 Task: Update the status and dates of tasks in Jira to reflect their current progress.
Action: Mouse pressed left at (604, 182)
Screenshot: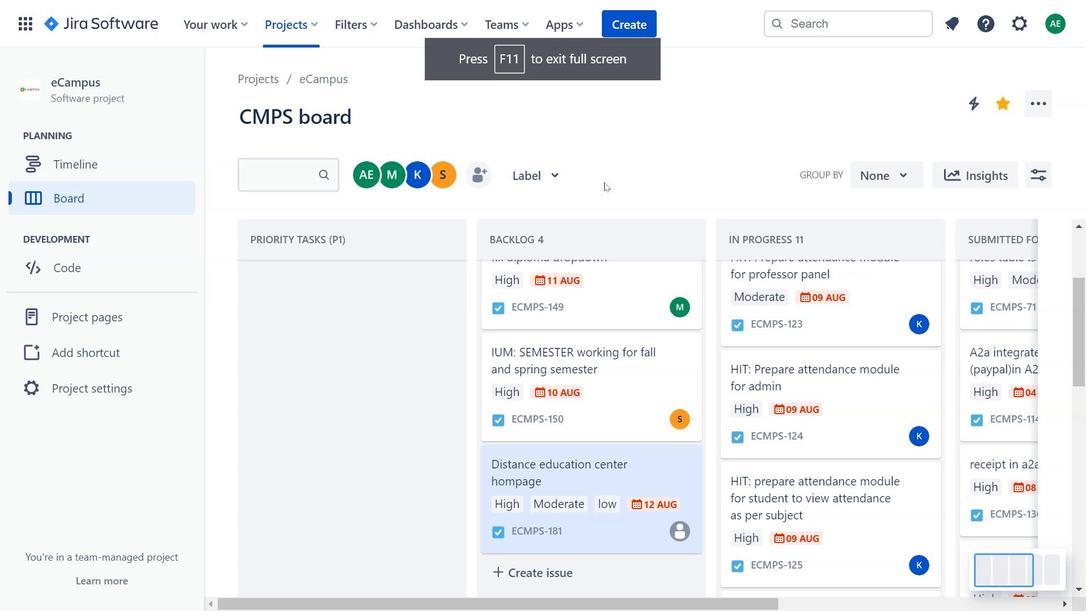 
Action: Mouse moved to (605, 182)
Screenshot: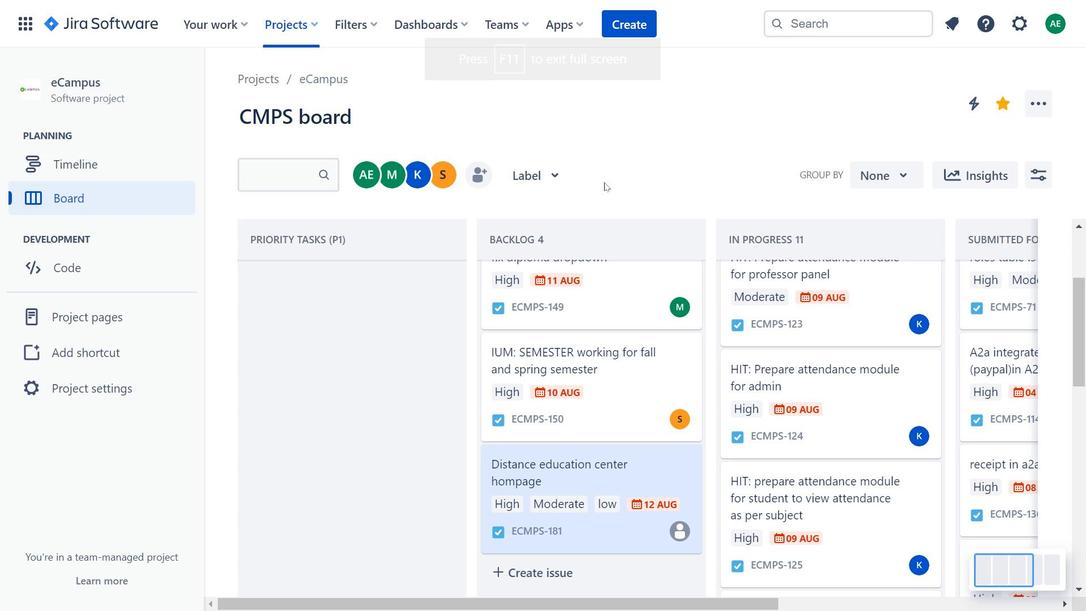 
Action: Mouse pressed left at (605, 182)
Screenshot: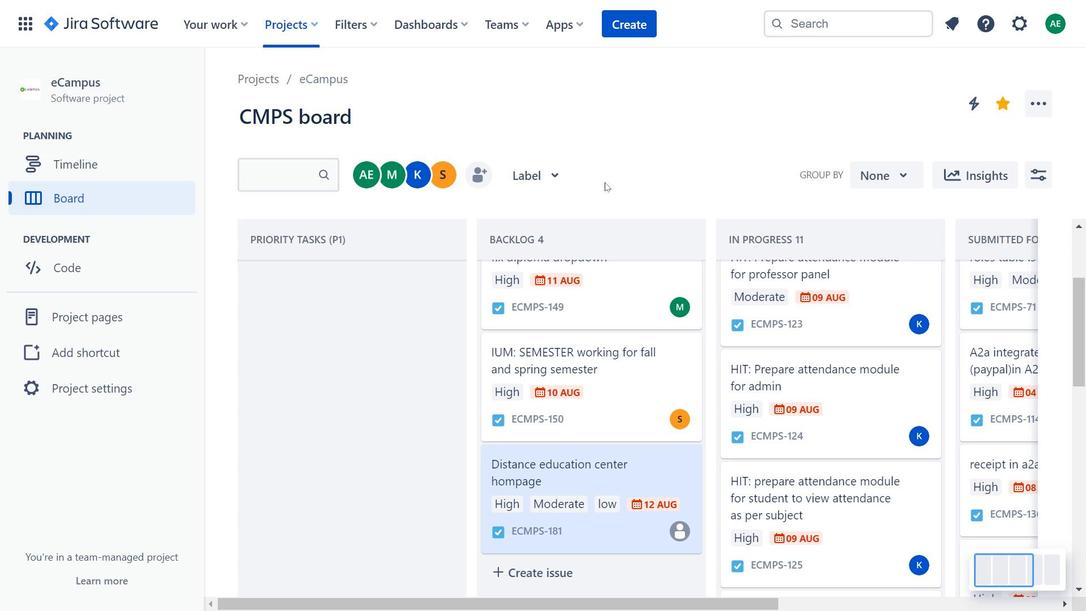 
Action: Mouse moved to (824, 326)
Screenshot: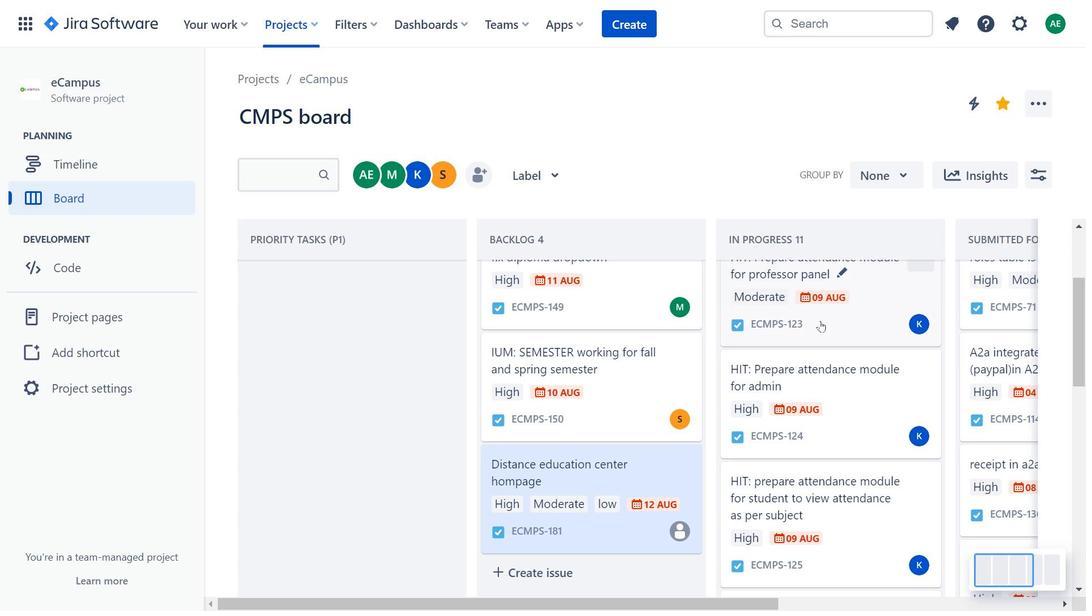 
Action: Mouse scrolled (824, 326) with delta (0, 0)
Screenshot: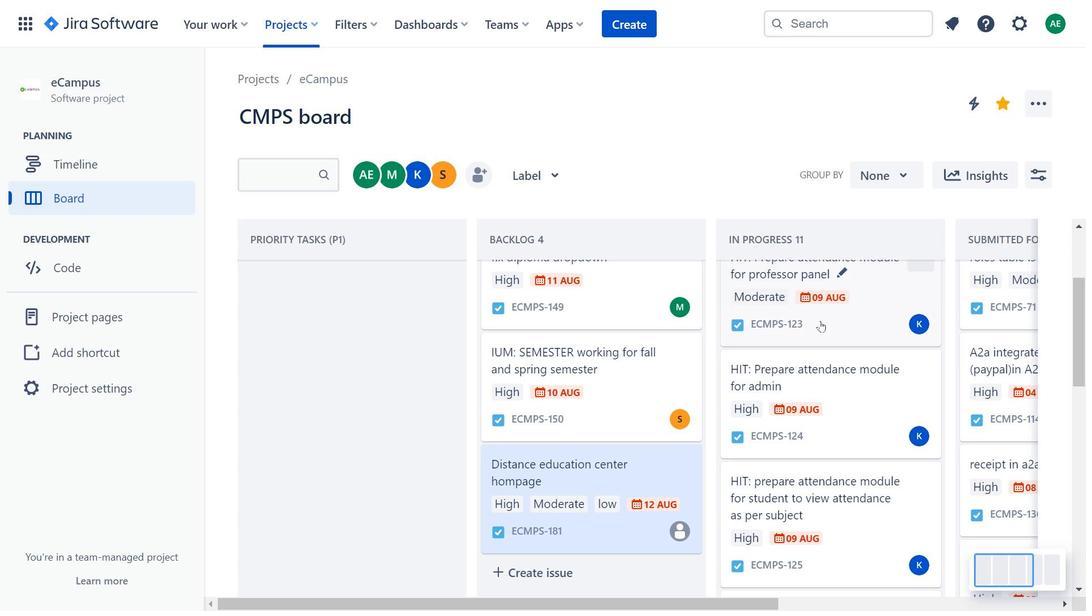 
Action: Mouse moved to (825, 326)
Screenshot: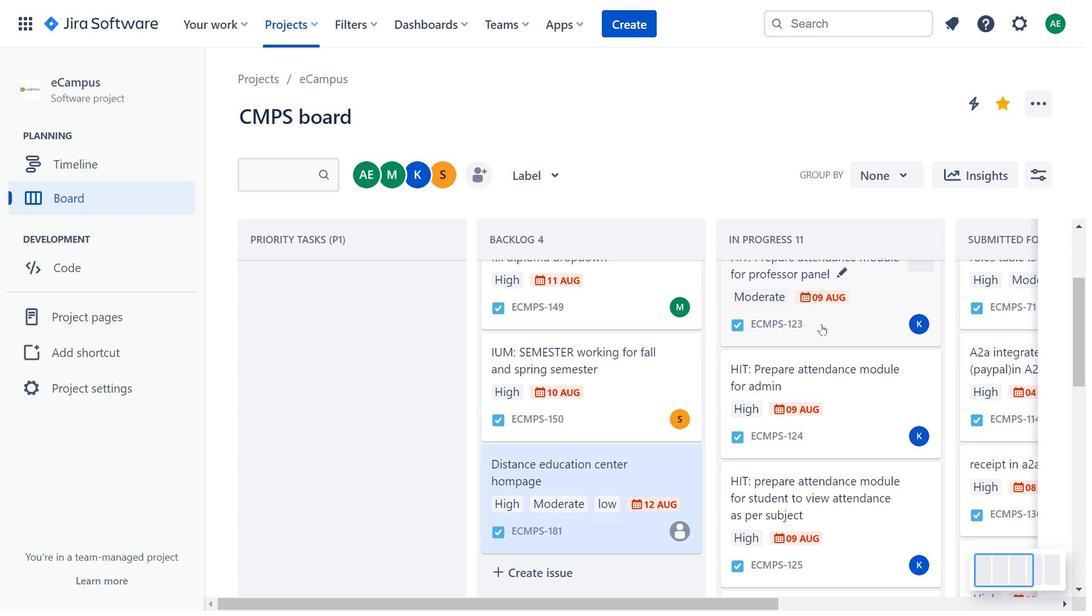 
Action: Mouse scrolled (825, 326) with delta (0, 0)
Screenshot: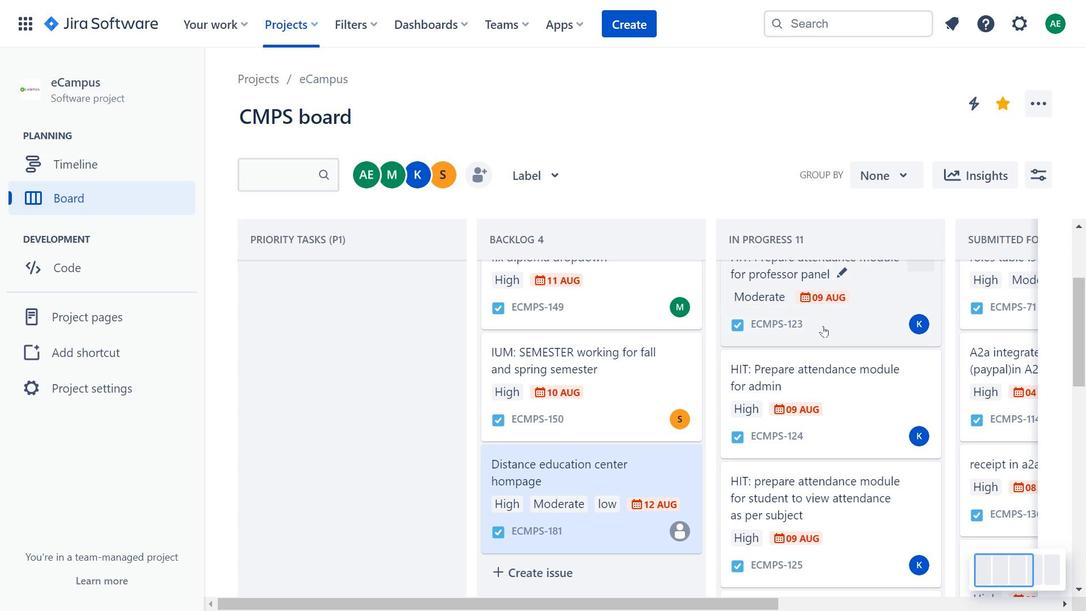 
Action: Mouse moved to (827, 327)
Screenshot: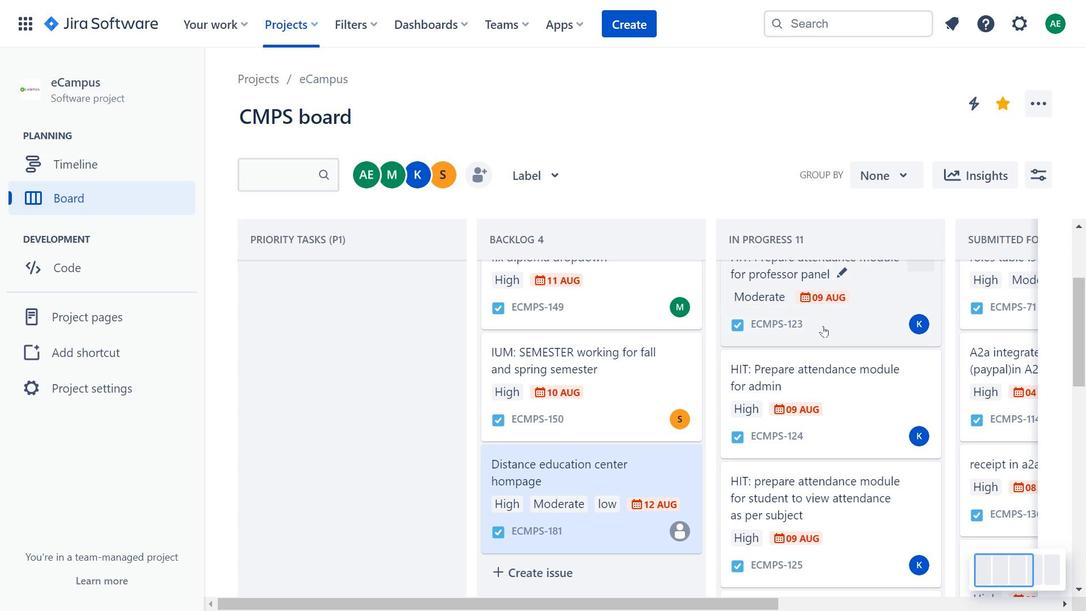 
Action: Mouse scrolled (827, 326) with delta (0, 0)
Screenshot: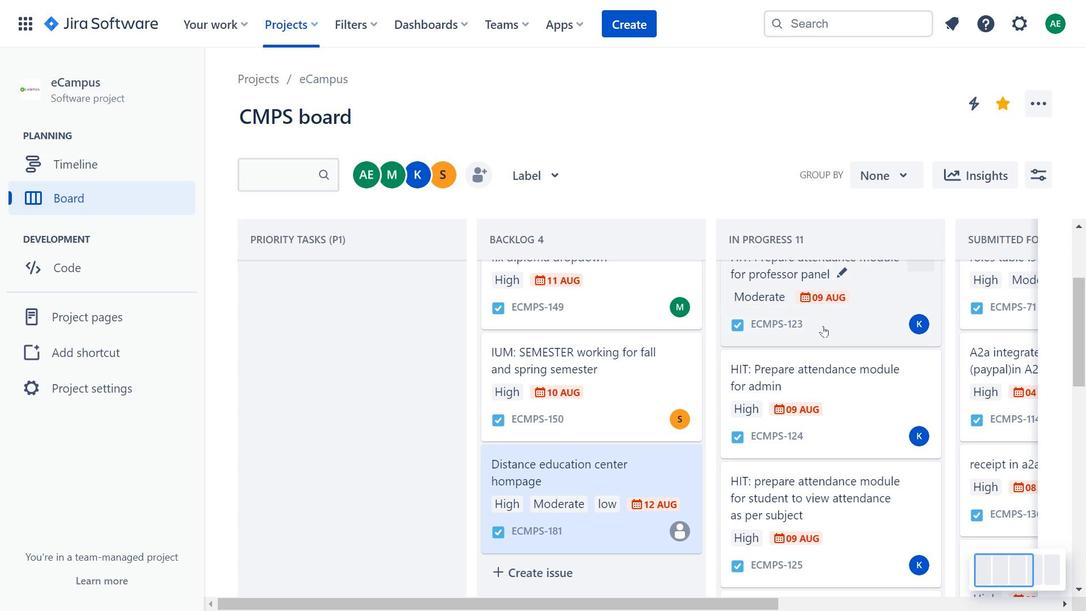 
Action: Mouse moved to (742, 129)
Screenshot: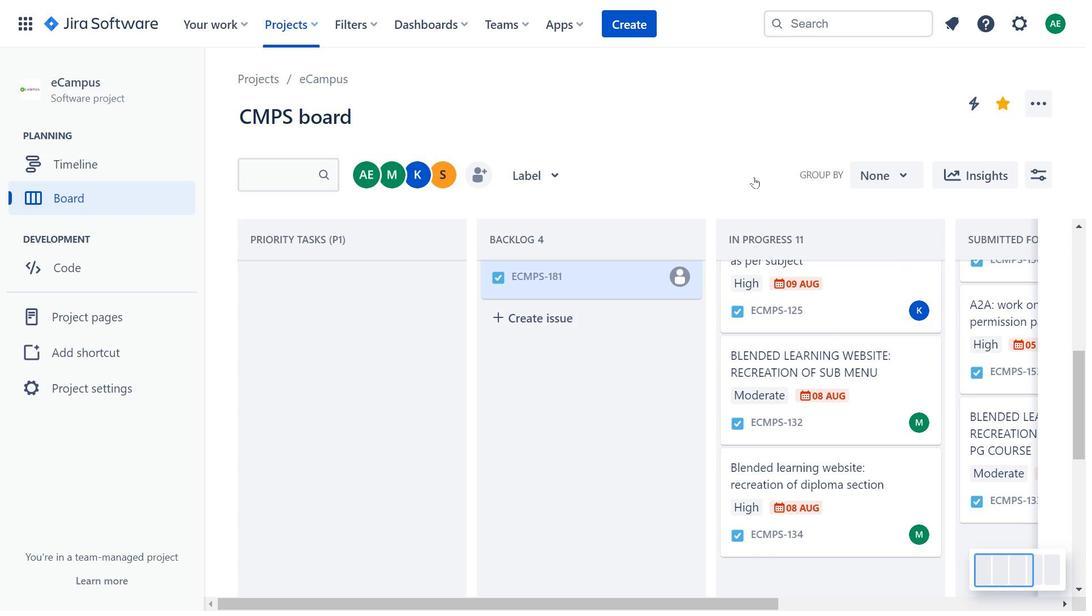 
Action: Mouse pressed left at (742, 129)
Screenshot: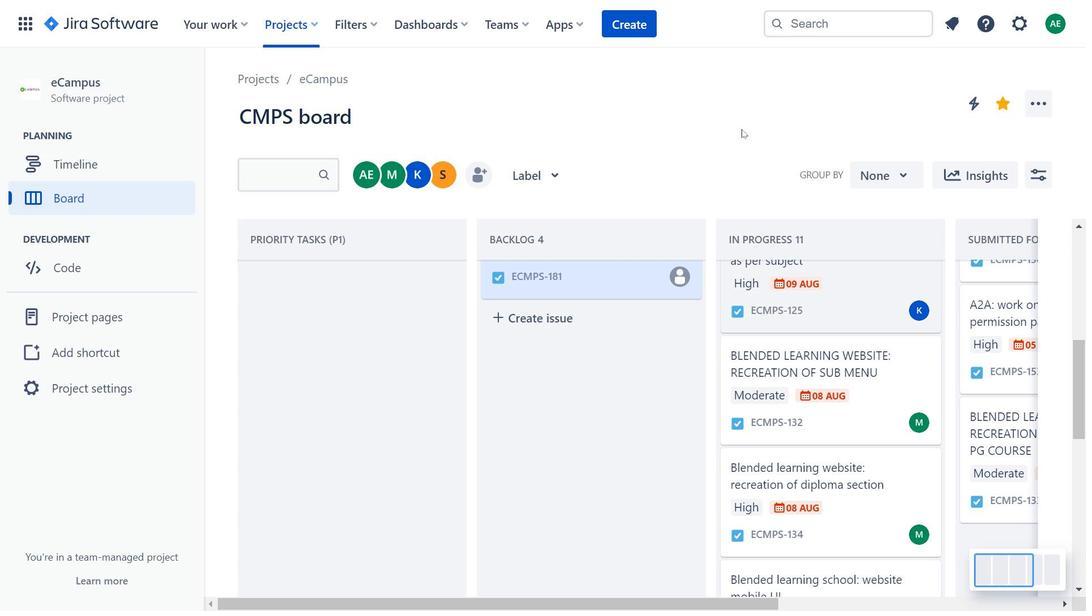 
Action: Mouse moved to (742, 129)
Screenshot: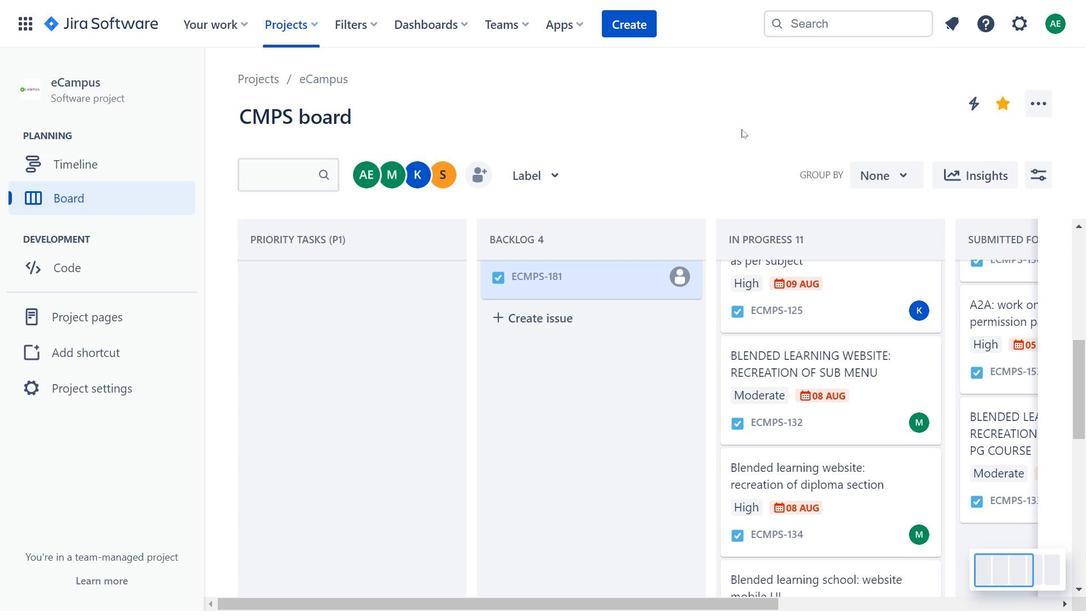 
Action: Mouse pressed left at (742, 129)
Screenshot: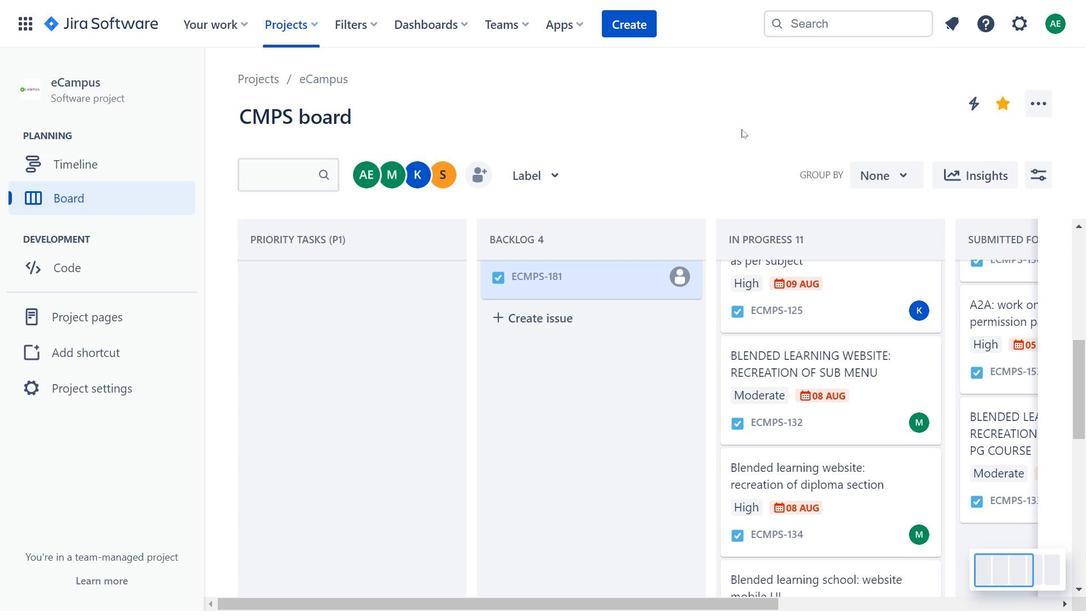 
Action: Mouse pressed left at (742, 129)
Screenshot: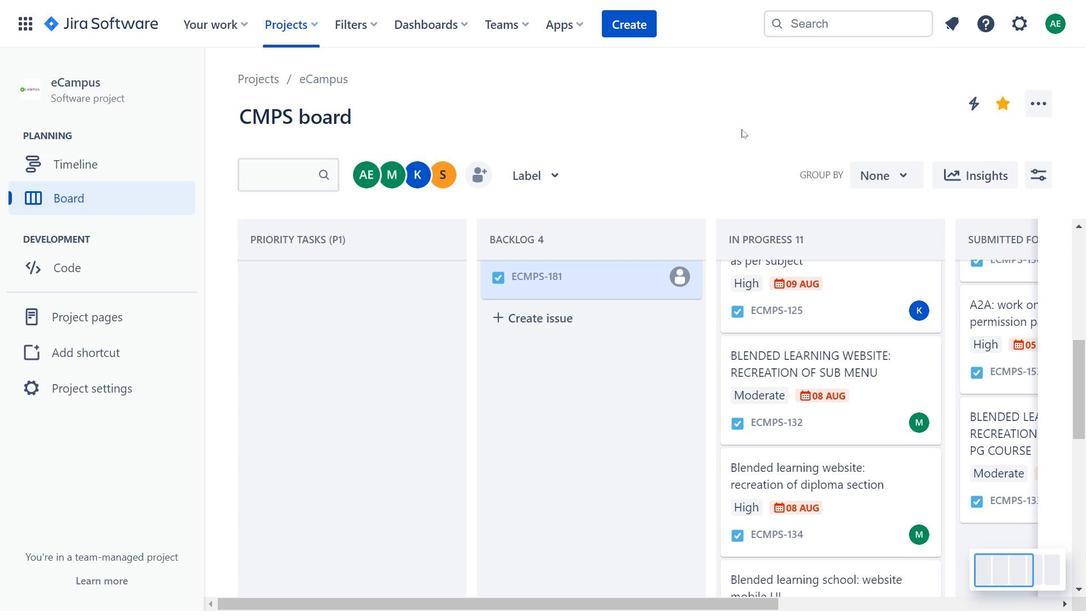 
Action: Mouse pressed left at (742, 129)
Screenshot: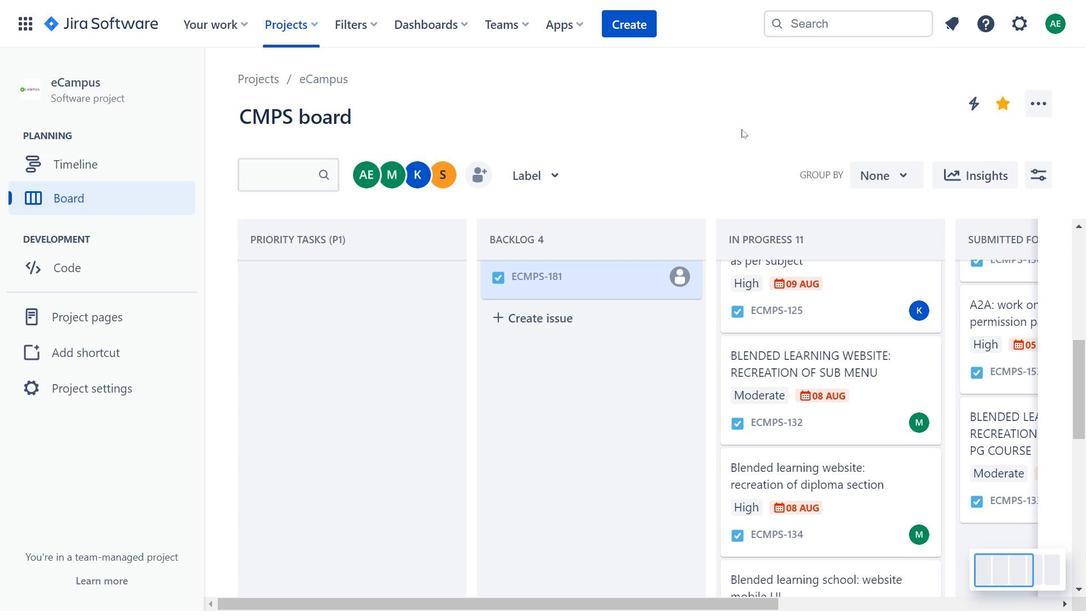 
Action: Mouse moved to (823, 263)
Screenshot: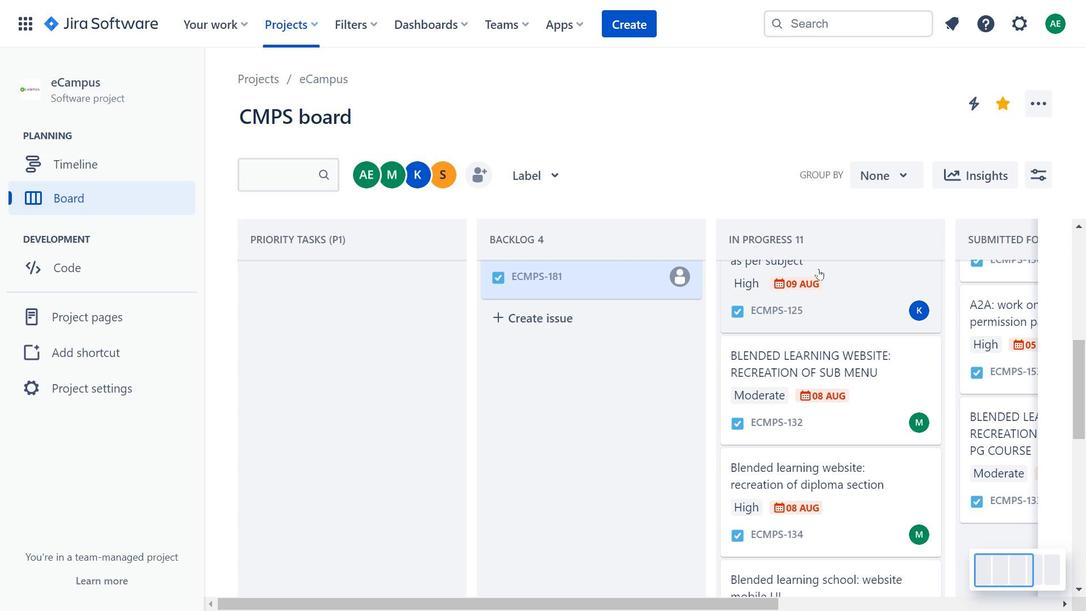 
Action: Mouse scrolled (823, 262) with delta (0, 0)
Screenshot: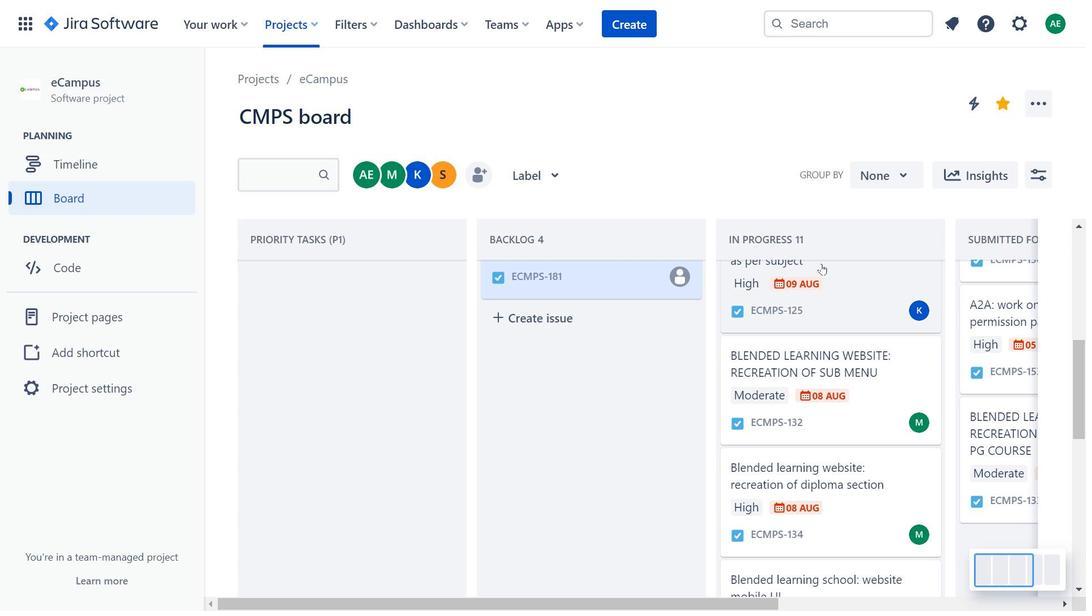 
Action: Mouse moved to (825, 263)
Screenshot: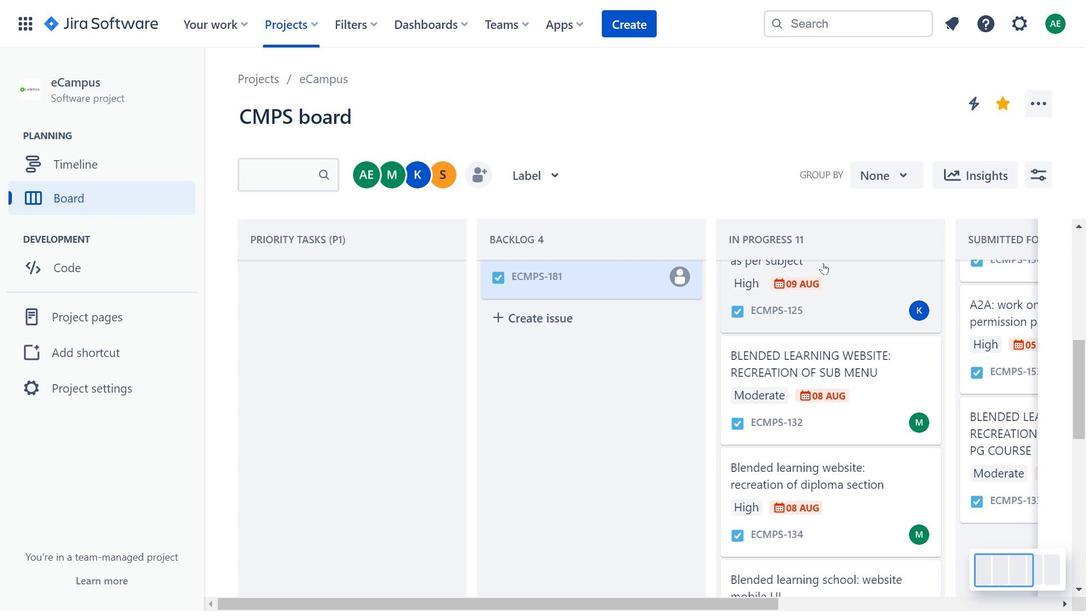 
Action: Mouse scrolled (825, 262) with delta (0, 0)
Screenshot: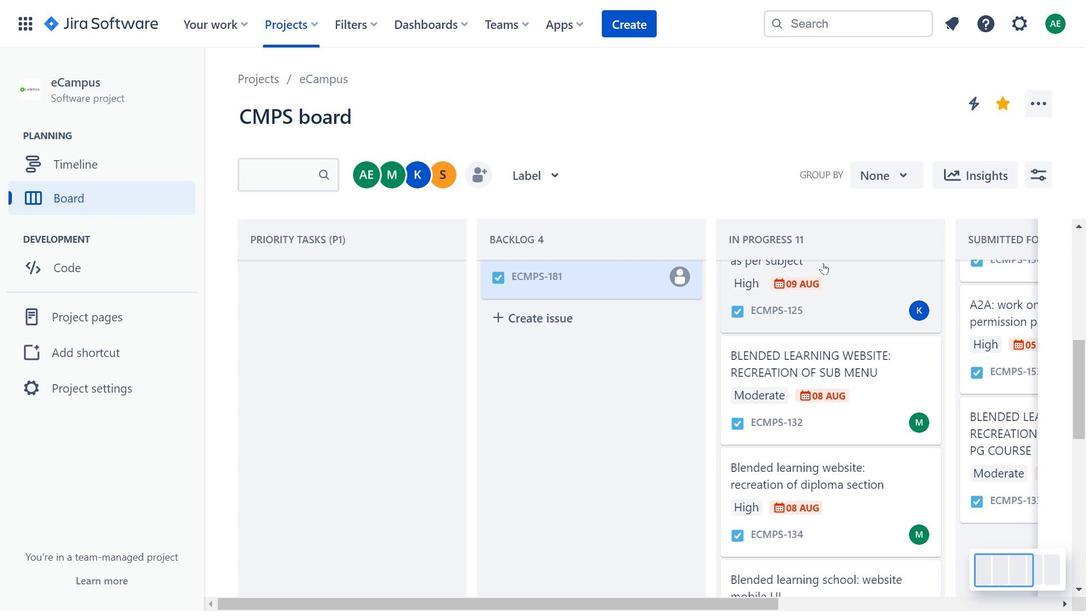 
Action: Mouse moved to (825, 263)
Screenshot: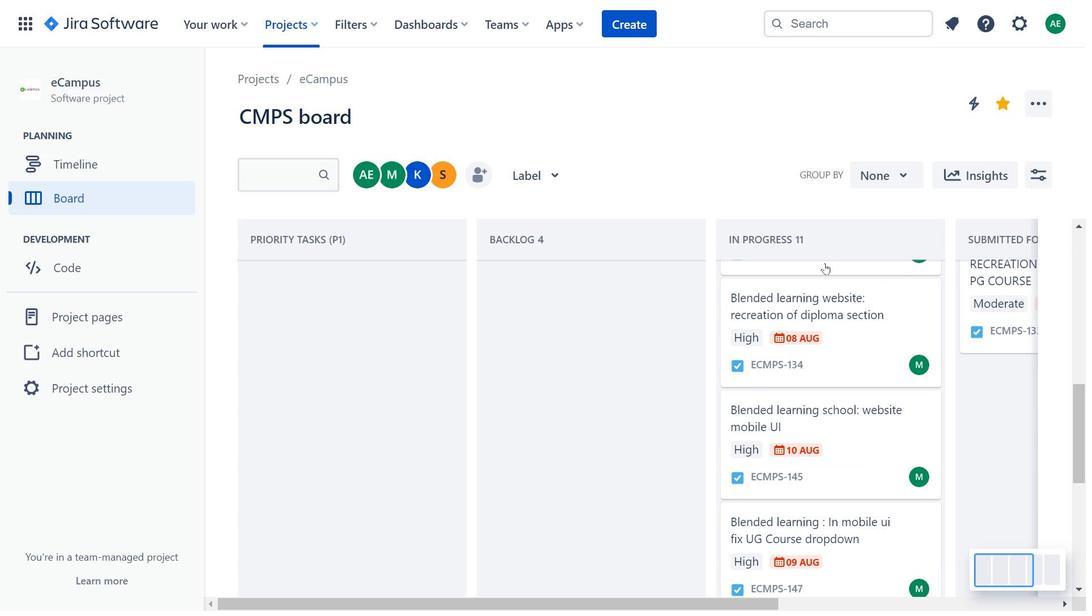 
Action: Mouse scrolled (825, 262) with delta (0, 0)
Screenshot: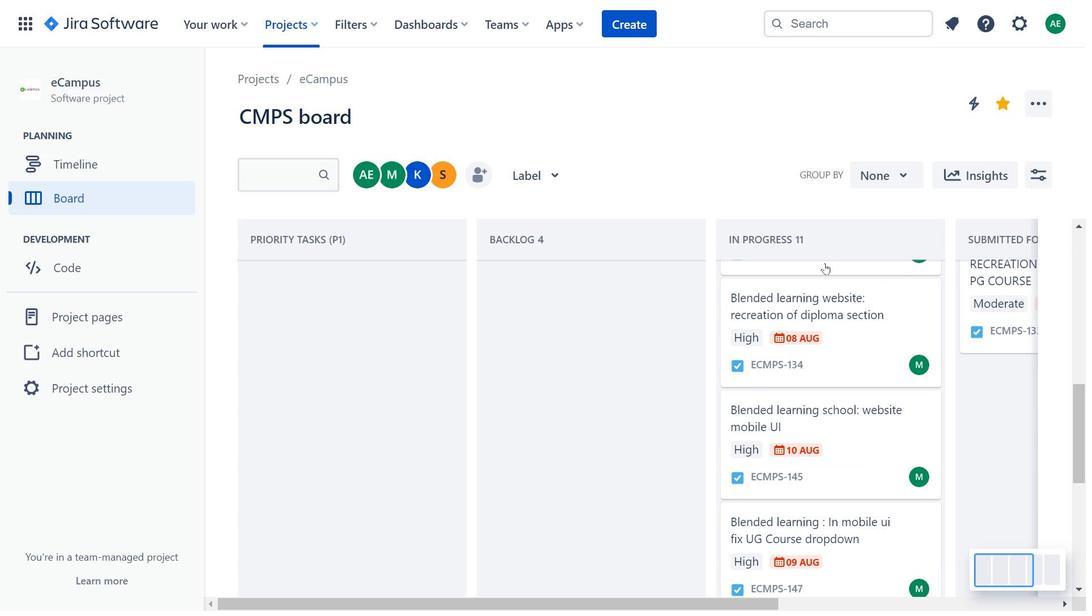 
Action: Mouse moved to (825, 266)
Screenshot: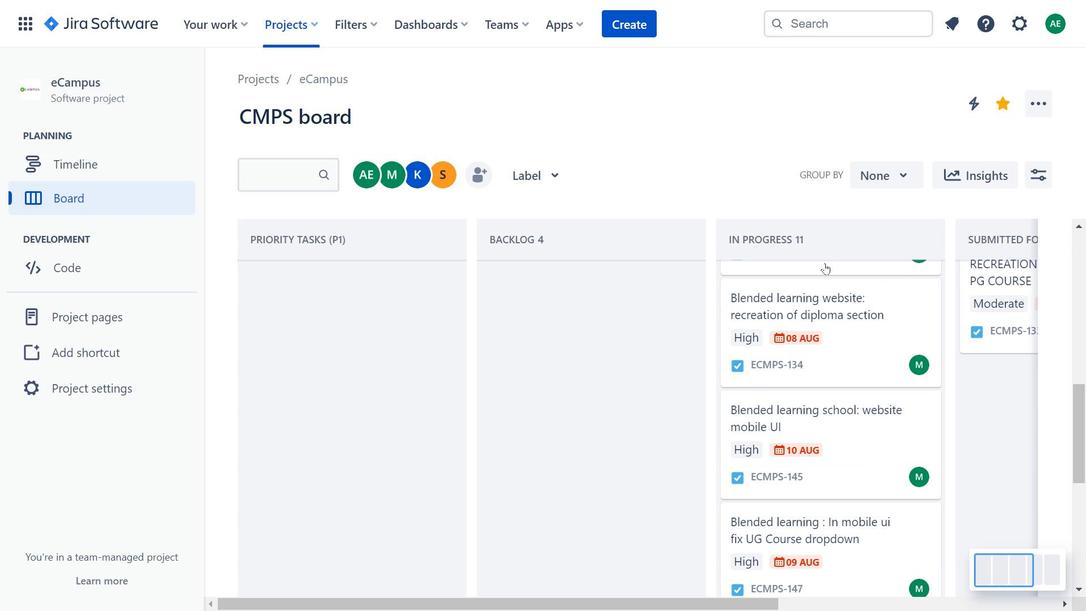 
Action: Mouse scrolled (825, 266) with delta (0, 0)
Screenshot: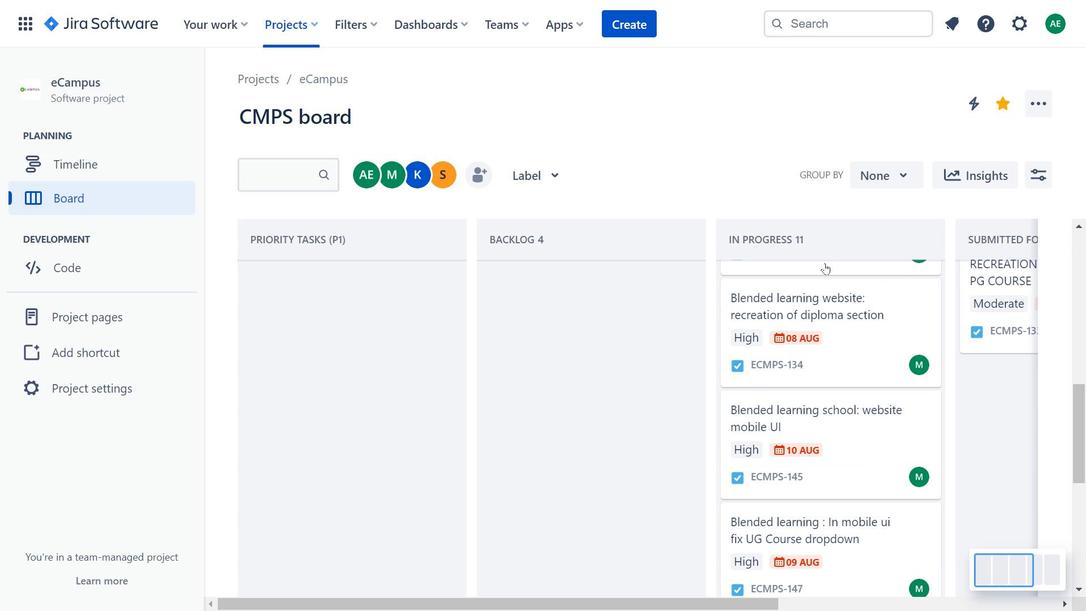
Action: Mouse moved to (826, 269)
Screenshot: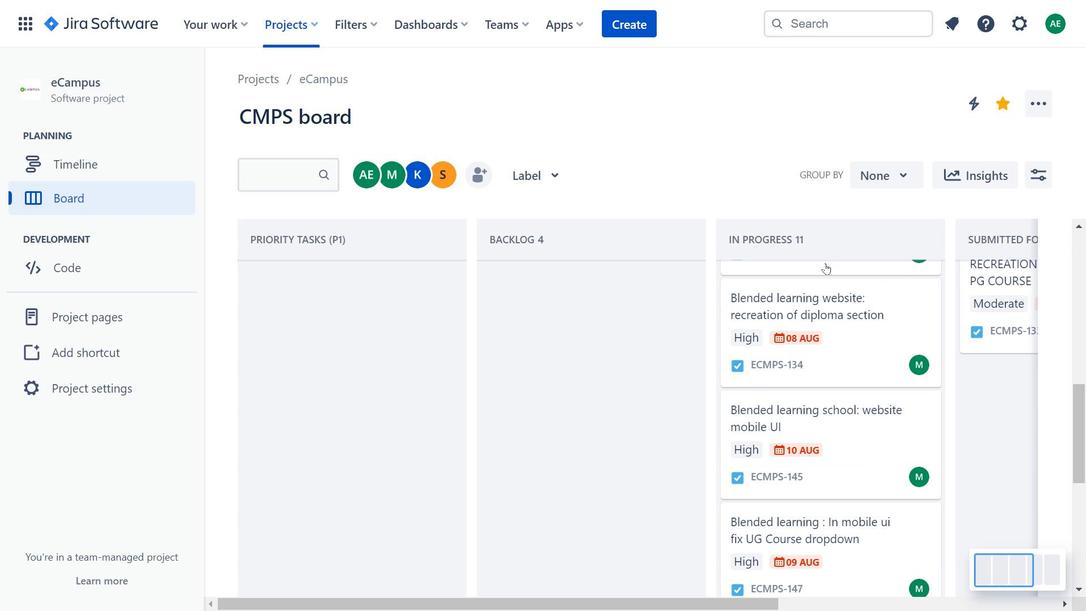 
Action: Mouse scrolled (826, 268) with delta (0, 0)
Screenshot: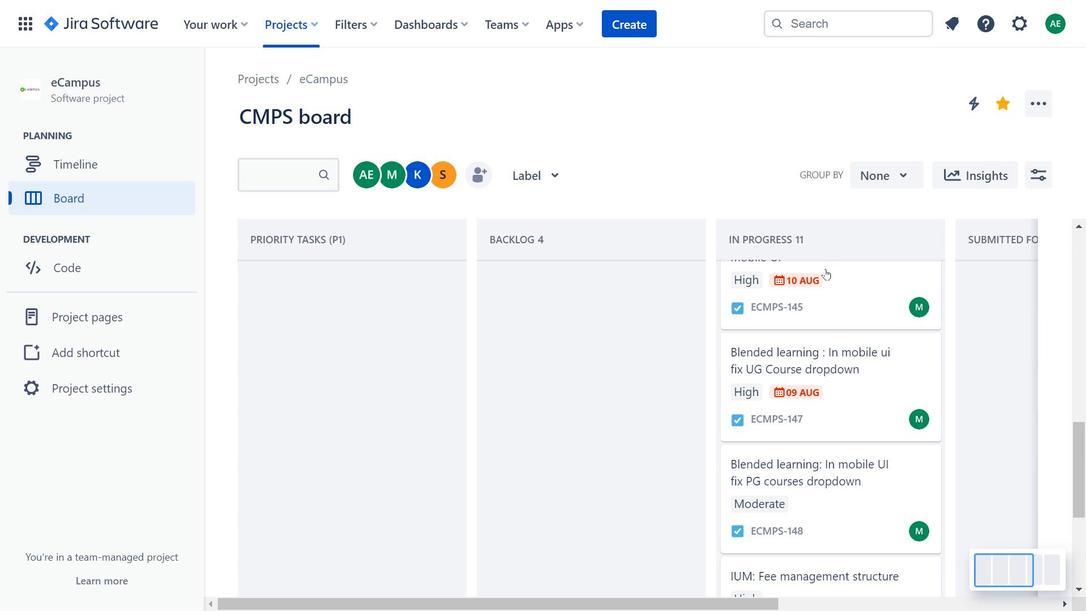 
Action: Mouse moved to (828, 280)
Screenshot: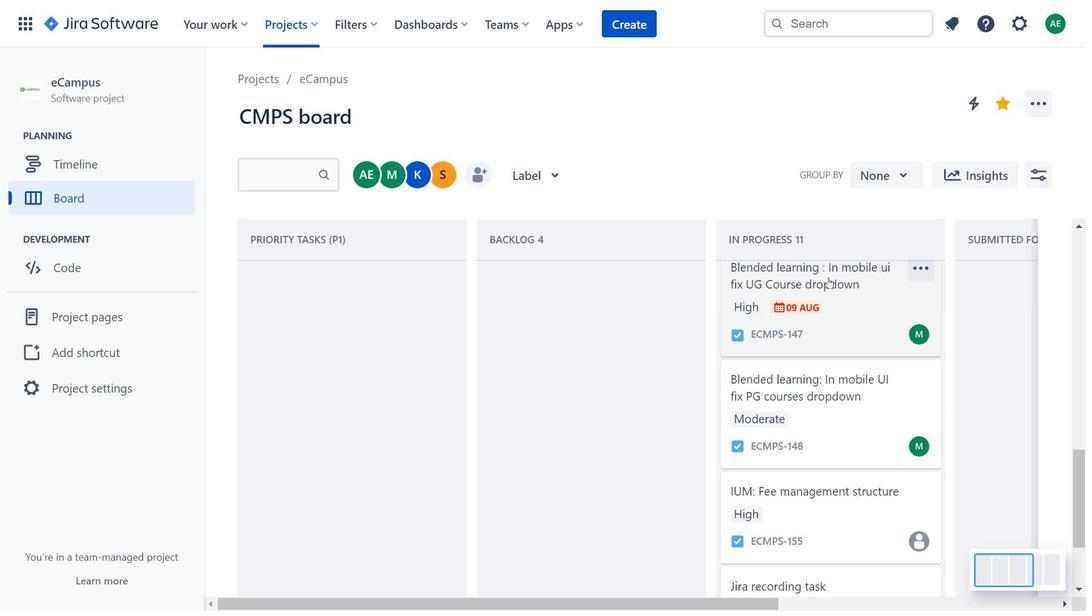 
Action: Mouse scrolled (828, 279) with delta (0, 0)
Screenshot: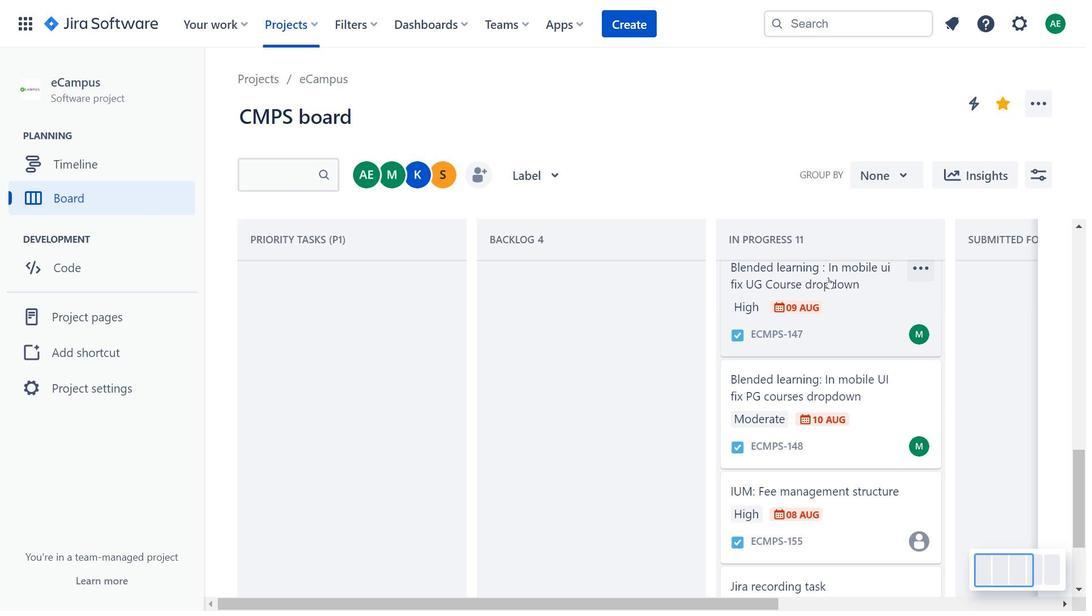 
Action: Mouse scrolled (828, 279) with delta (0, 0)
Screenshot: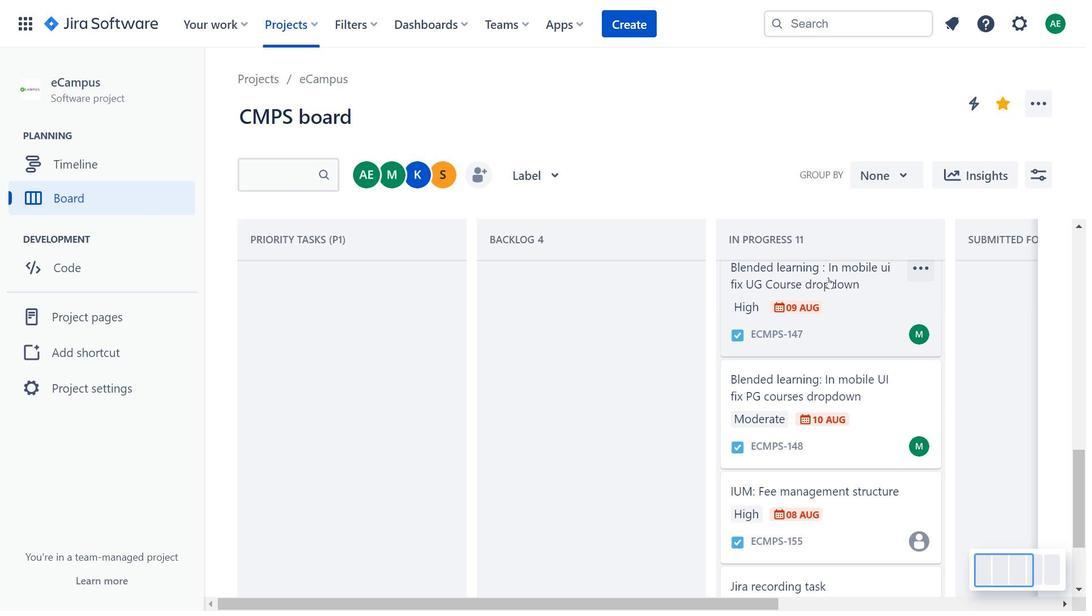 
Action: Mouse moved to (828, 285)
Screenshot: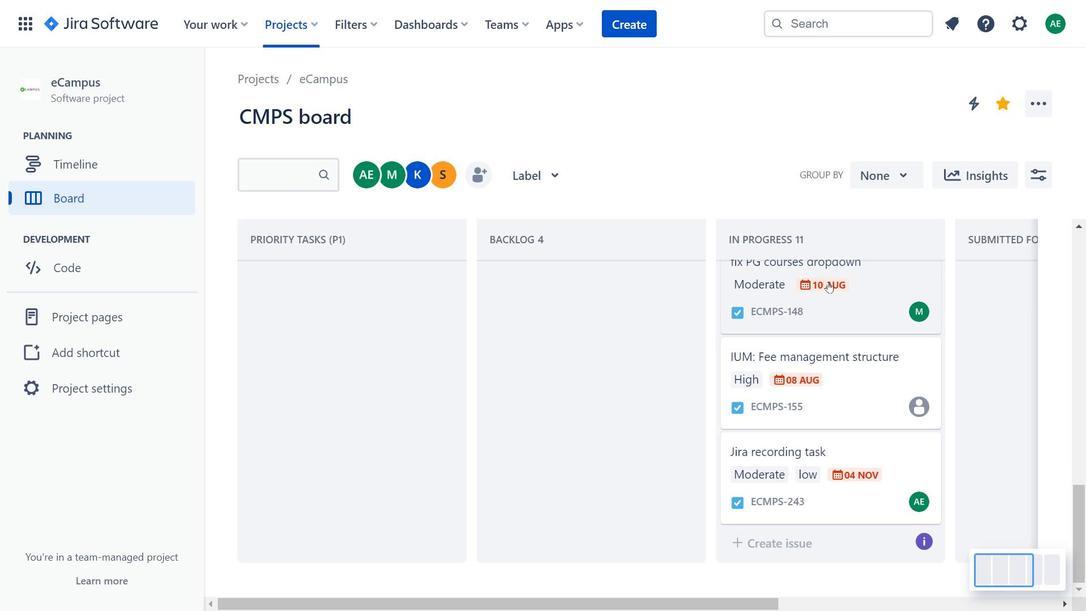 
Action: Mouse scrolled (828, 285) with delta (0, 0)
Screenshot: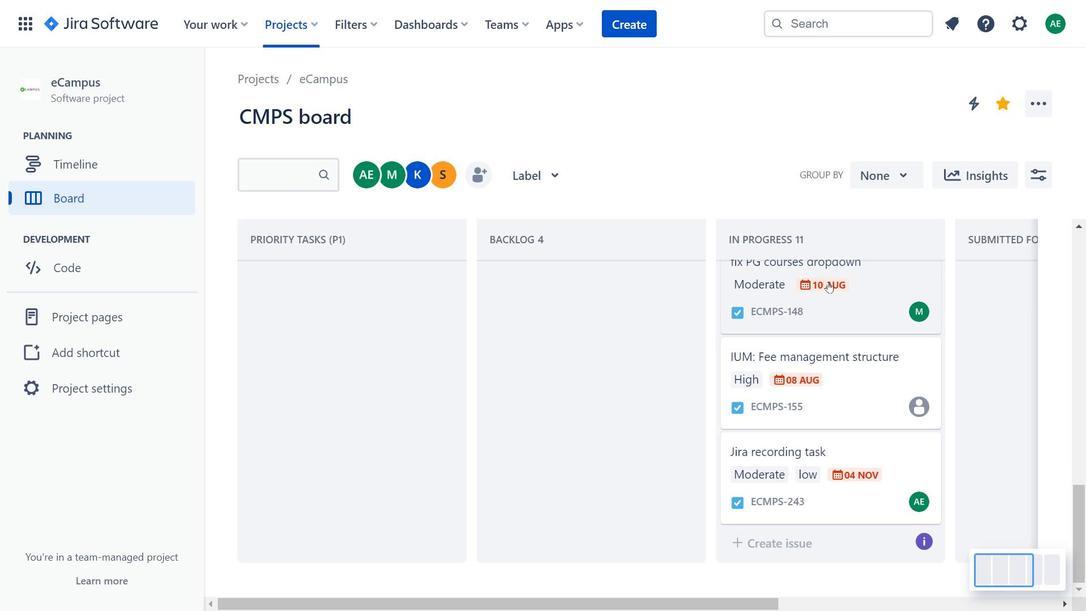 
Action: Mouse moved to (831, 290)
Screenshot: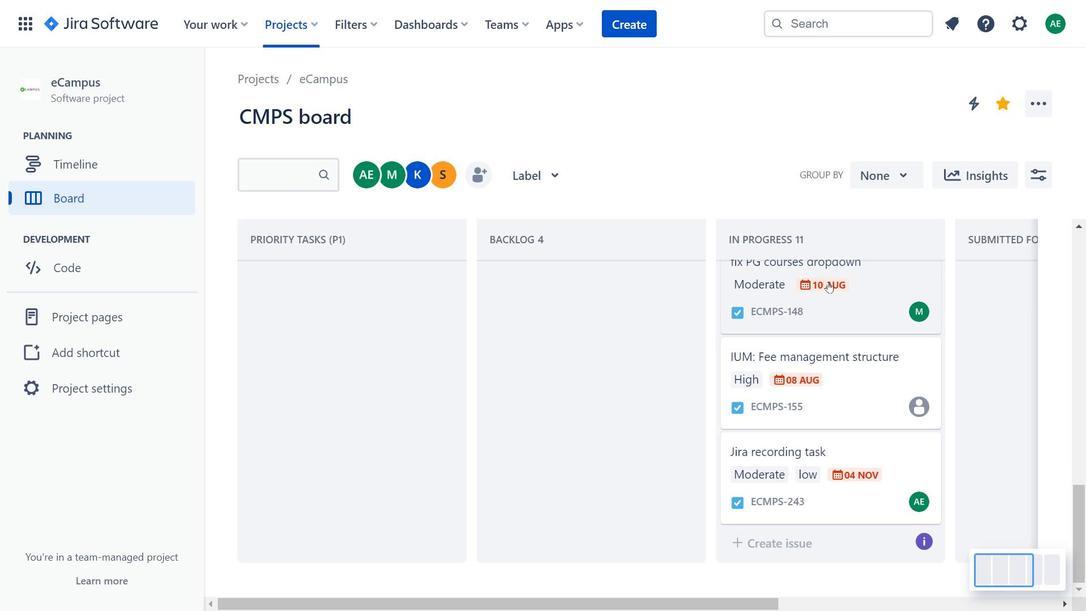 
Action: Mouse scrolled (831, 290) with delta (0, 0)
Screenshot: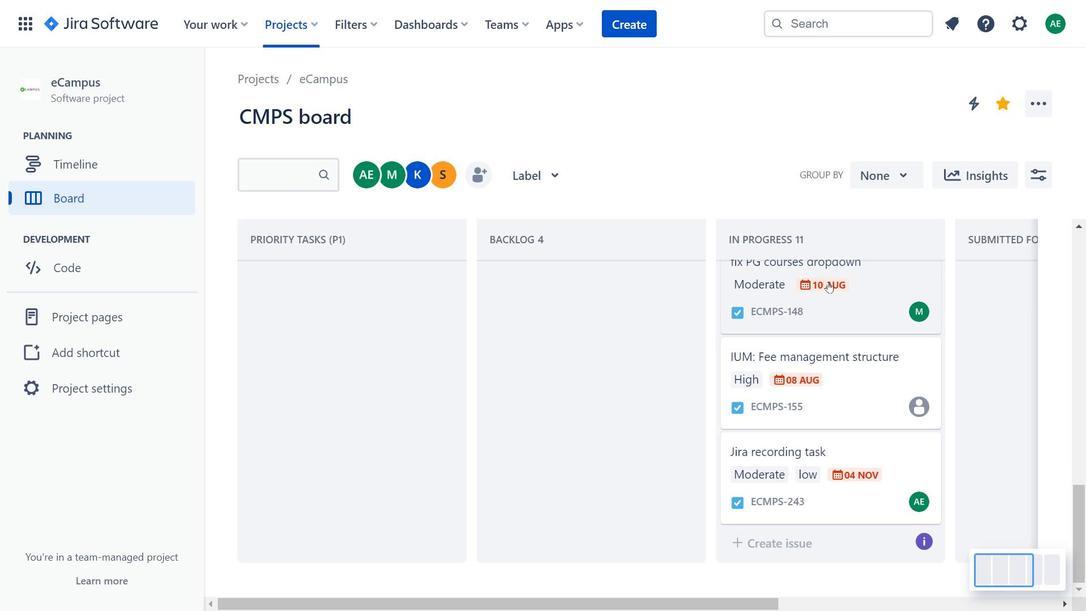 
Action: Mouse moved to (881, 452)
Screenshot: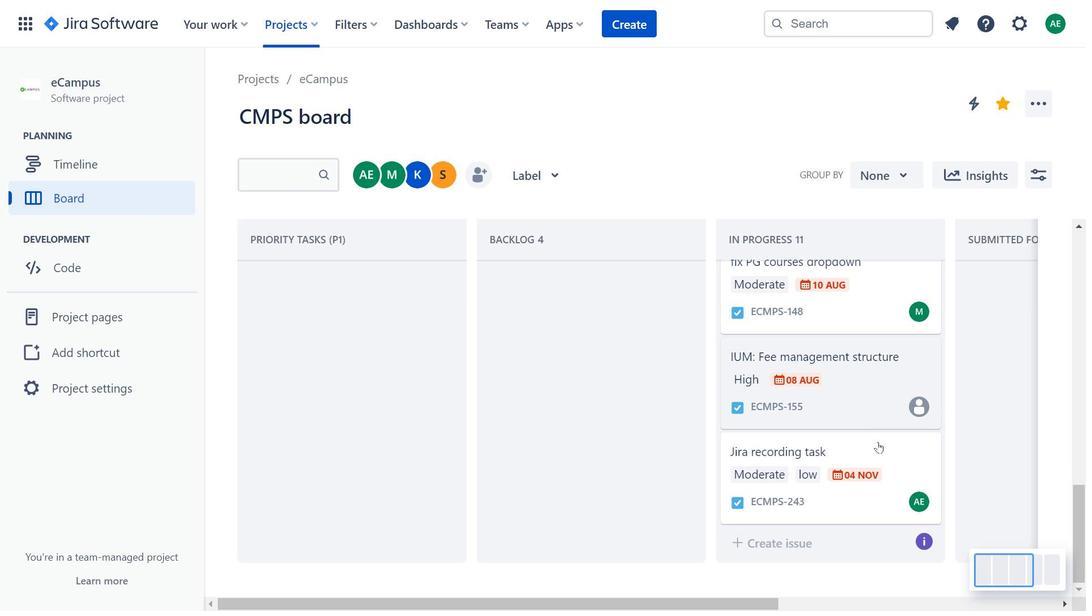 
Action: Mouse pressed left at (881, 452)
Screenshot: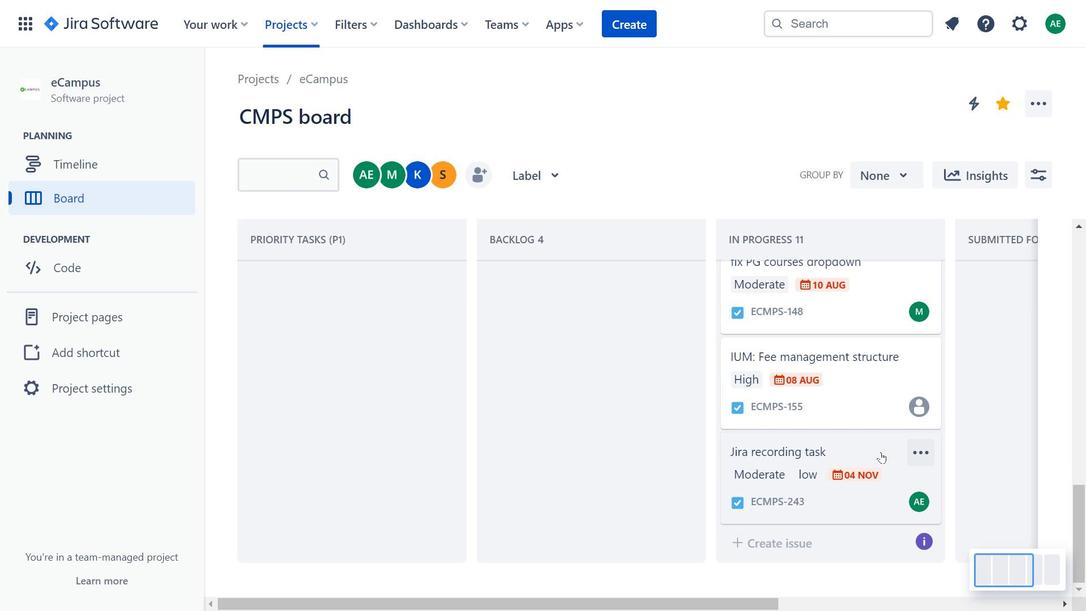 
Action: Mouse moved to (737, 130)
Screenshot: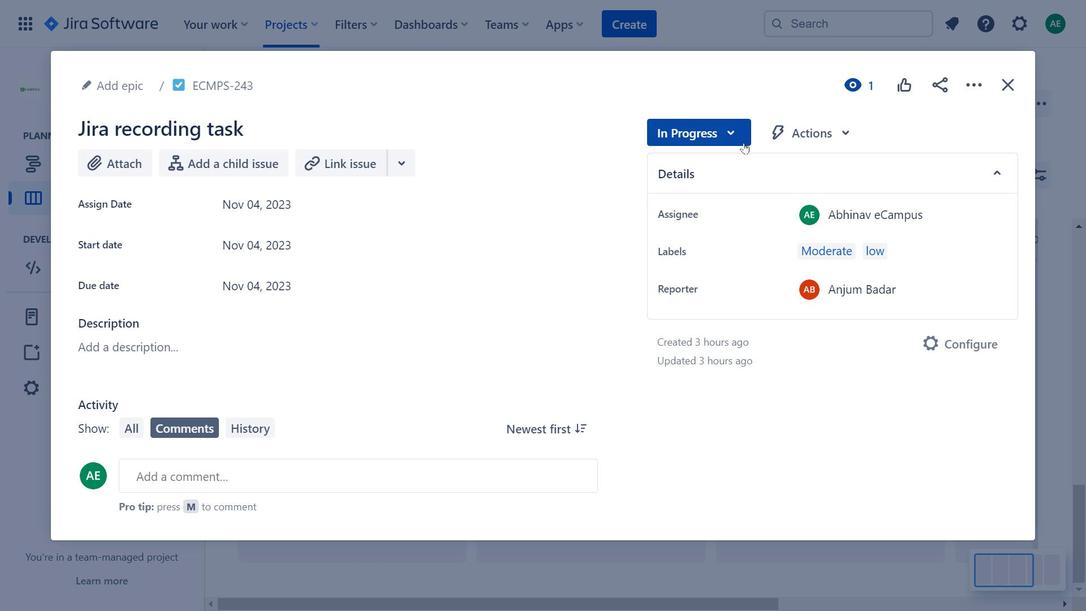 
Action: Mouse pressed left at (737, 130)
Screenshot: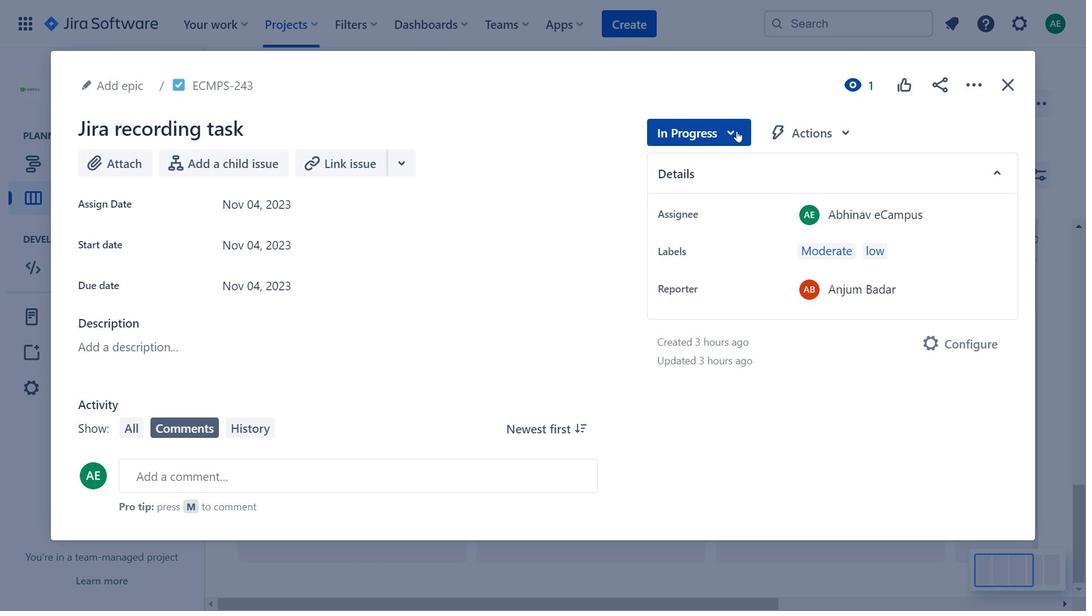 
Action: Mouse moved to (812, 146)
Screenshot: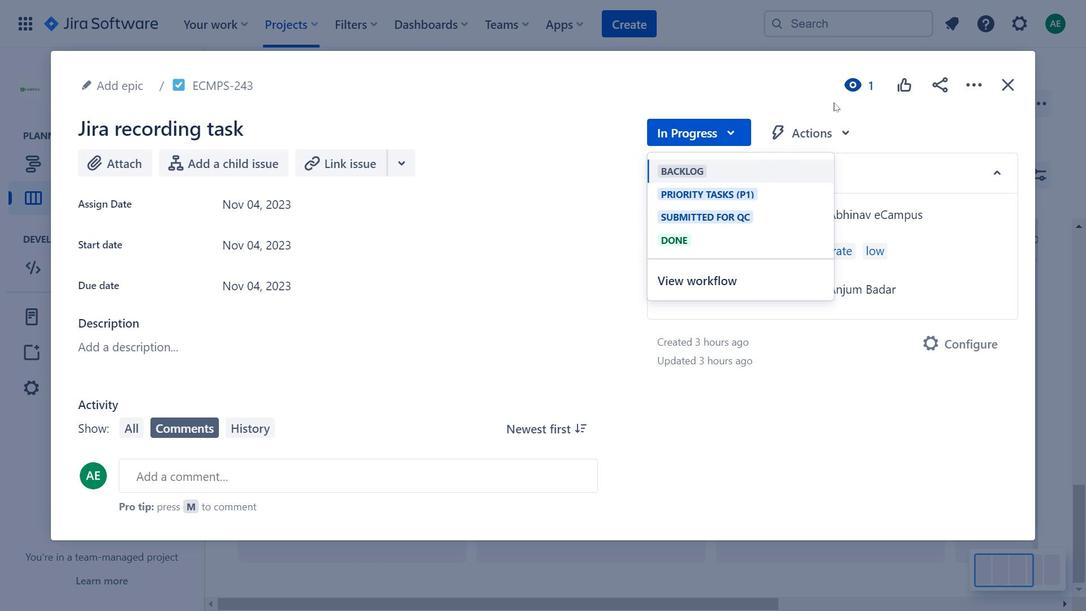 
Action: Mouse pressed left at (812, 146)
Screenshot: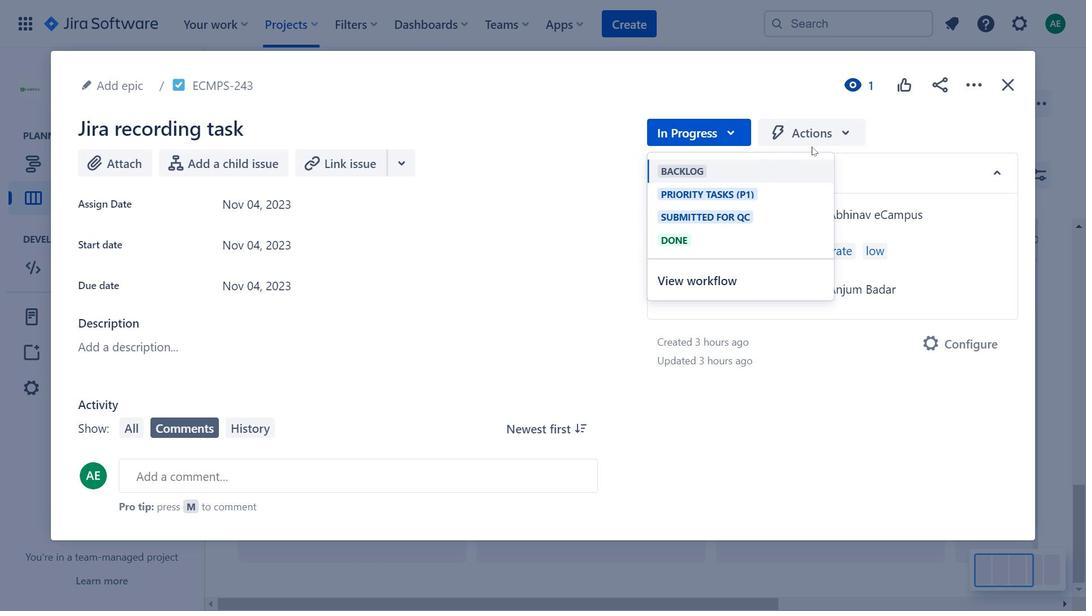 
Action: Mouse moved to (812, 138)
Screenshot: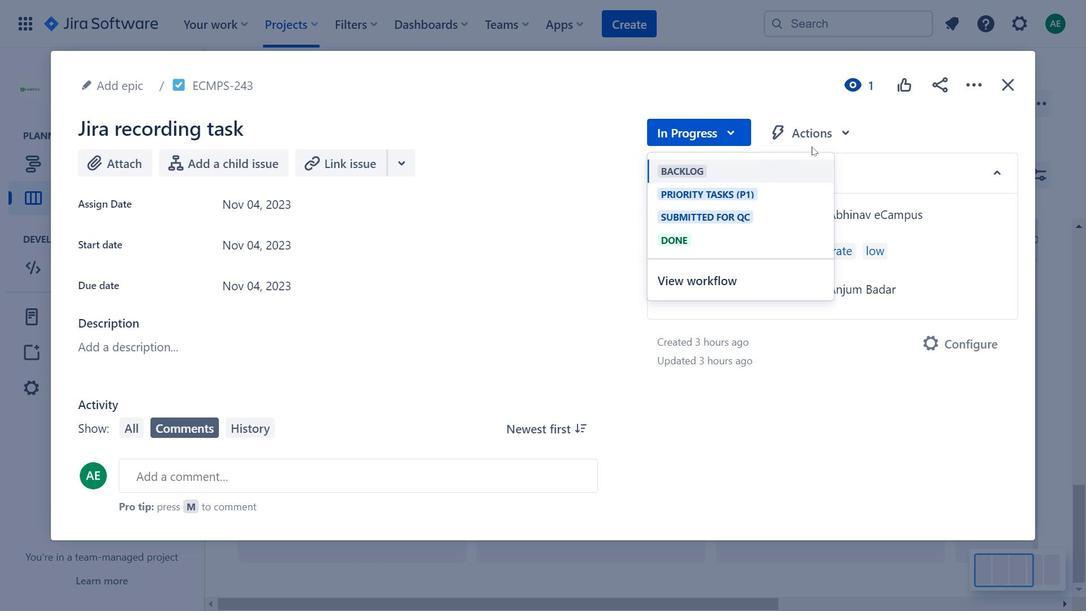
Action: Mouse pressed left at (812, 138)
Screenshot: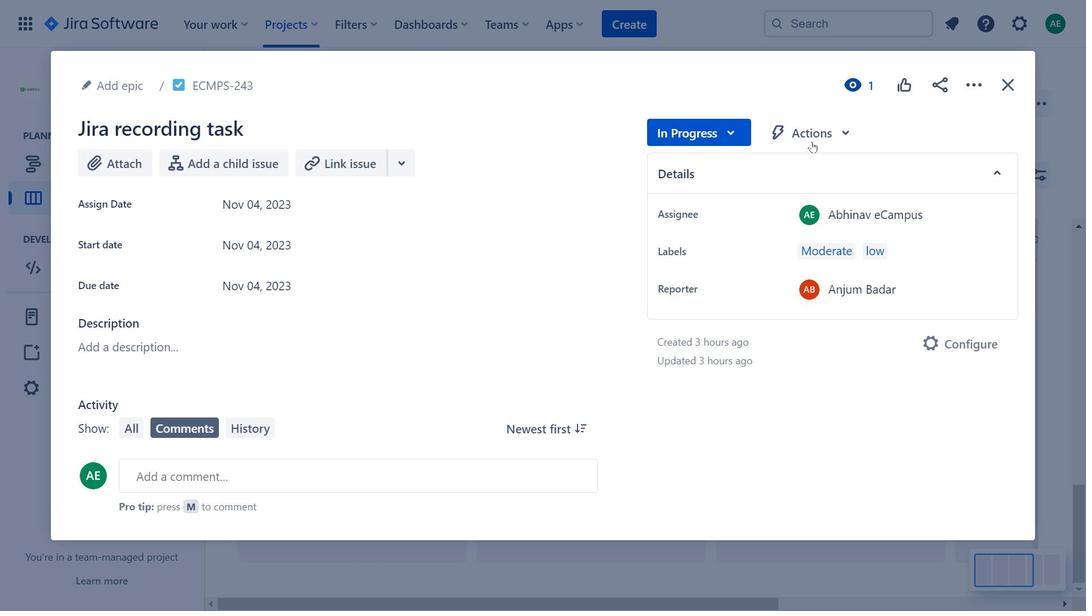 
Action: Mouse moved to (266, 201)
Screenshot: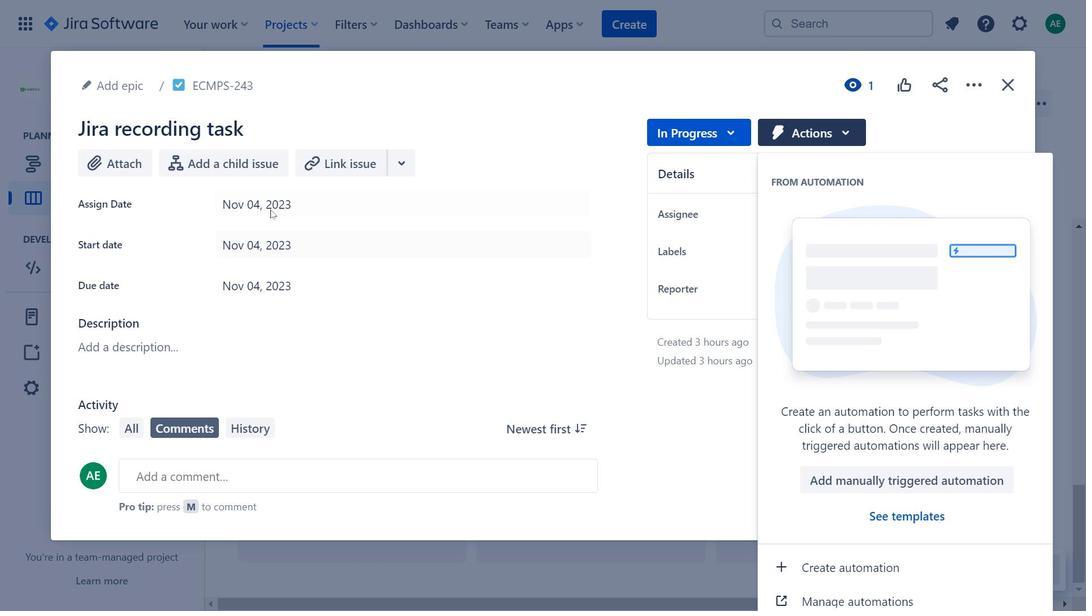 
Action: Mouse pressed left at (266, 201)
Screenshot: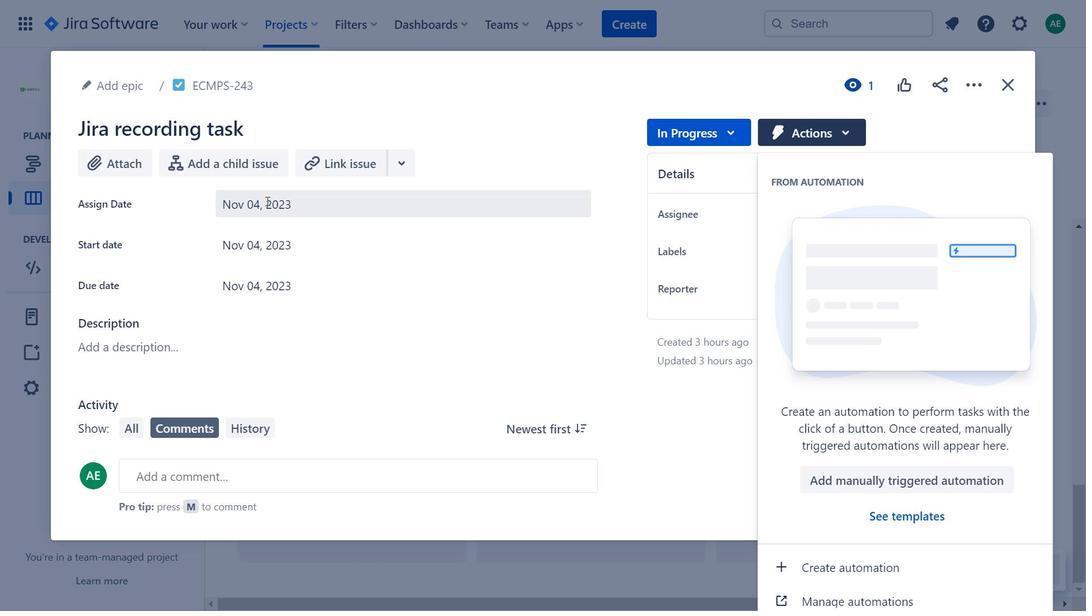 
Action: Mouse moved to (815, 139)
Screenshot: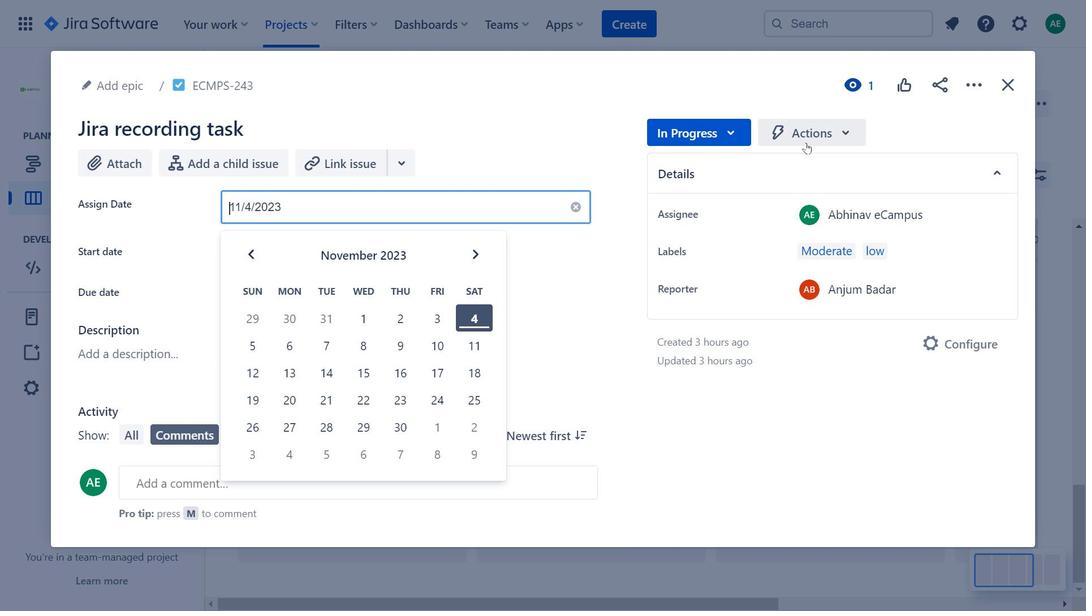 
Action: Mouse pressed left at (815, 139)
Screenshot: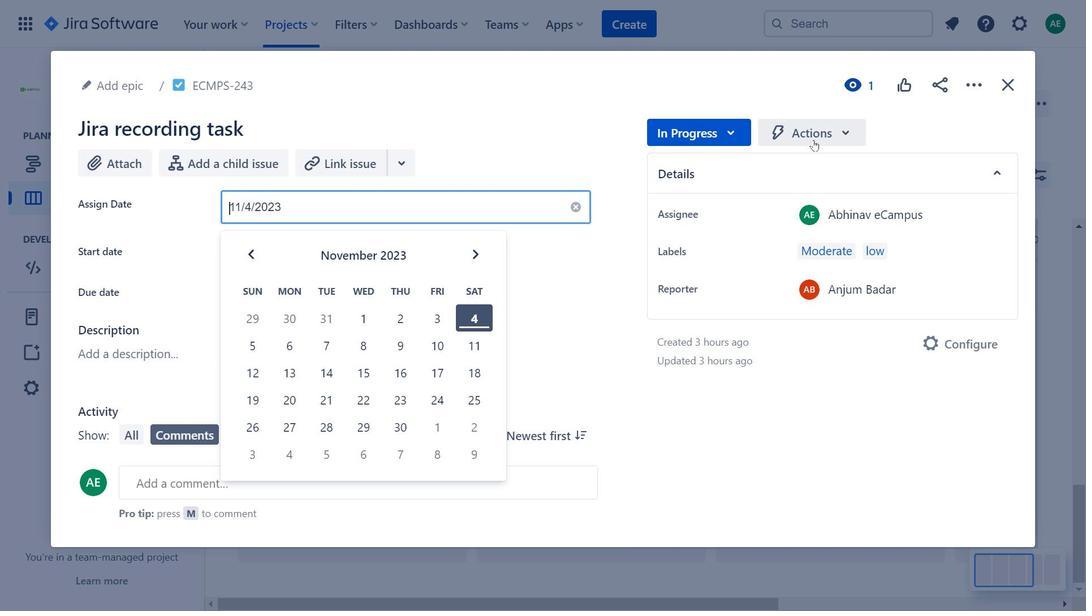 
Action: Mouse moved to (342, 237)
Screenshot: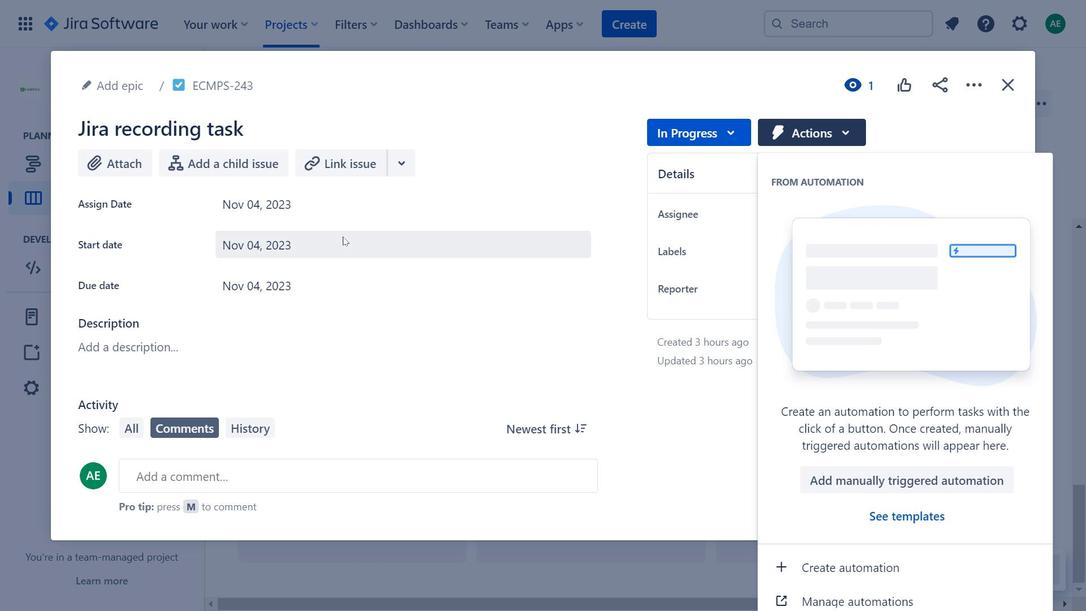 
Action: Mouse pressed left at (342, 237)
Screenshot: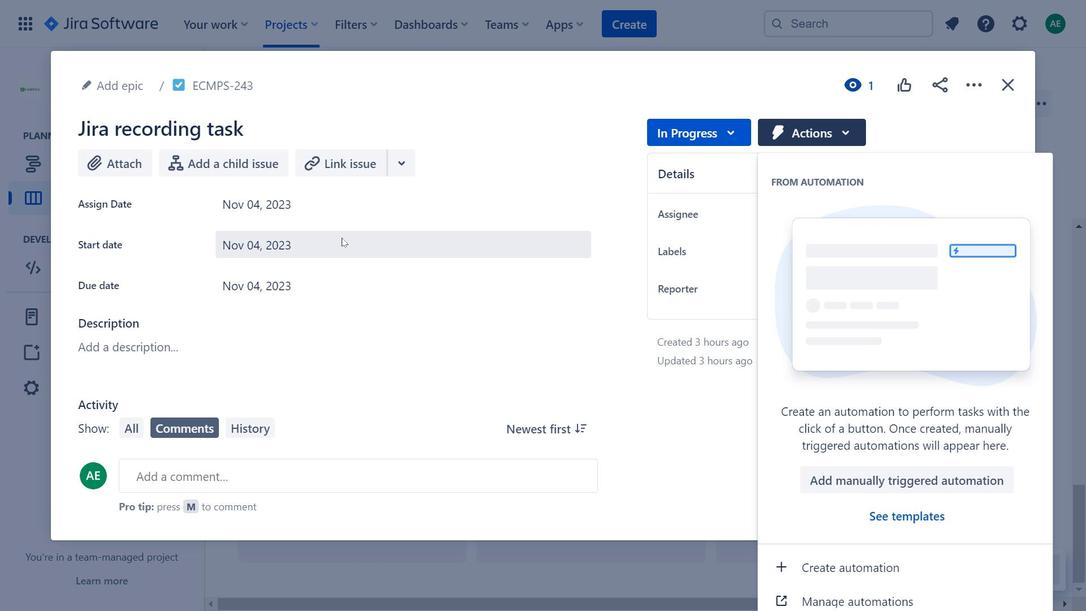 
Action: Mouse moved to (486, 295)
Screenshot: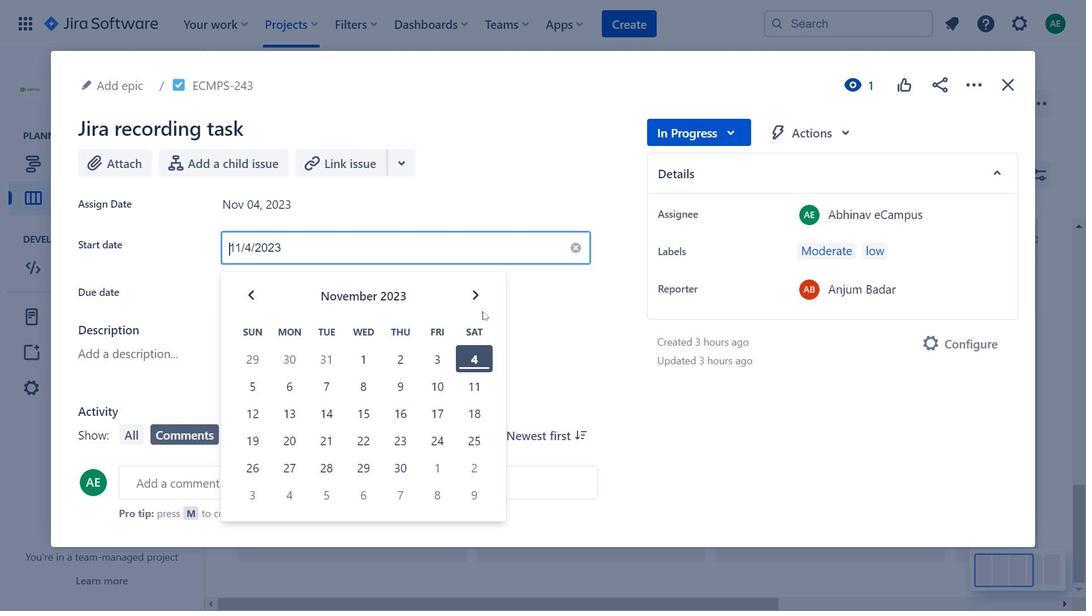 
Action: Mouse pressed left at (486, 295)
Screenshot: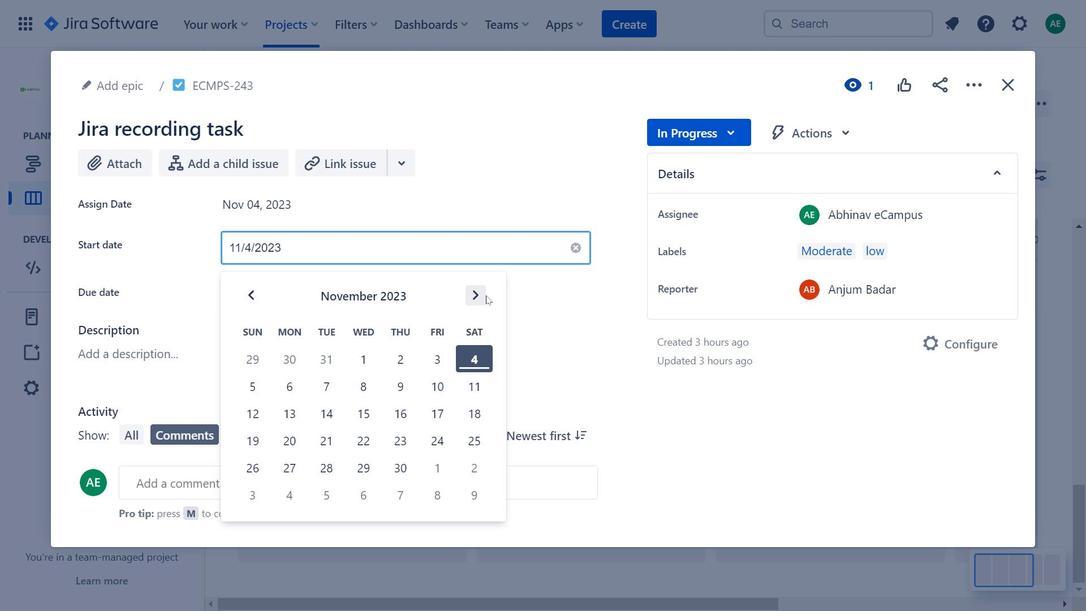 
Action: Mouse moved to (481, 292)
Screenshot: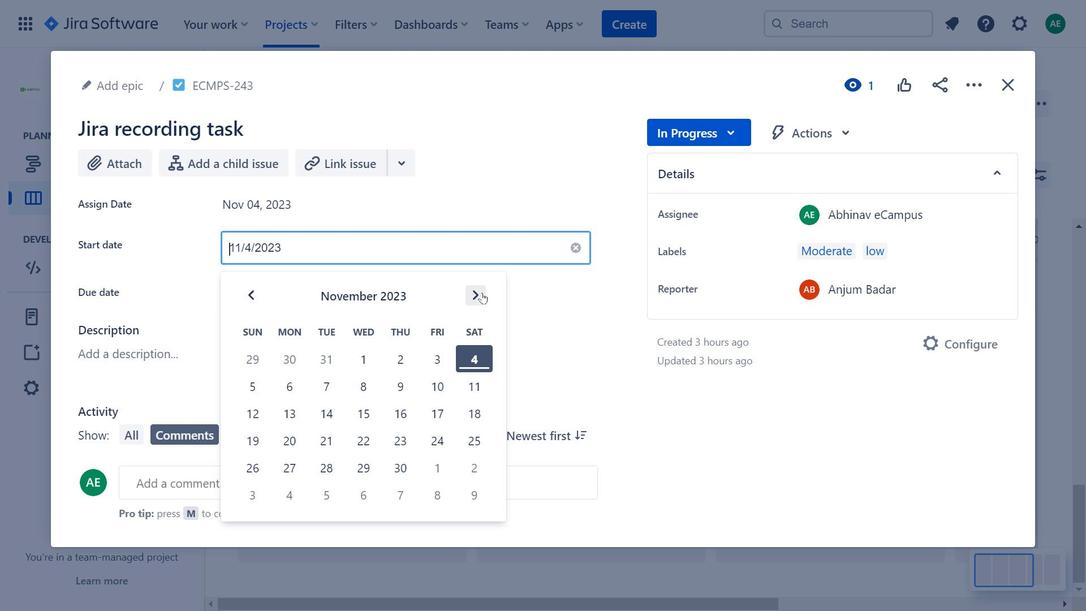 
Action: Mouse pressed left at (481, 292)
Screenshot: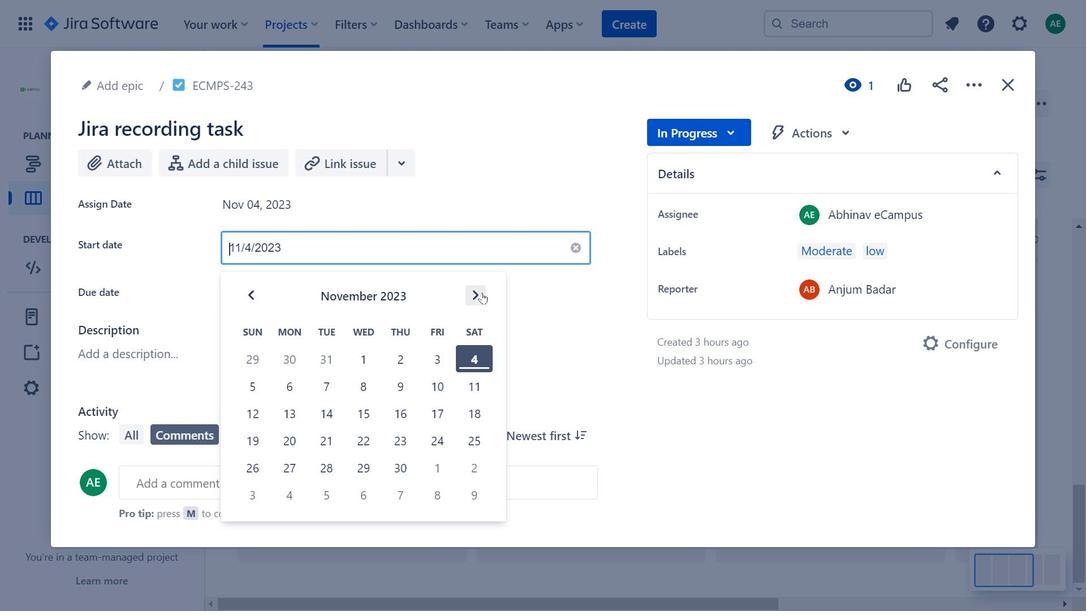 
Action: Mouse moved to (255, 296)
Screenshot: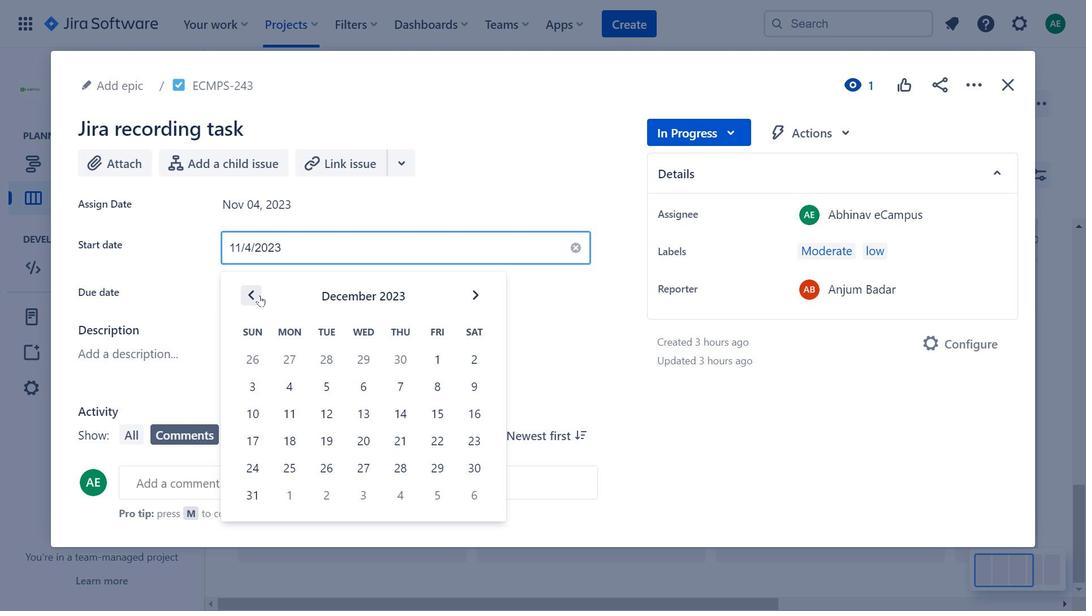 
Action: Mouse pressed left at (255, 296)
Screenshot: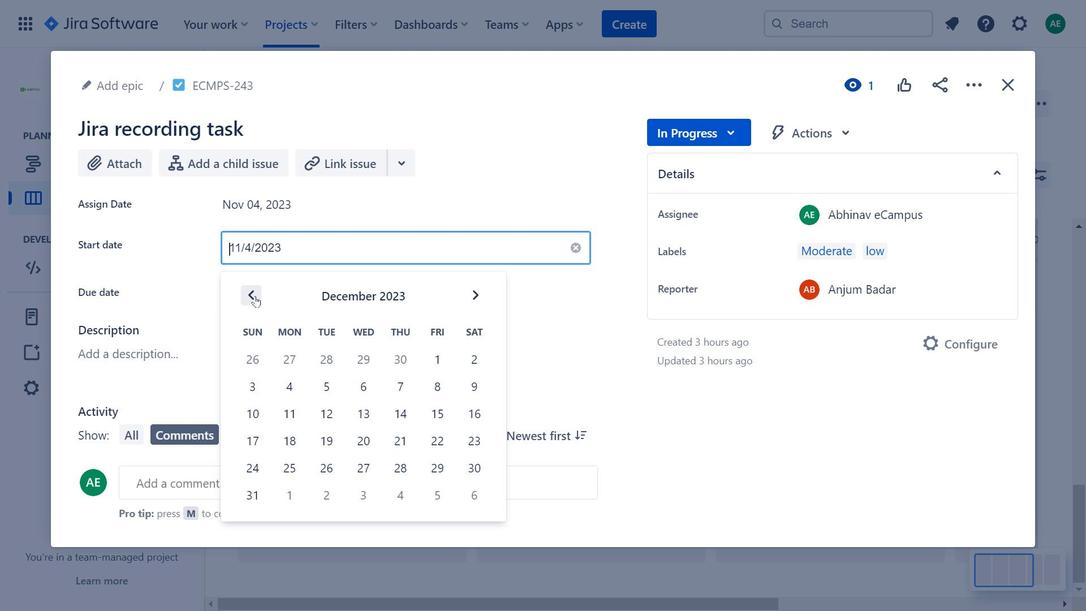 
Action: Mouse moved to (736, 139)
Screenshot: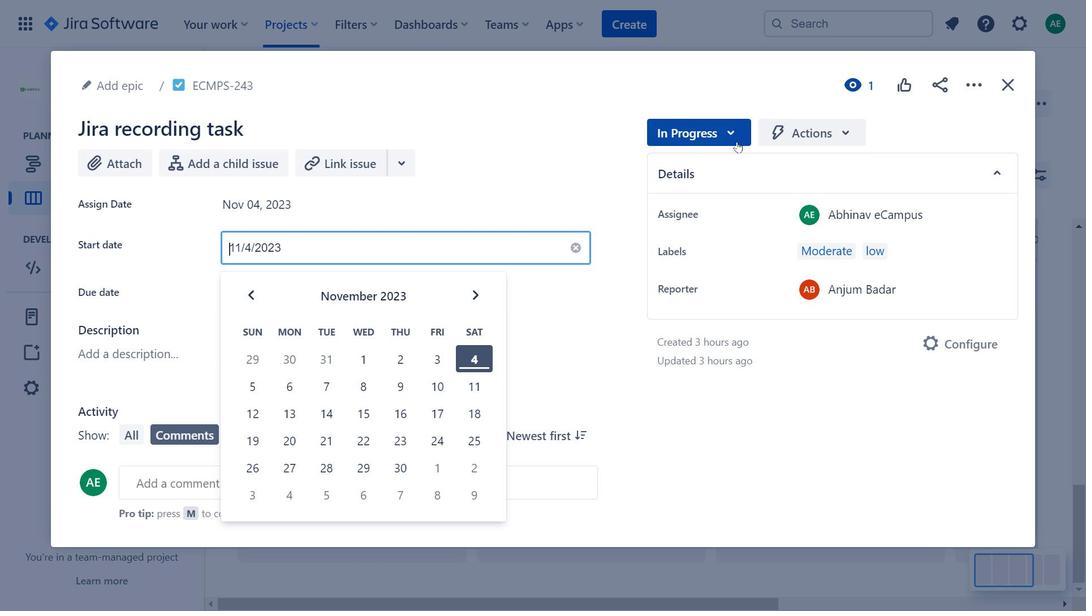 
Action: Mouse pressed left at (736, 139)
Screenshot: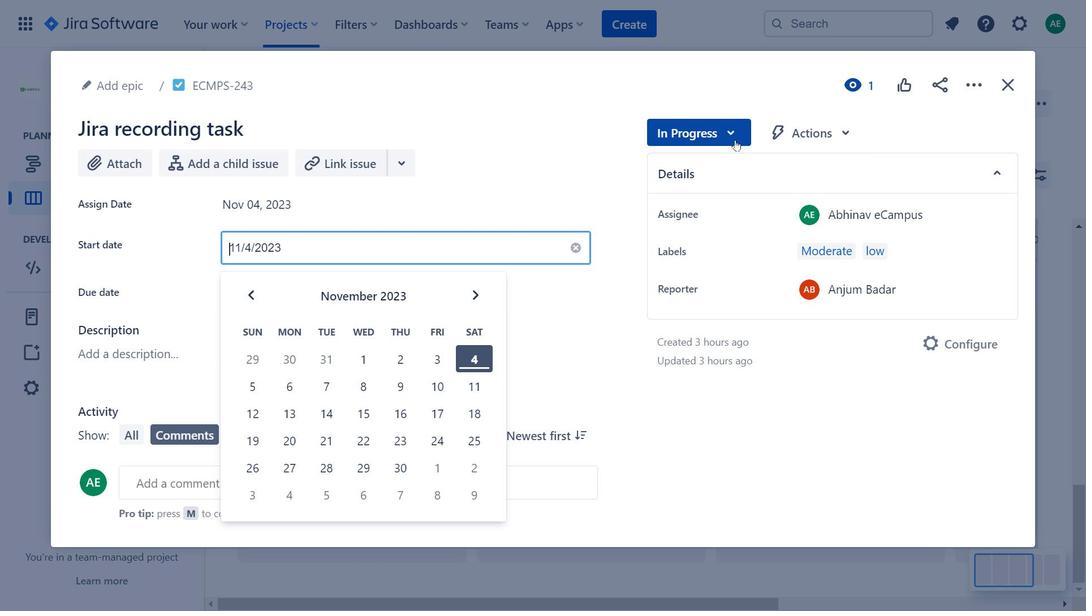 
Action: Mouse moved to (430, 255)
Screenshot: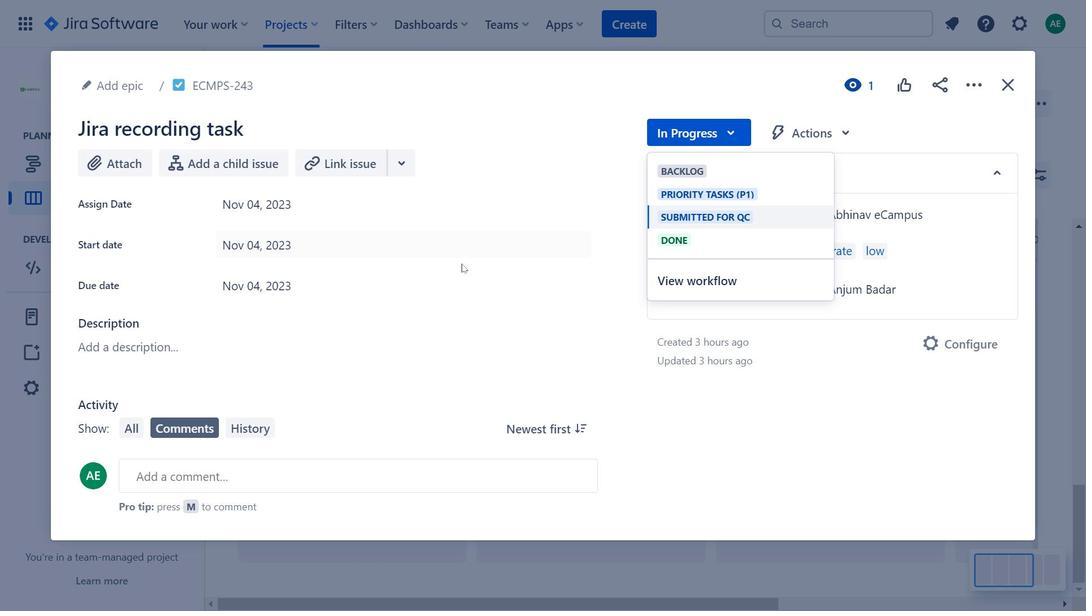 
Action: Mouse pressed left at (430, 255)
Screenshot: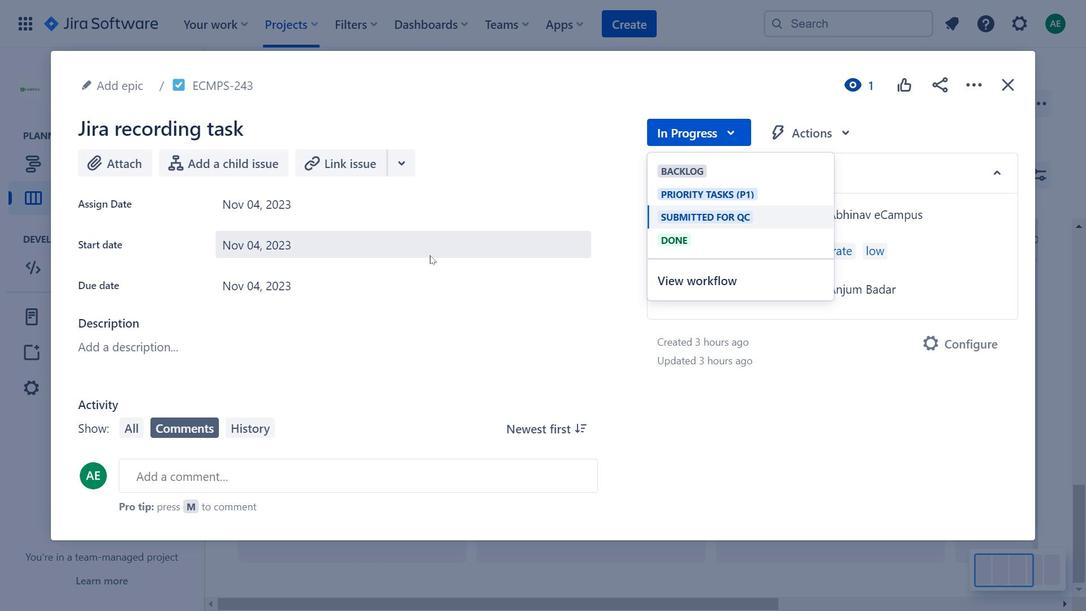 
Action: Mouse moved to (964, 91)
Screenshot: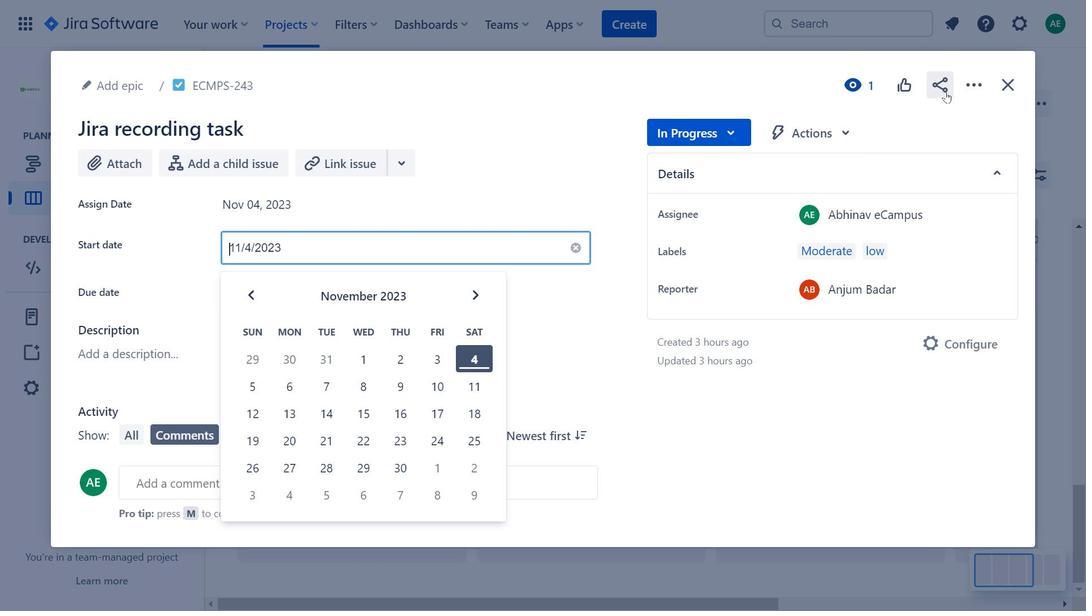 
Action: Mouse pressed left at (964, 91)
Screenshot: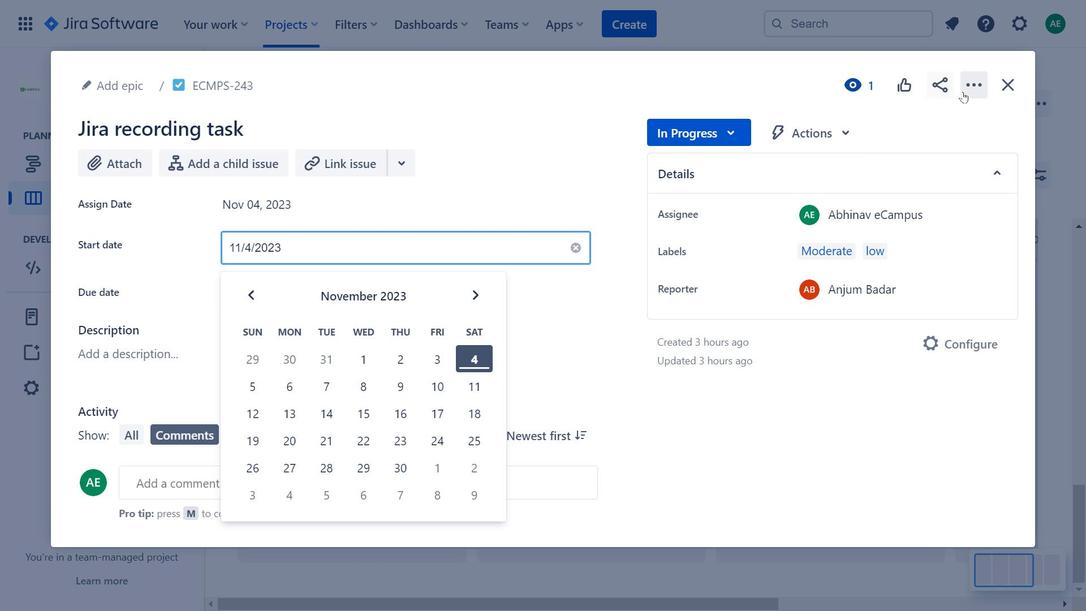 
Action: Mouse moved to (299, 253)
Screenshot: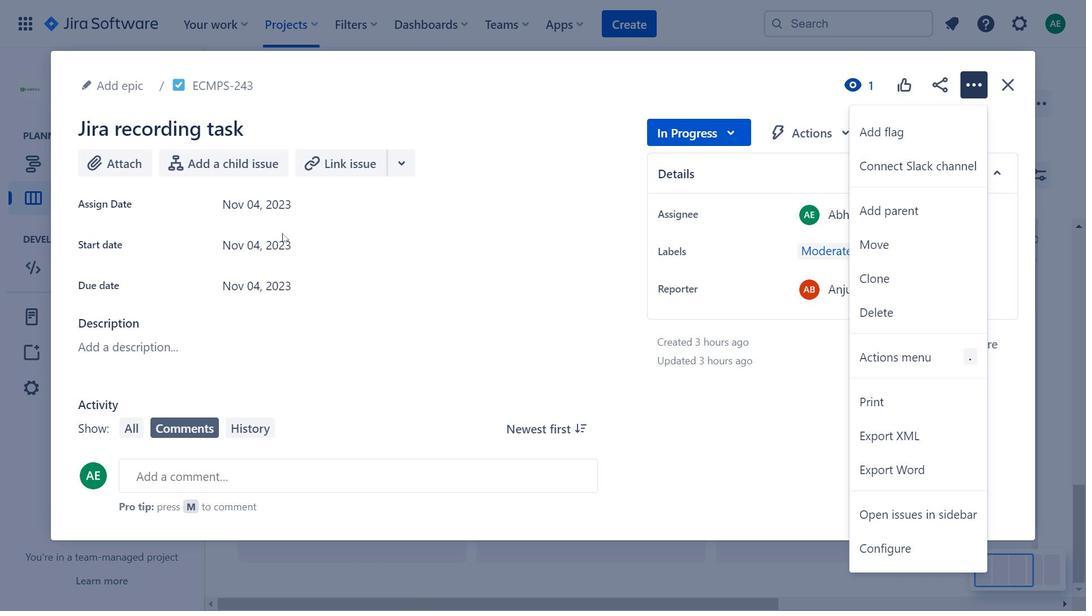 
Action: Mouse pressed left at (299, 253)
Screenshot: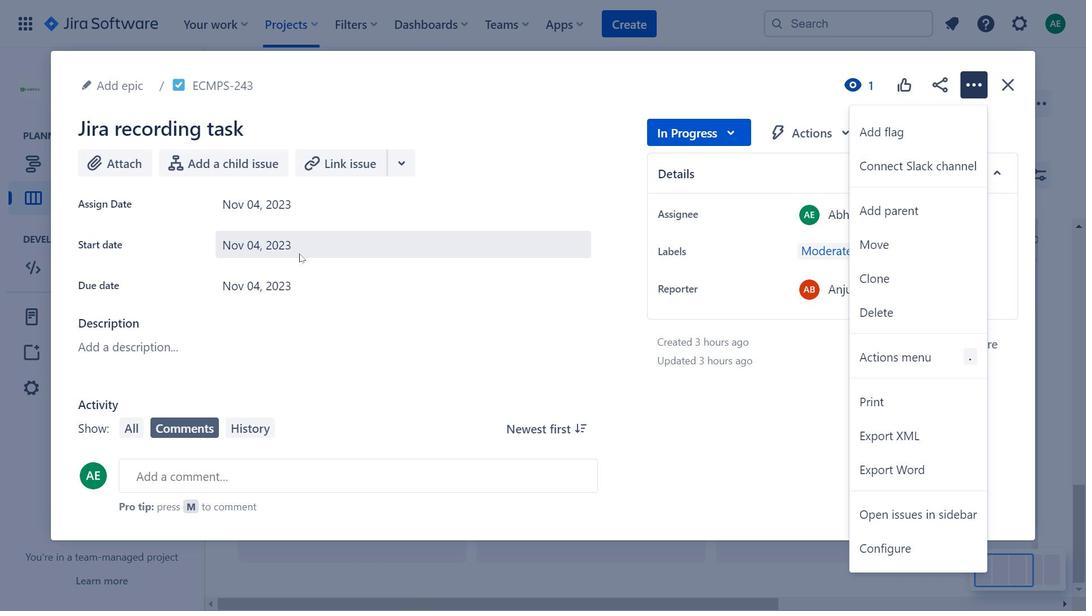 
Action: Mouse moved to (820, 396)
Screenshot: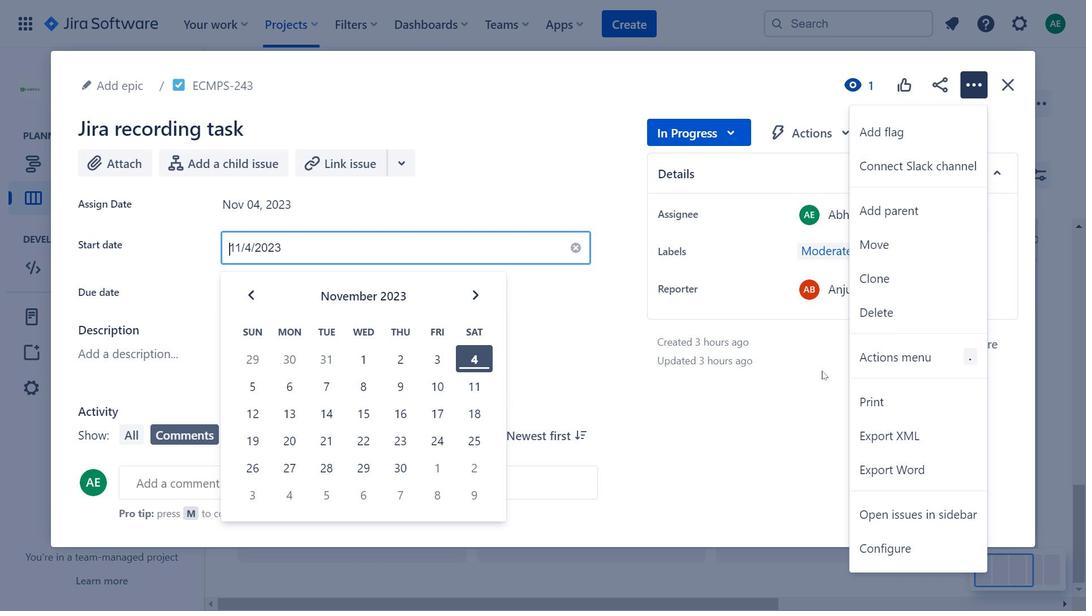 
Action: Mouse pressed left at (820, 396)
Screenshot: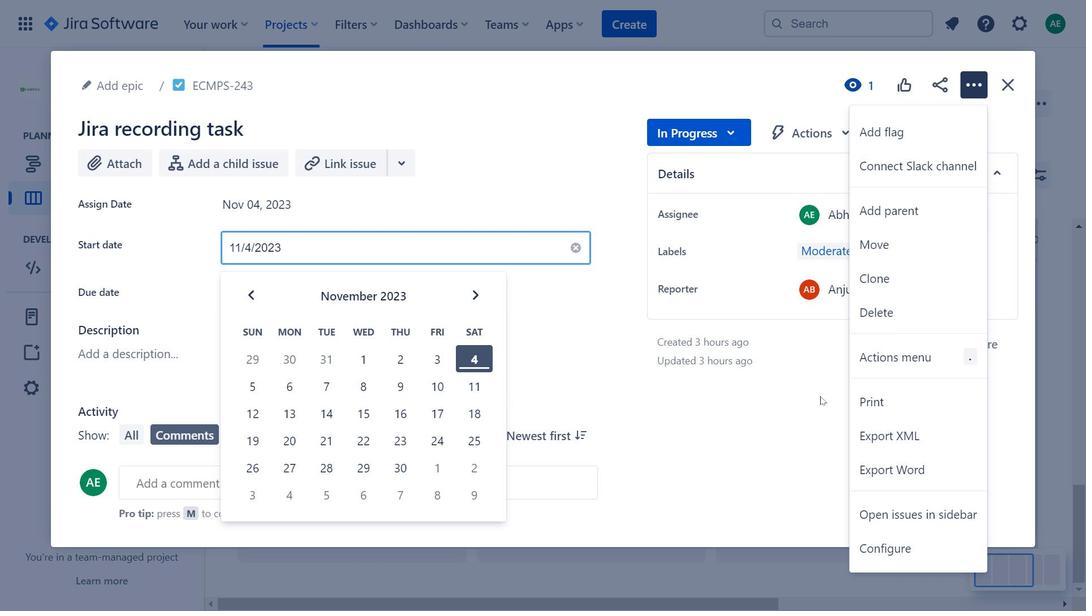 
Action: Mouse moved to (967, 90)
Screenshot: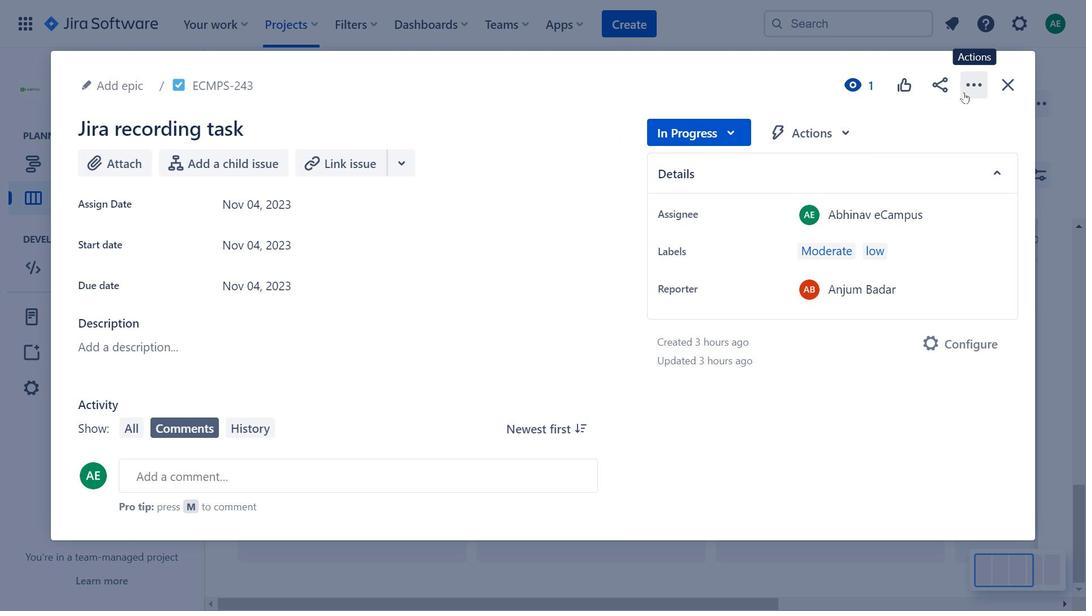 
Action: Mouse pressed left at (967, 90)
Screenshot: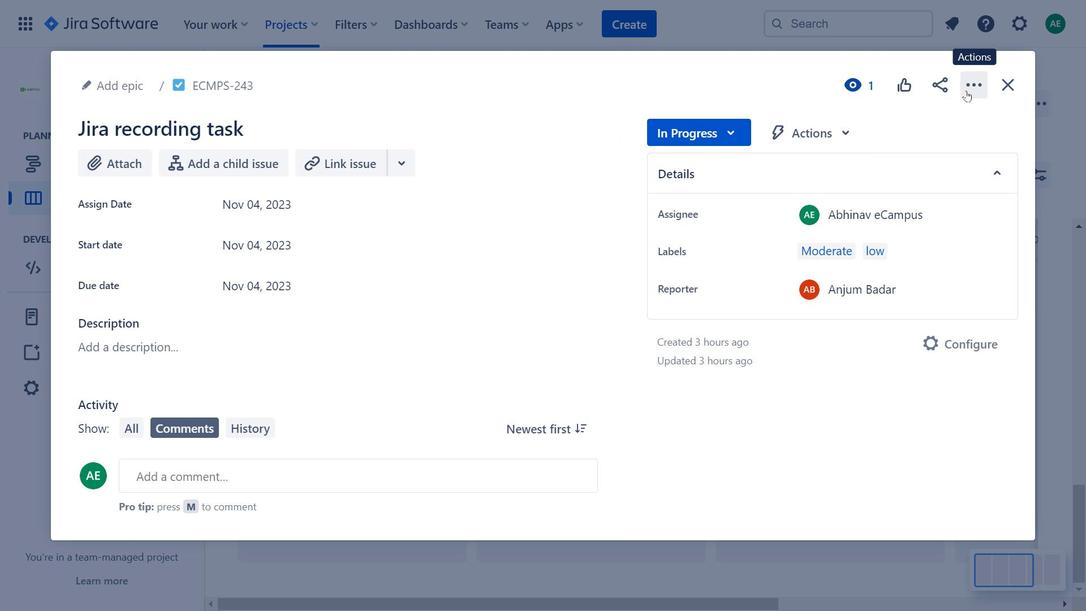 
Action: Mouse moved to (268, 433)
Screenshot: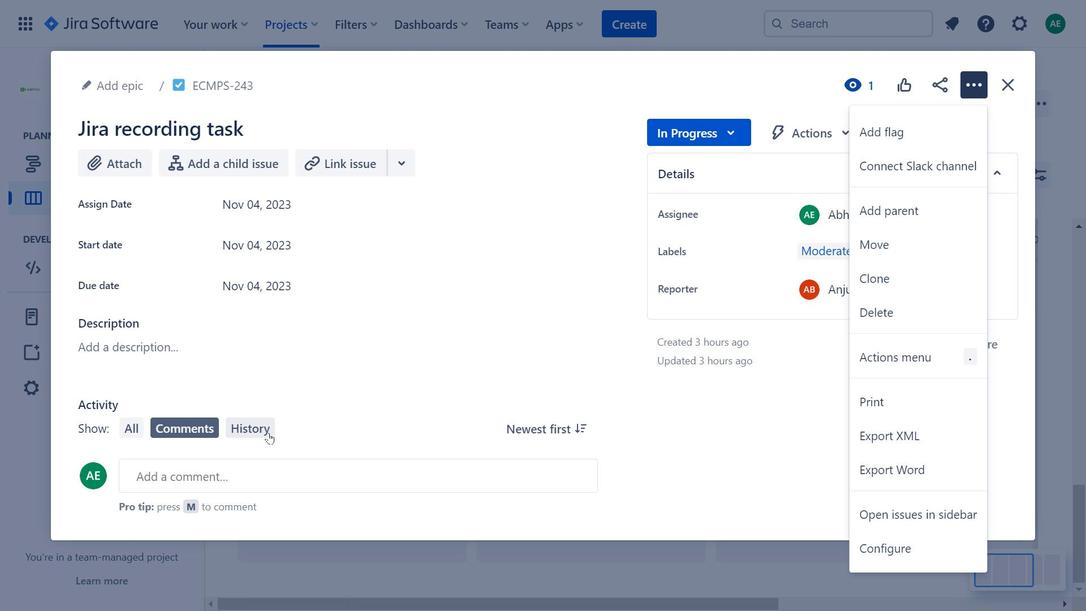 
Action: Mouse pressed left at (268, 433)
Screenshot: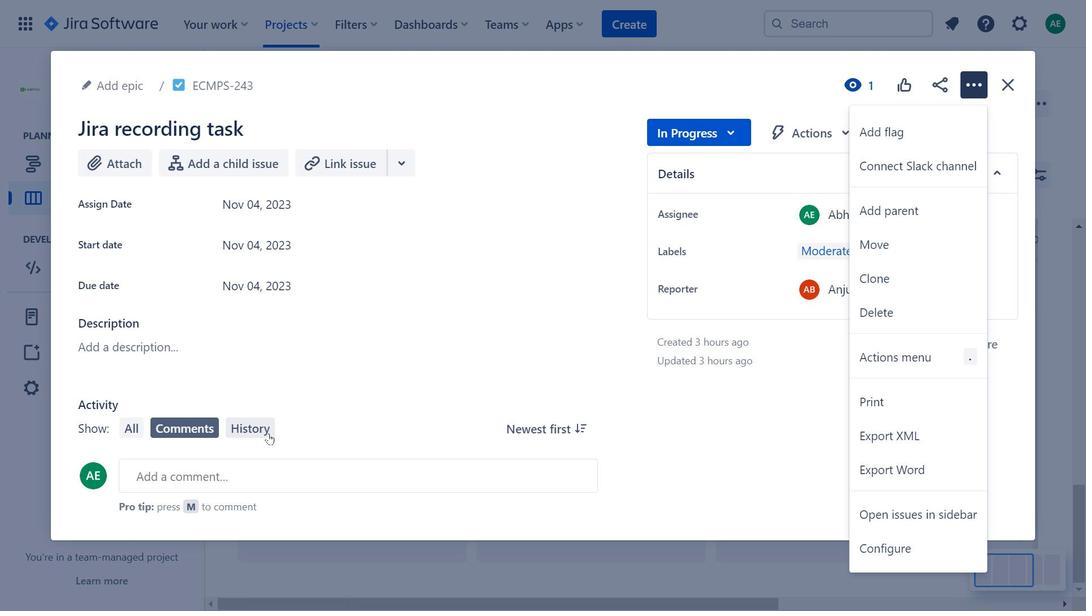 
Action: Mouse moved to (285, 333)
Screenshot: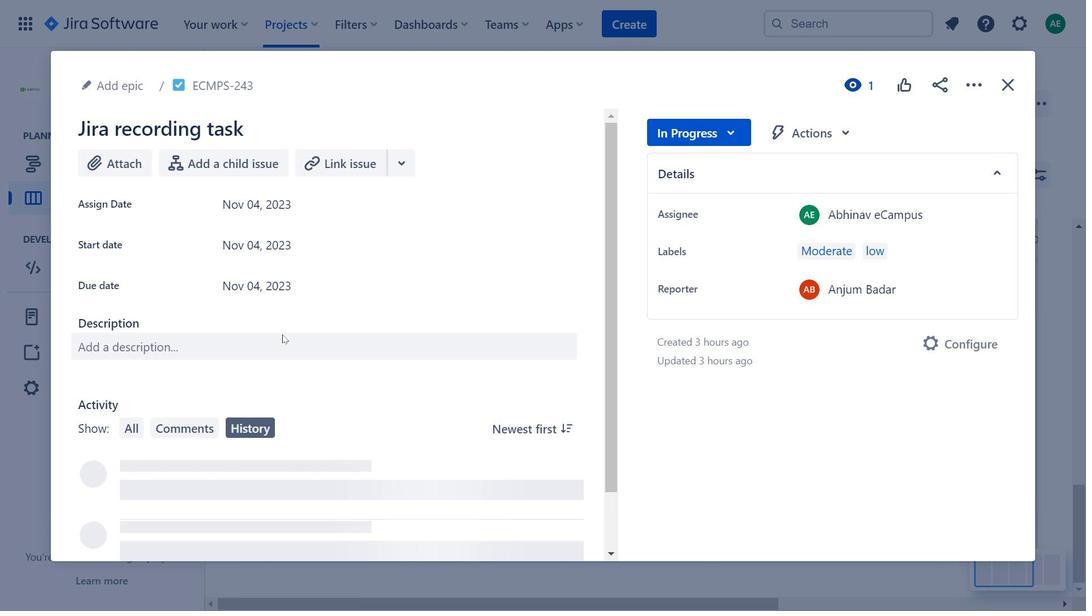 
Action: Mouse scrolled (285, 333) with delta (0, 0)
Screenshot: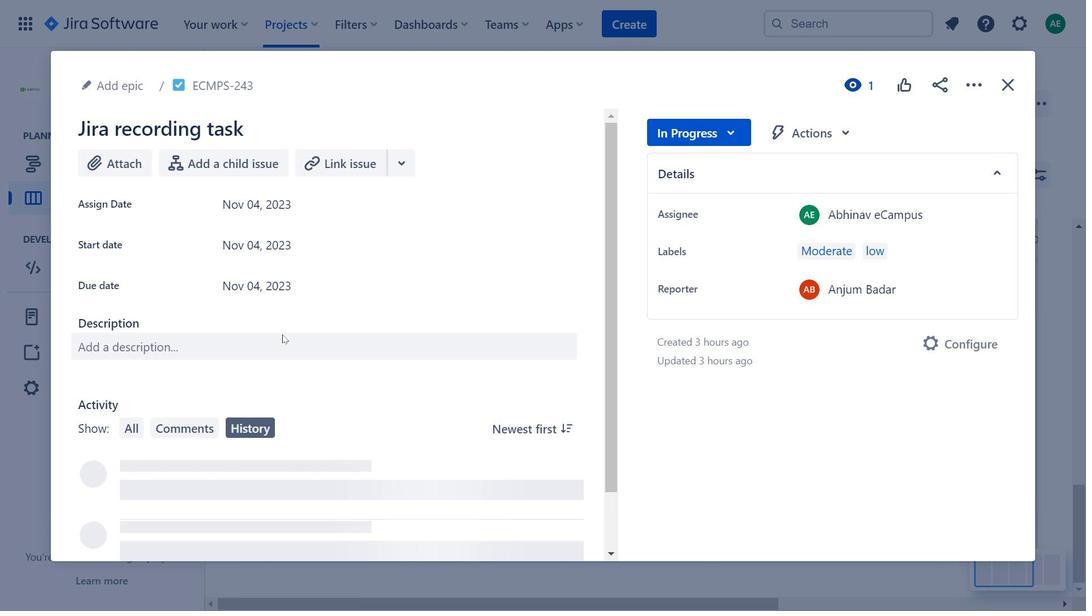 
Action: Mouse moved to (288, 336)
Screenshot: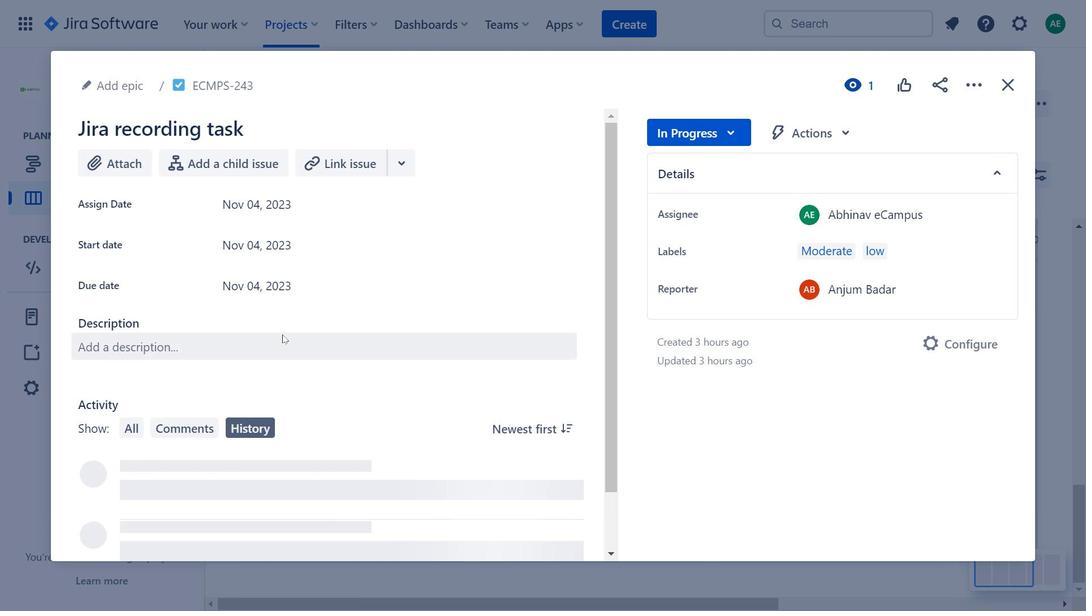 
Action: Mouse scrolled (288, 335) with delta (0, 0)
Screenshot: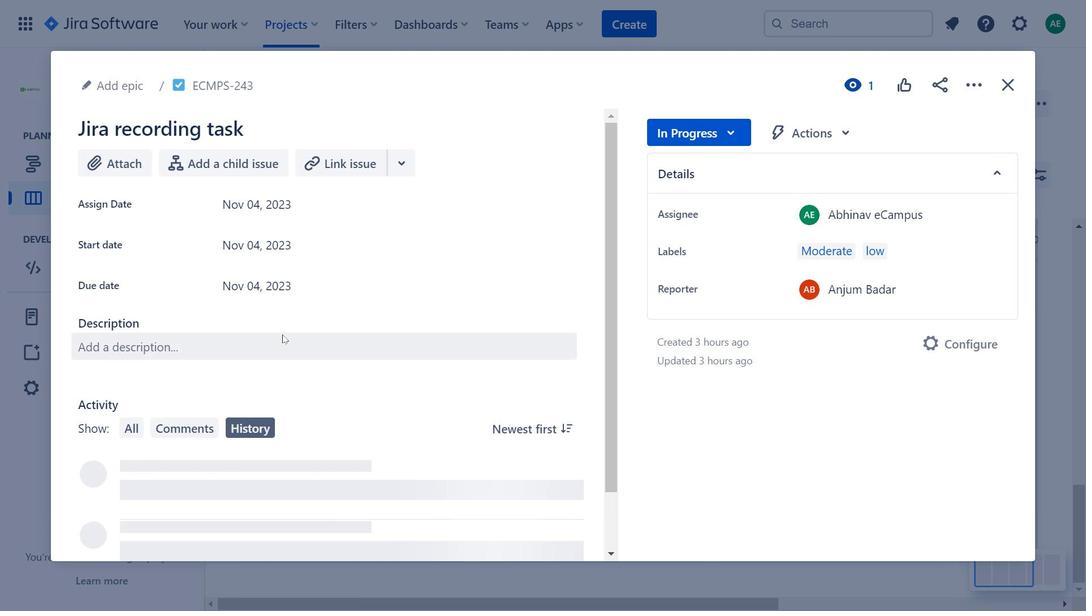 
Action: Mouse scrolled (288, 335) with delta (0, 0)
Screenshot: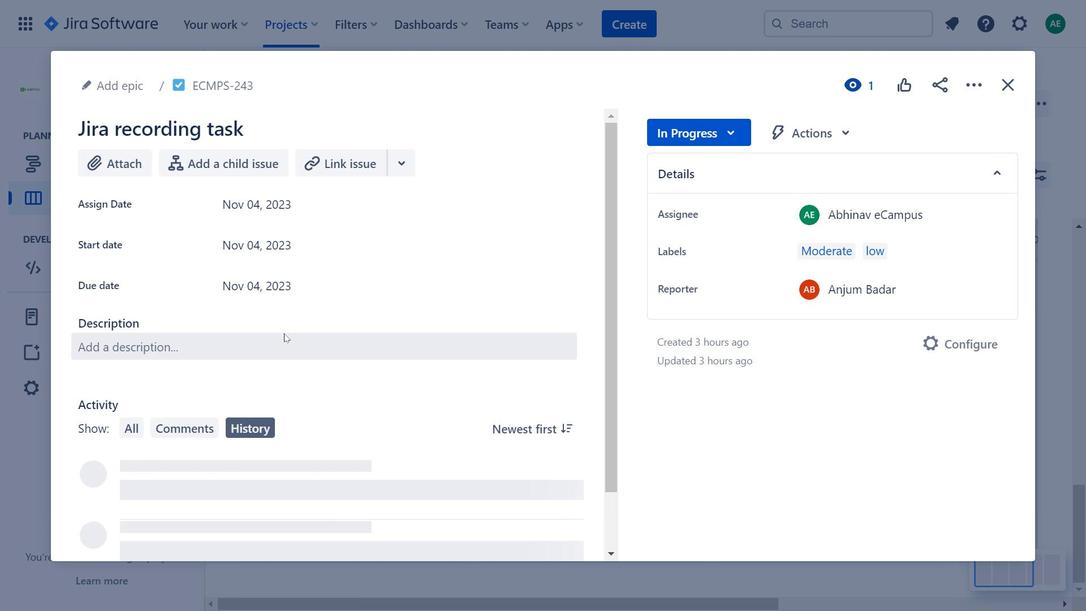 
Action: Mouse scrolled (288, 335) with delta (0, 0)
Screenshot: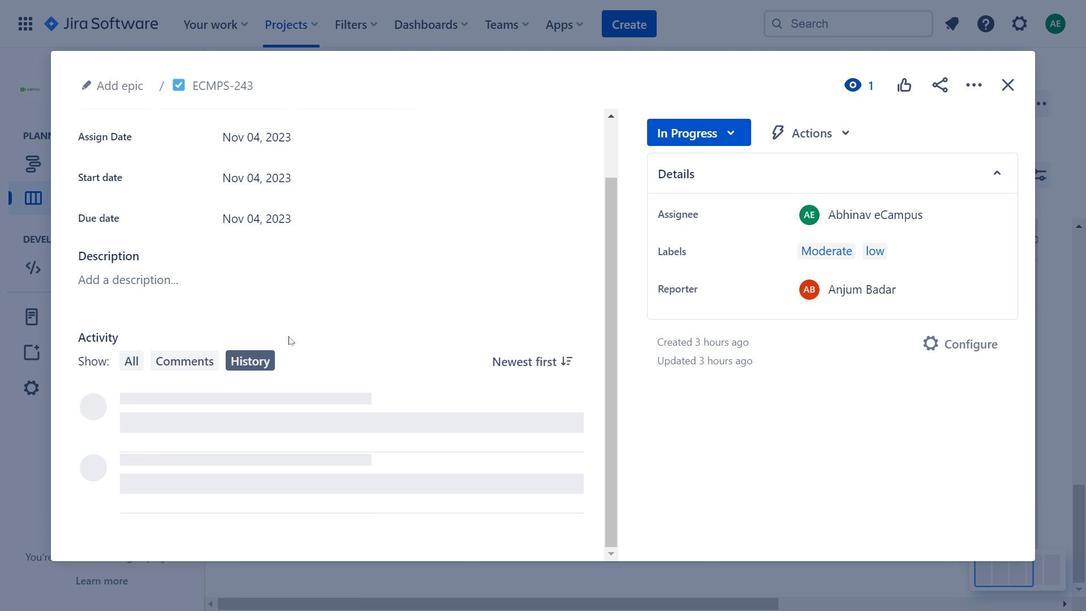 
Action: Mouse scrolled (288, 335) with delta (0, 0)
Screenshot: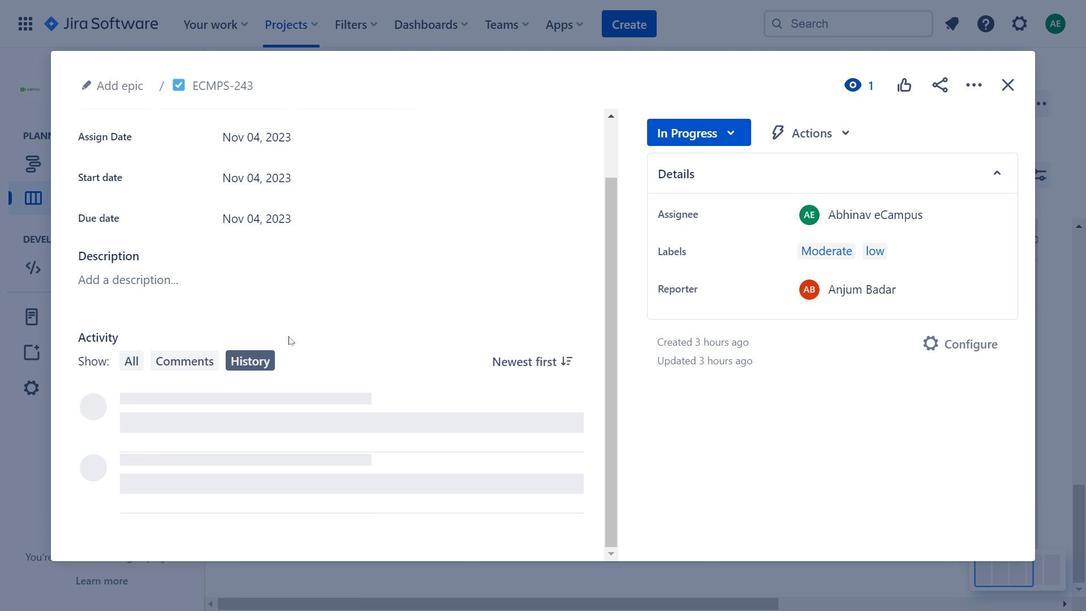 
Action: Mouse moved to (293, 338)
Screenshot: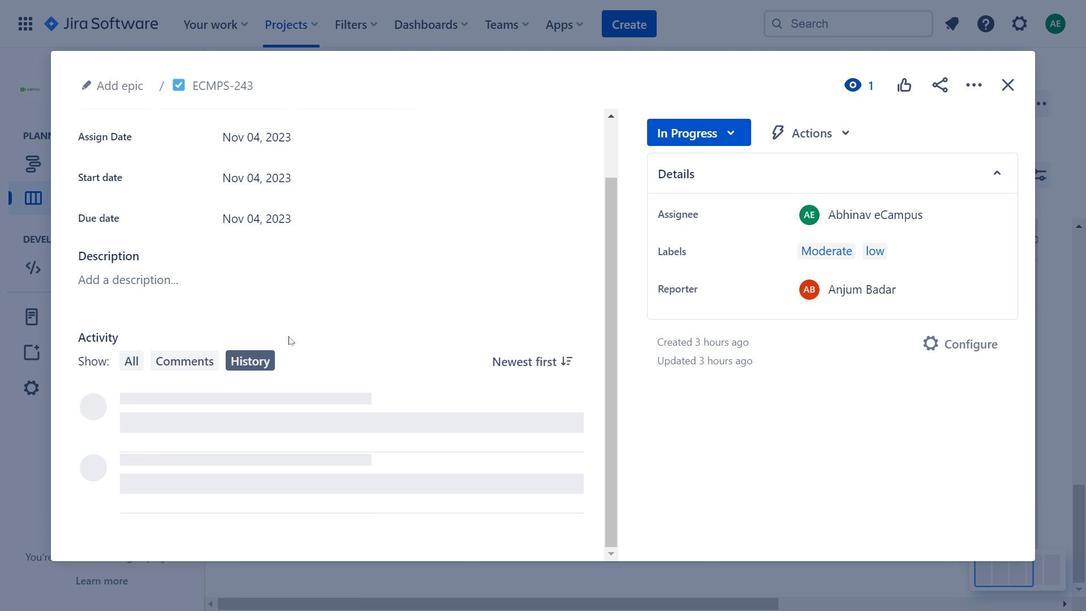 
Action: Mouse scrolled (293, 337) with delta (0, 0)
Screenshot: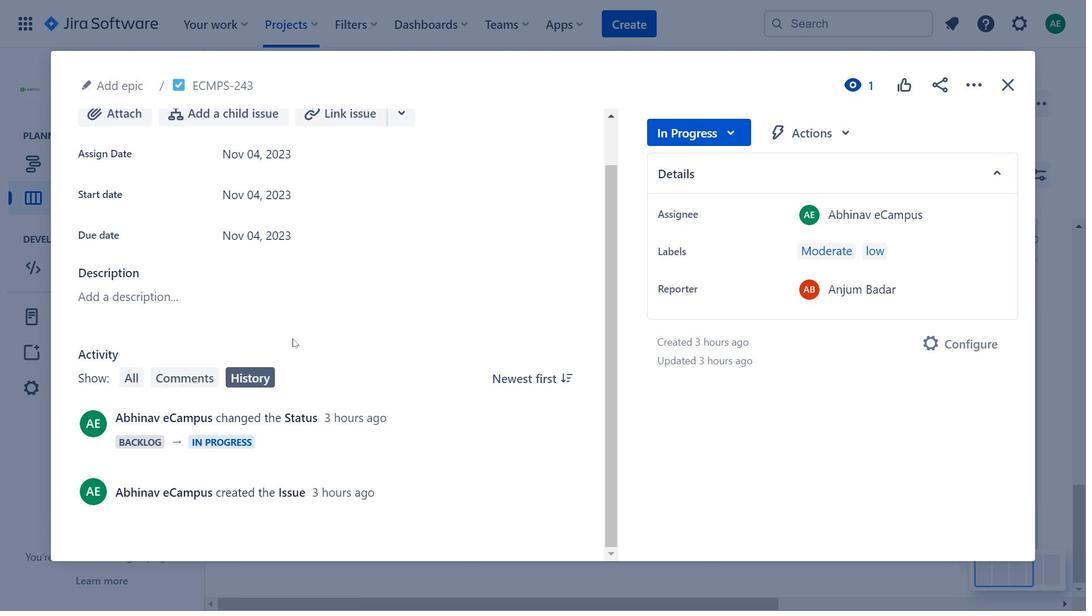 
Action: Mouse moved to (969, 82)
Screenshot: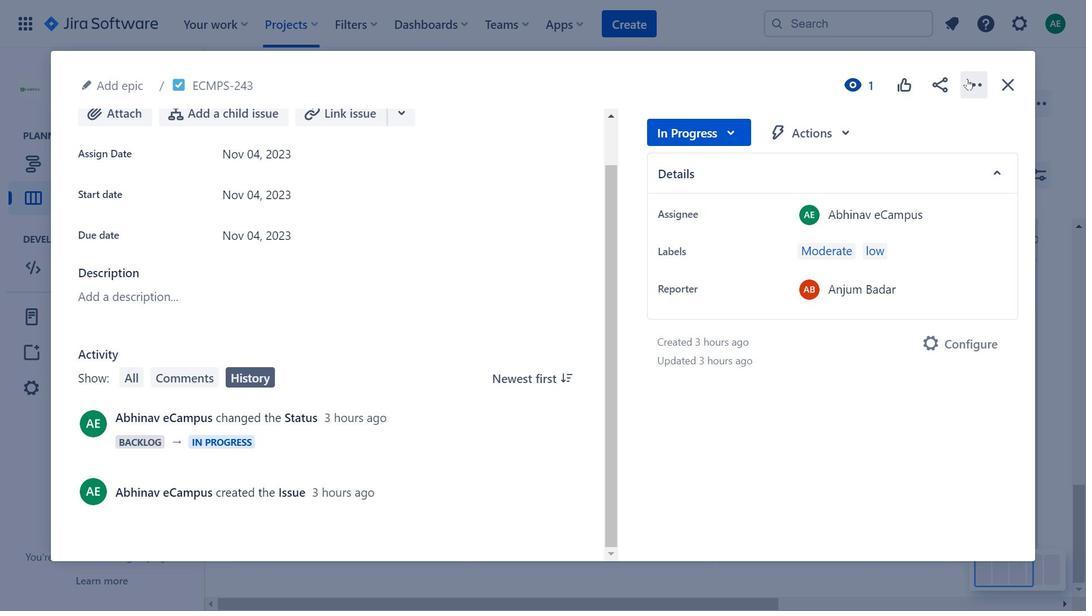 
Action: Mouse pressed left at (969, 82)
Screenshot: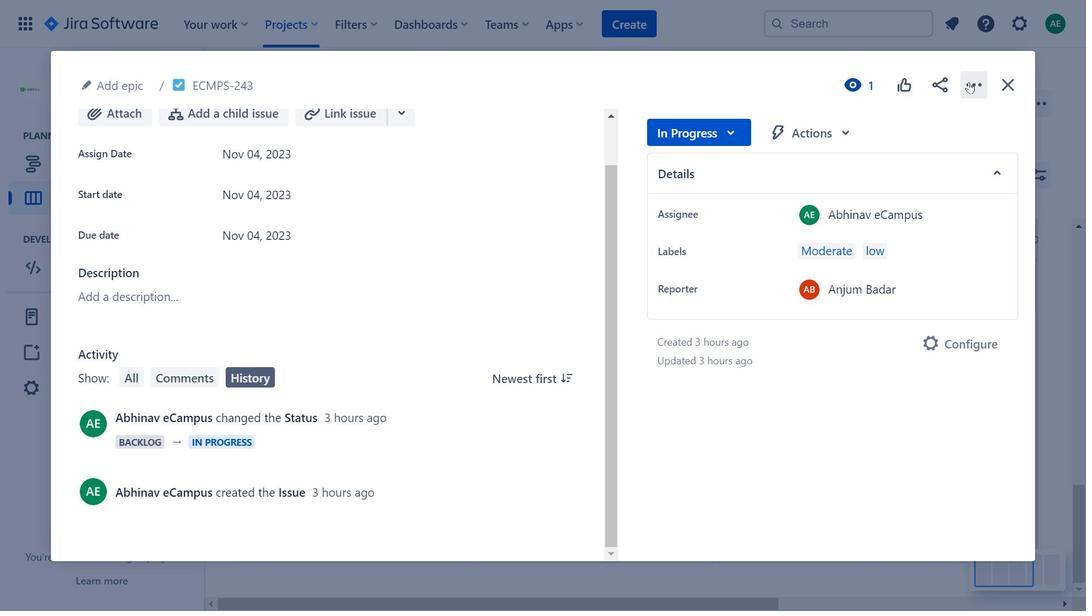 
Action: Mouse moved to (1015, 88)
Screenshot: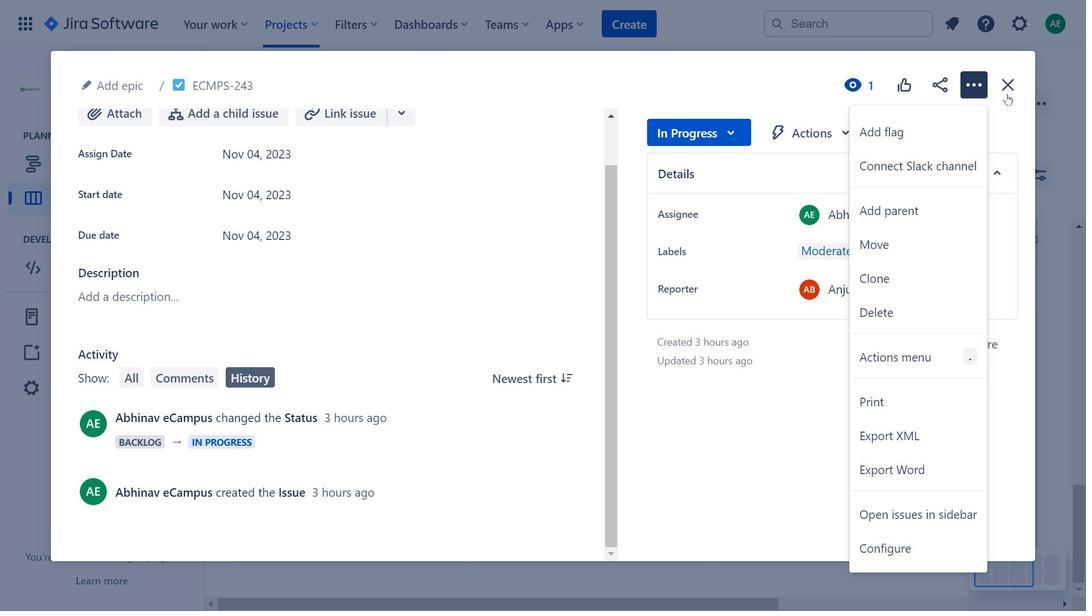 
Action: Mouse pressed left at (1015, 88)
Screenshot: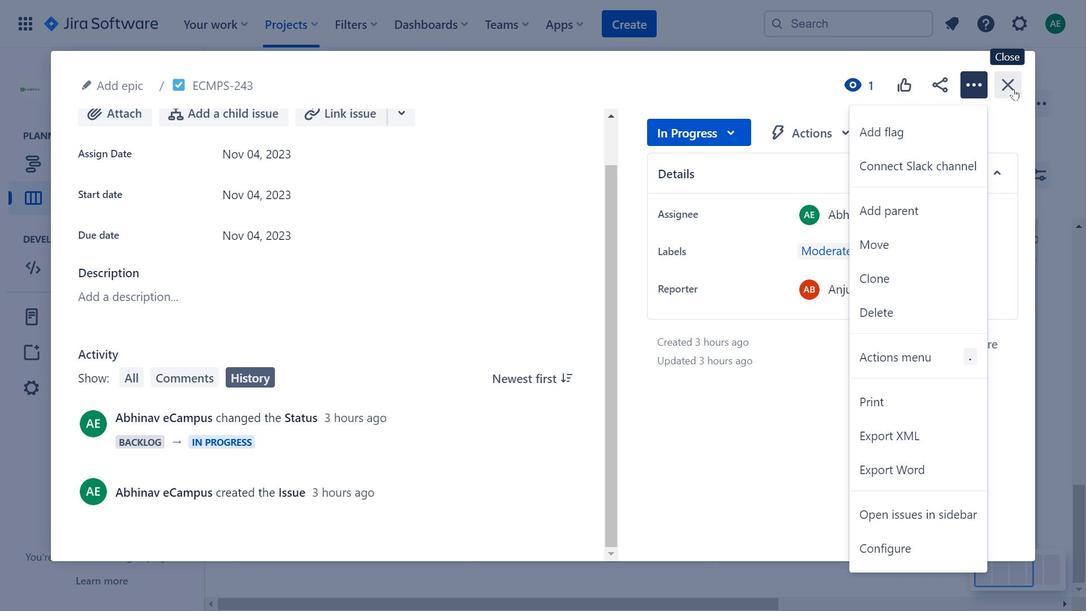 
Action: Mouse moved to (864, 502)
Screenshot: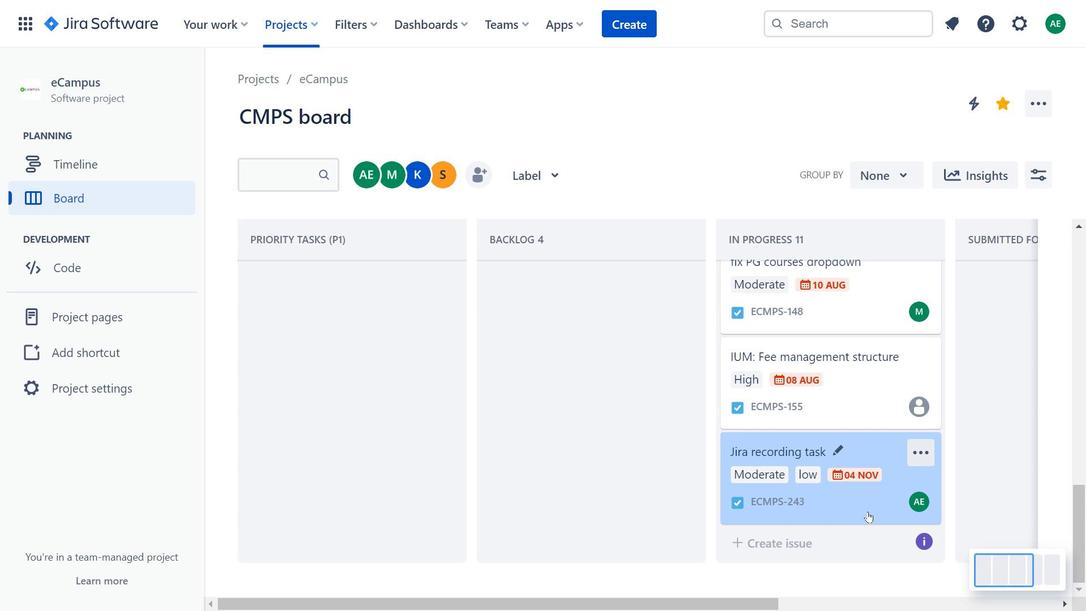 
Action: Mouse pressed left at (864, 502)
Screenshot: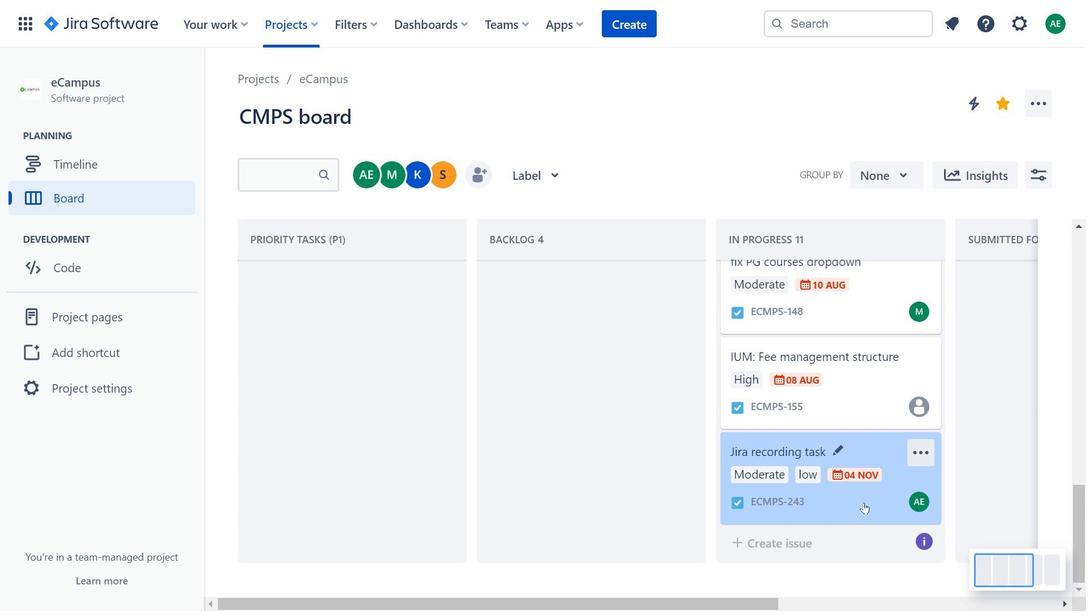 
Action: Mouse moved to (675, 137)
Screenshot: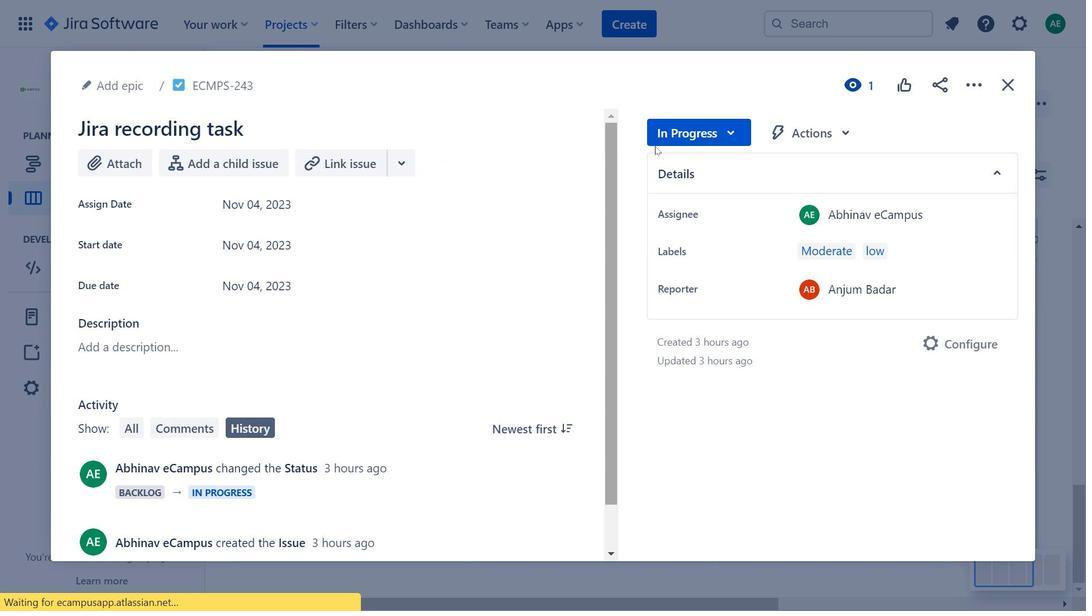
Action: Mouse pressed left at (675, 137)
Screenshot: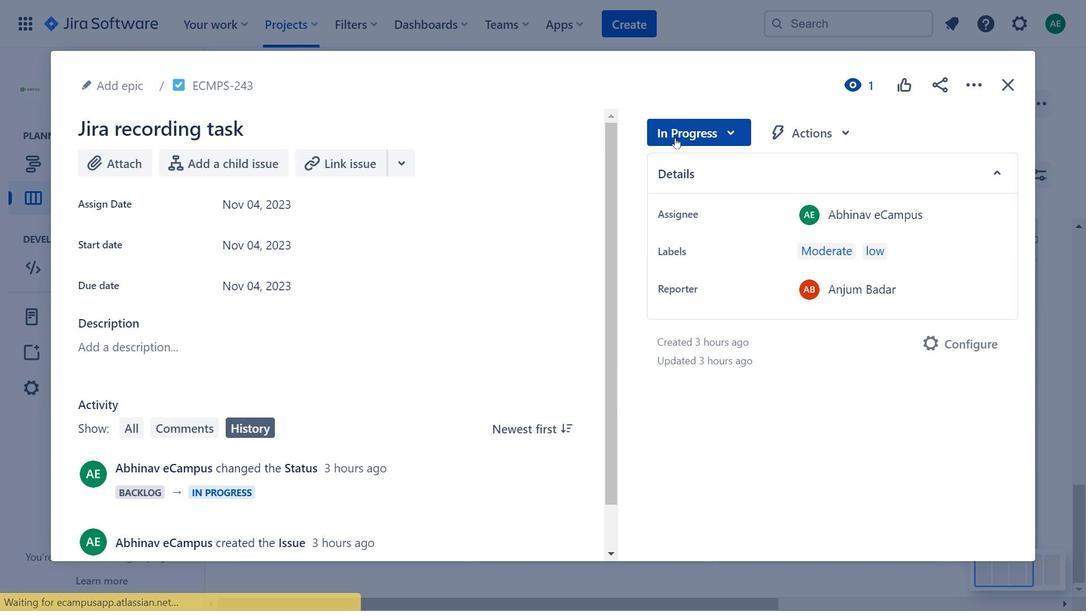 
Action: Mouse moved to (689, 237)
Screenshot: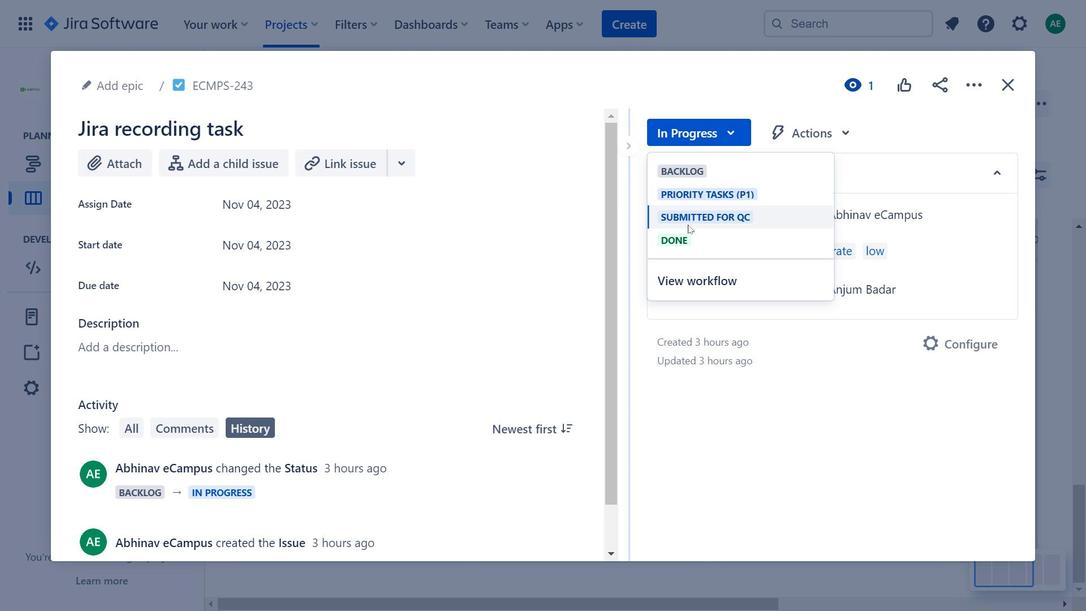 
Action: Mouse pressed left at (689, 237)
Screenshot: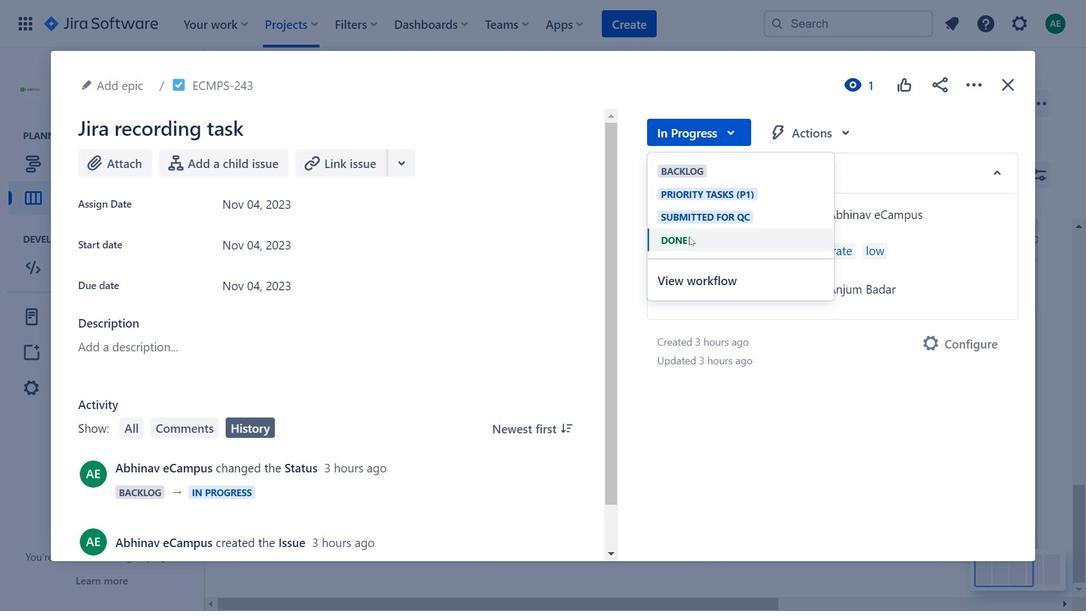 
Action: Mouse moved to (688, 135)
Screenshot: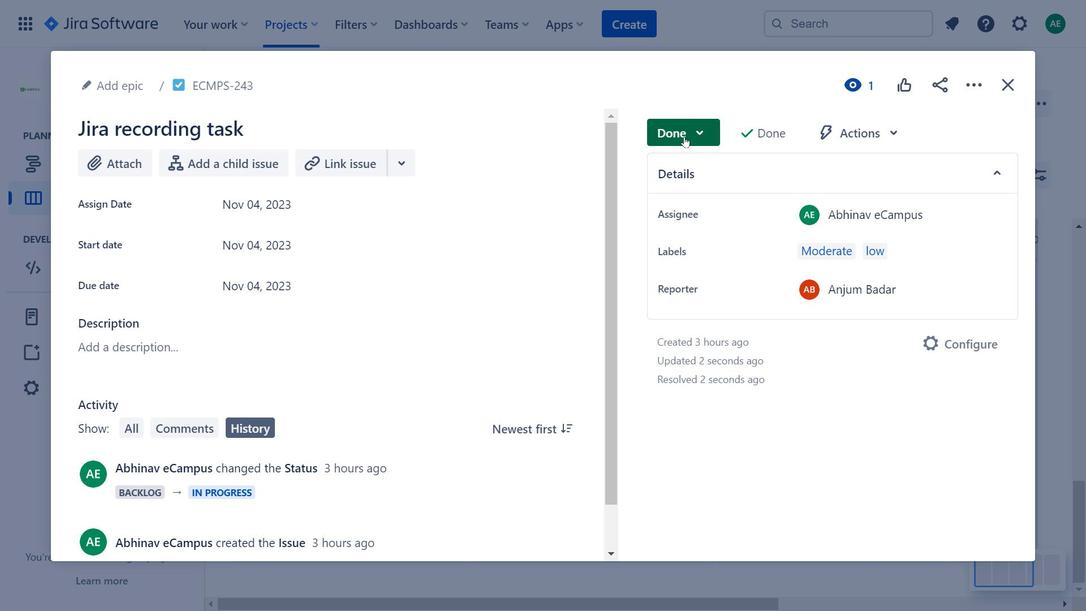 
Action: Mouse pressed left at (688, 135)
Screenshot: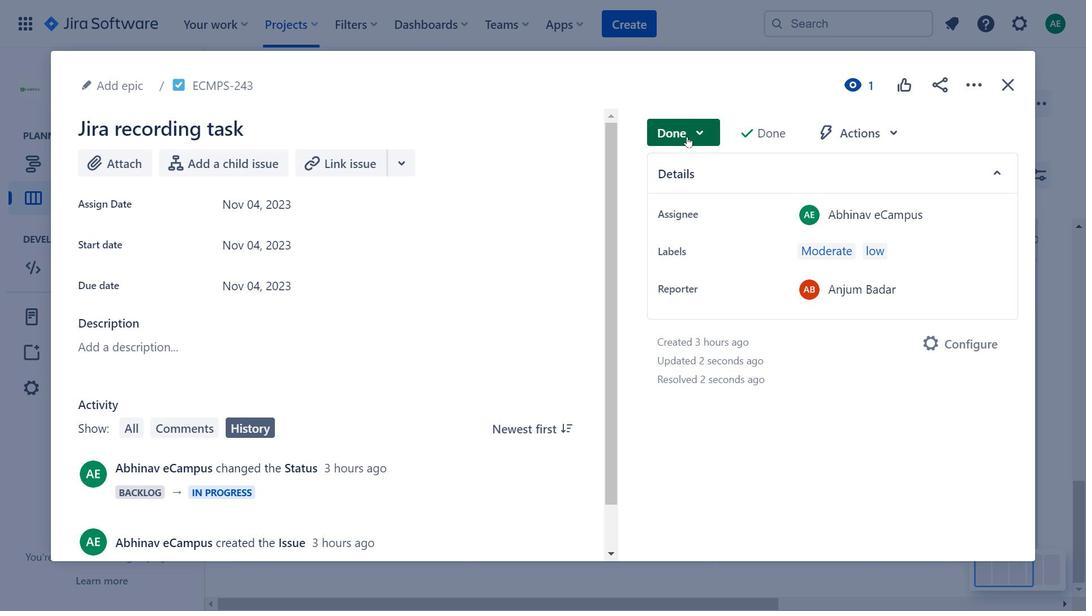 
Action: Mouse moved to (262, 211)
Screenshot: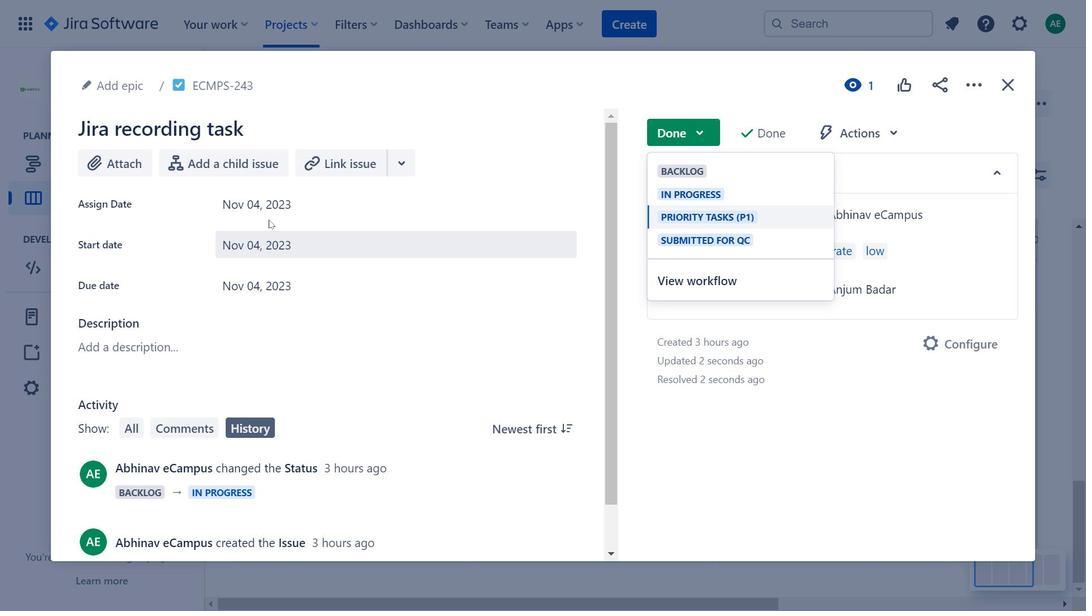 
Action: Mouse pressed left at (262, 211)
Screenshot: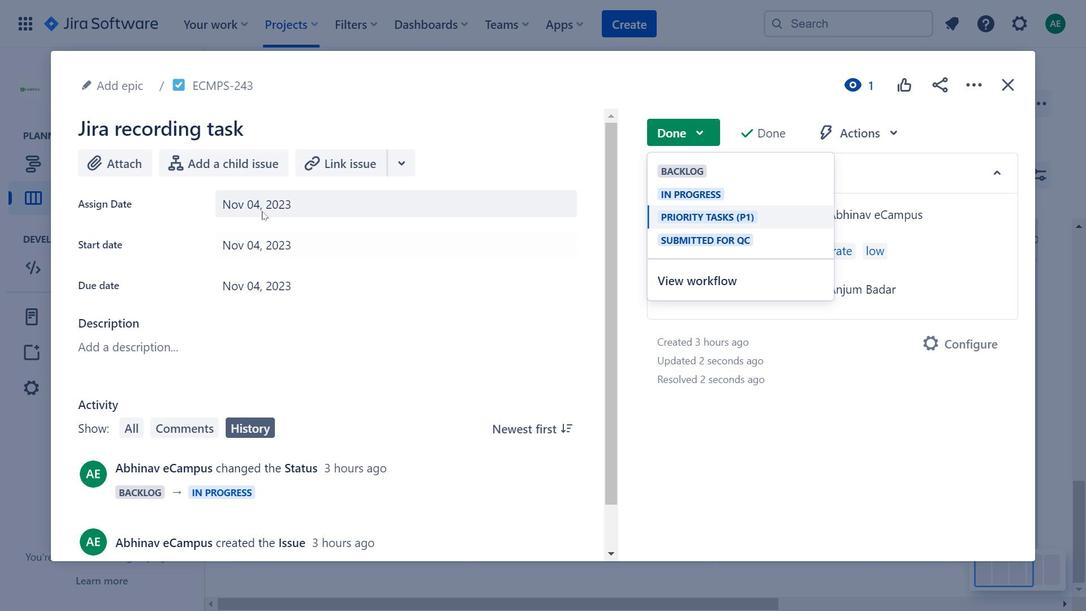 
Action: Mouse moved to (1003, 93)
Screenshot: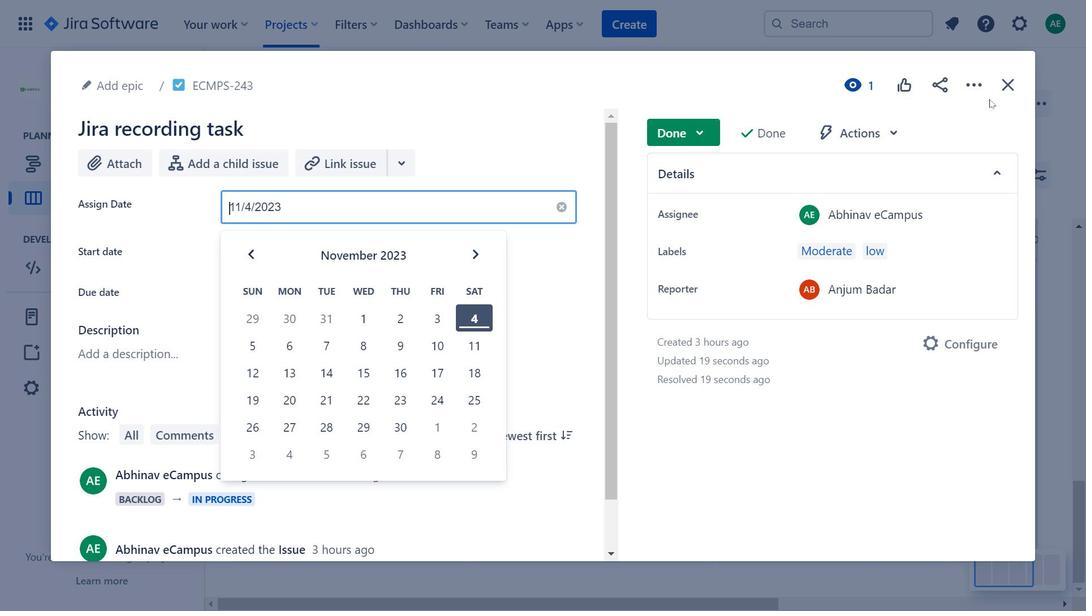 
Action: Mouse pressed left at (1003, 93)
Screenshot: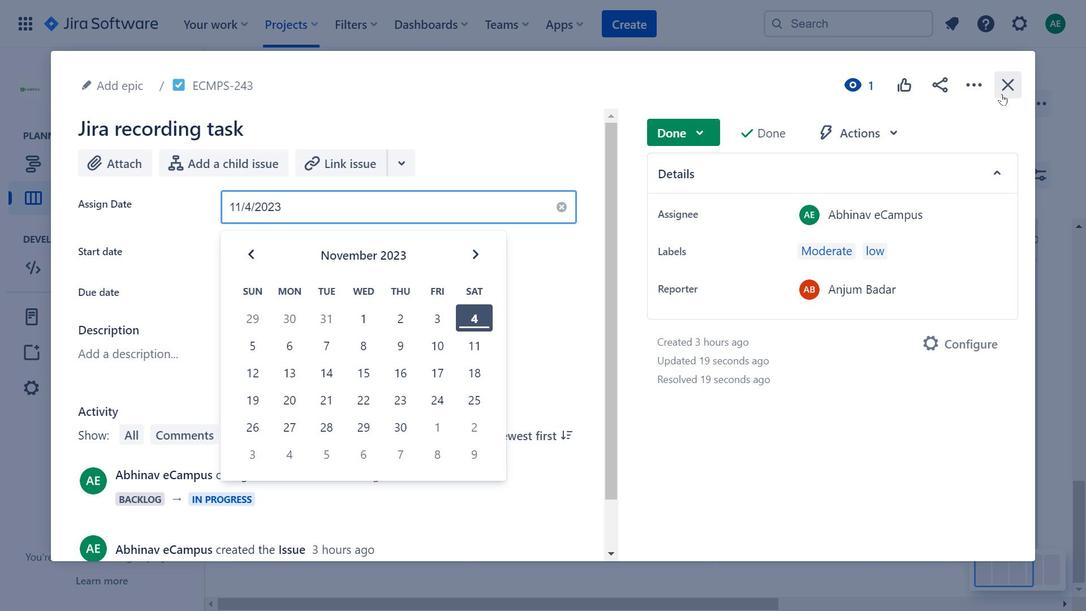 
Action: Mouse moved to (868, 418)
Screenshot: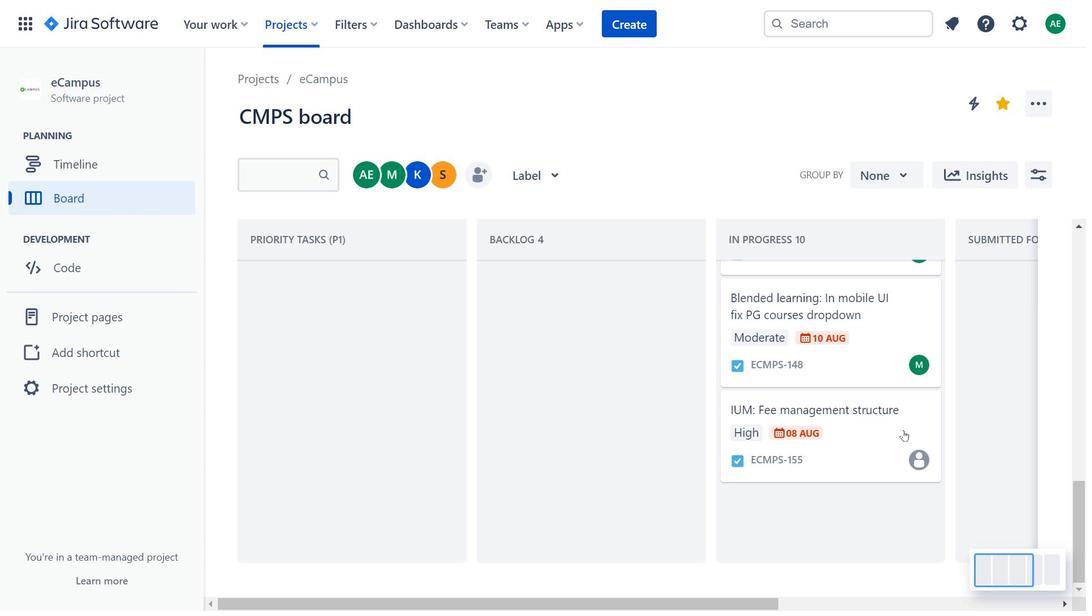 
Action: Mouse scrolled (868, 419) with delta (0, 0)
Screenshot: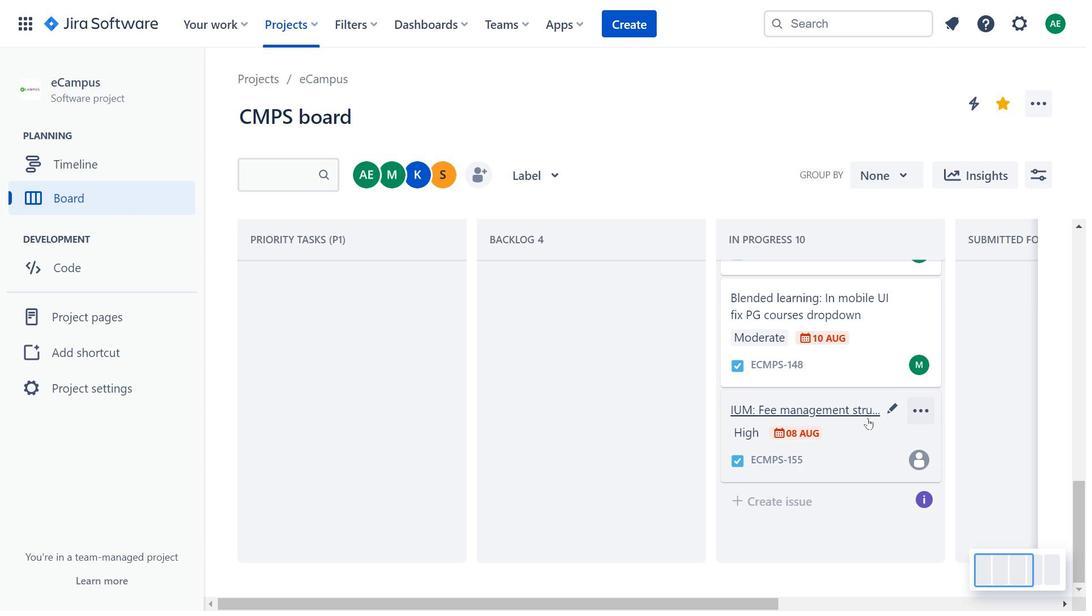 
Action: Mouse scrolled (868, 419) with delta (0, 0)
Screenshot: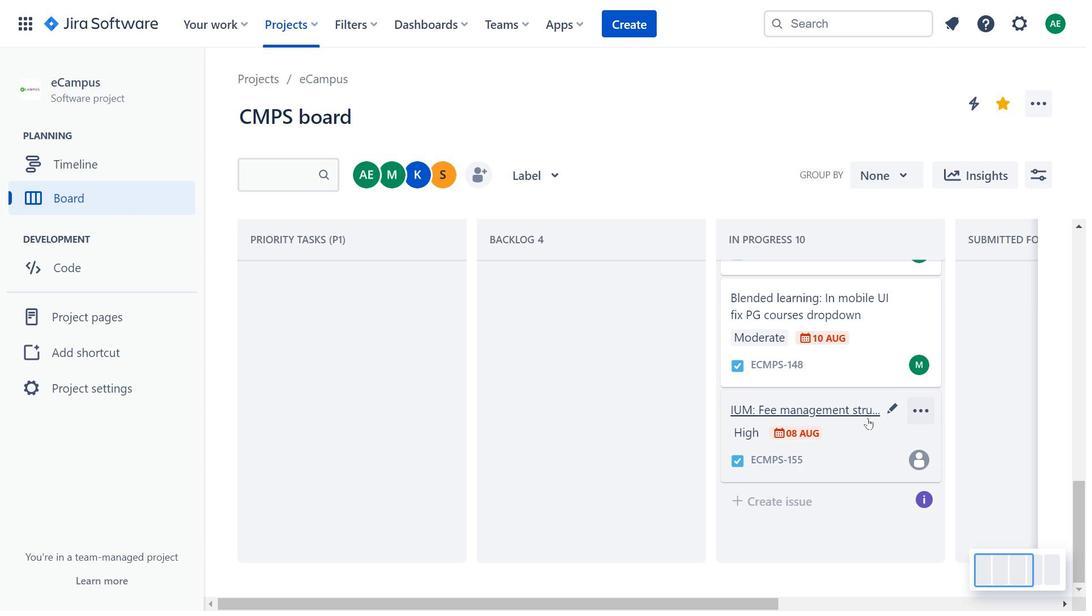 
Action: Mouse scrolled (868, 419) with delta (0, 0)
Screenshot: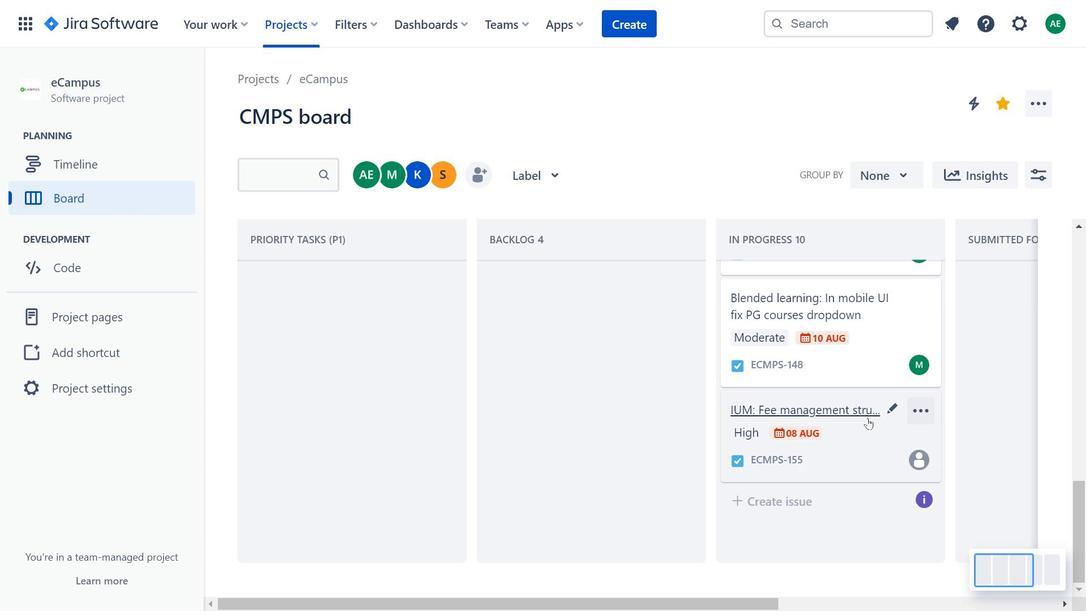 
Action: Mouse moved to (868, 392)
Screenshot: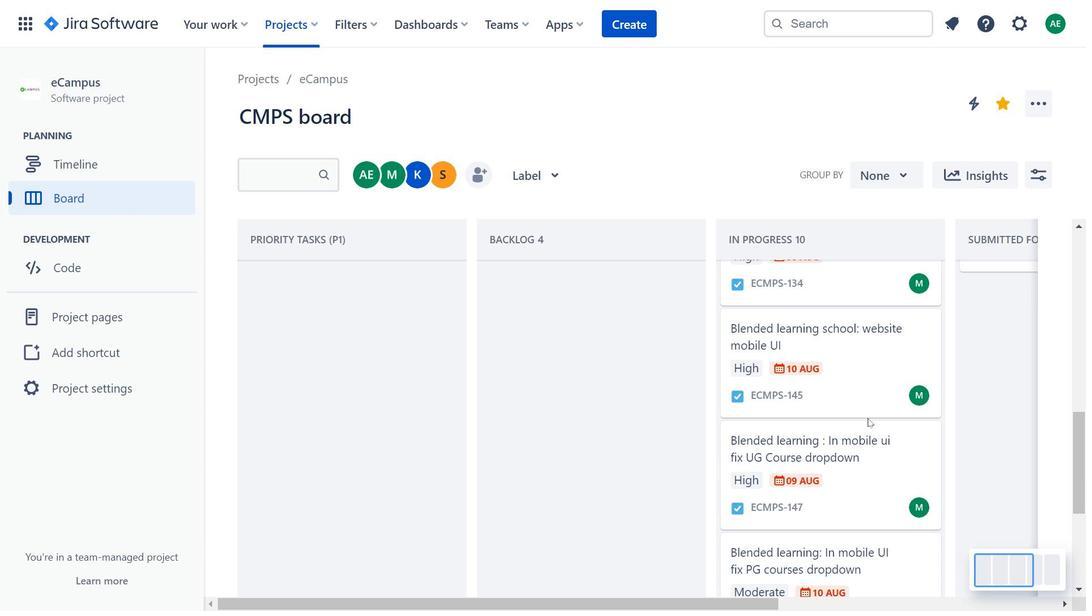
Action: Mouse pressed left at (868, 392)
Screenshot: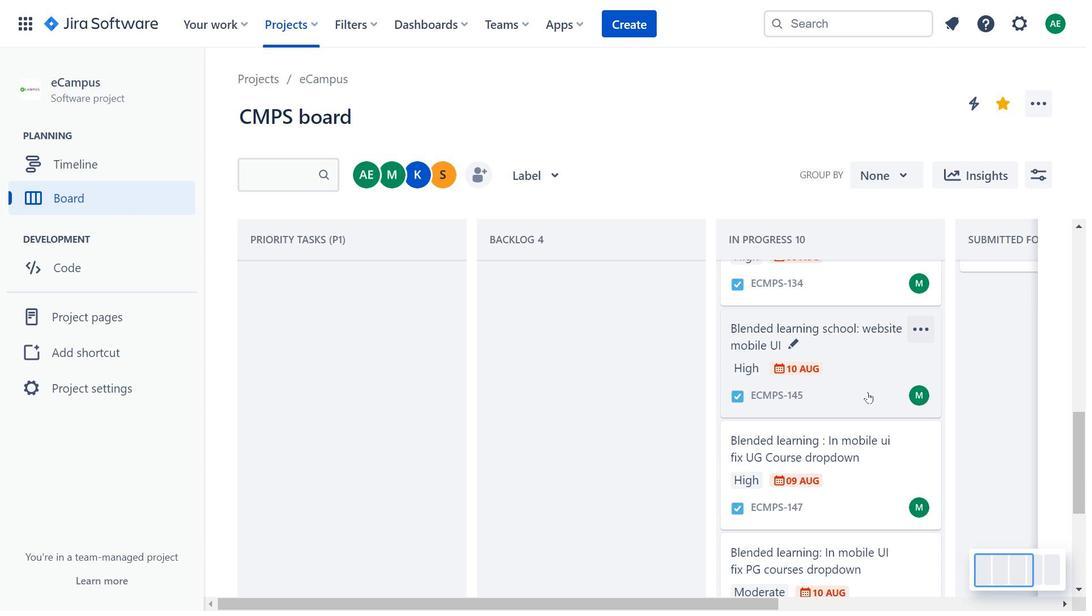 
Action: Mouse moved to (882, 493)
Screenshot: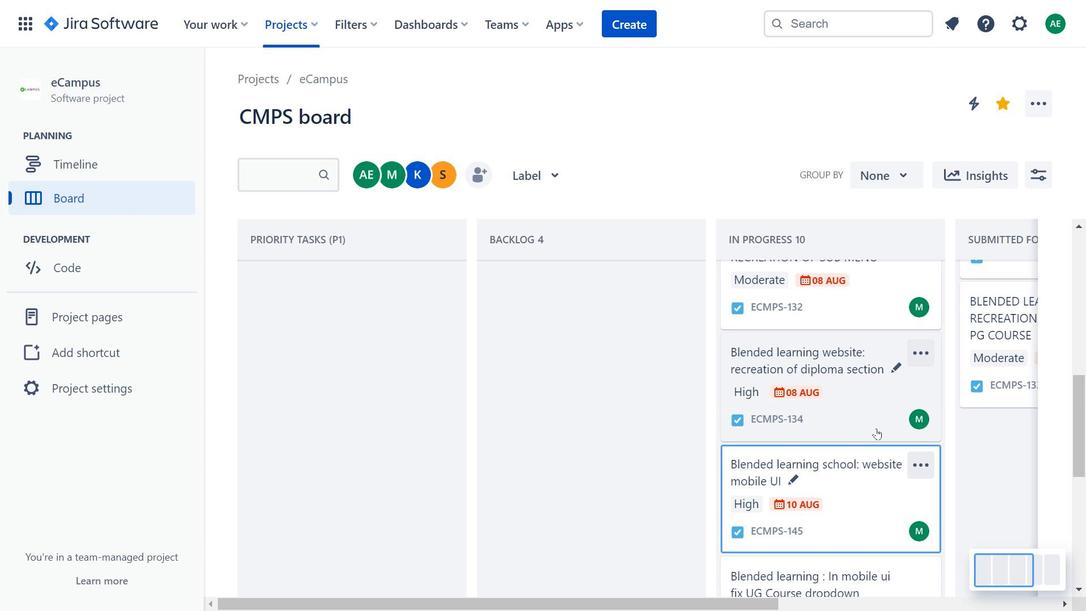 
Action: Mouse pressed left at (882, 493)
Screenshot: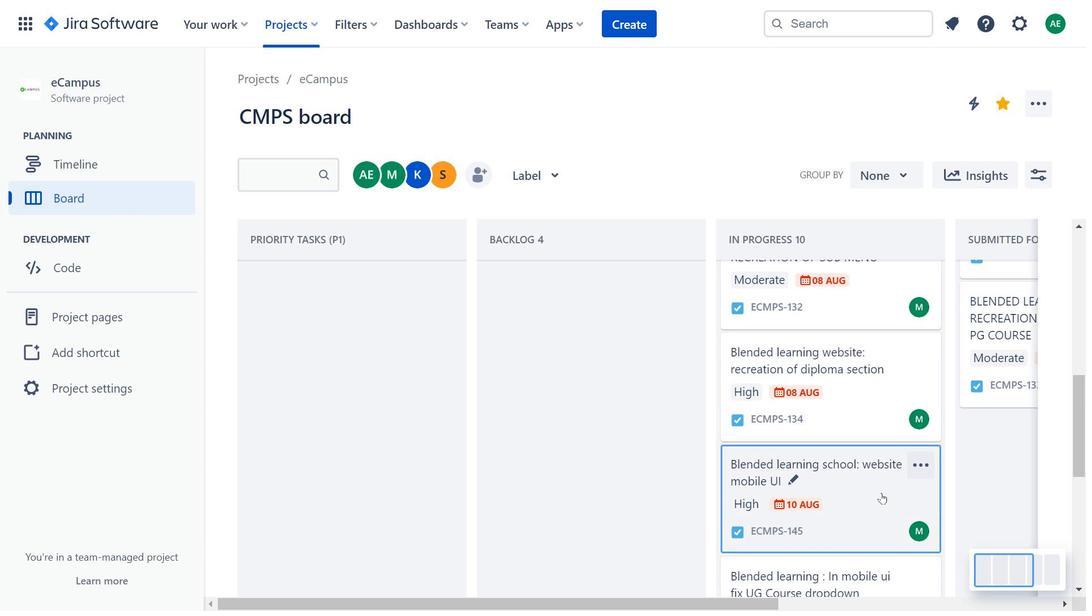 
Action: Mouse moved to (322, 201)
Screenshot: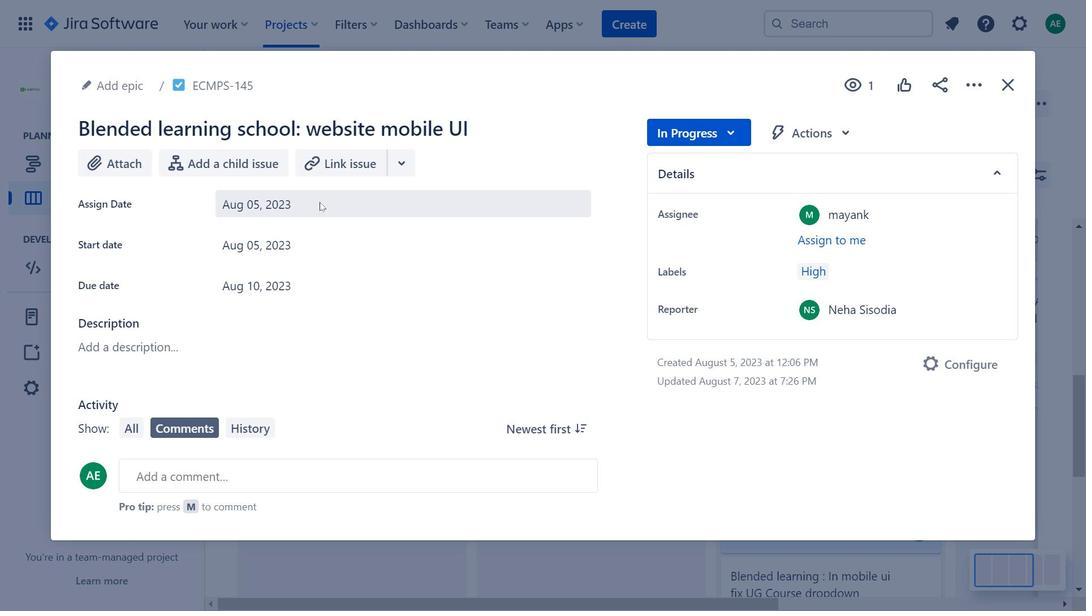 
Action: Mouse pressed left at (322, 201)
Screenshot: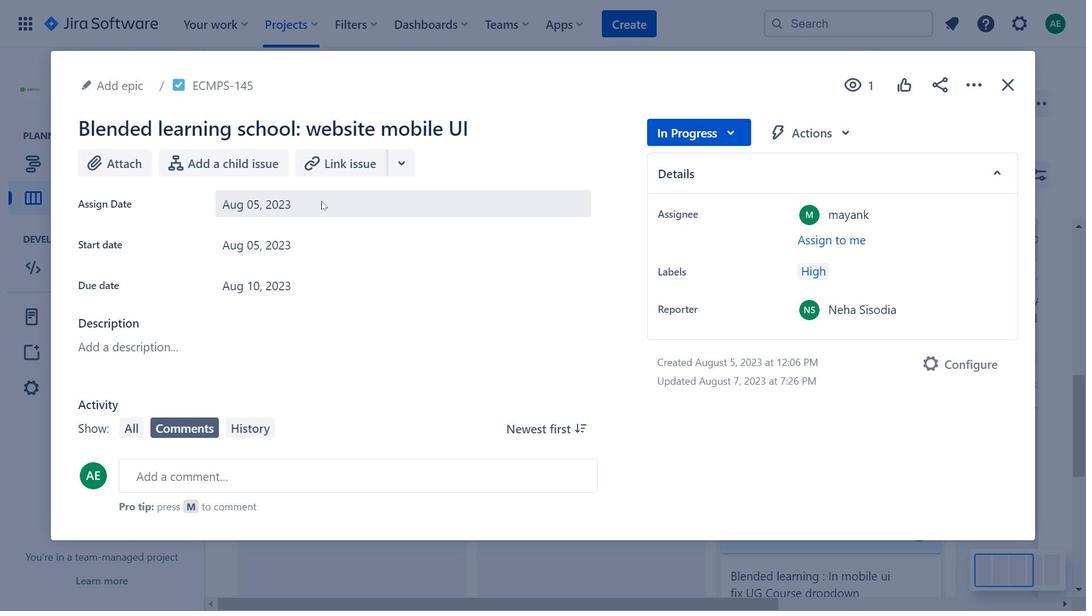 
Action: Mouse pressed left at (322, 201)
Screenshot: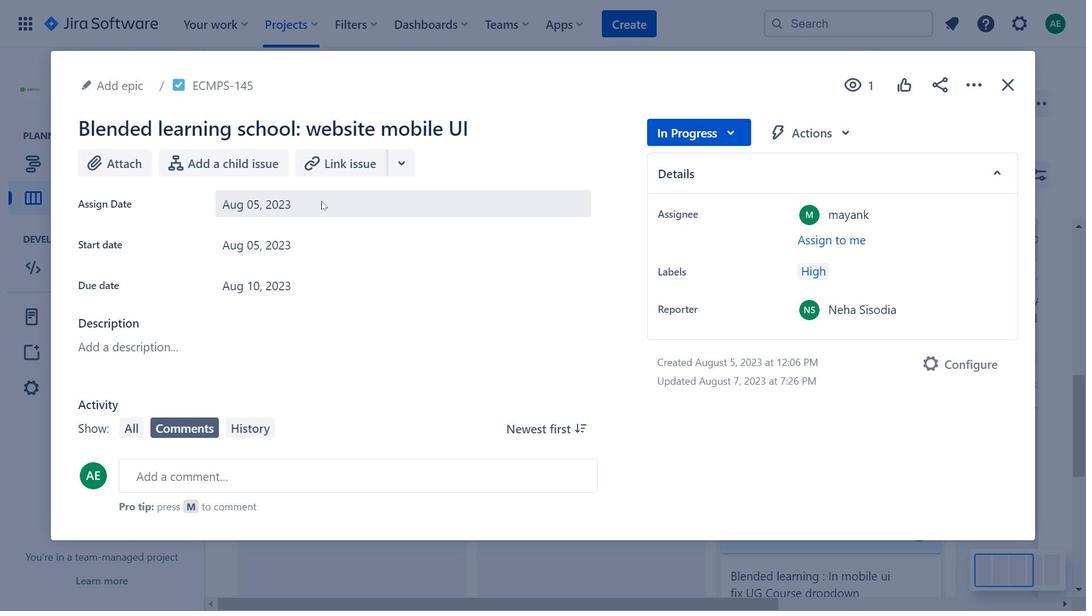 
Action: Mouse moved to (383, 168)
Screenshot: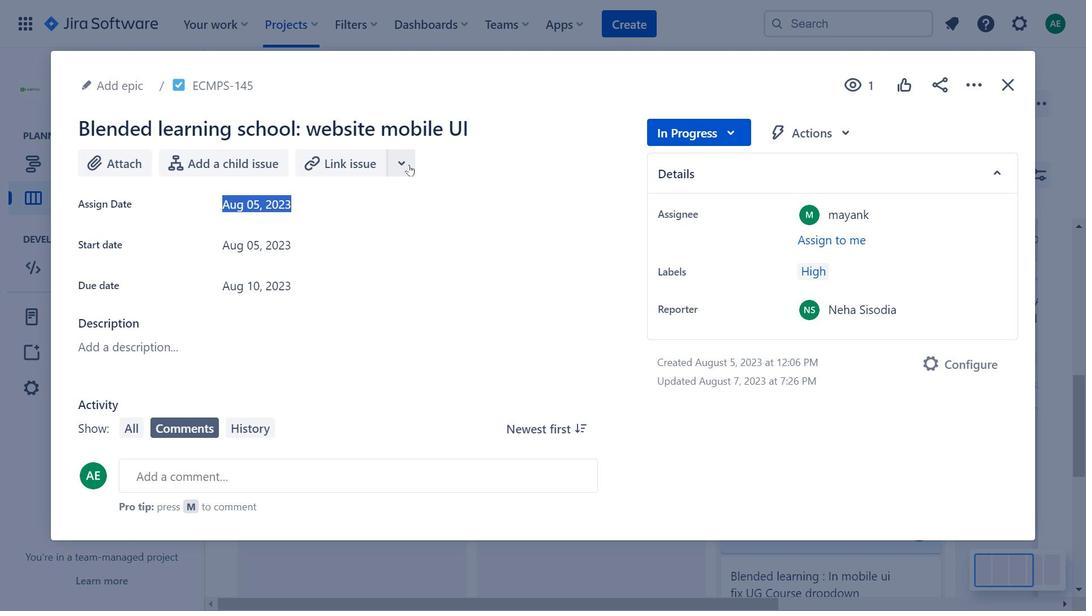 
Action: Mouse pressed left at (383, 168)
Screenshot: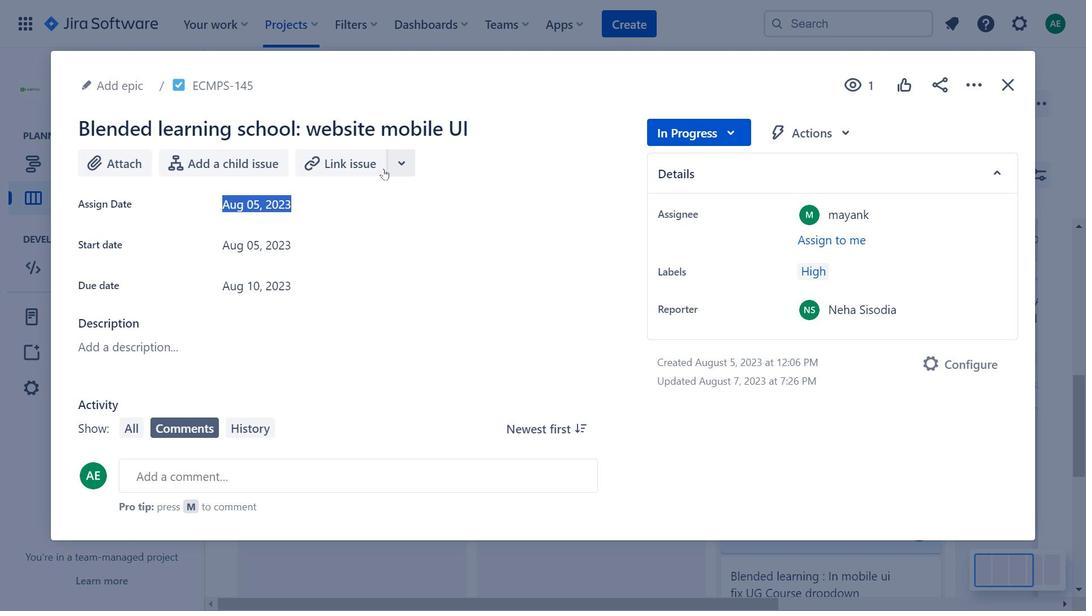 
Action: Mouse moved to (339, 356)
Screenshot: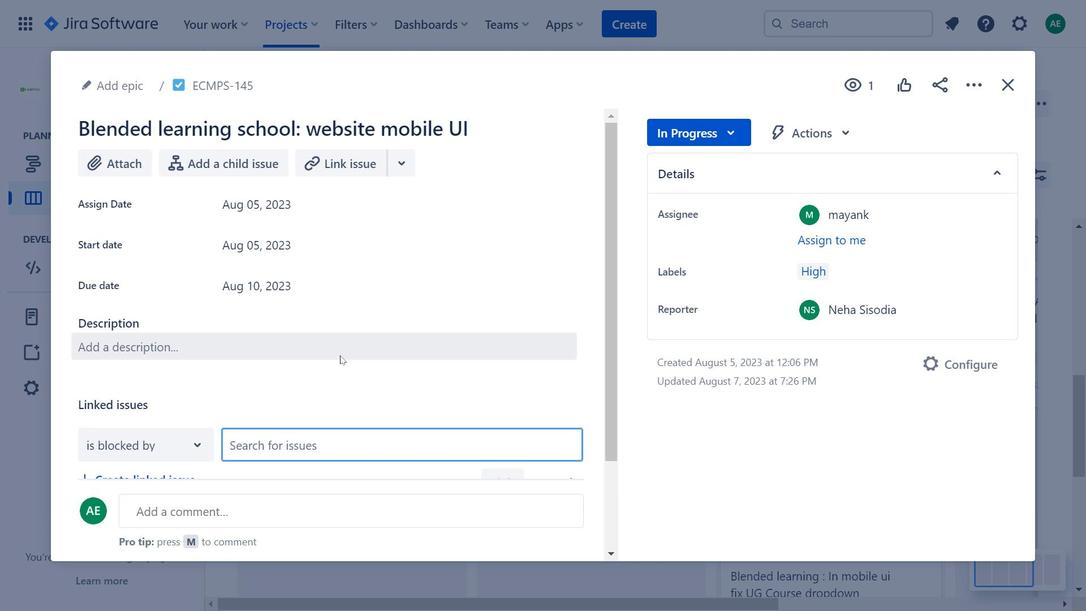 
Action: Mouse scrolled (339, 355) with delta (0, 0)
Screenshot: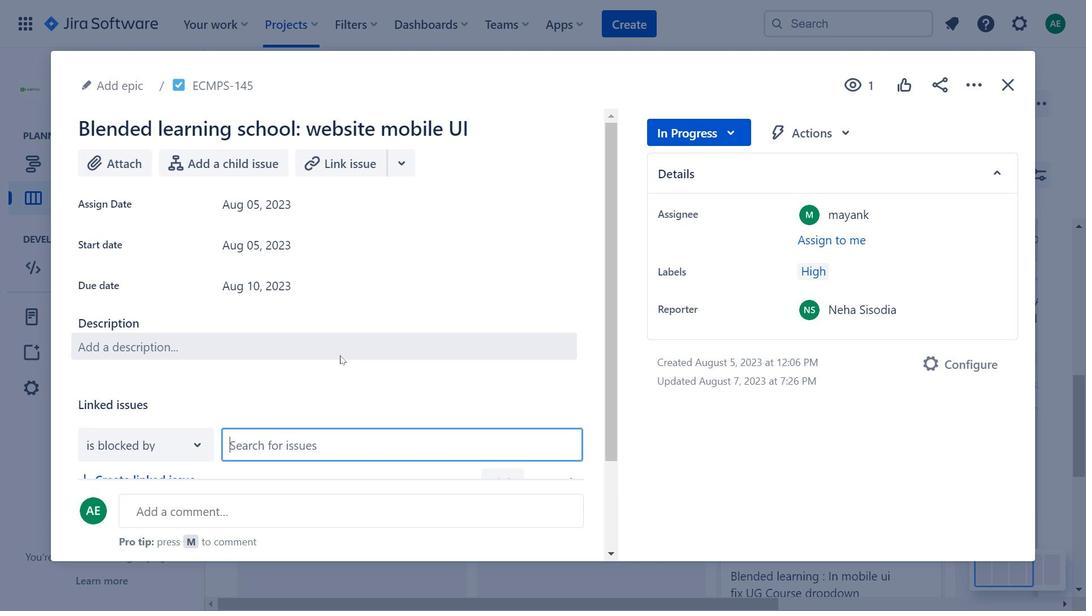 
Action: Mouse moved to (136, 361)
Screenshot: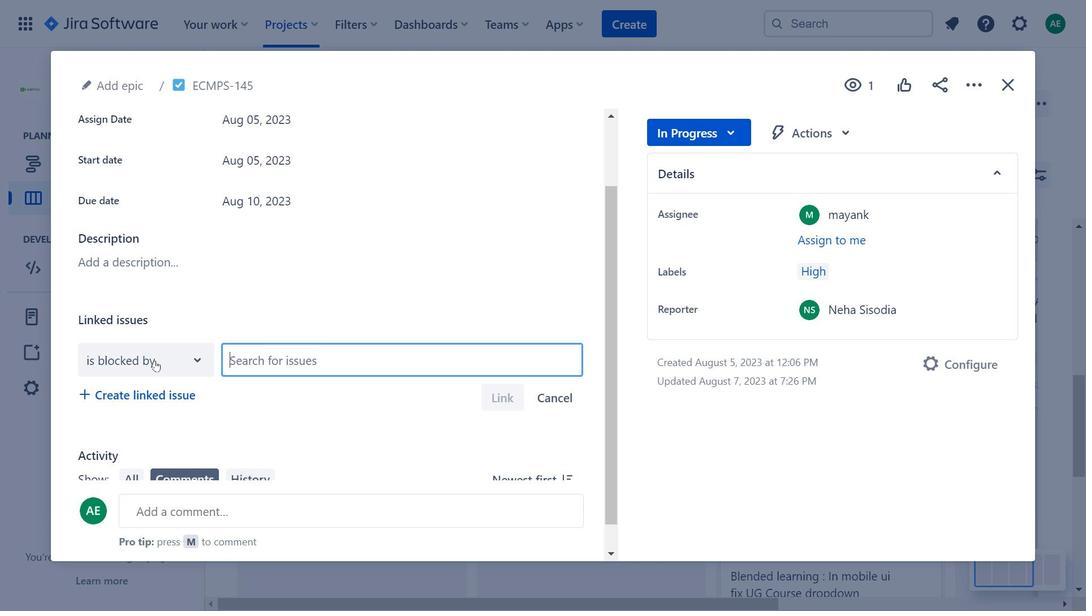 
Action: Mouse pressed left at (136, 361)
Screenshot: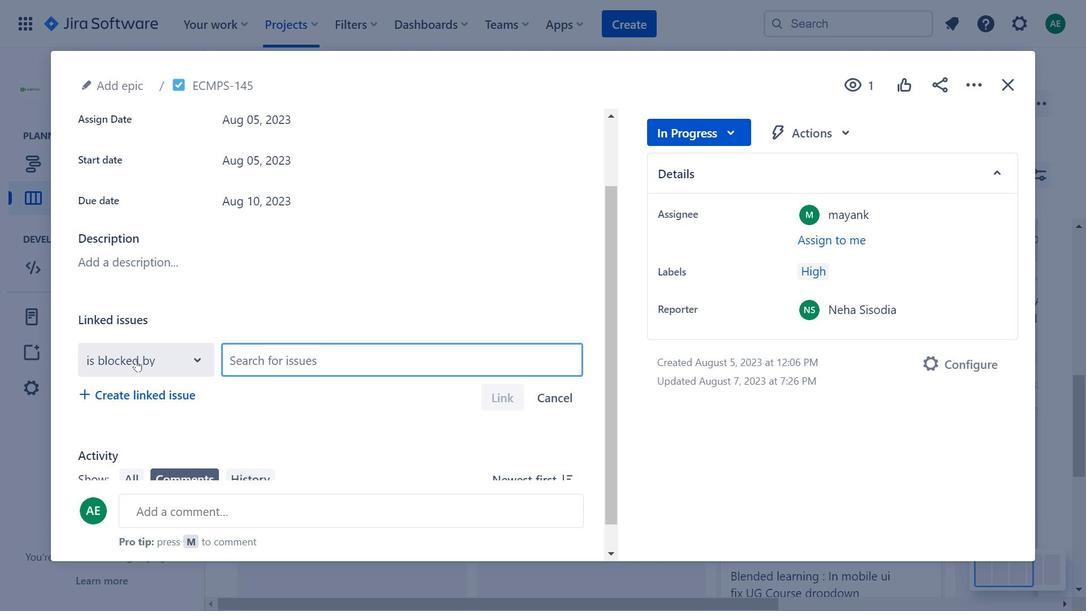 
Action: Mouse moved to (168, 414)
Screenshot: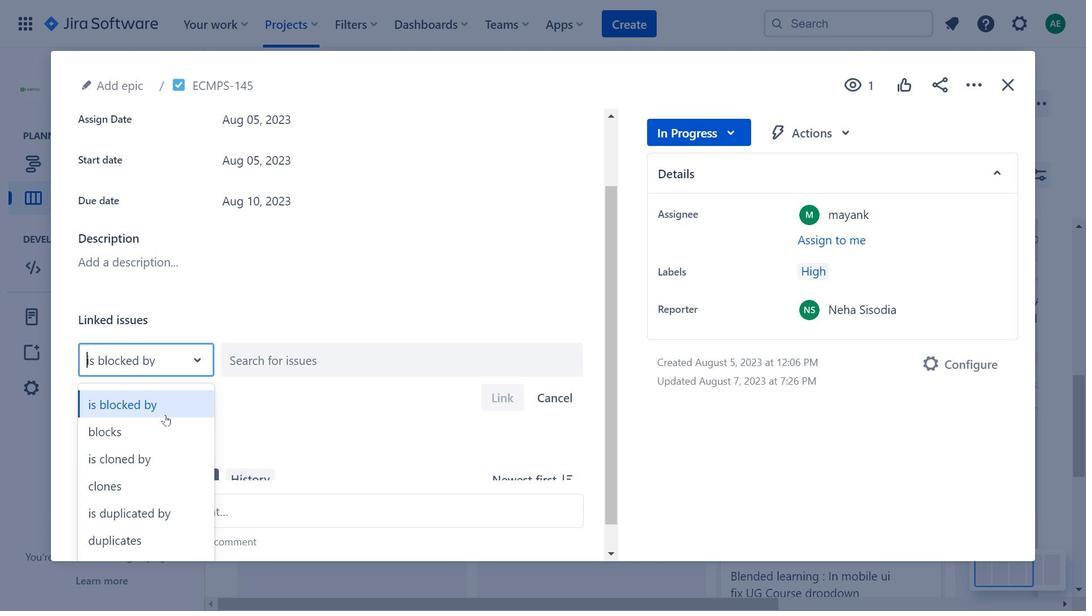 
Action: Mouse scrolled (168, 413) with delta (0, 0)
Screenshot: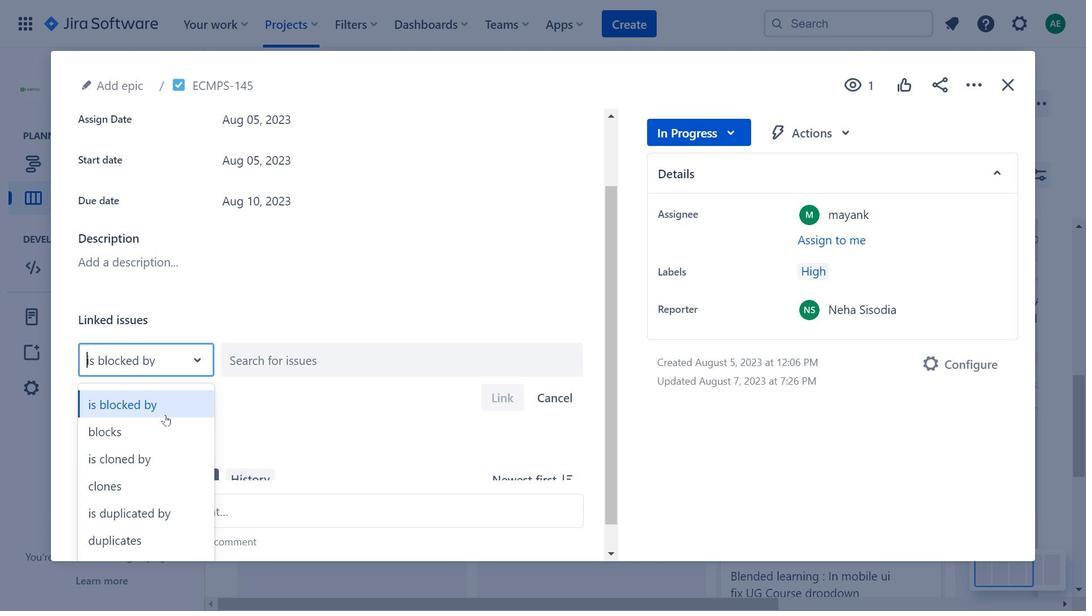 
Action: Mouse moved to (169, 415)
Screenshot: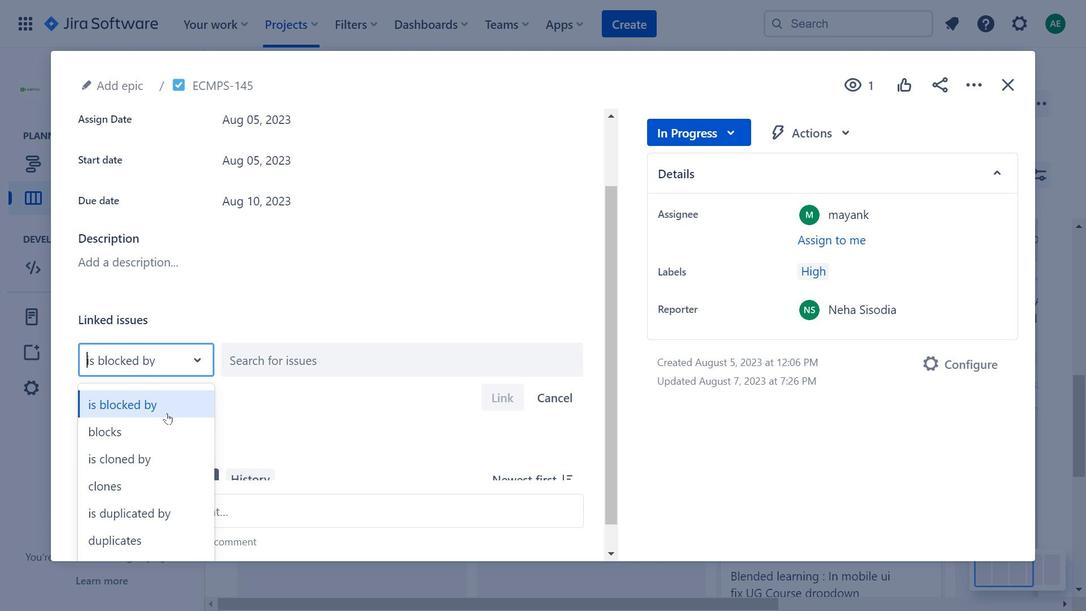 
Action: Mouse scrolled (169, 414) with delta (0, 0)
Screenshot: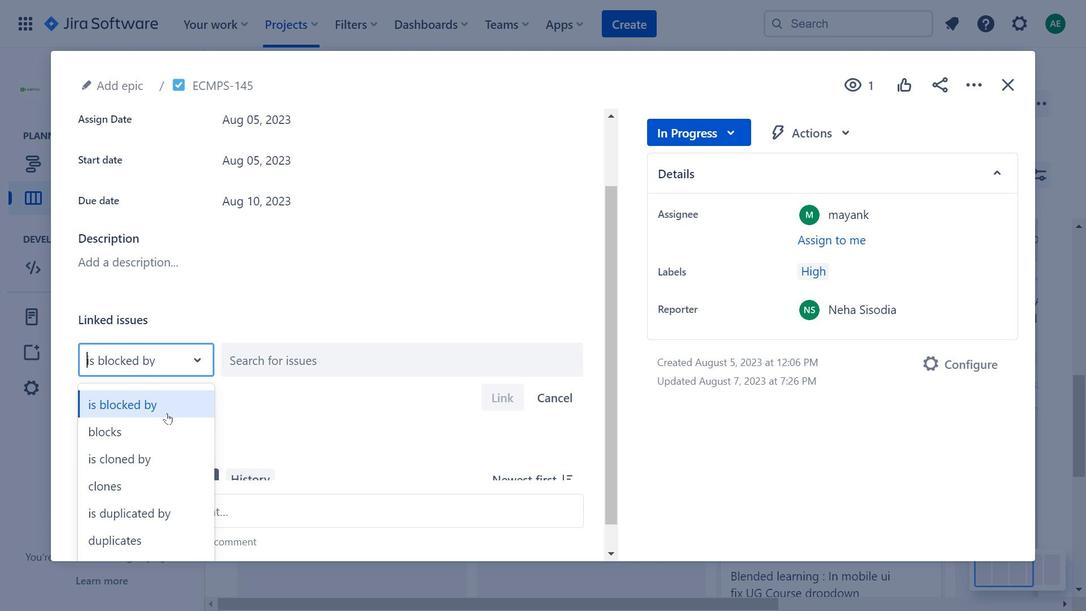 
Action: Mouse moved to (170, 416)
Screenshot: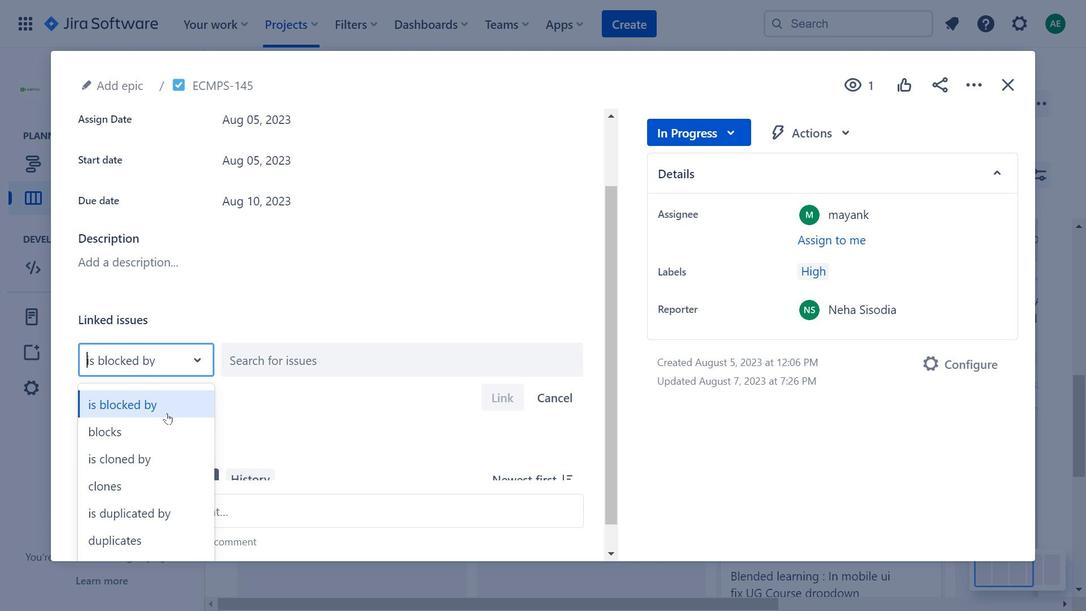 
Action: Mouse scrolled (170, 416) with delta (0, 0)
Screenshot: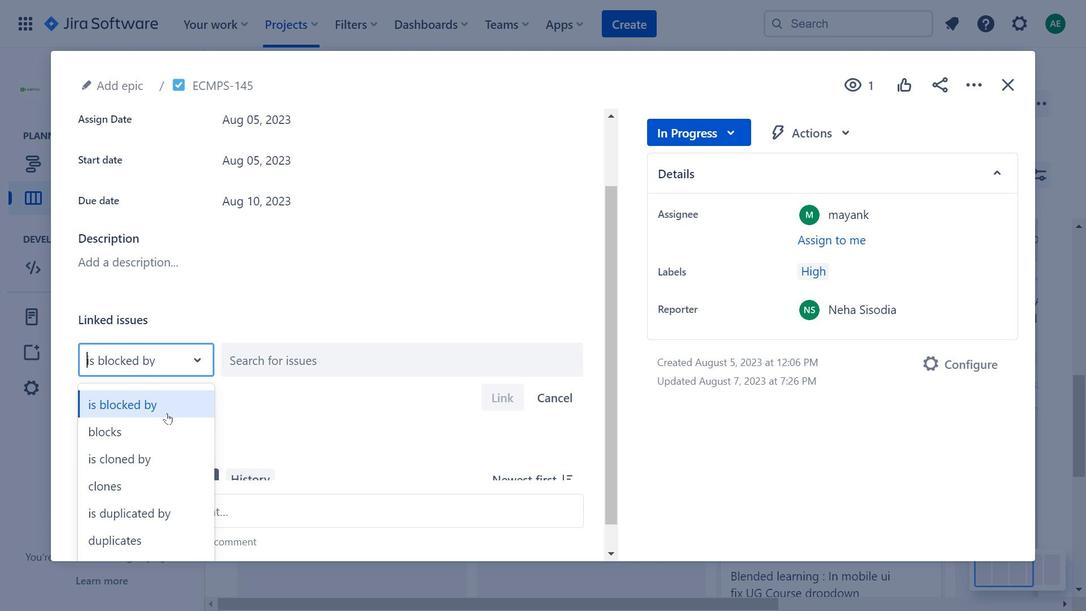 
Action: Mouse moved to (737, 138)
Screenshot: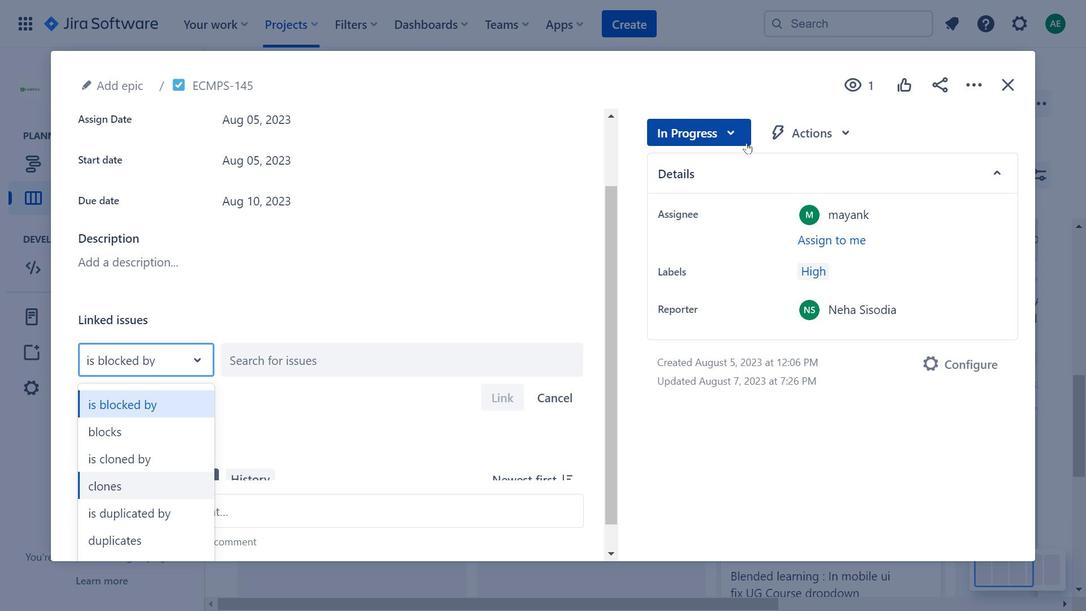 
Action: Mouse pressed left at (737, 138)
Screenshot: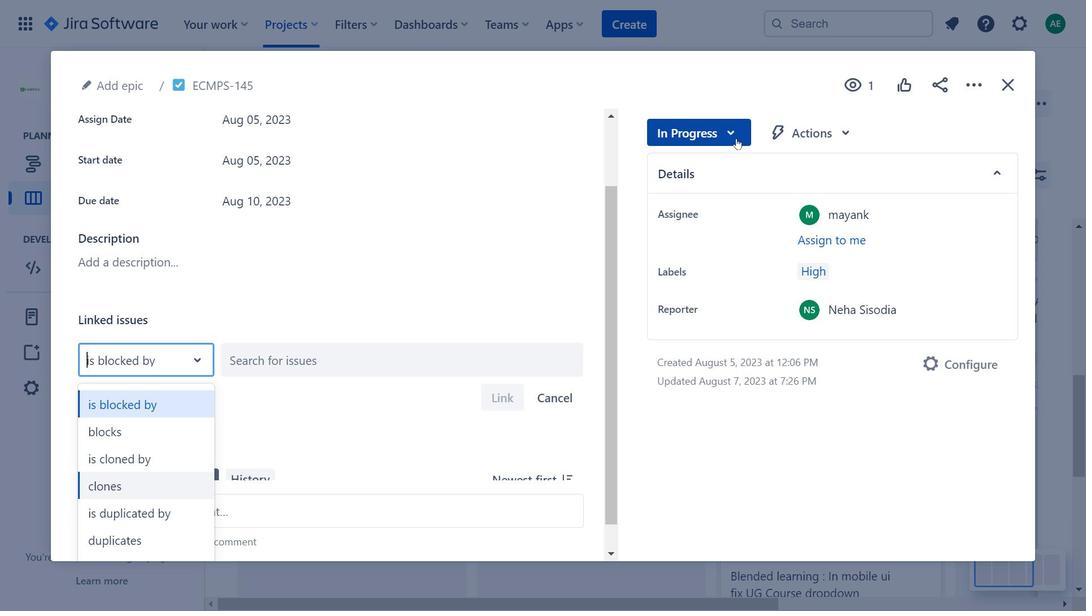 
Action: Mouse moved to (287, 259)
Screenshot: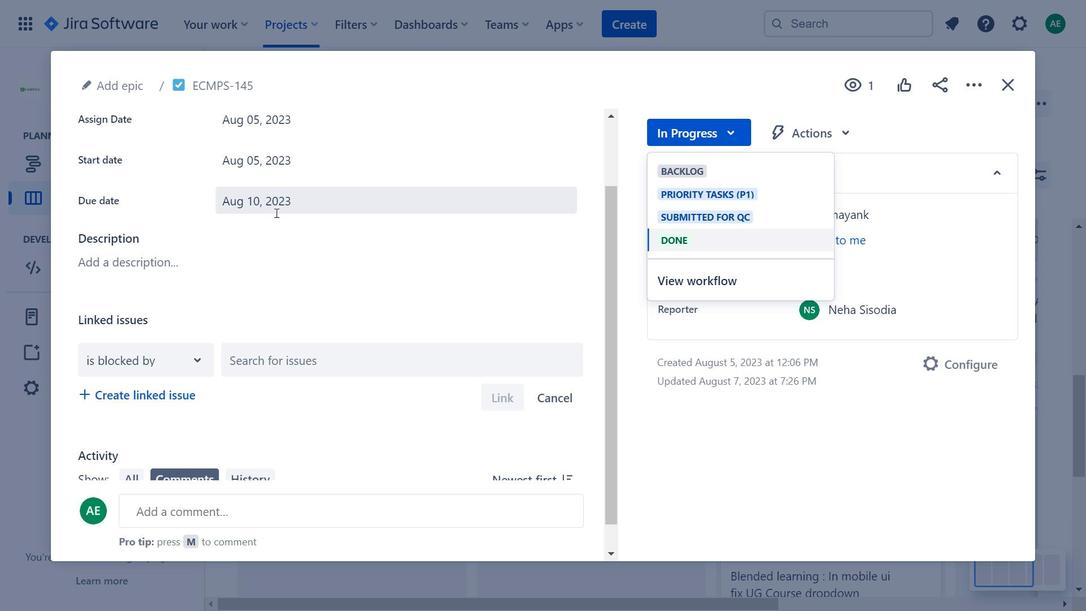 
Action: Mouse scrolled (287, 259) with delta (0, 0)
Screenshot: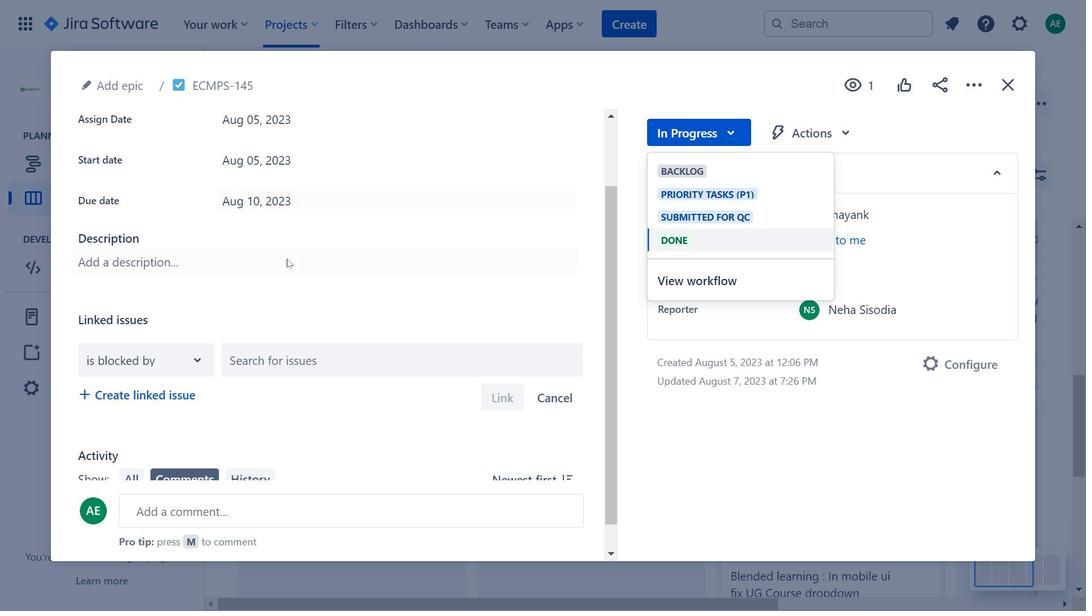 
Action: Mouse scrolled (287, 259) with delta (0, 0)
Screenshot: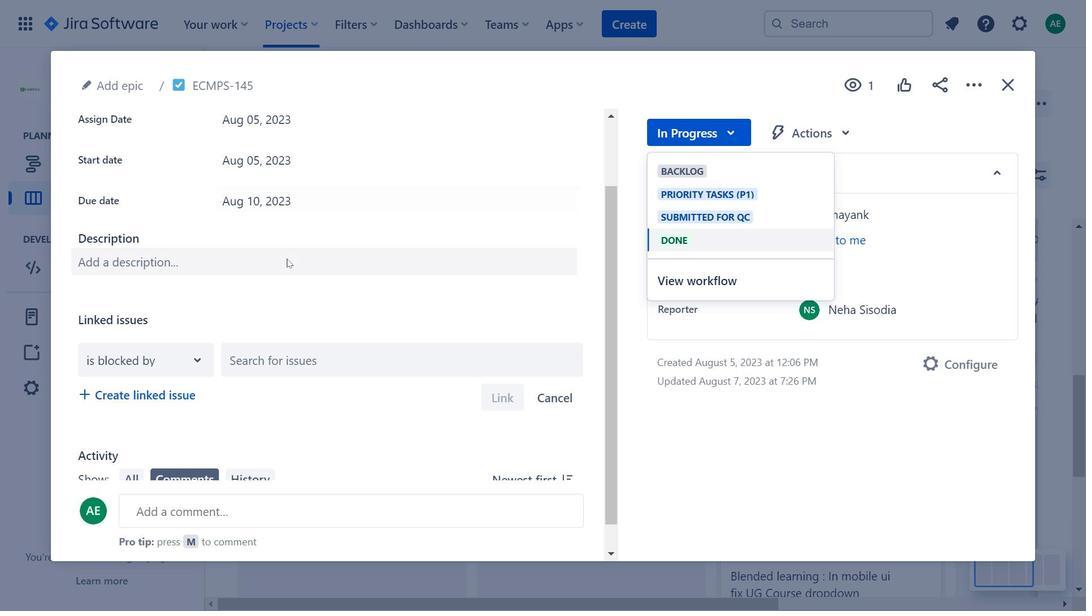 
Action: Mouse moved to (289, 266)
Screenshot: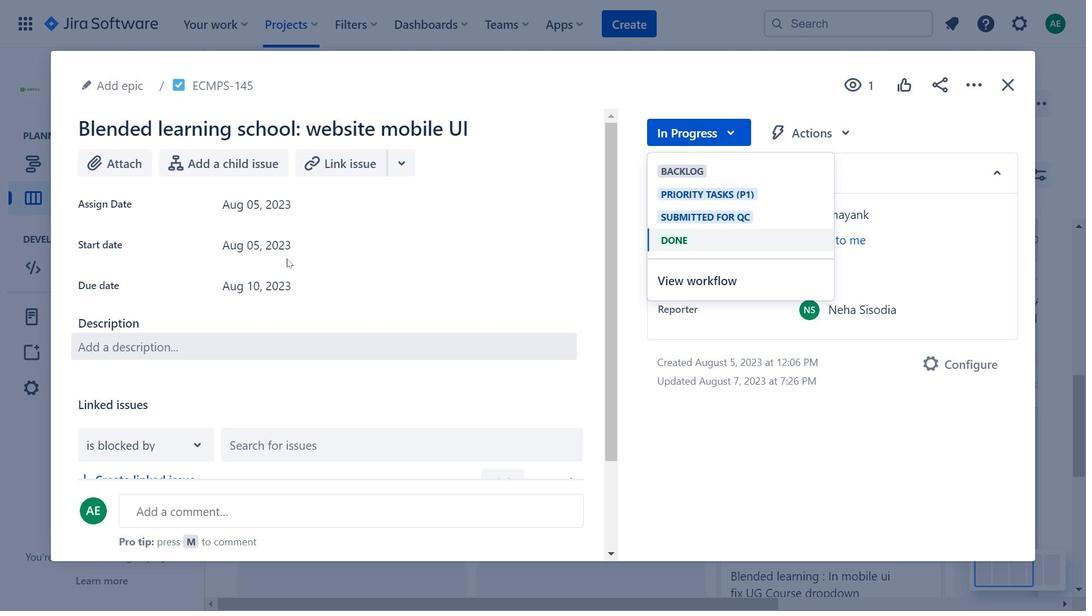 
Action: Mouse scrolled (289, 266) with delta (0, 0)
Screenshot: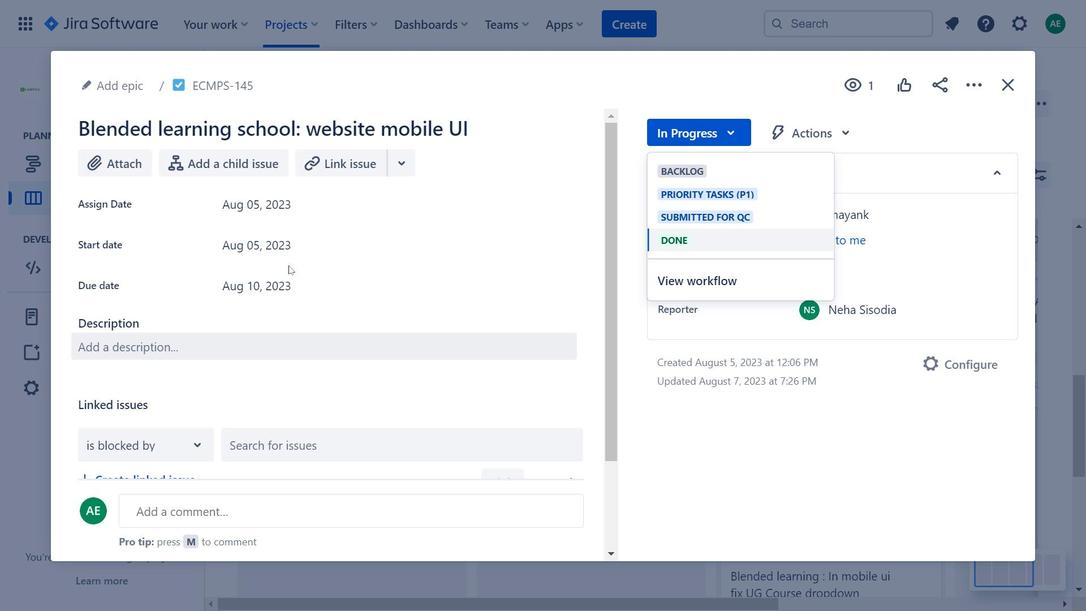 
Action: Mouse scrolled (289, 266) with delta (0, 0)
Screenshot: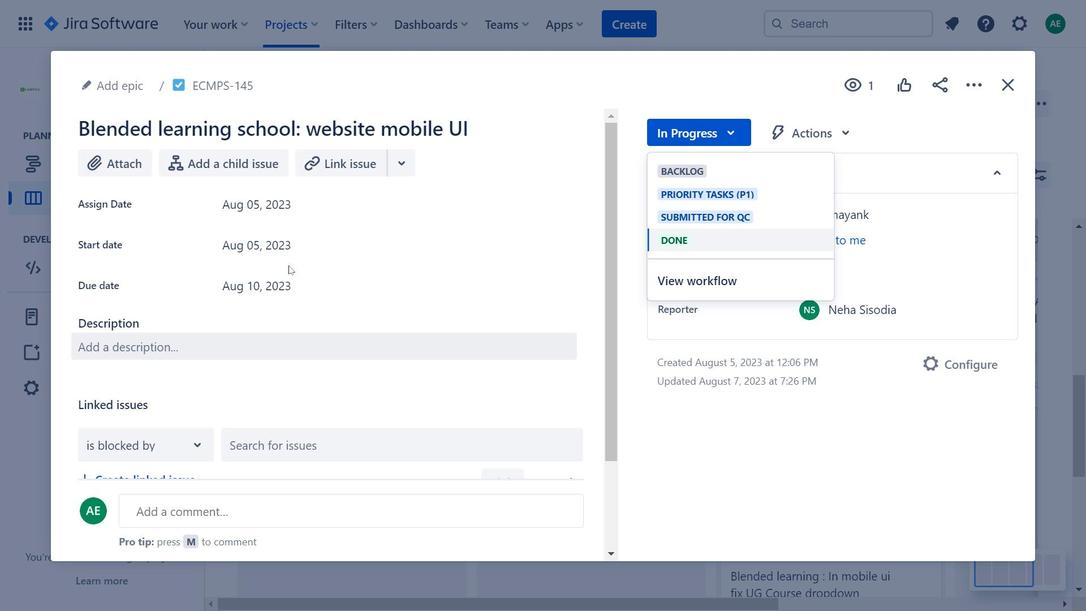 
Action: Mouse scrolled (289, 266) with delta (0, 0)
Screenshot: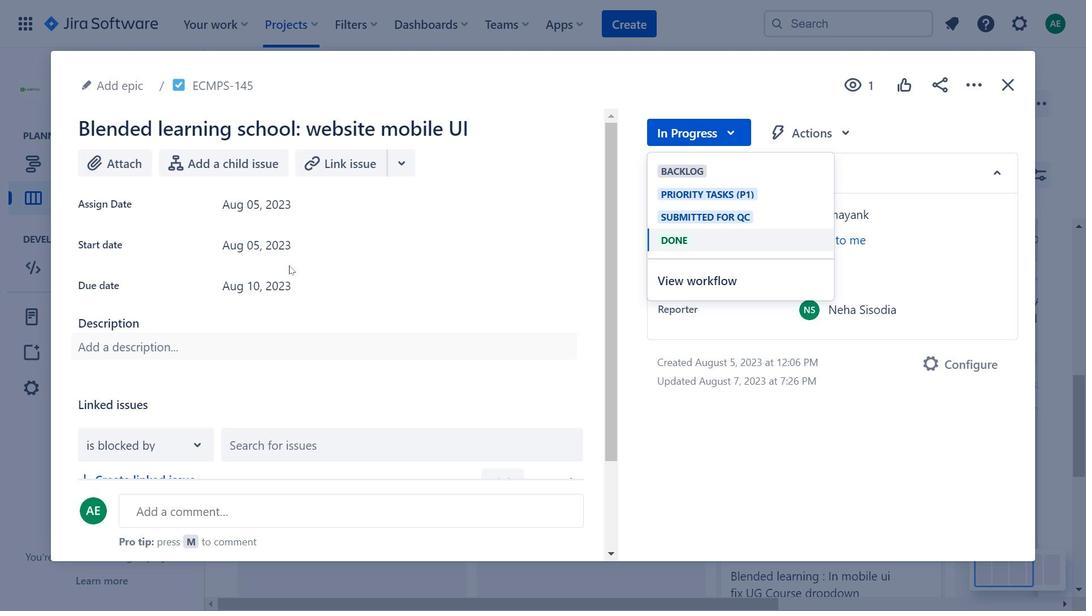 
Action: Mouse moved to (298, 196)
Screenshot: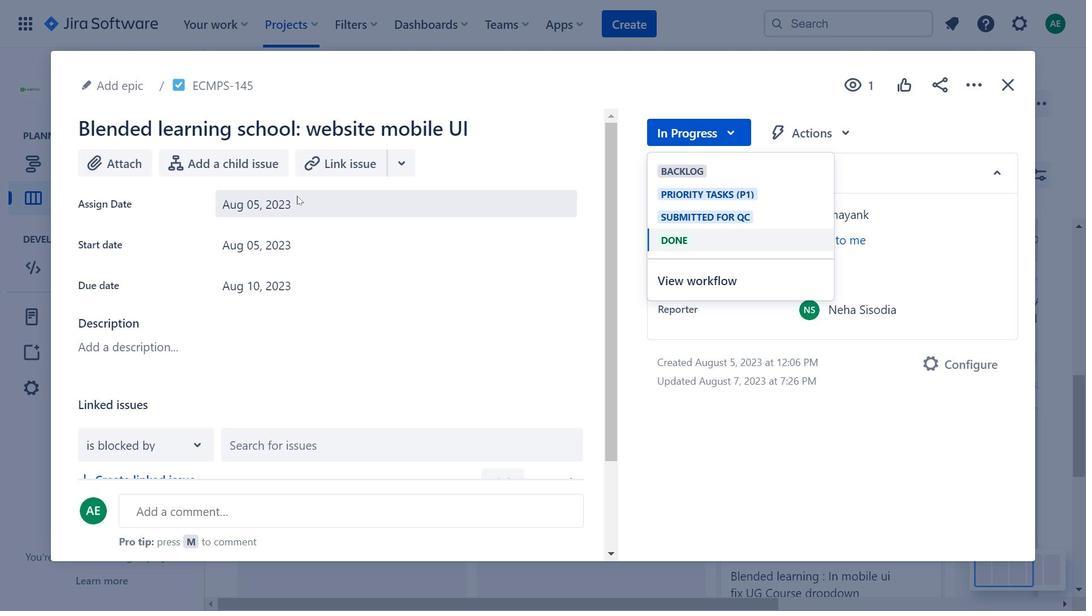 
Action: Mouse pressed left at (298, 196)
Screenshot: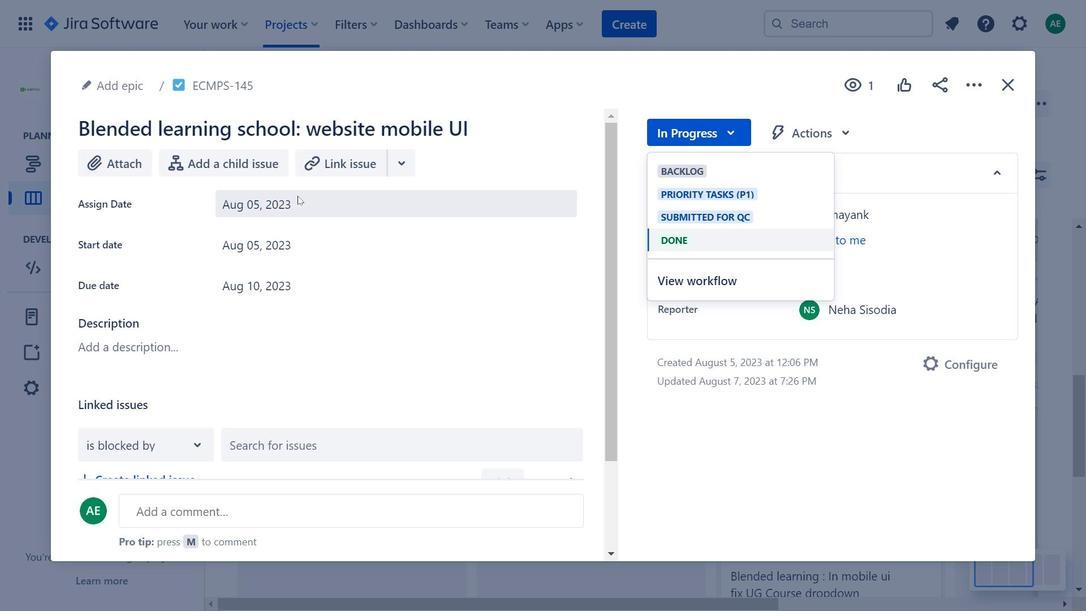 
Action: Mouse moved to (1009, 82)
Screenshot: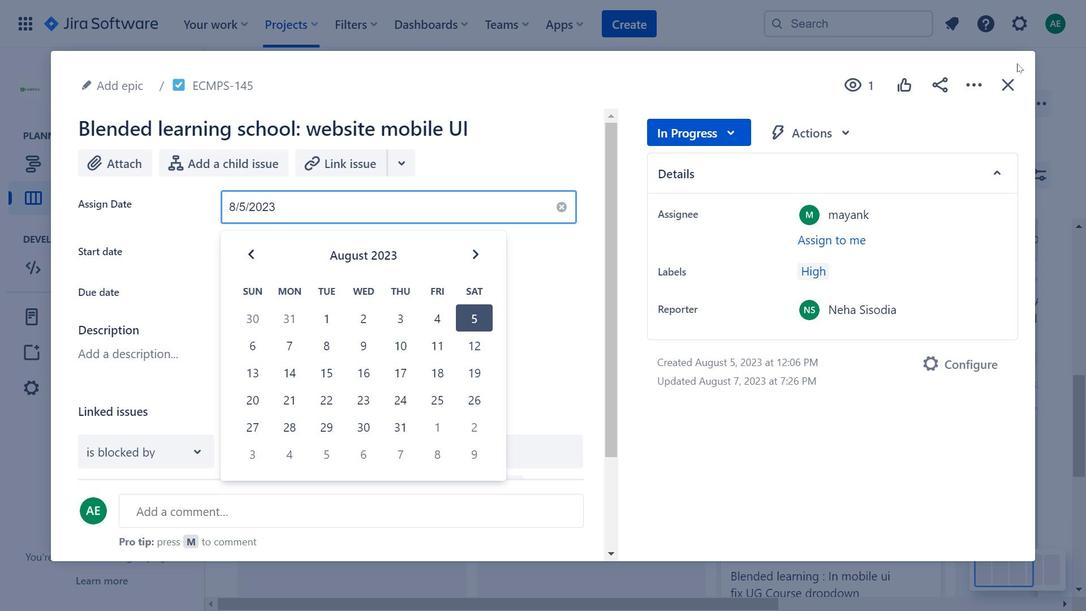 
Action: Mouse pressed left at (1009, 82)
Screenshot: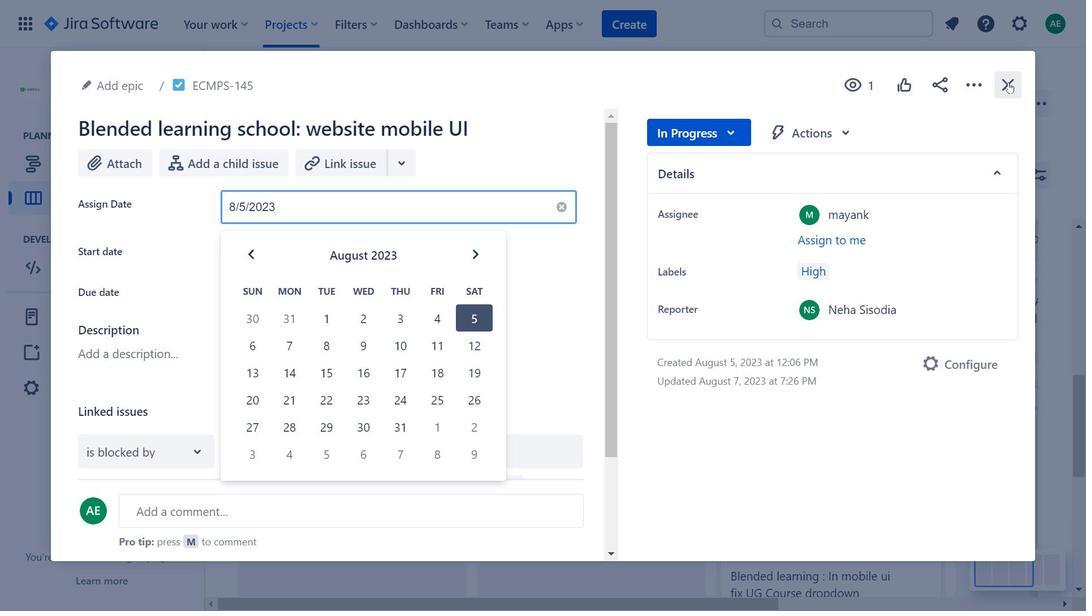 
Action: Mouse moved to (778, 440)
Screenshot: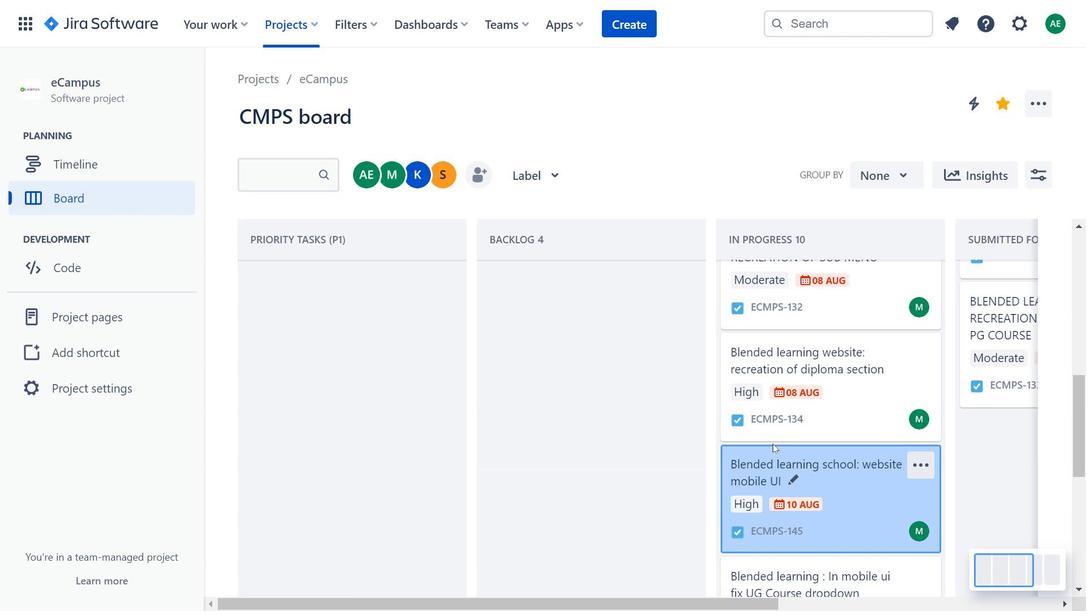 
Action: Mouse scrolled (778, 440) with delta (0, 0)
Screenshot: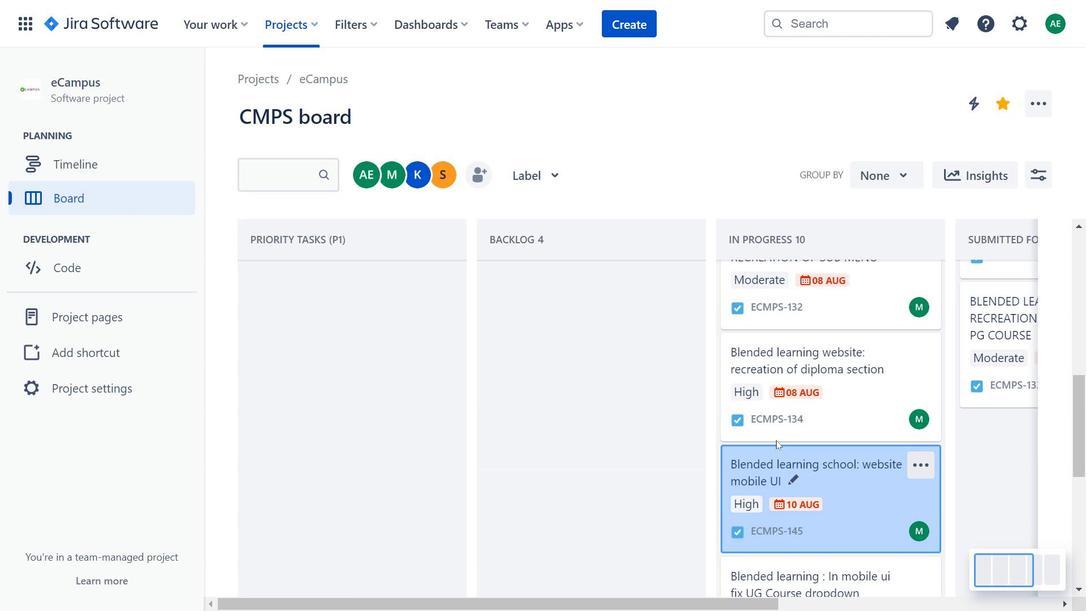 
Action: Mouse moved to (778, 439)
Screenshot: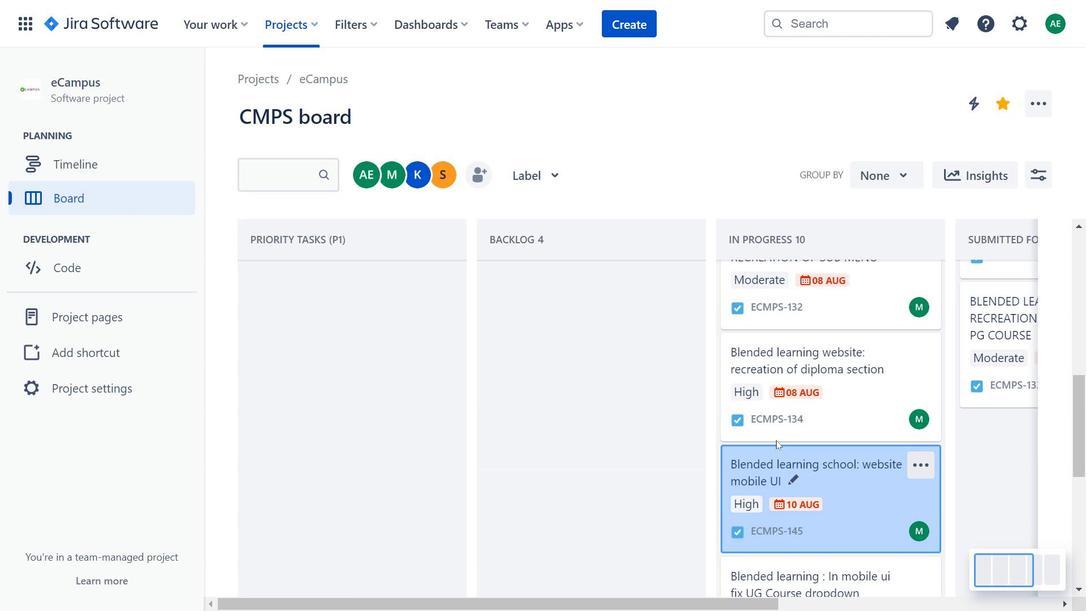 
Action: Mouse scrolled (778, 440) with delta (0, 0)
Screenshot: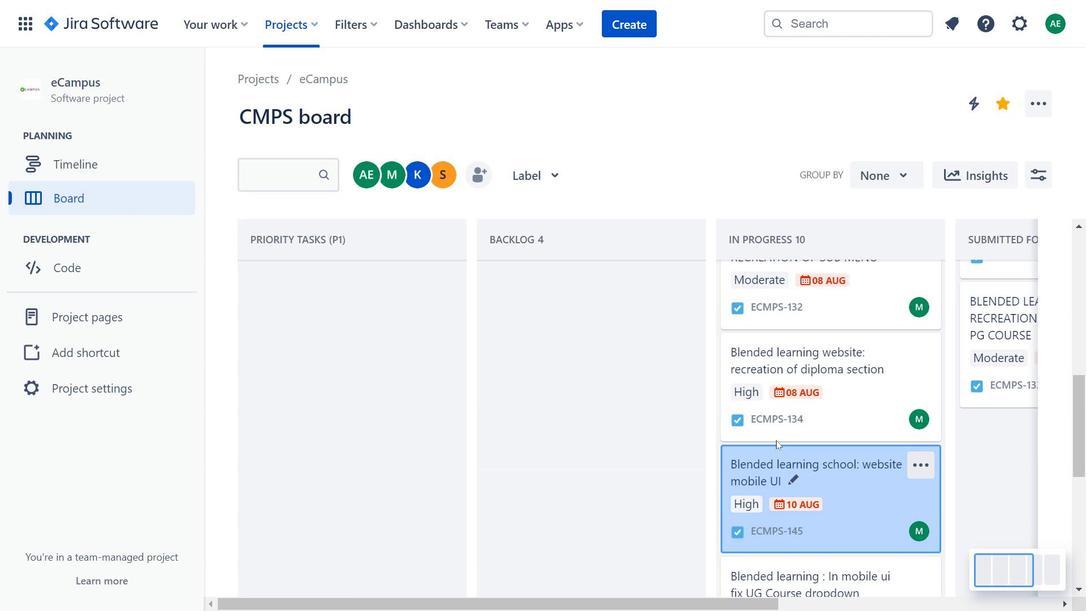 
Action: Mouse moved to (862, 462)
Screenshot: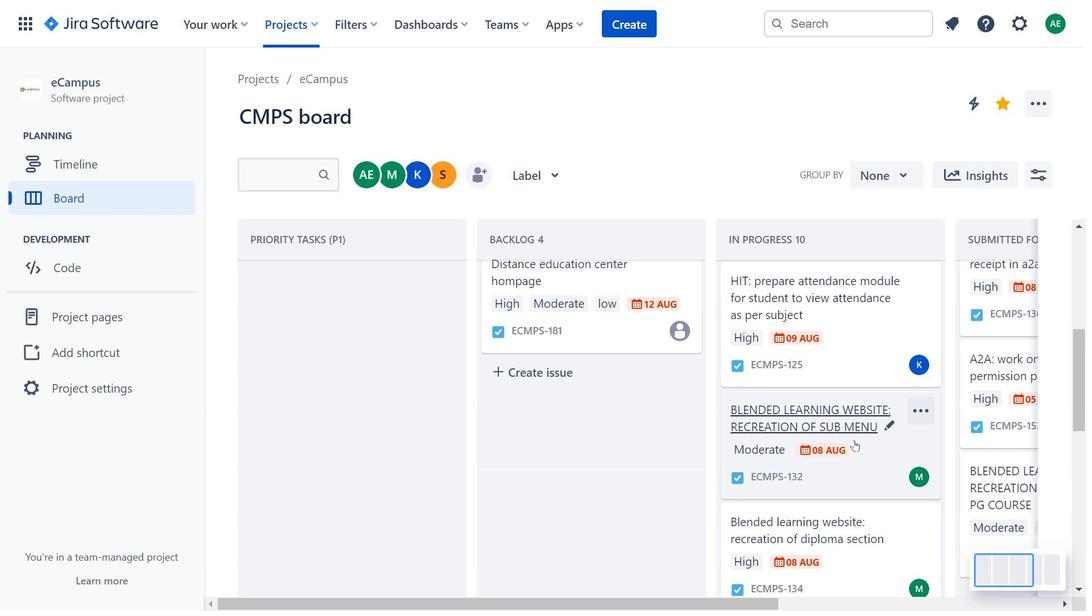 
Action: Mouse pressed left at (862, 462)
Screenshot: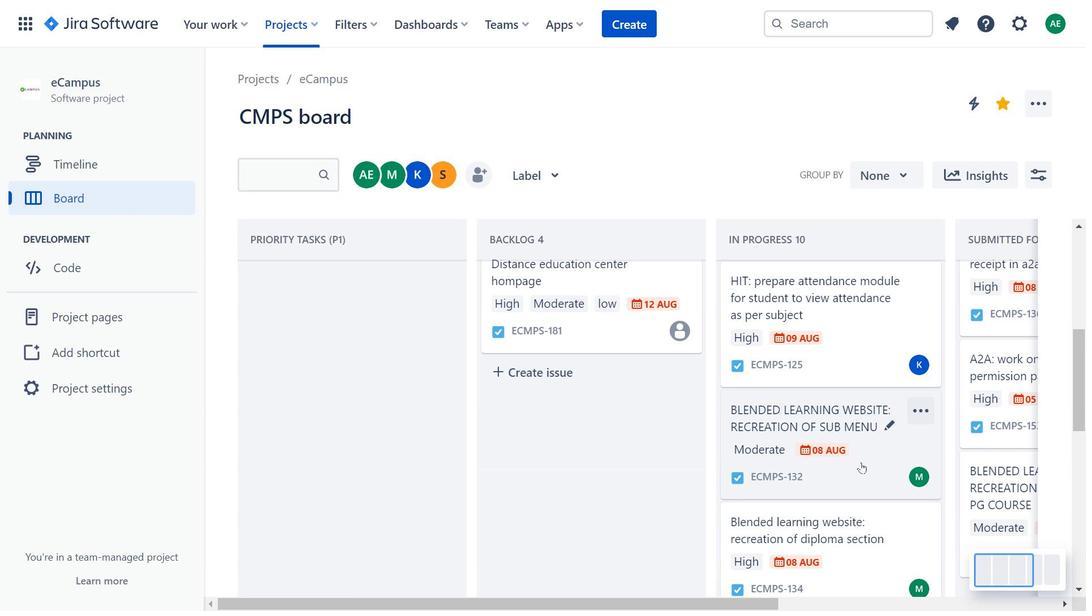 
Action: Mouse moved to (292, 269)
Screenshot: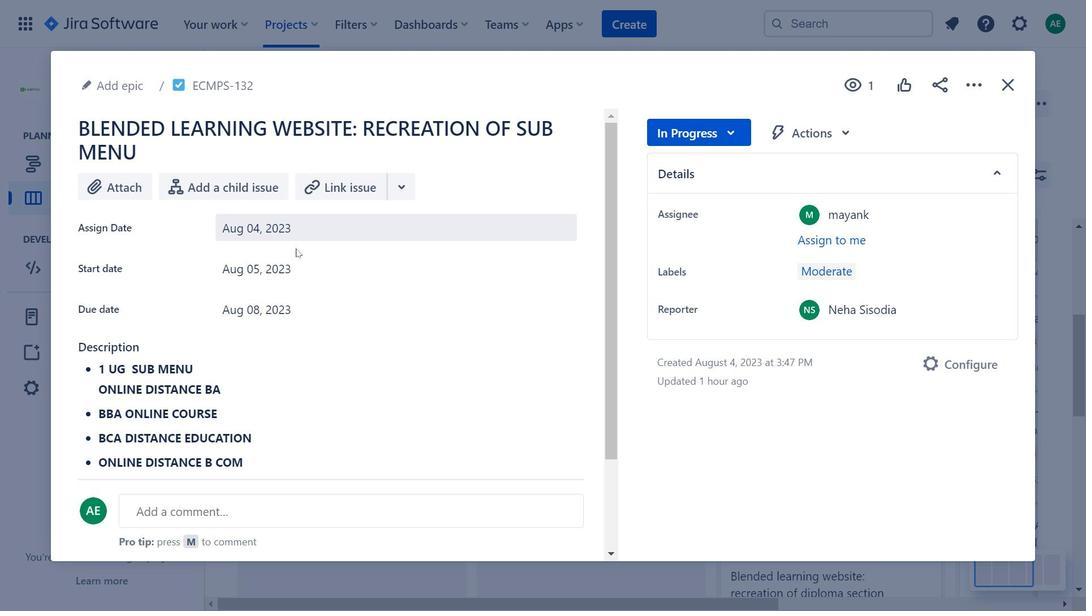 
Action: Mouse pressed left at (292, 269)
Screenshot: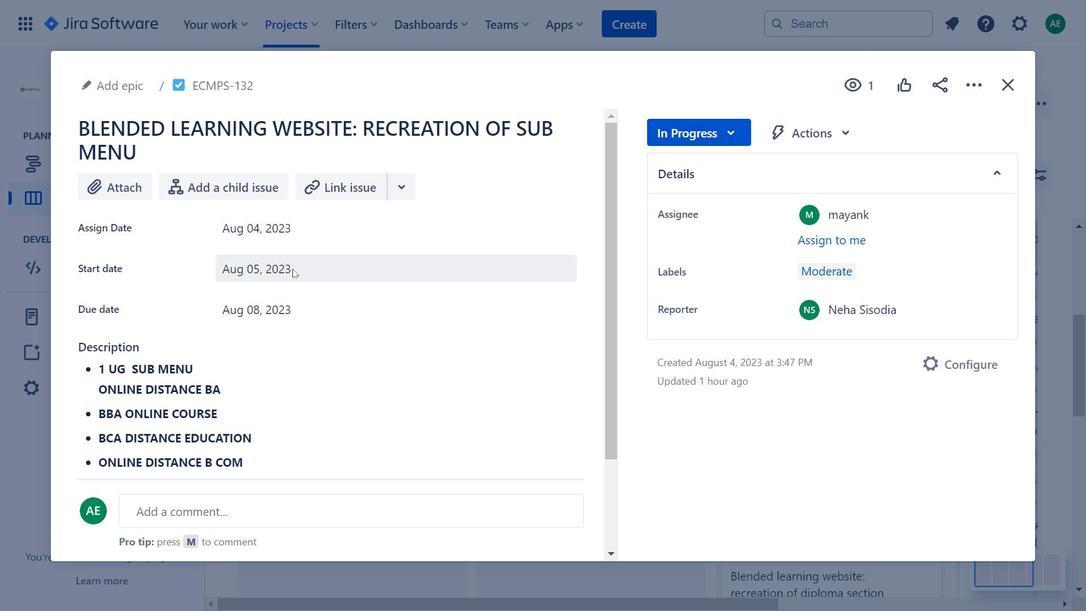 
Action: Mouse moved to (726, 139)
Screenshot: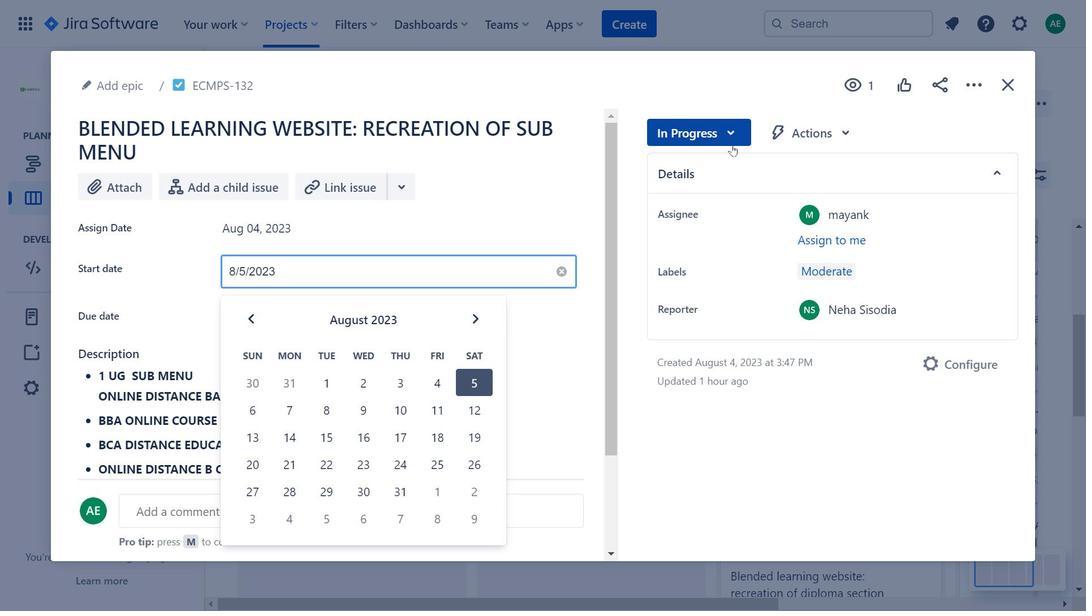 
Action: Mouse pressed left at (726, 139)
Screenshot: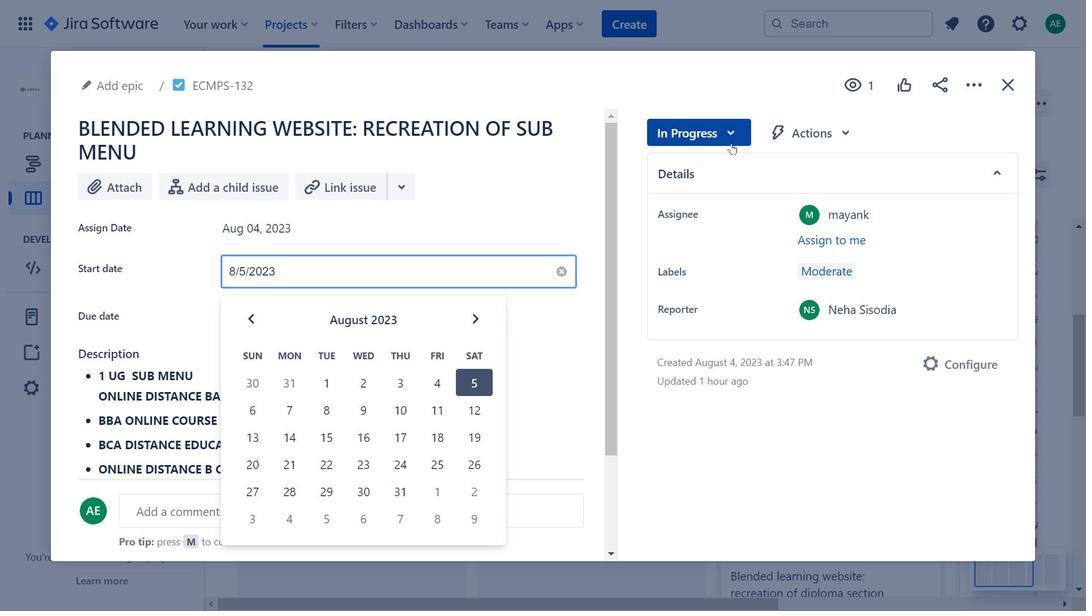 
Action: Mouse moved to (798, 133)
Screenshot: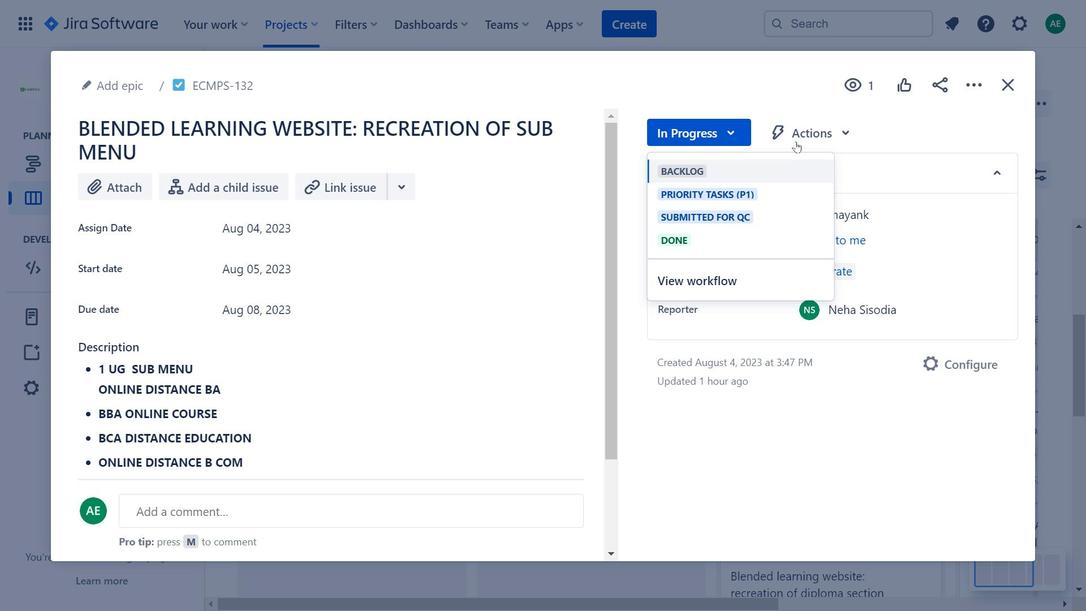 
Action: Mouse pressed left at (798, 133)
Screenshot: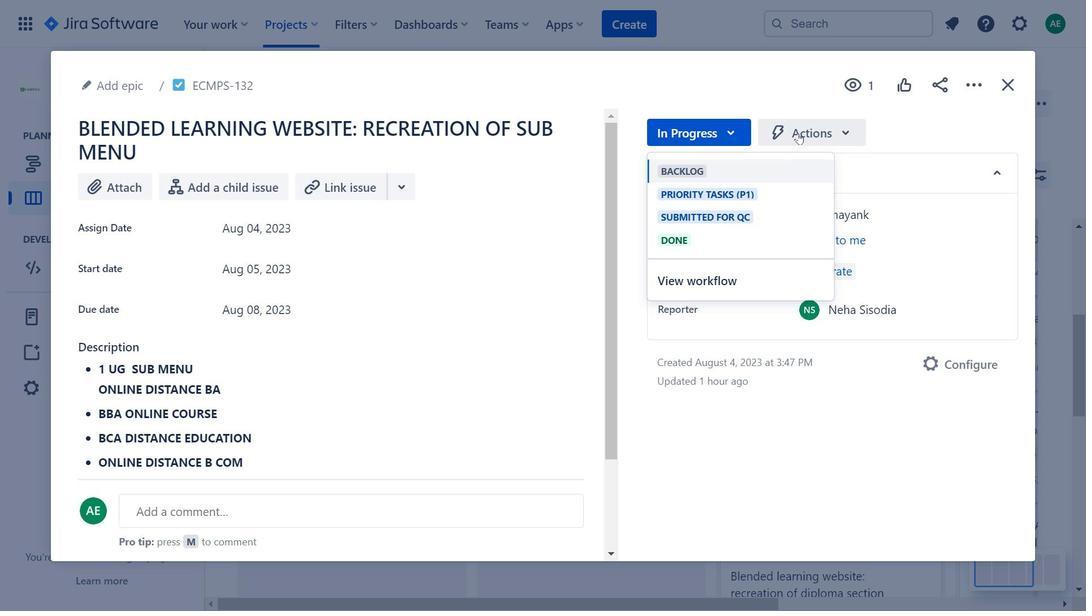 
Action: Mouse moved to (917, 508)
Screenshot: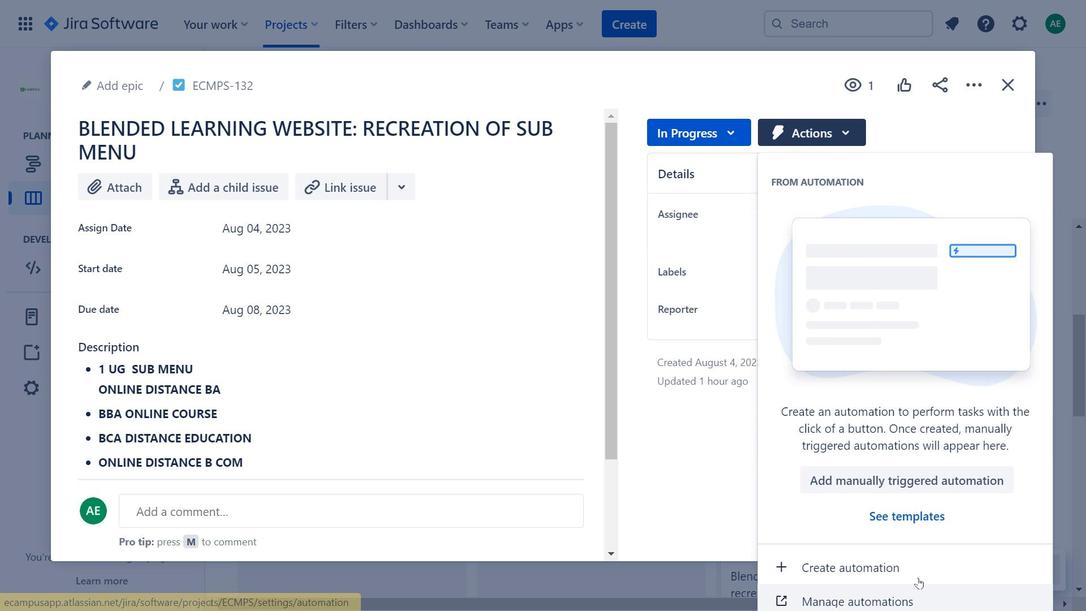 
Action: Mouse pressed left at (917, 508)
Screenshot: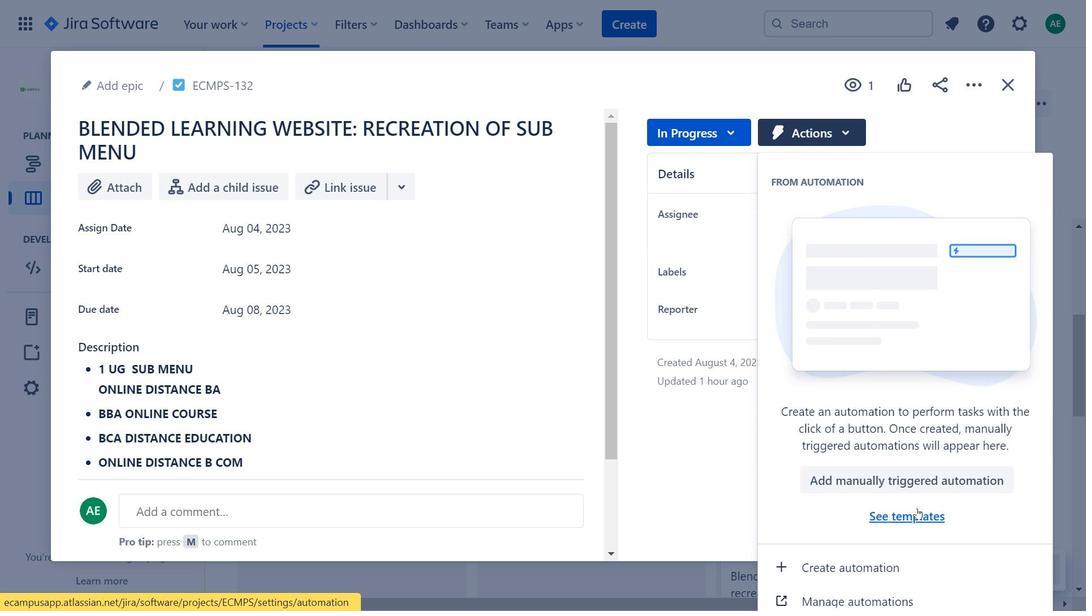 
Action: Mouse moved to (515, 298)
Screenshot: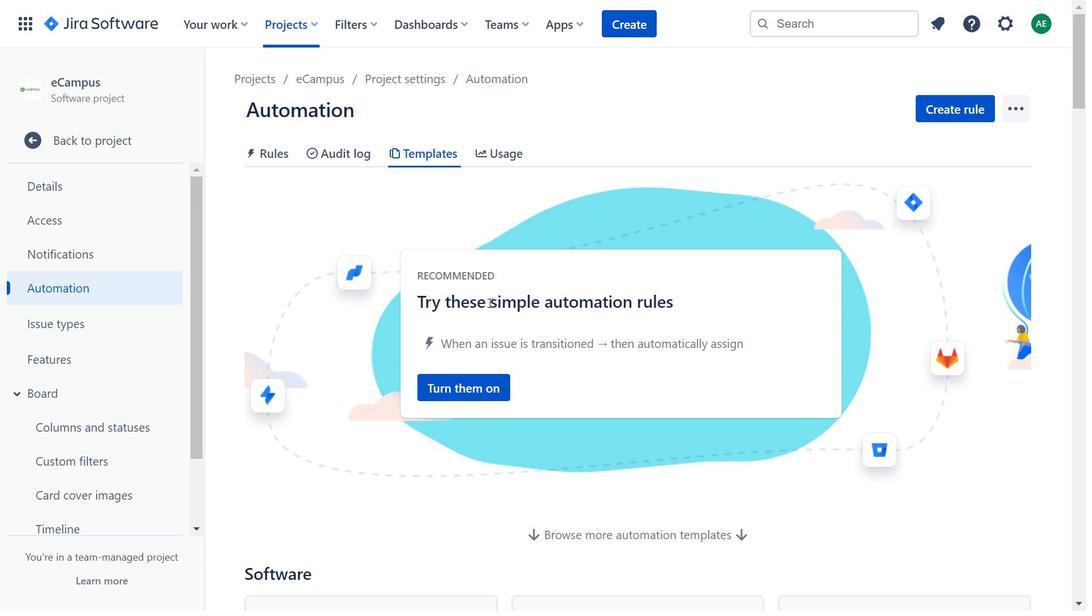 
Action: Mouse scrolled (515, 297) with delta (0, 0)
Screenshot: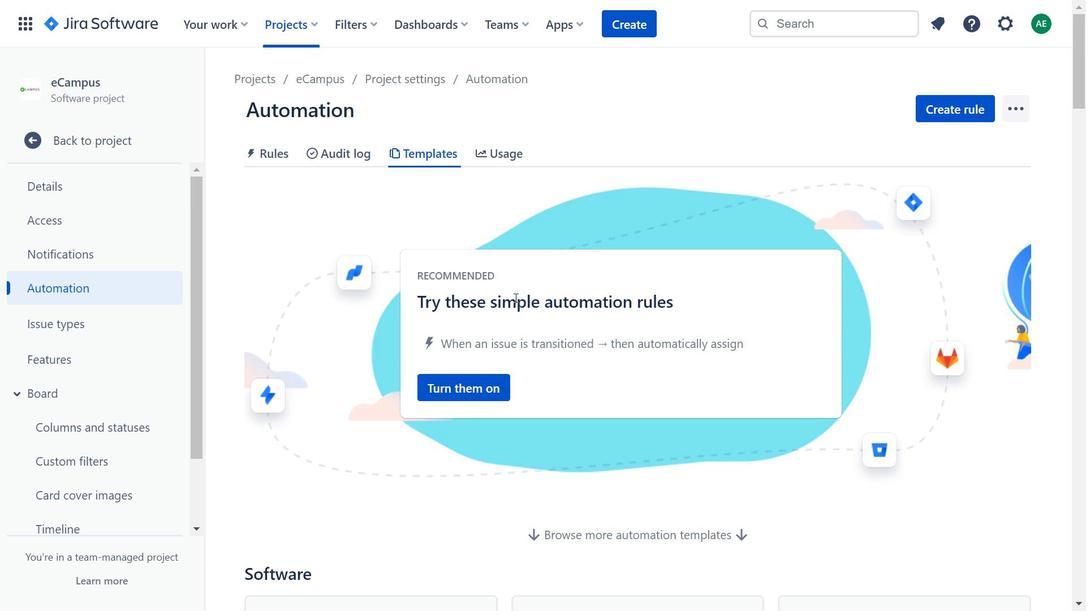 
Action: Mouse scrolled (515, 297) with delta (0, 0)
Screenshot: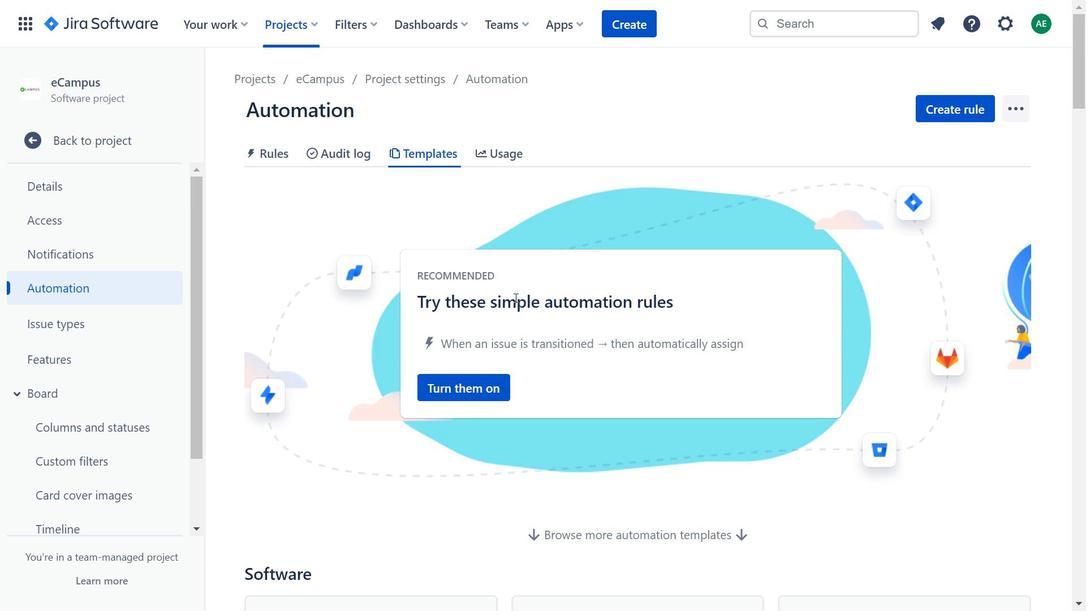 
Action: Mouse scrolled (515, 297) with delta (0, 0)
Screenshot: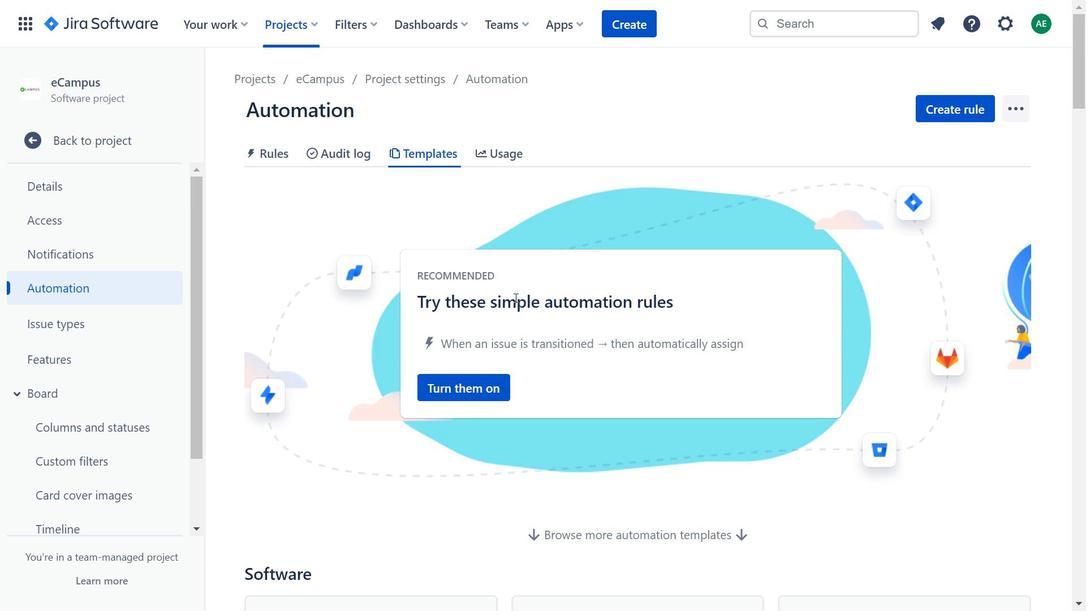 
Action: Mouse scrolled (515, 297) with delta (0, 0)
Screenshot: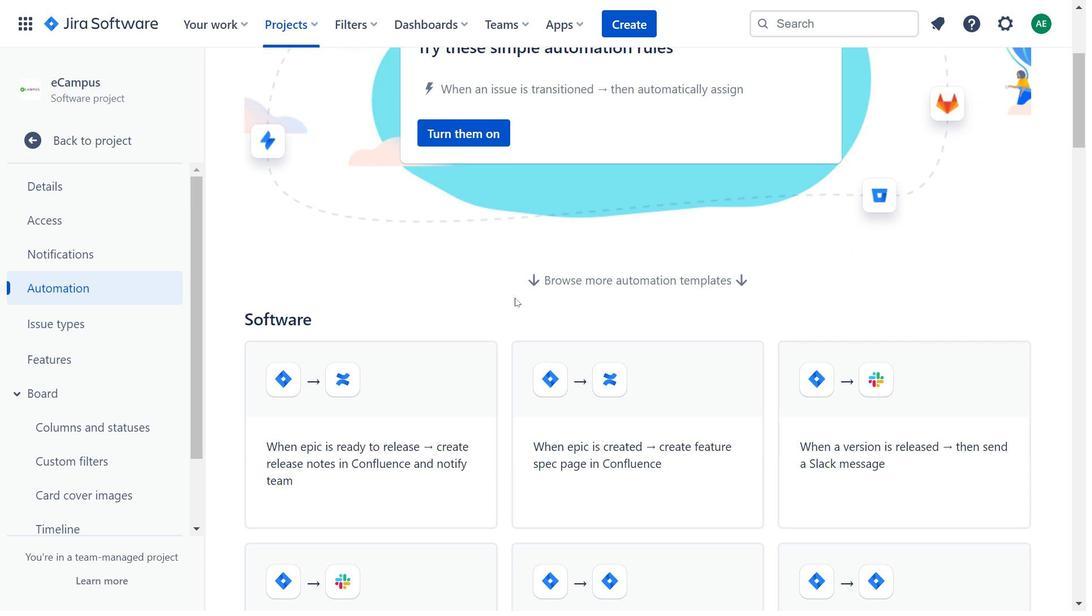 
Action: Mouse scrolled (515, 297) with delta (0, 0)
Screenshot: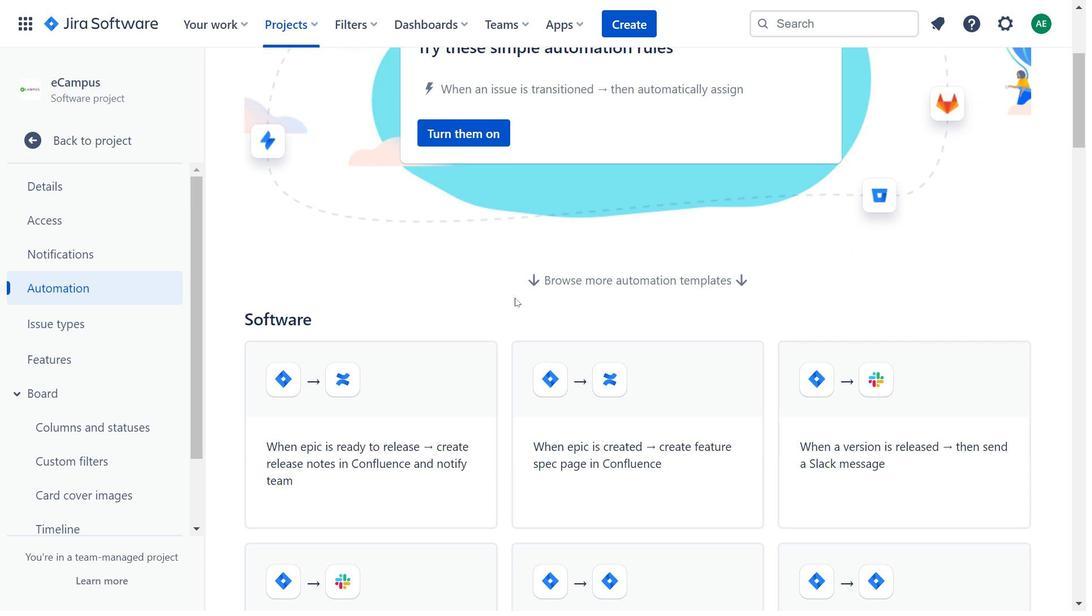 
Action: Mouse moved to (410, 302)
Screenshot: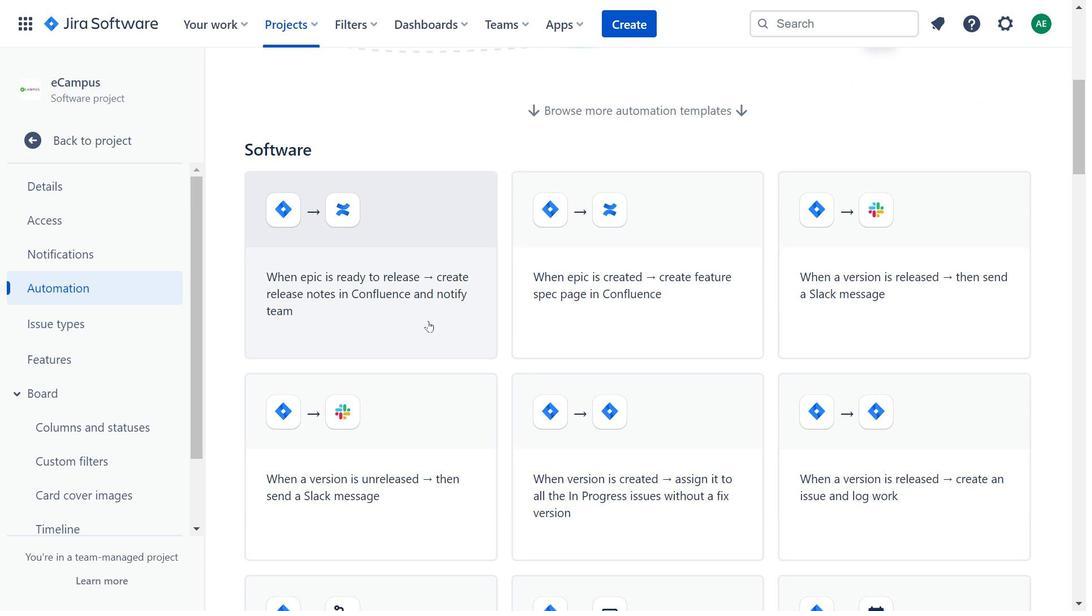 
Action: Mouse pressed left at (410, 302)
Screenshot: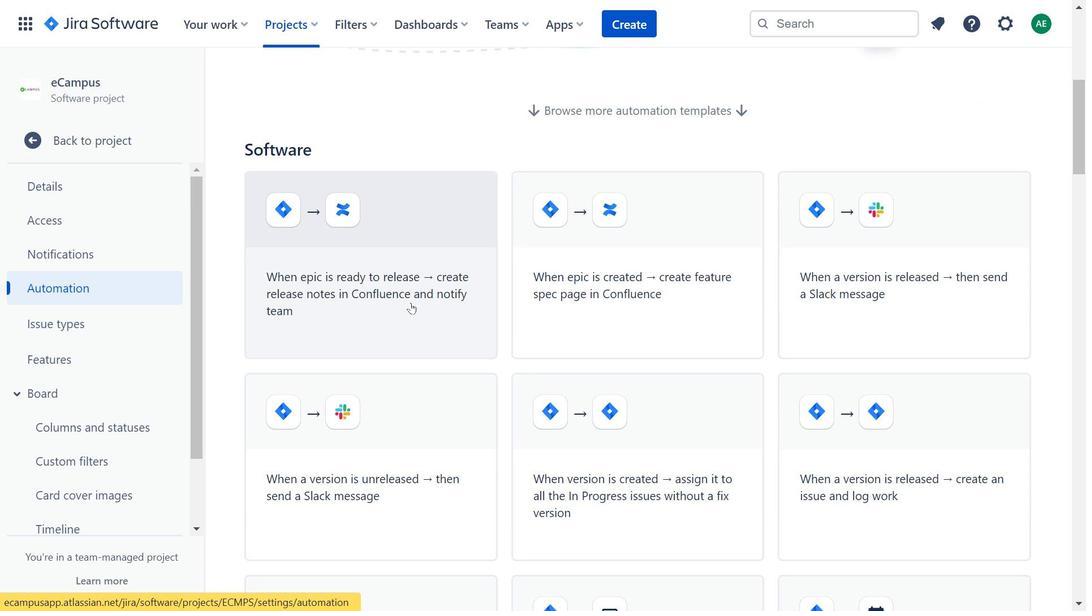
Action: Mouse moved to (683, 297)
Screenshot: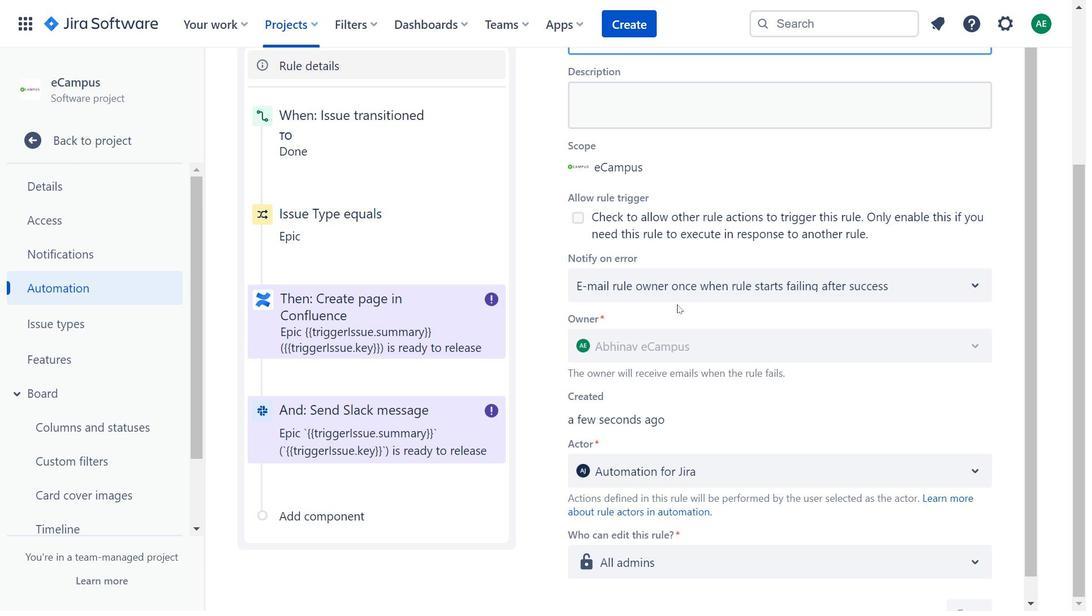 
Action: Mouse pressed left at (683, 297)
Screenshot: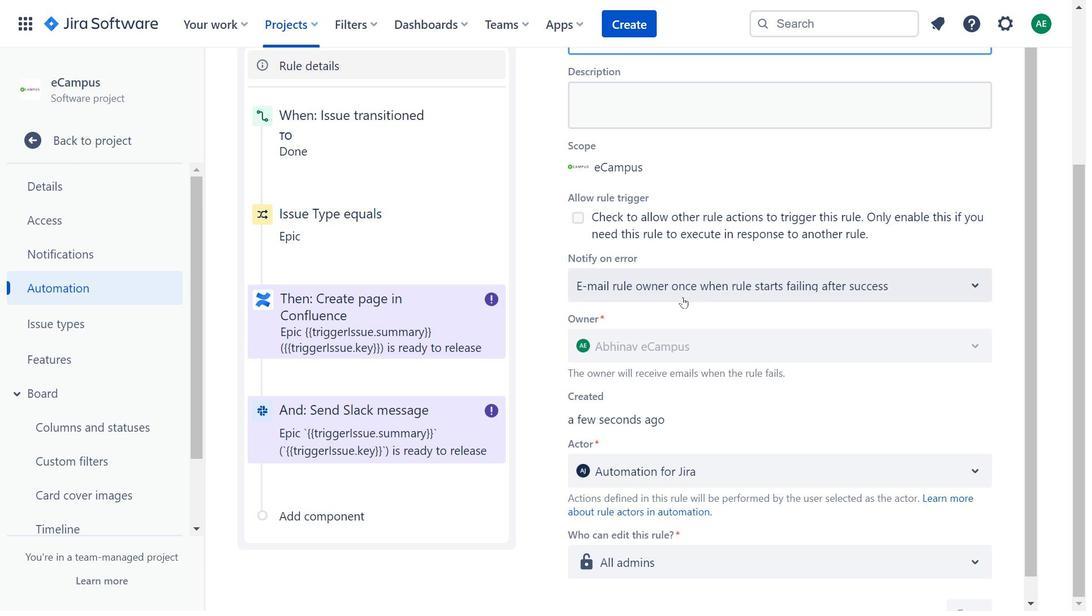 
Action: Mouse moved to (380, 239)
Screenshot: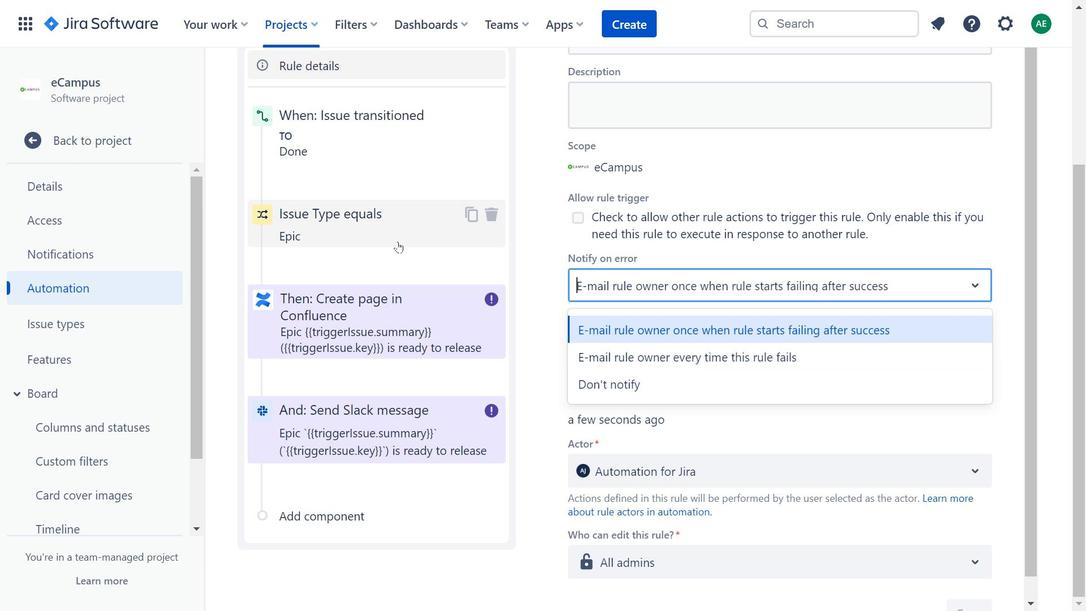 
Action: Mouse pressed left at (380, 239)
Screenshot: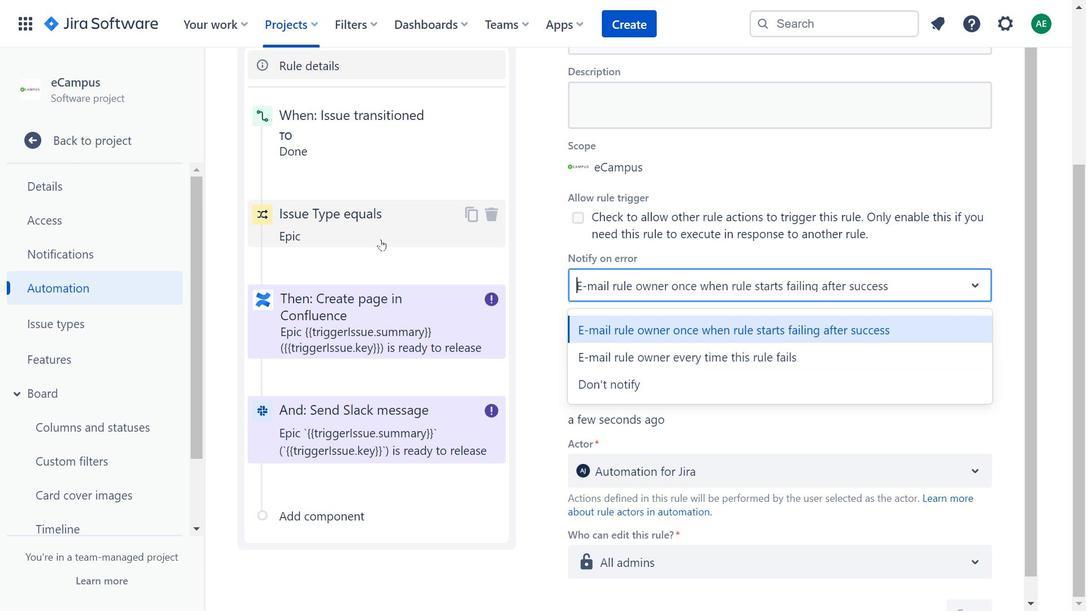 
Action: Mouse moved to (635, 284)
Screenshot: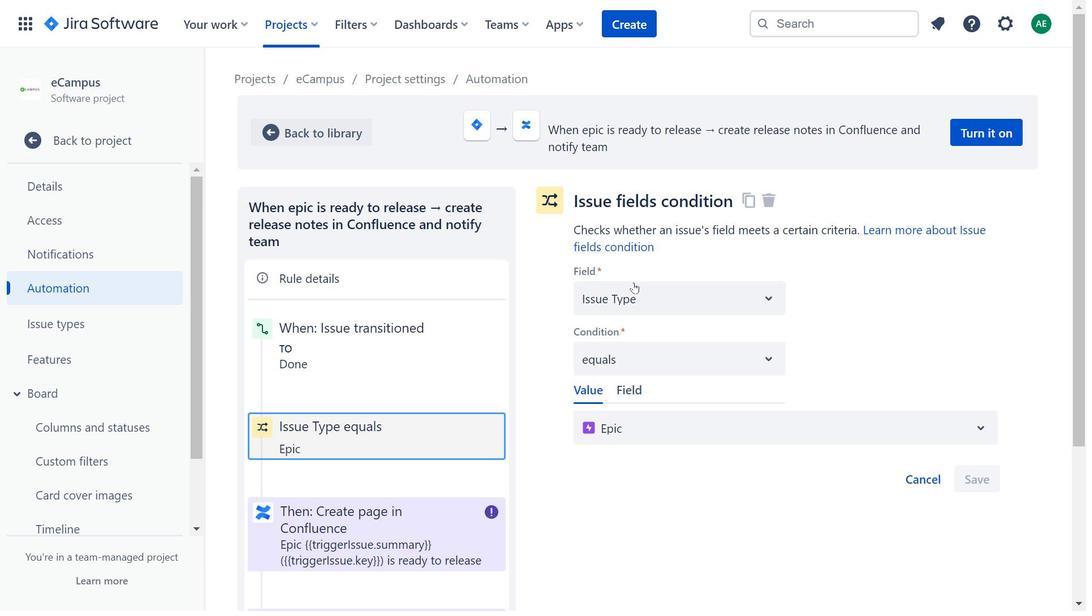 
Action: Mouse pressed left at (635, 284)
Screenshot: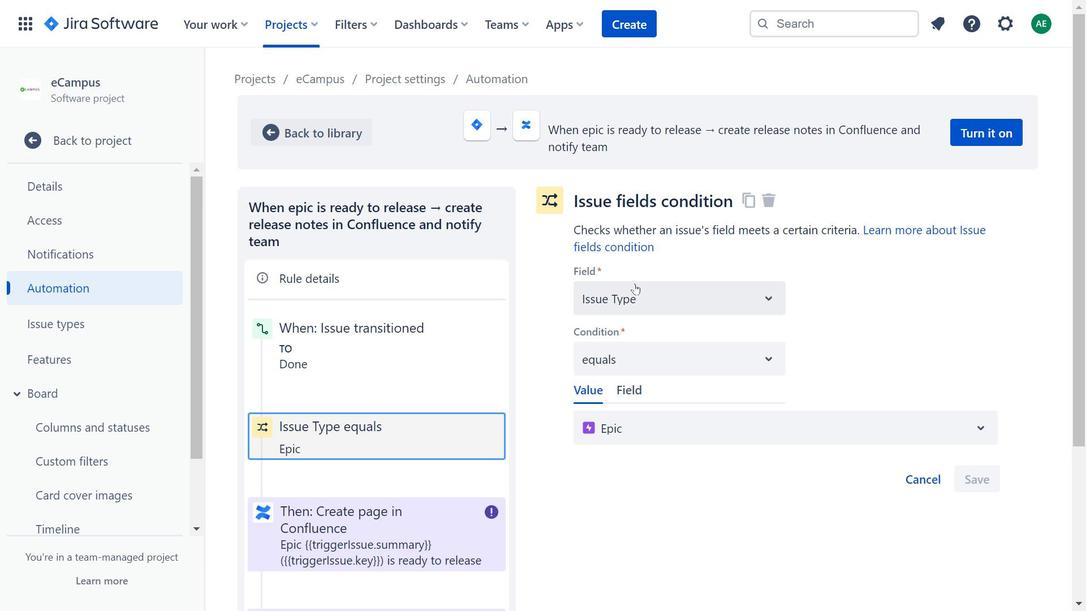 
Action: Mouse moved to (664, 348)
Screenshot: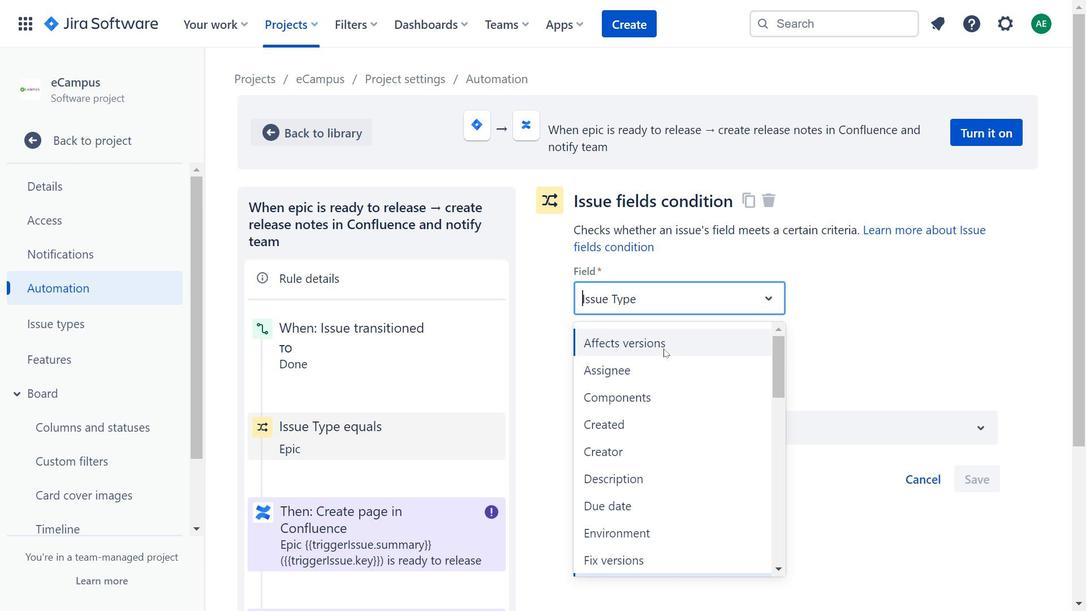 
Action: Mouse scrolled (664, 348) with delta (0, 0)
Screenshot: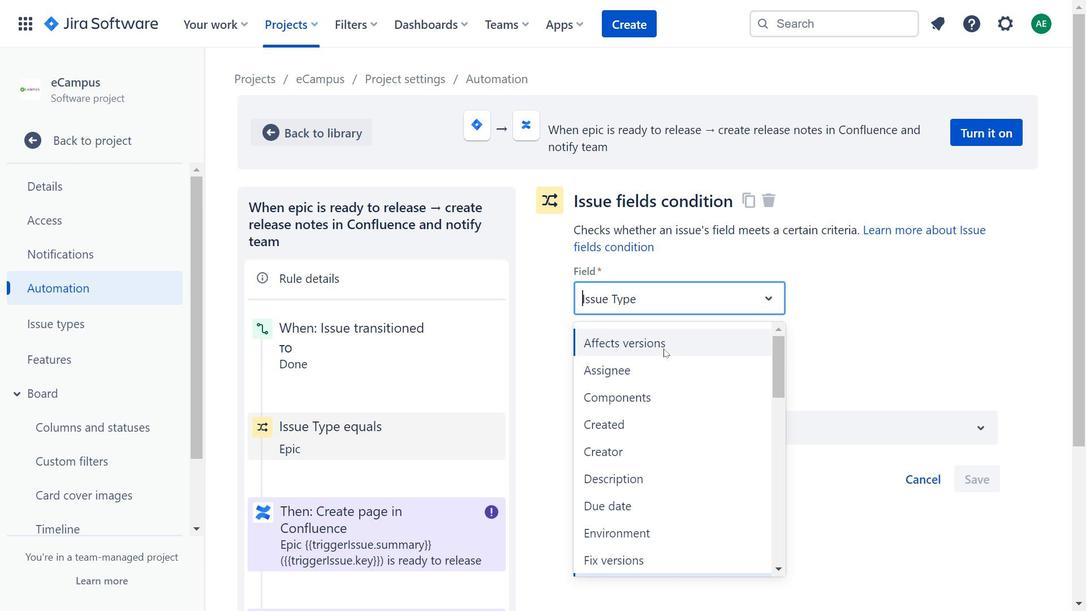 
Action: Mouse moved to (664, 357)
Screenshot: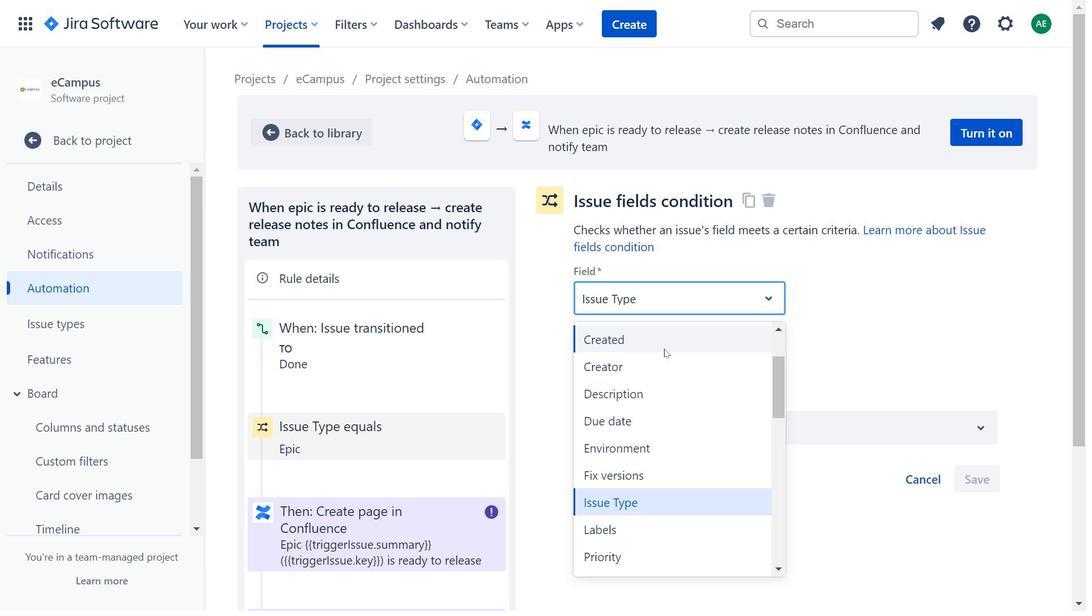 
Action: Mouse scrolled (664, 358) with delta (0, 0)
Screenshot: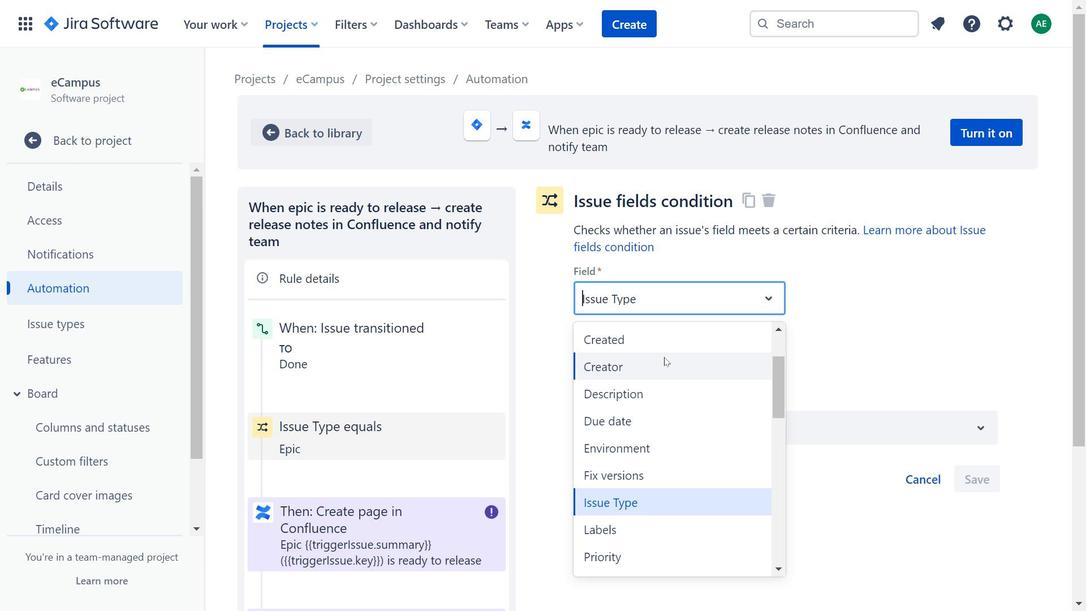 
Action: Mouse scrolled (664, 358) with delta (0, 0)
Screenshot: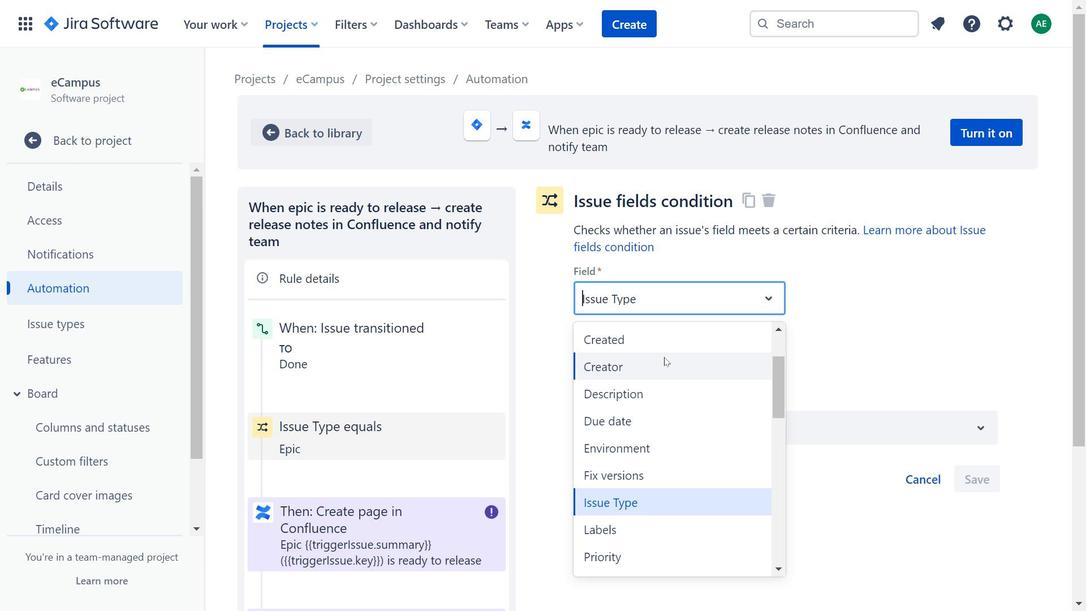 
Action: Mouse moved to (696, 436)
Screenshot: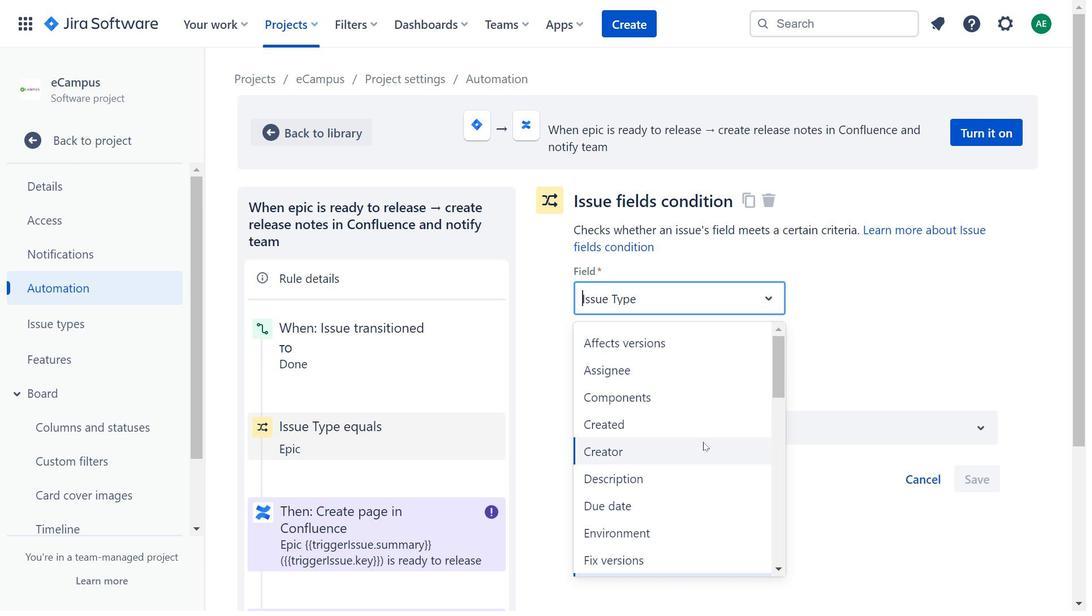 
Action: Mouse scrolled (696, 435) with delta (0, 0)
Screenshot: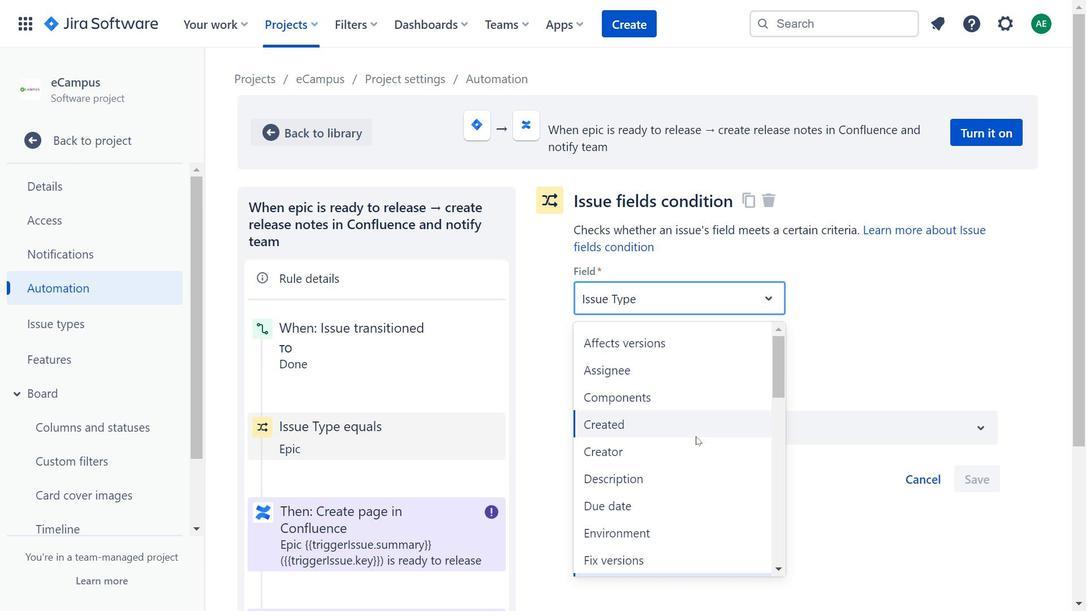 
Action: Mouse moved to (701, 398)
Screenshot: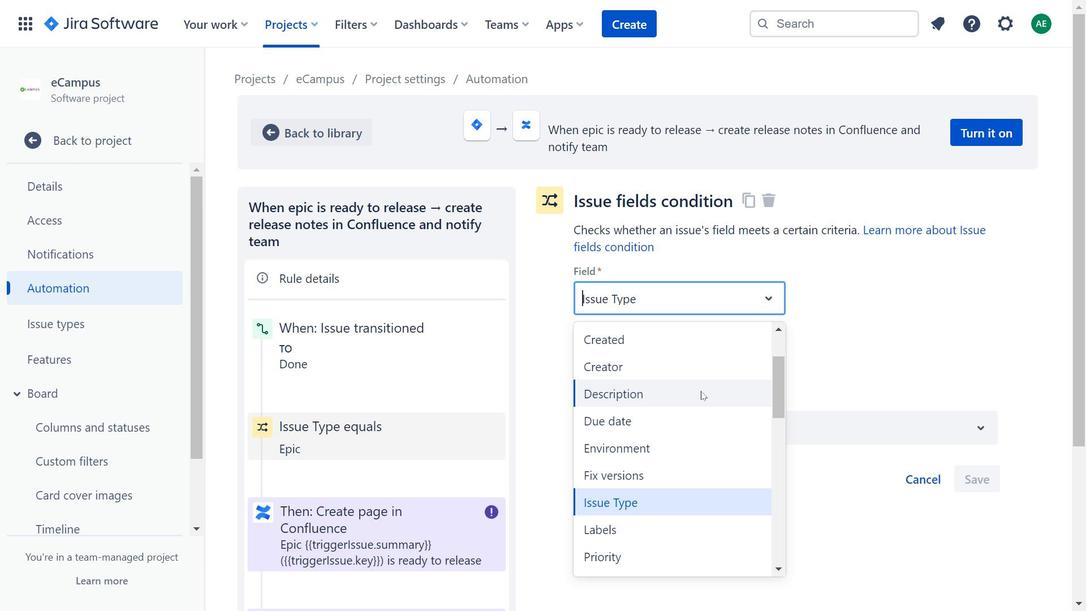 
Action: Mouse scrolled (701, 397) with delta (0, 0)
Screenshot: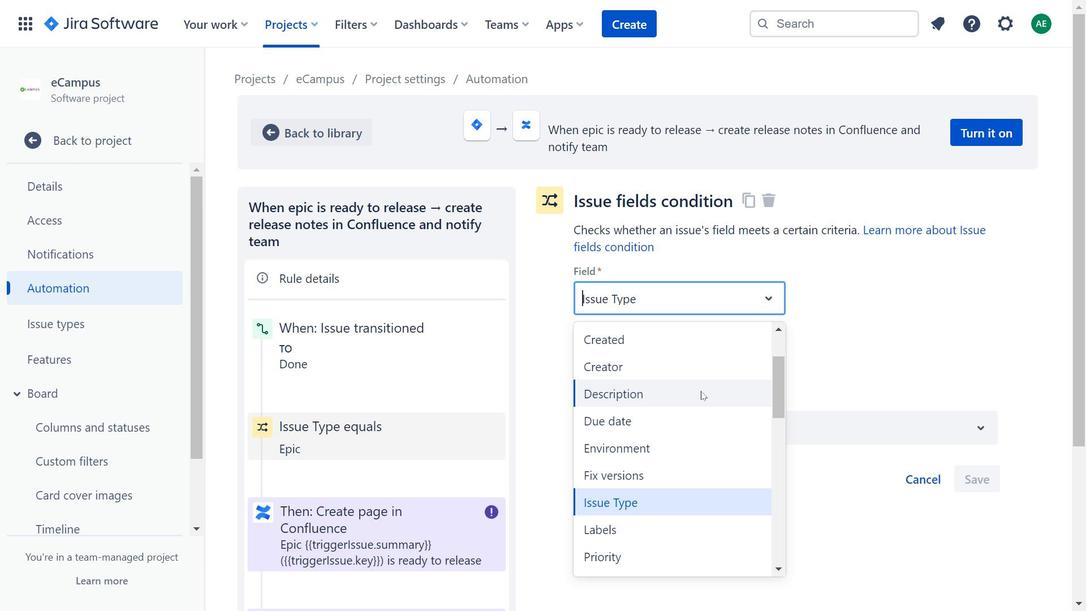 
Action: Mouse moved to (697, 411)
Screenshot: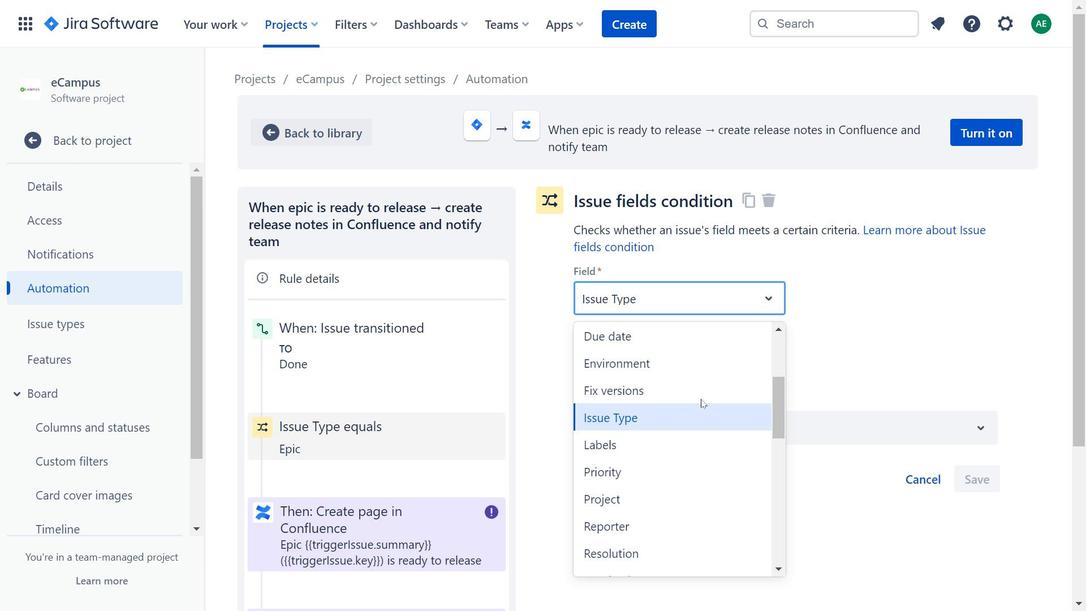 
Action: Mouse scrolled (697, 410) with delta (0, 0)
Screenshot: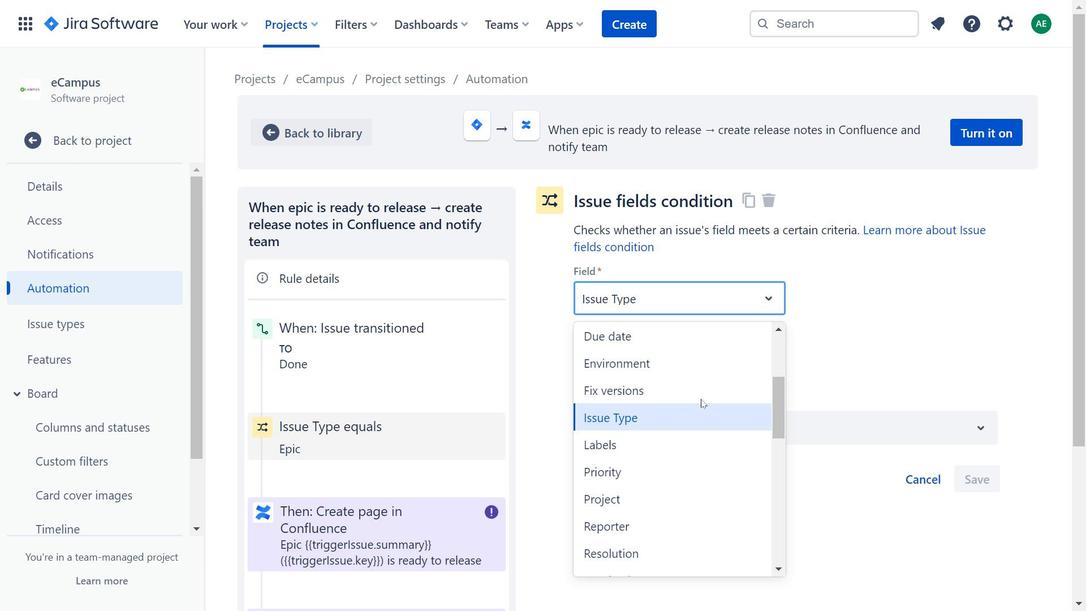 
Action: Mouse moved to (703, 395)
Screenshot: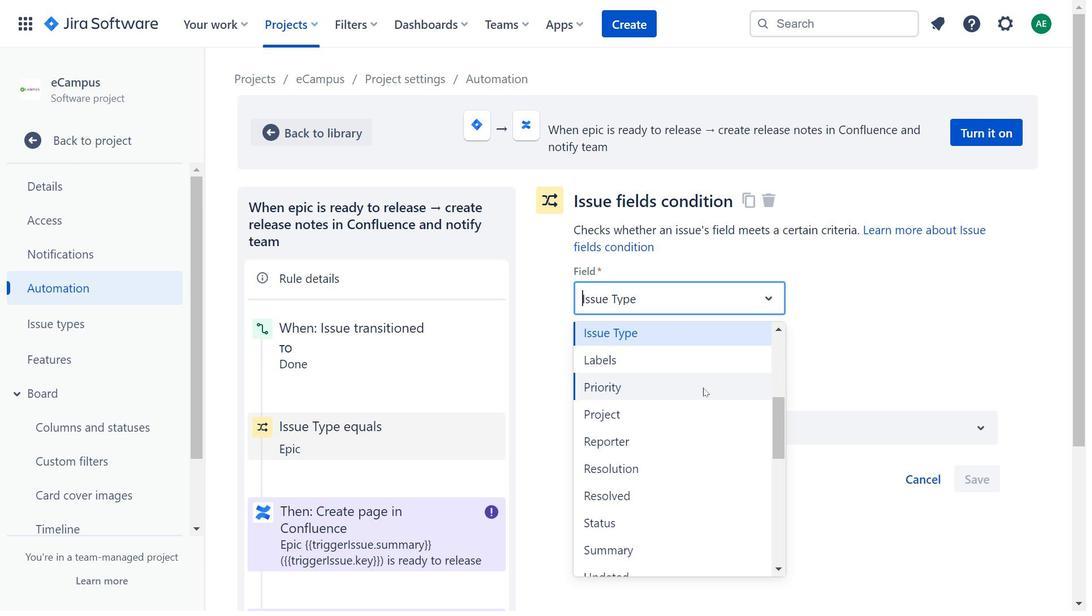 
Action: Mouse scrolled (703, 394) with delta (0, 0)
Screenshot: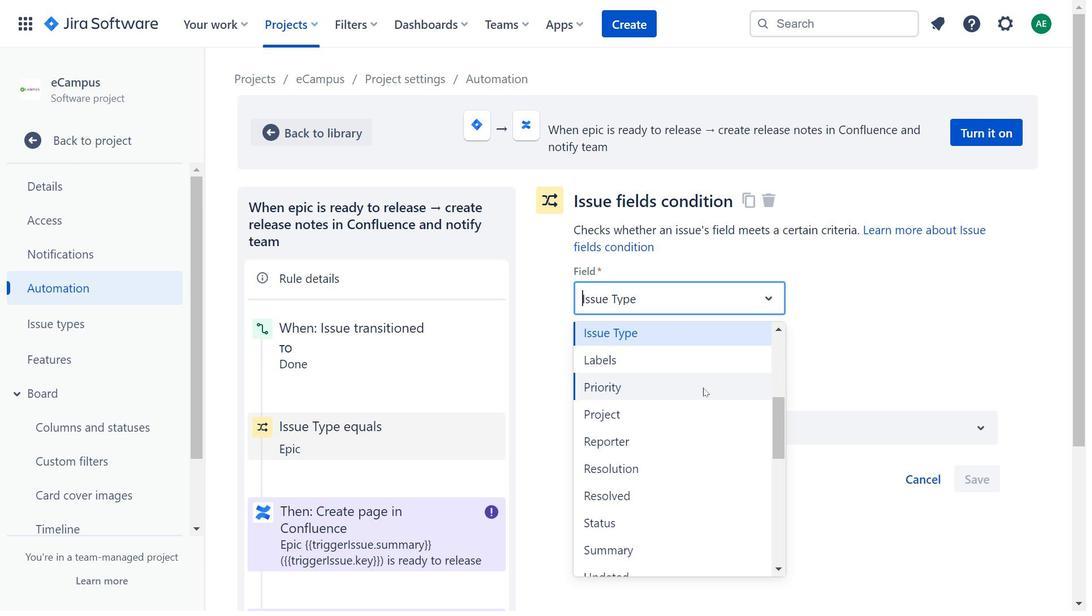 
Action: Mouse moved to (721, 359)
Screenshot: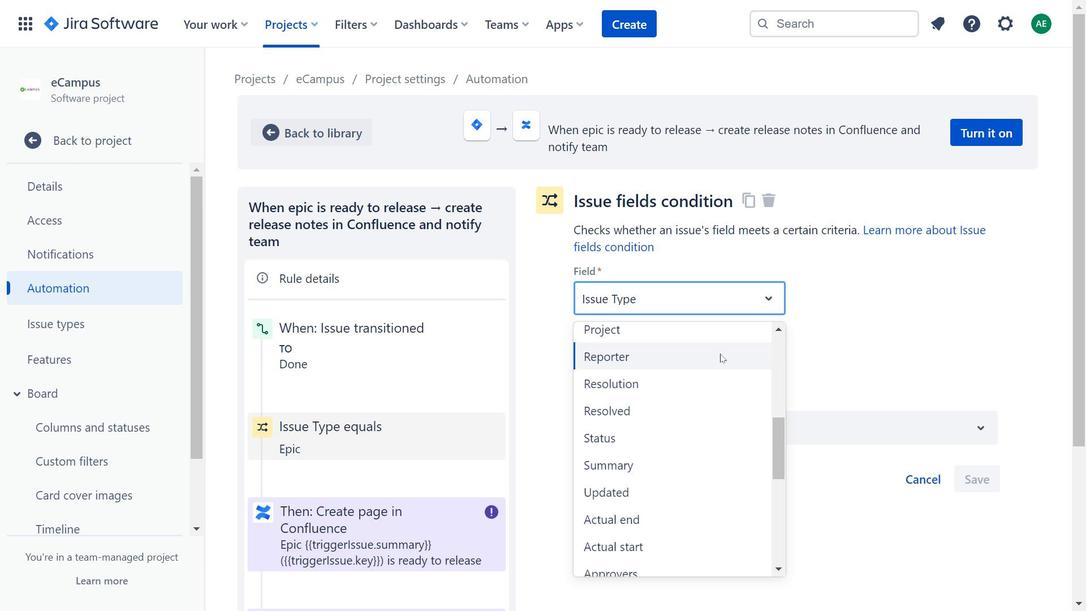 
Action: Mouse scrolled (721, 358) with delta (0, 0)
Screenshot: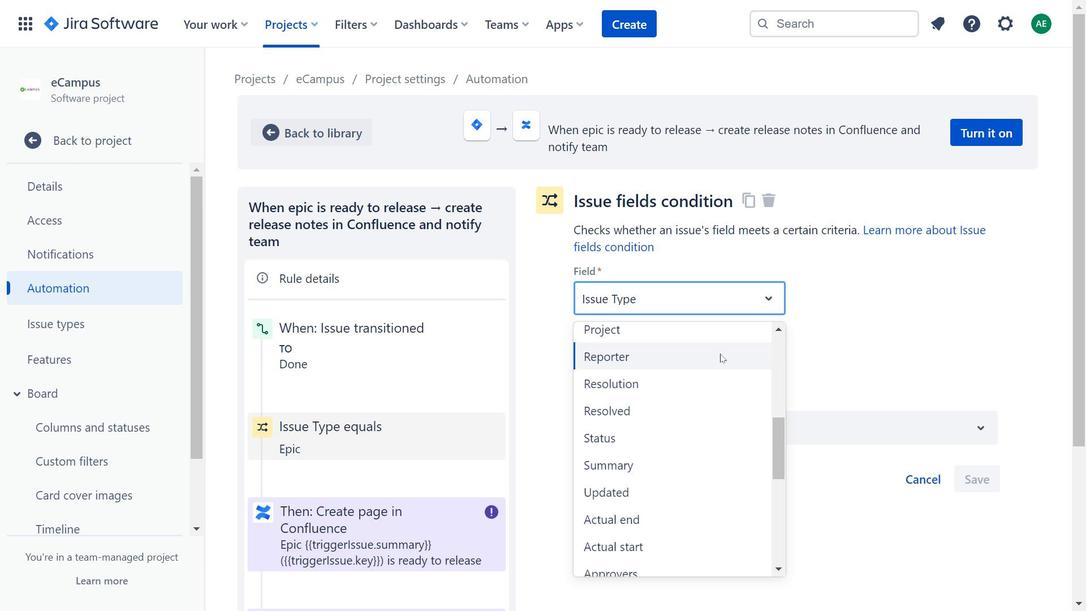
Action: Mouse moved to (707, 411)
Screenshot: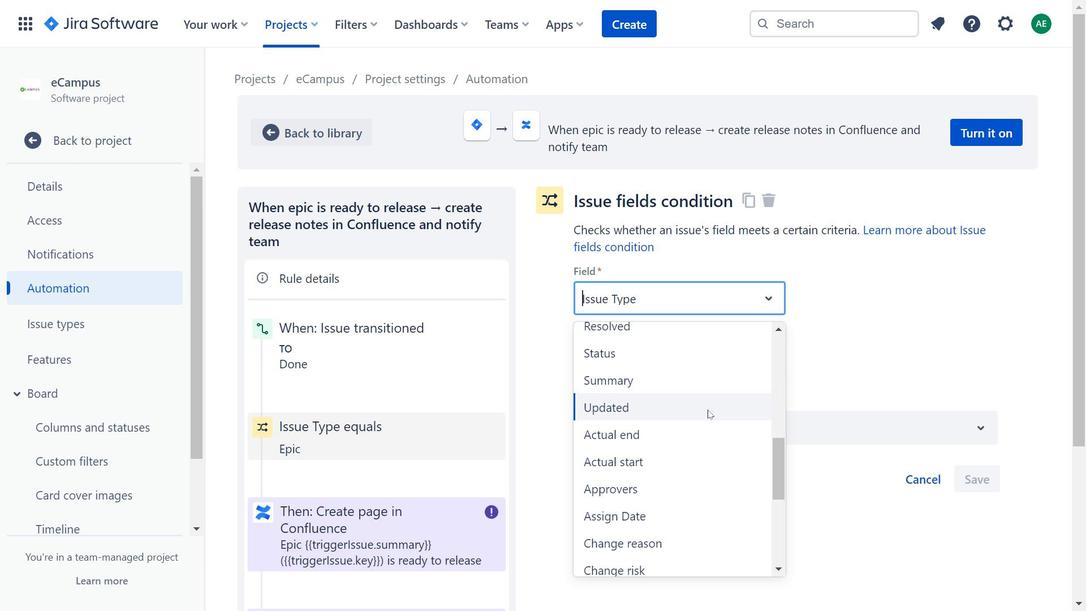 
Action: Mouse scrolled (707, 410) with delta (0, 0)
Screenshot: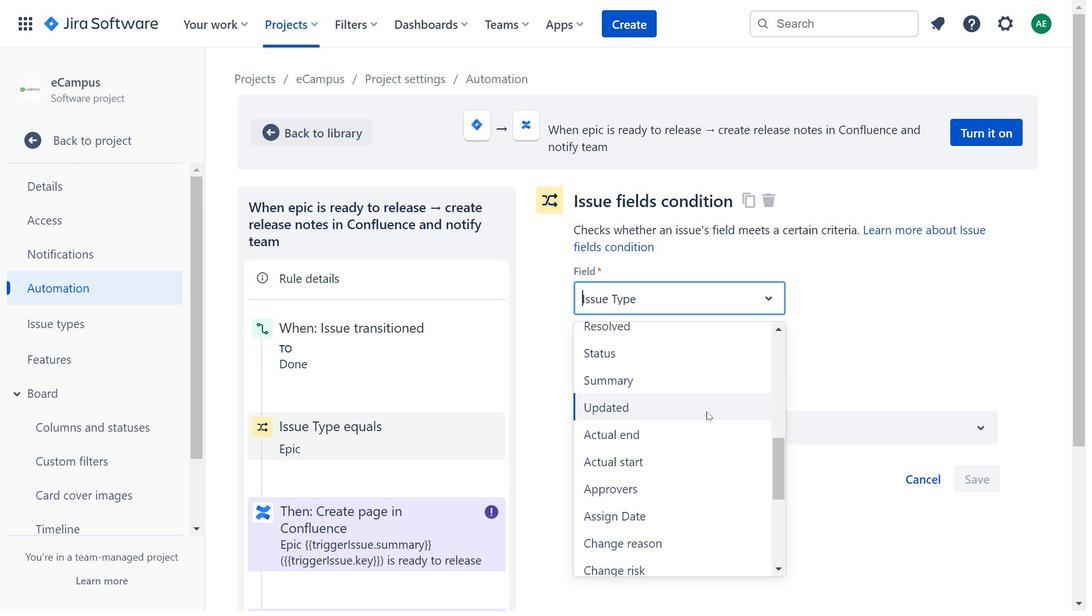 
Action: Mouse scrolled (707, 410) with delta (0, 0)
Screenshot: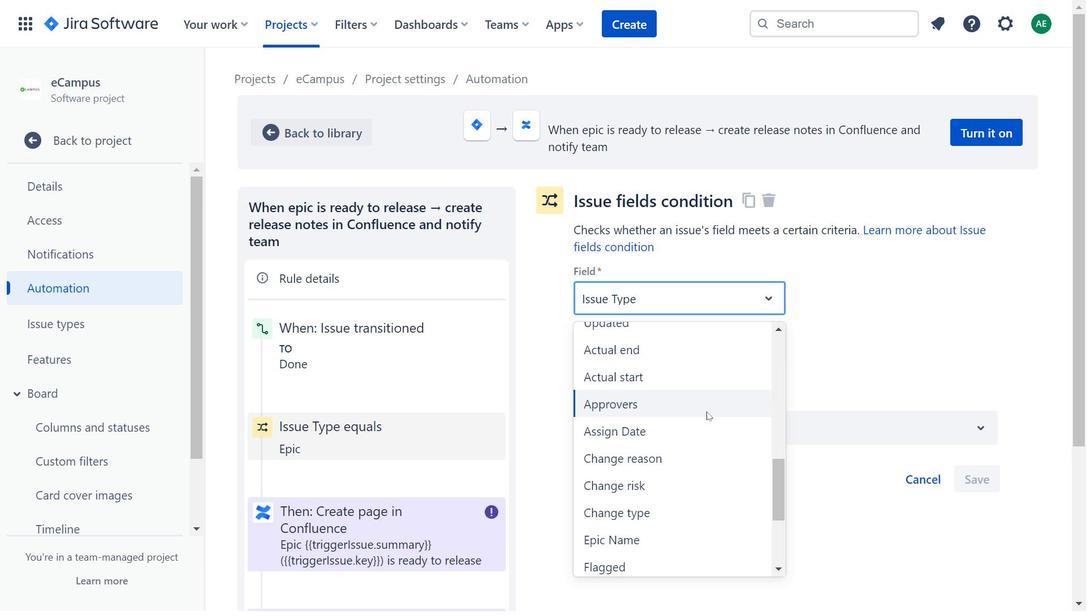 
Action: Mouse scrolled (707, 410) with delta (0, 0)
Screenshot: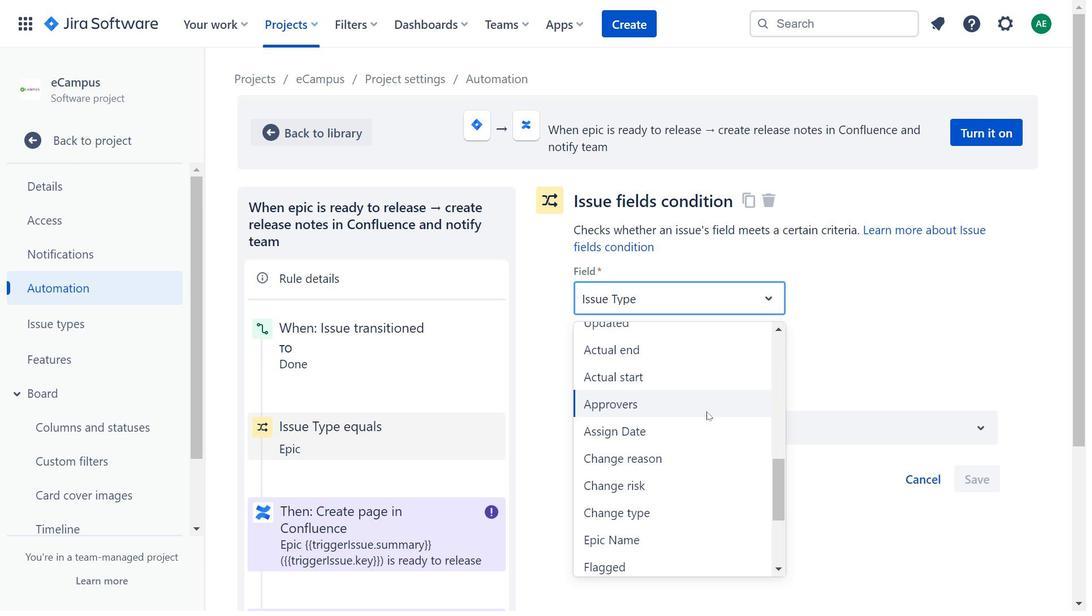 
Action: Mouse moved to (707, 416)
Screenshot: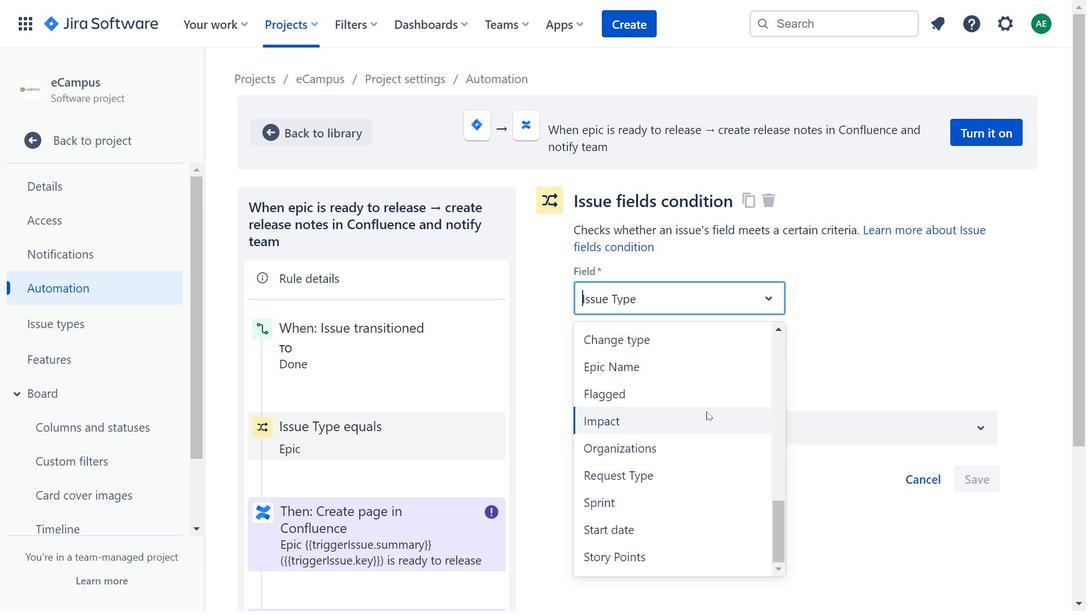 
Action: Mouse scrolled (707, 416) with delta (0, 0)
Screenshot: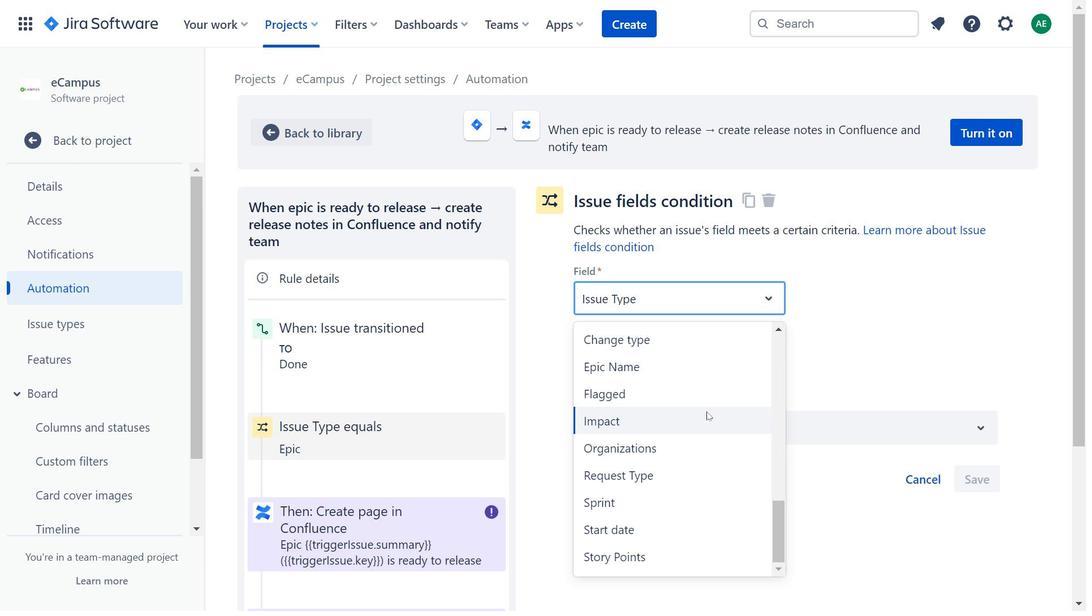 
Action: Mouse moved to (911, 330)
Screenshot: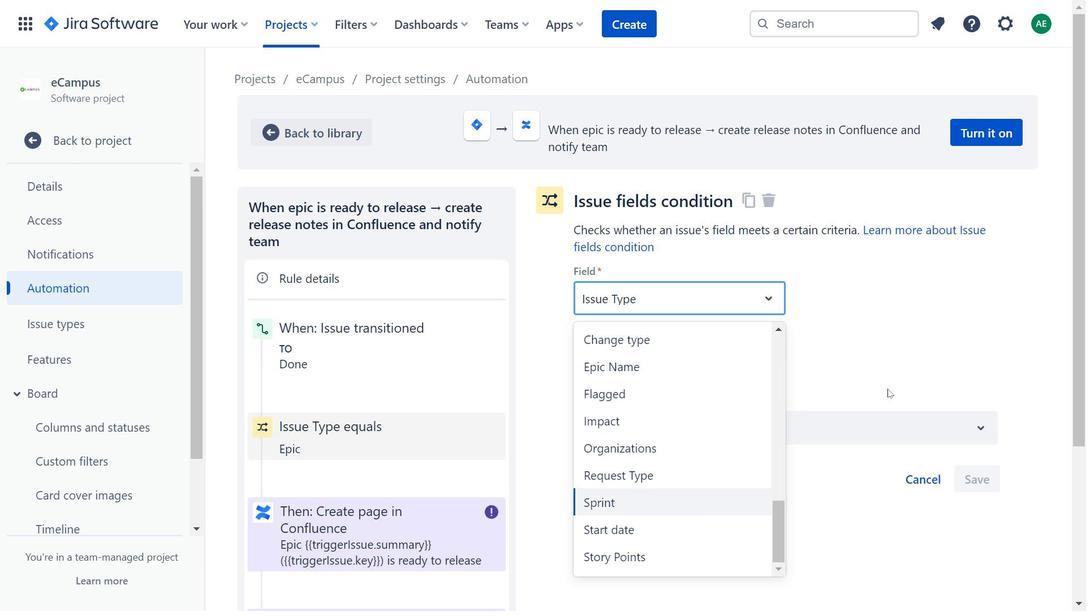 
Action: Mouse pressed left at (911, 330)
Screenshot: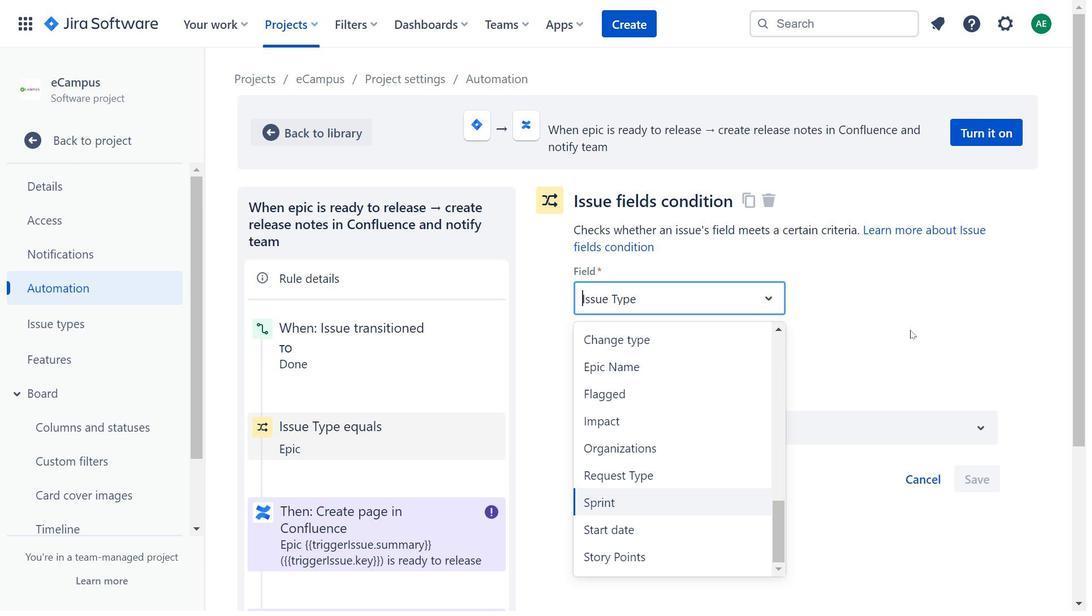 
Action: Mouse moved to (676, 307)
Screenshot: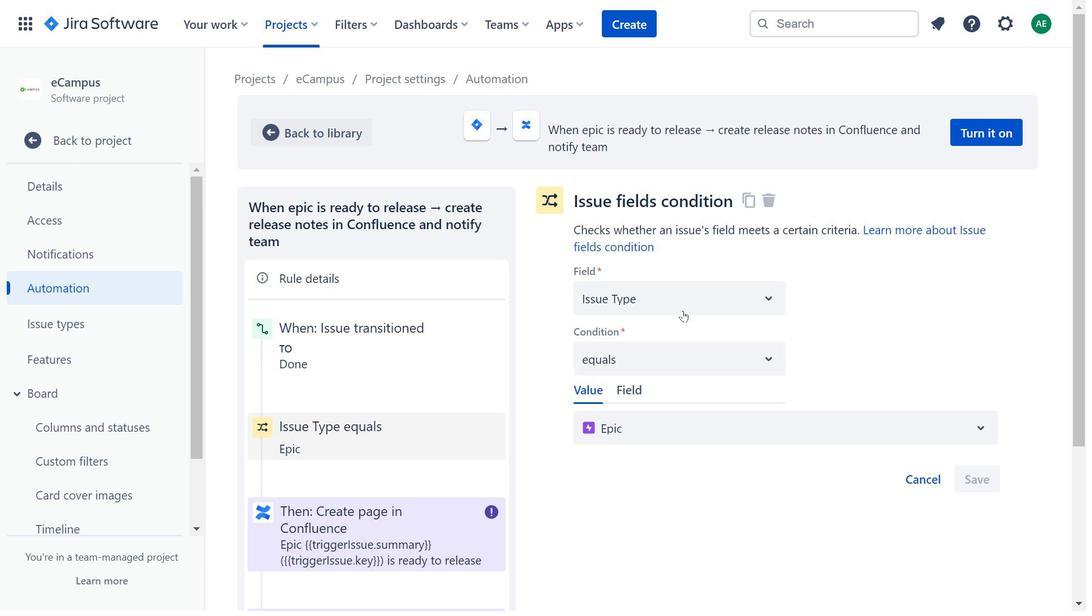 
Action: Mouse pressed left at (676, 307)
Screenshot: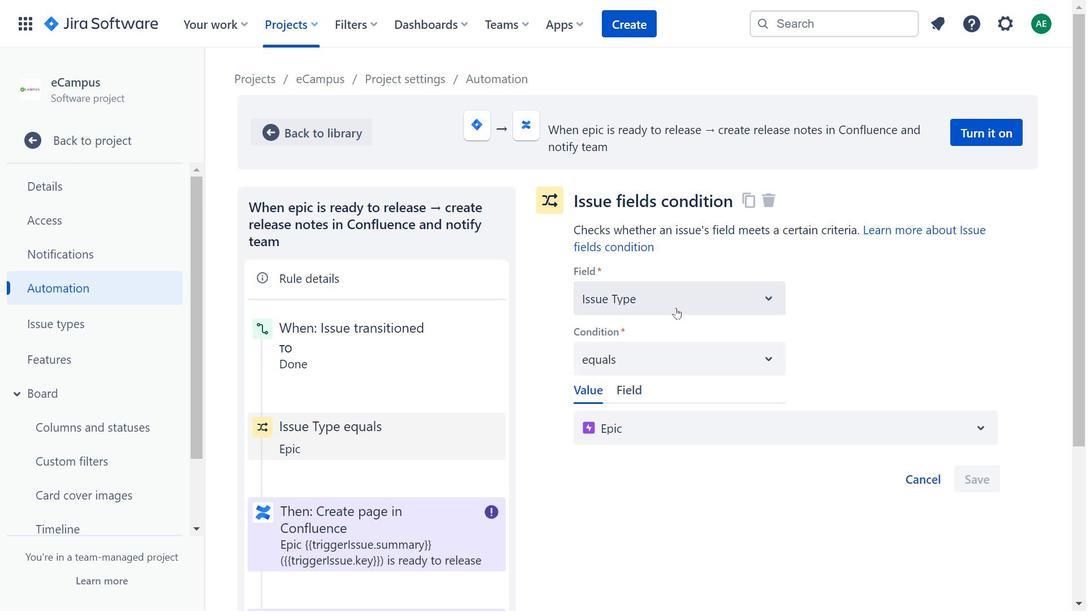 
Action: Mouse moved to (649, 380)
Screenshot: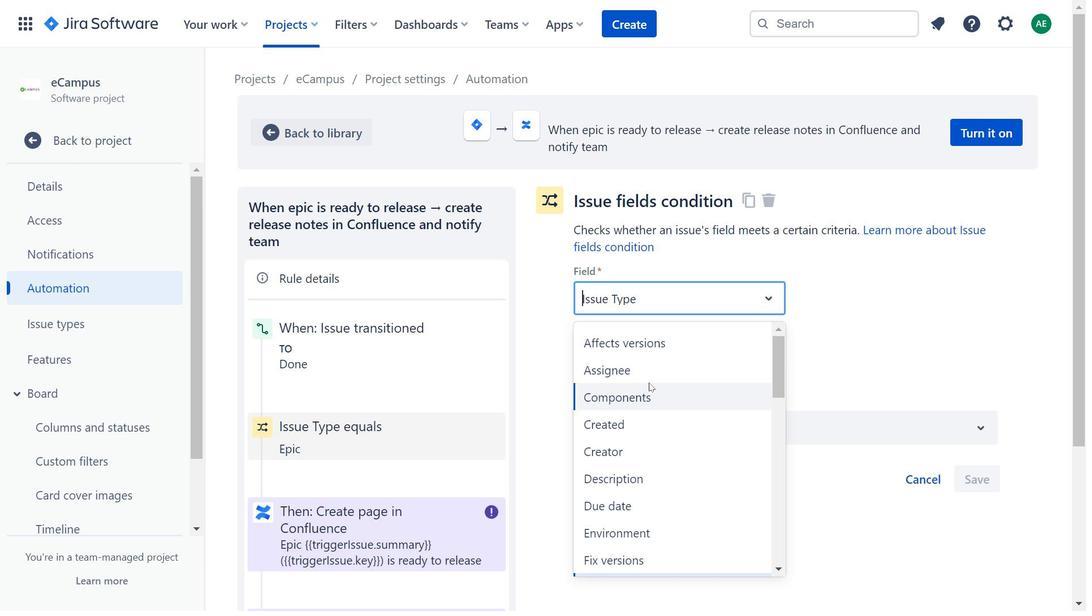 
Action: Mouse scrolled (649, 380) with delta (0, 0)
Screenshot: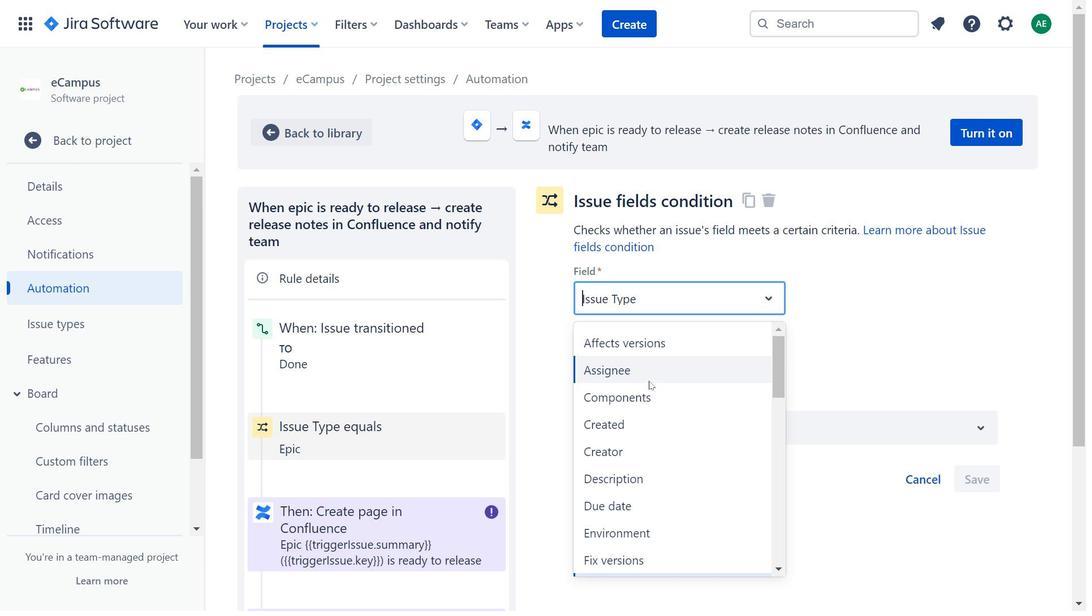 
Action: Mouse moved to (654, 377)
Screenshot: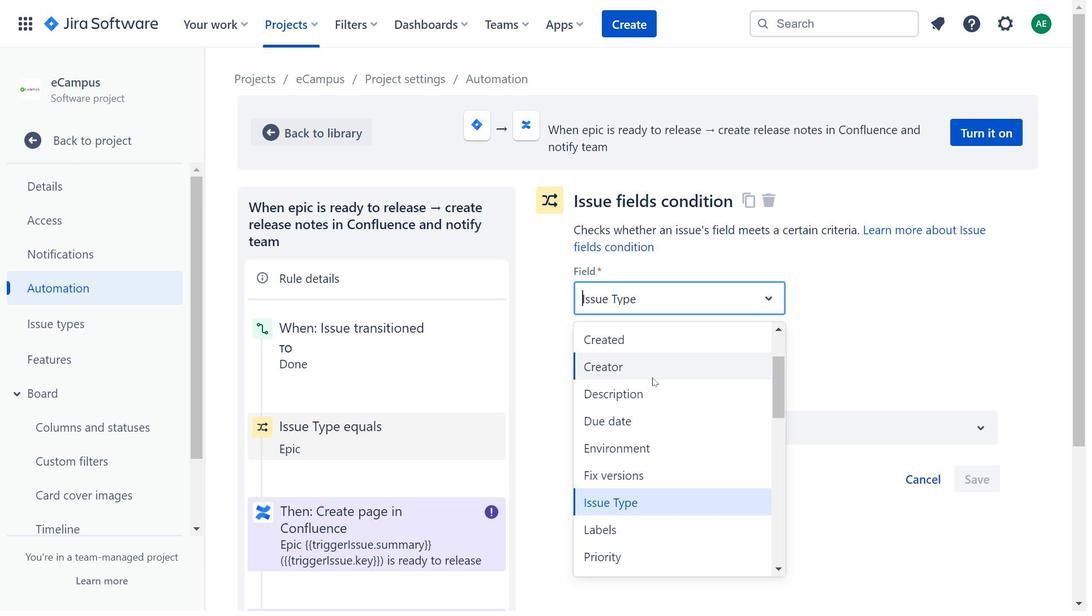 
Action: Mouse scrolled (654, 376) with delta (0, 0)
Screenshot: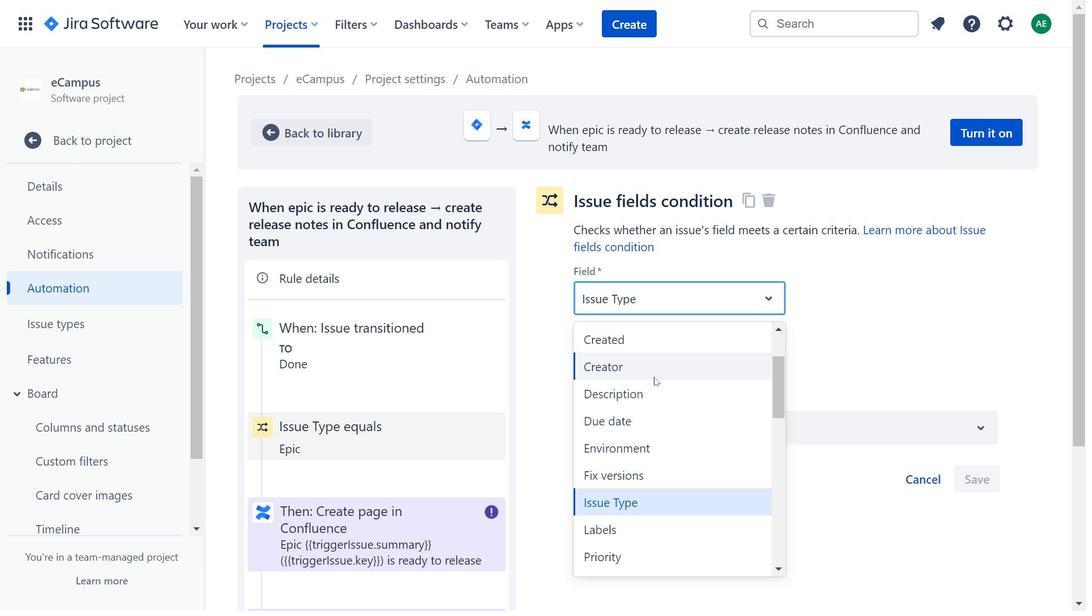 
Action: Mouse scrolled (654, 376) with delta (0, 0)
Screenshot: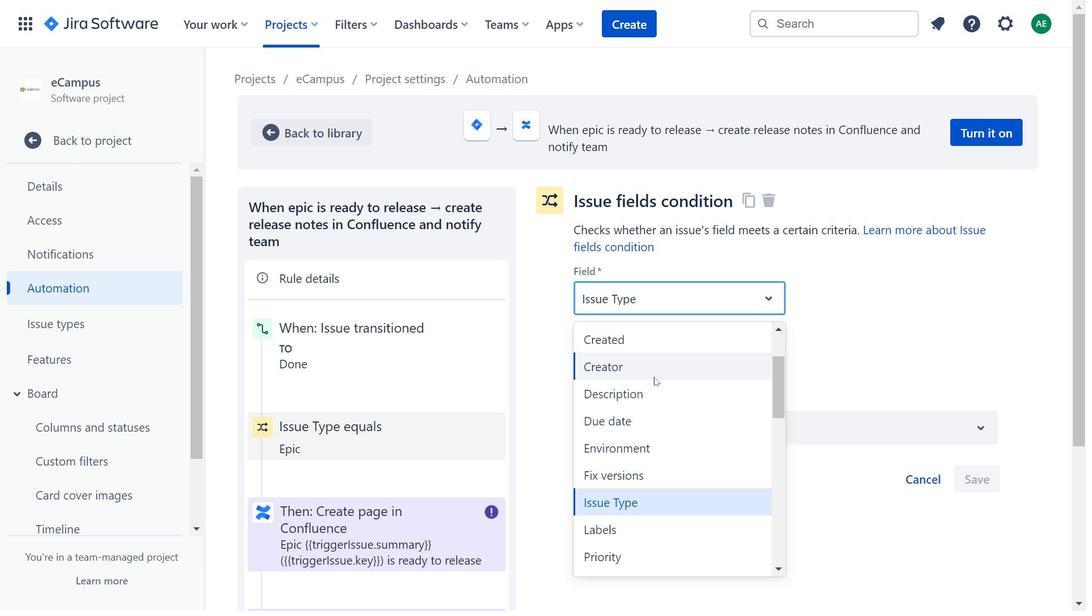 
Action: Mouse scrolled (654, 376) with delta (0, 0)
Screenshot: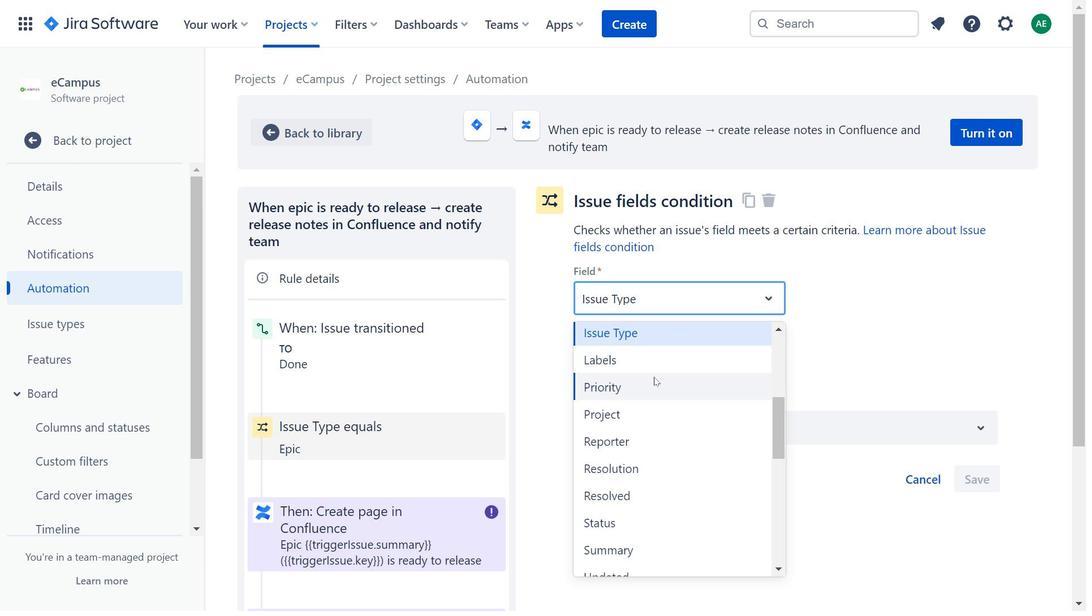 
Action: Mouse moved to (667, 360)
Screenshot: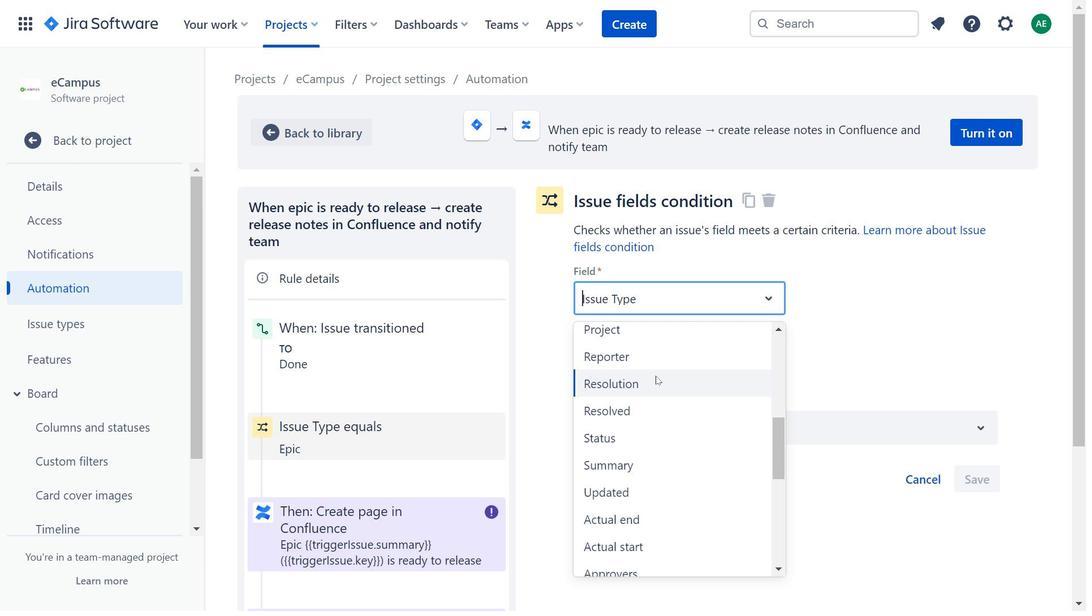 
Action: Mouse scrolled (667, 359) with delta (0, 0)
Screenshot: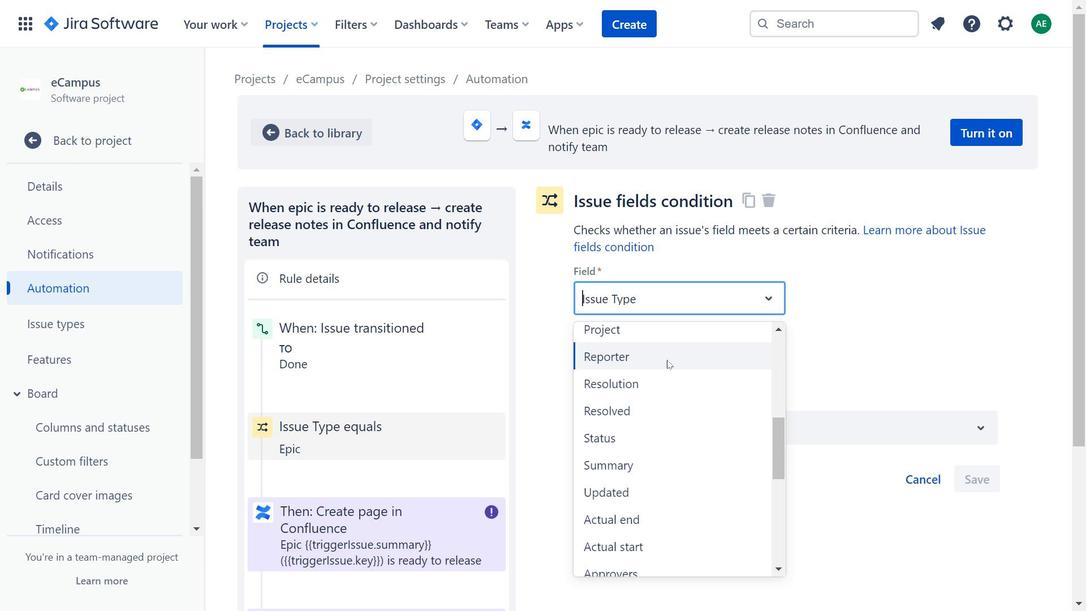 
Action: Mouse scrolled (667, 359) with delta (0, 0)
Screenshot: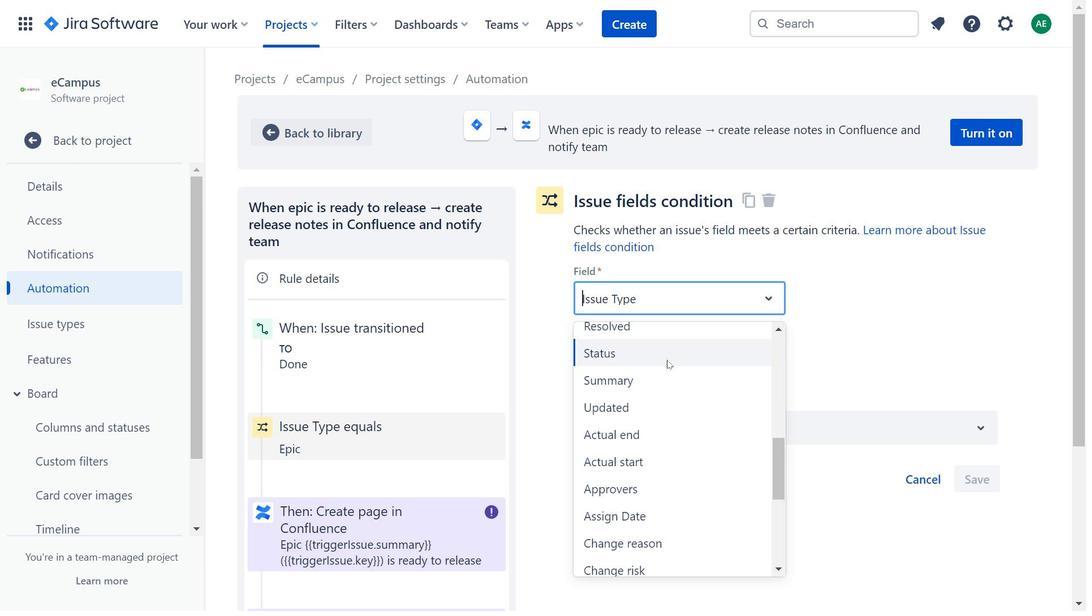 
Action: Mouse scrolled (667, 359) with delta (0, 0)
Screenshot: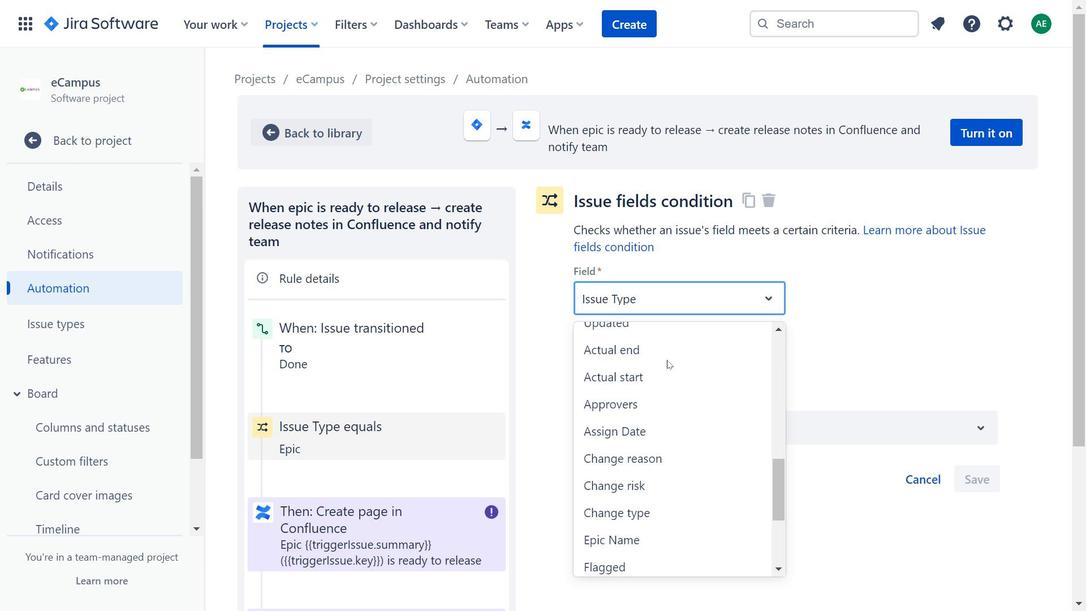 
Action: Mouse moved to (692, 500)
Screenshot: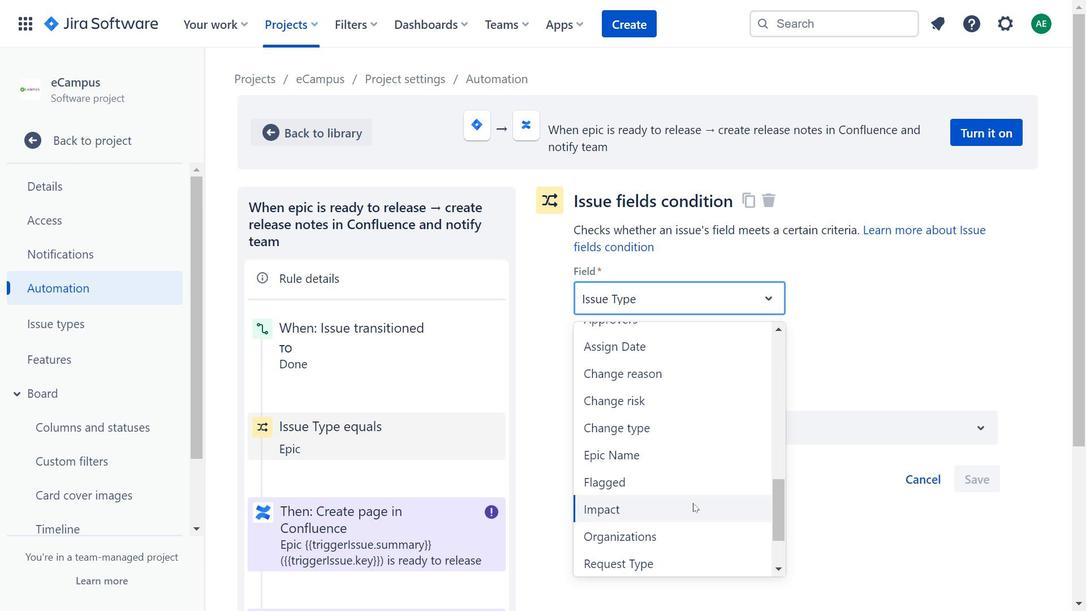 
Action: Mouse scrolled (692, 500) with delta (0, 0)
Screenshot: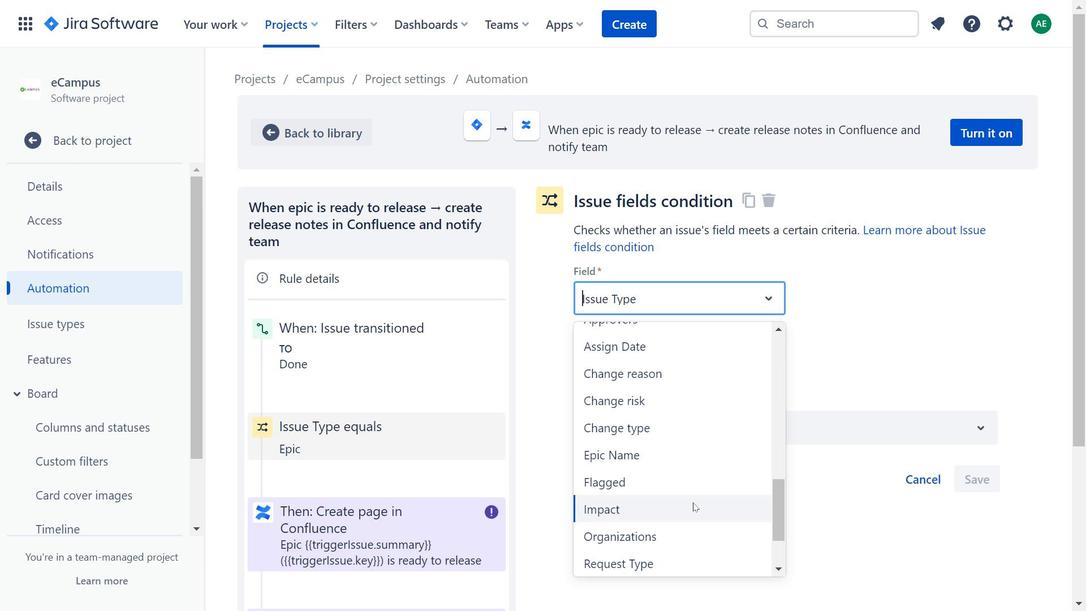
Action: Mouse scrolled (692, 500) with delta (0, 0)
Screenshot: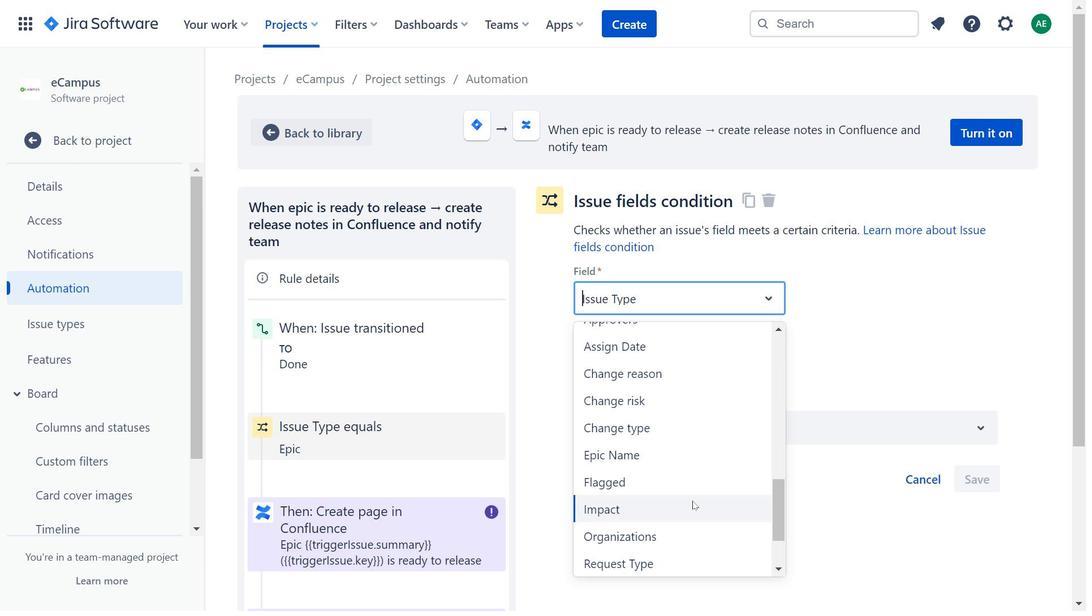 
Action: Mouse moved to (854, 361)
Screenshot: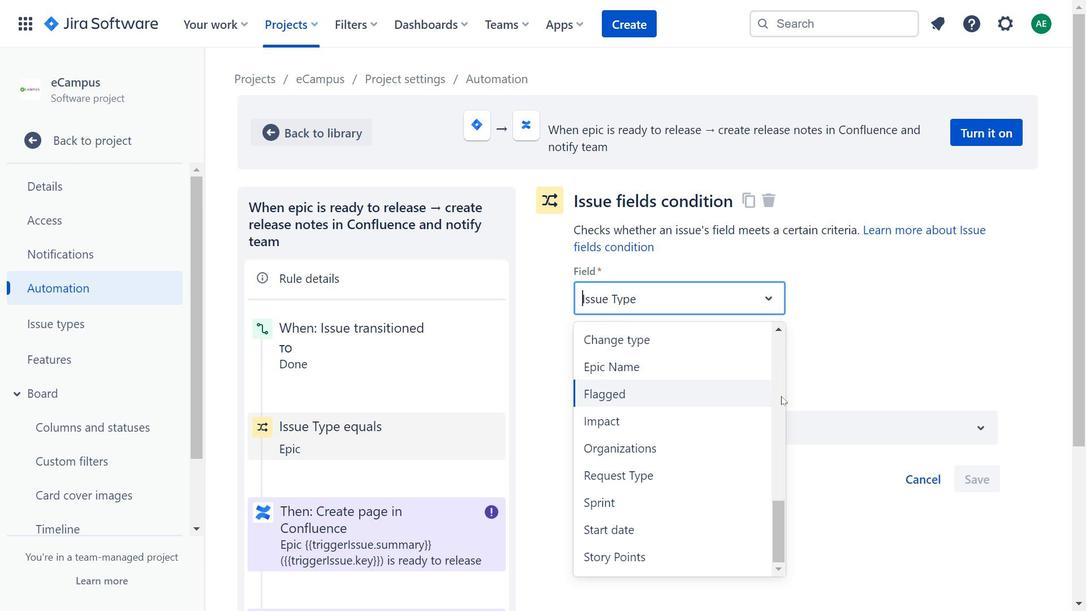 
Action: Mouse pressed left at (854, 361)
Screenshot: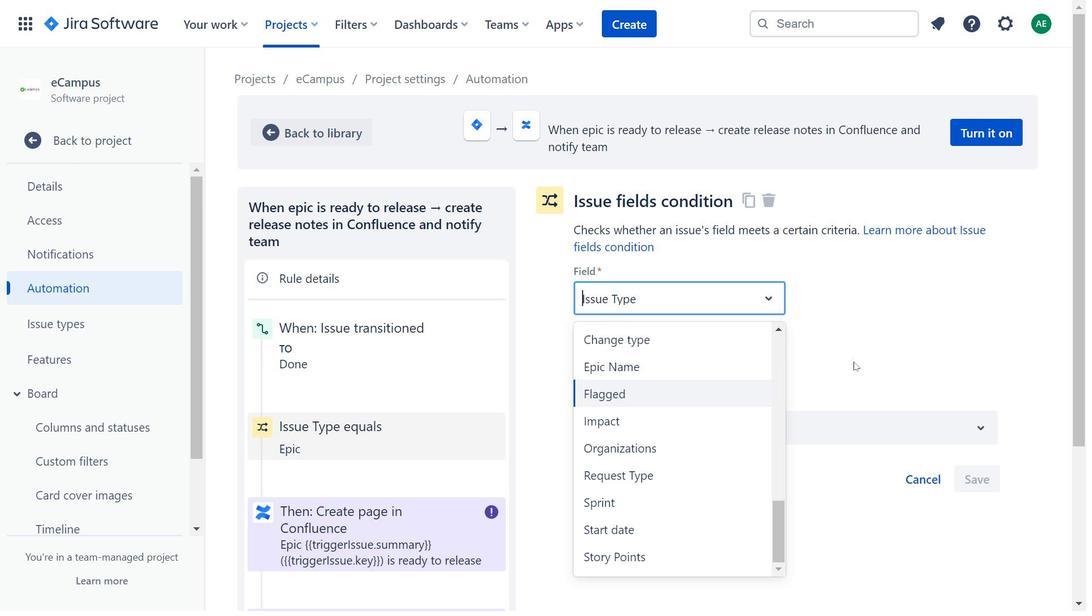 
Action: Mouse moved to (661, 309)
Screenshot: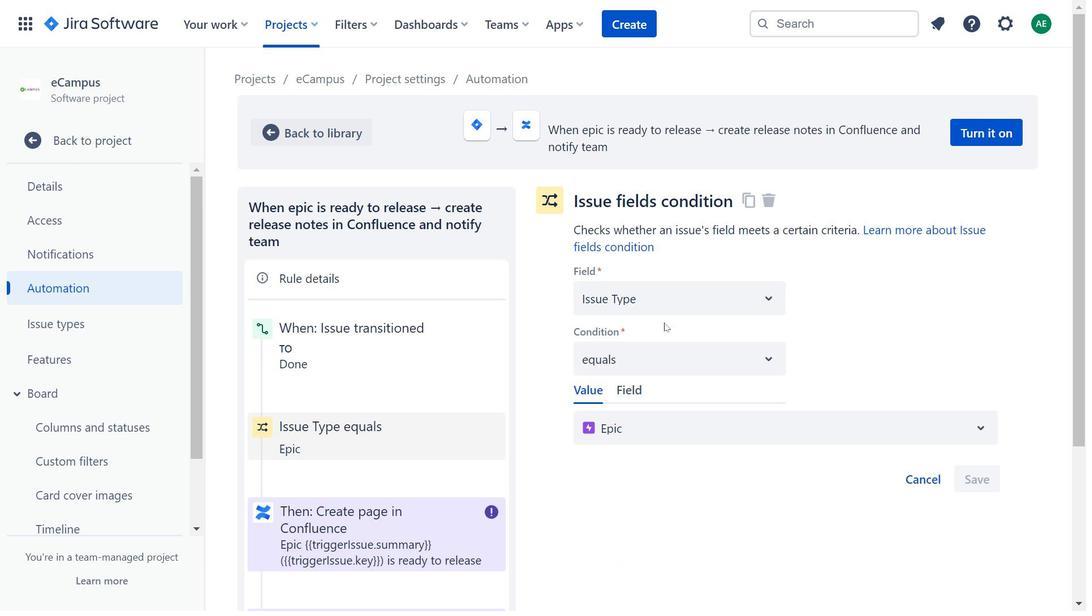 
Action: Mouse pressed left at (661, 309)
Screenshot: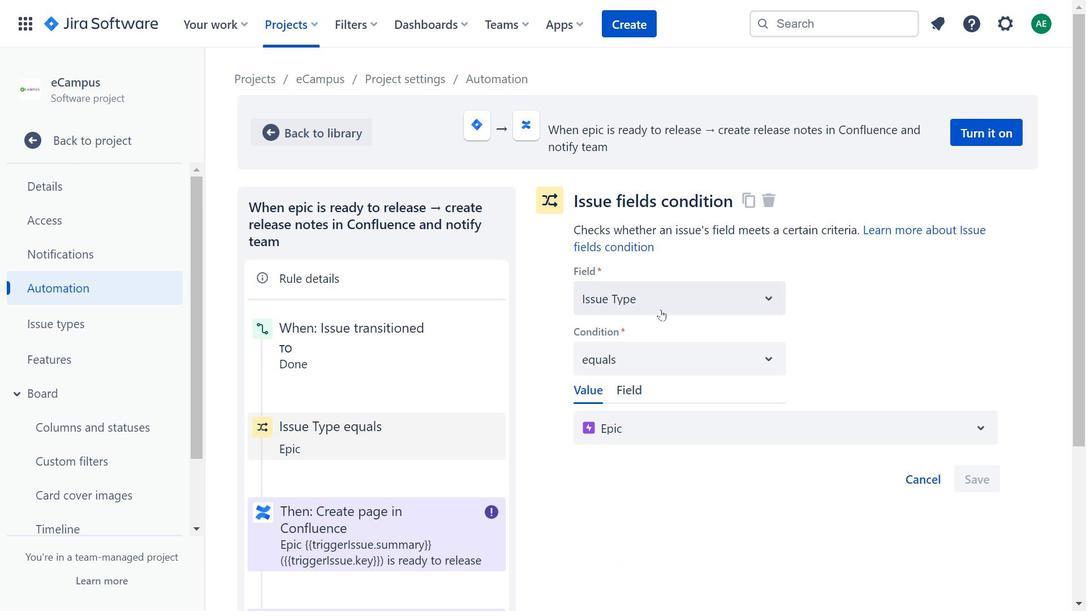 
Action: Mouse moved to (669, 408)
Screenshot: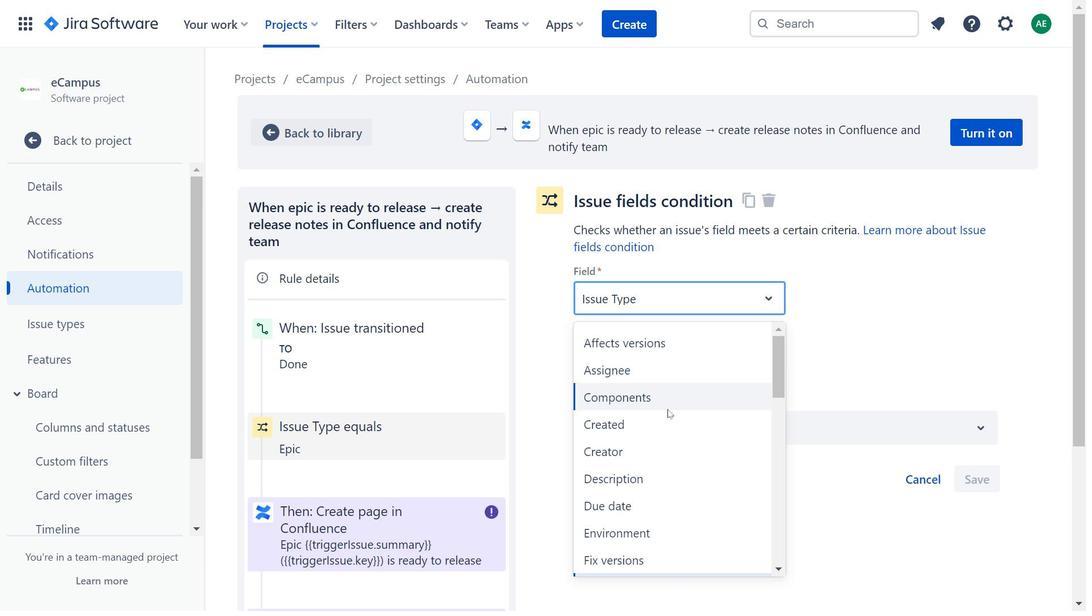 
Action: Mouse scrolled (669, 408) with delta (0, 0)
Screenshot: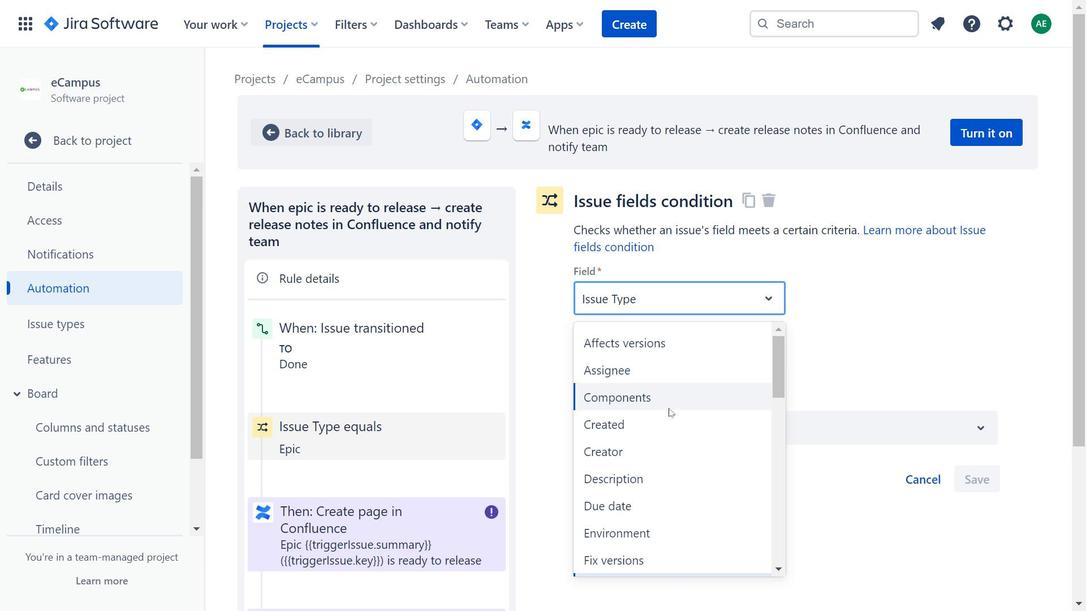 
Action: Mouse scrolled (669, 408) with delta (0, 0)
Screenshot: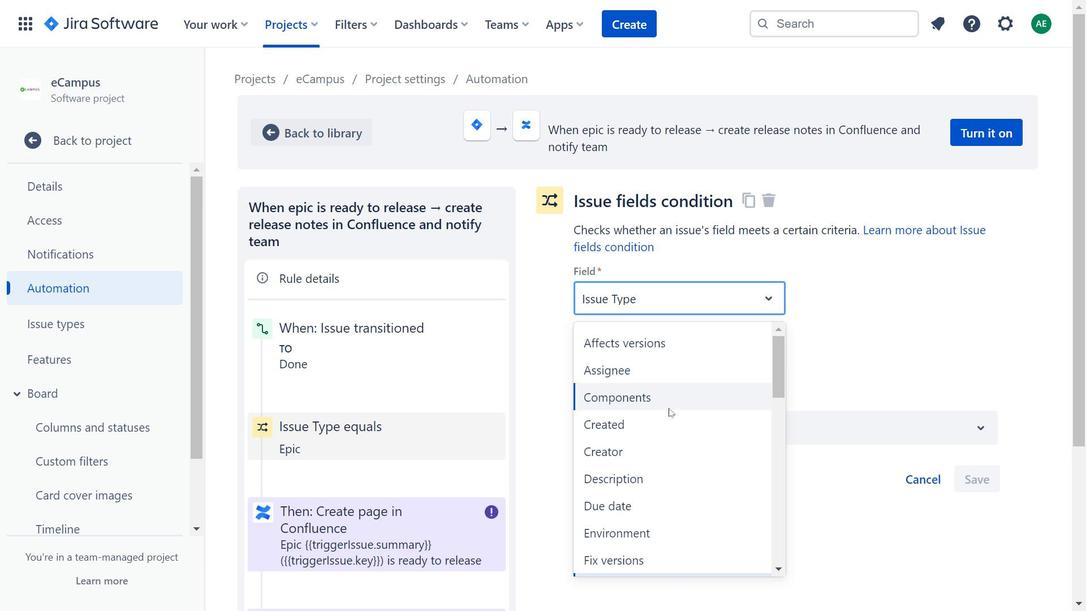 
Action: Mouse scrolled (669, 408) with delta (0, 0)
Screenshot: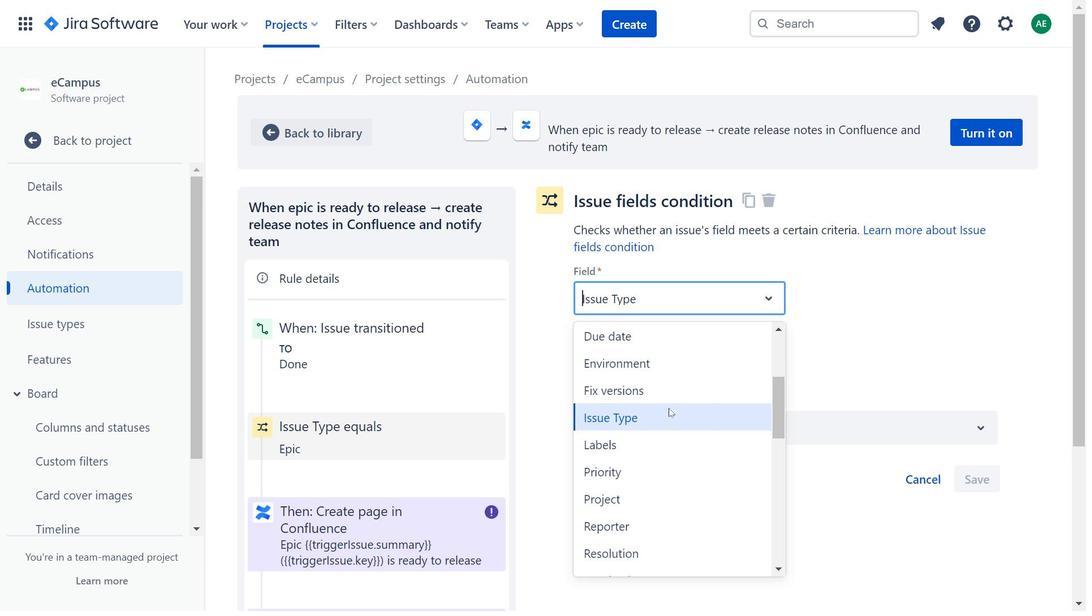 
Action: Mouse scrolled (669, 408) with delta (0, 0)
Screenshot: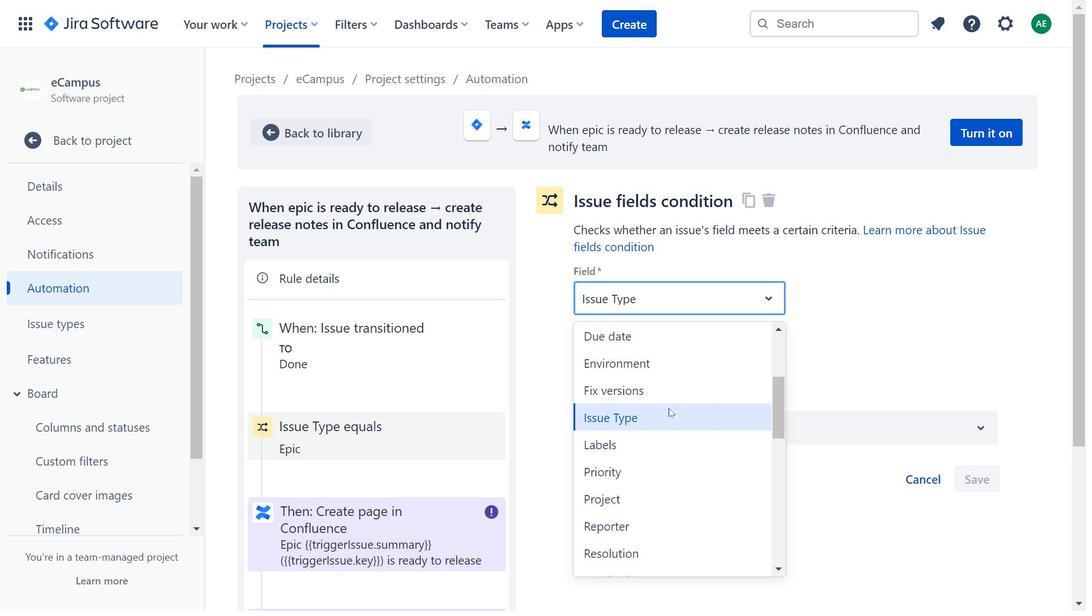
Action: Mouse scrolled (669, 408) with delta (0, 0)
Screenshot: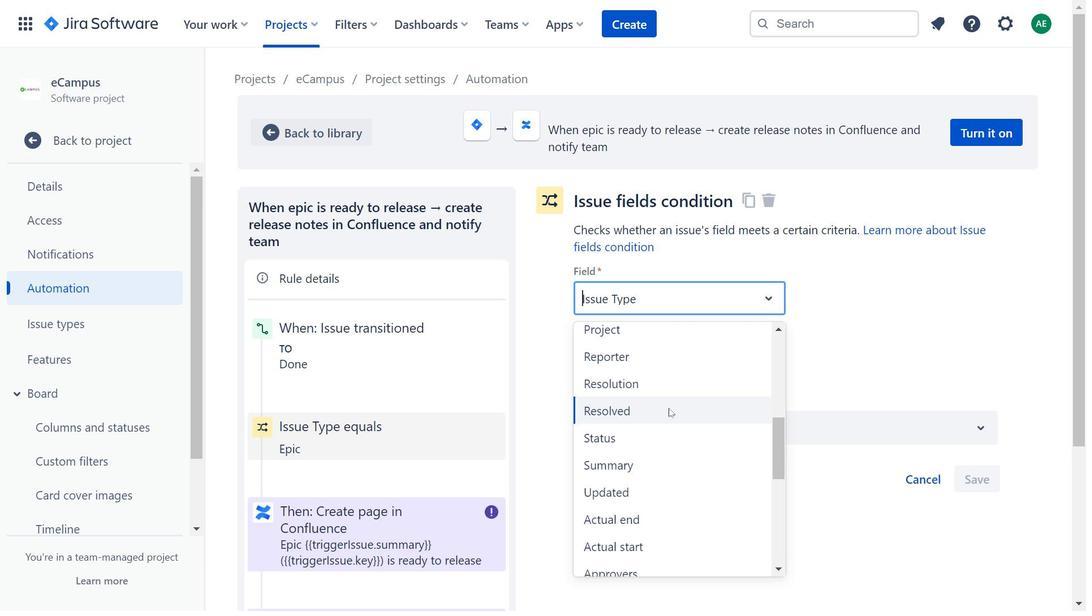 
Action: Mouse scrolled (669, 408) with delta (0, 0)
Screenshot: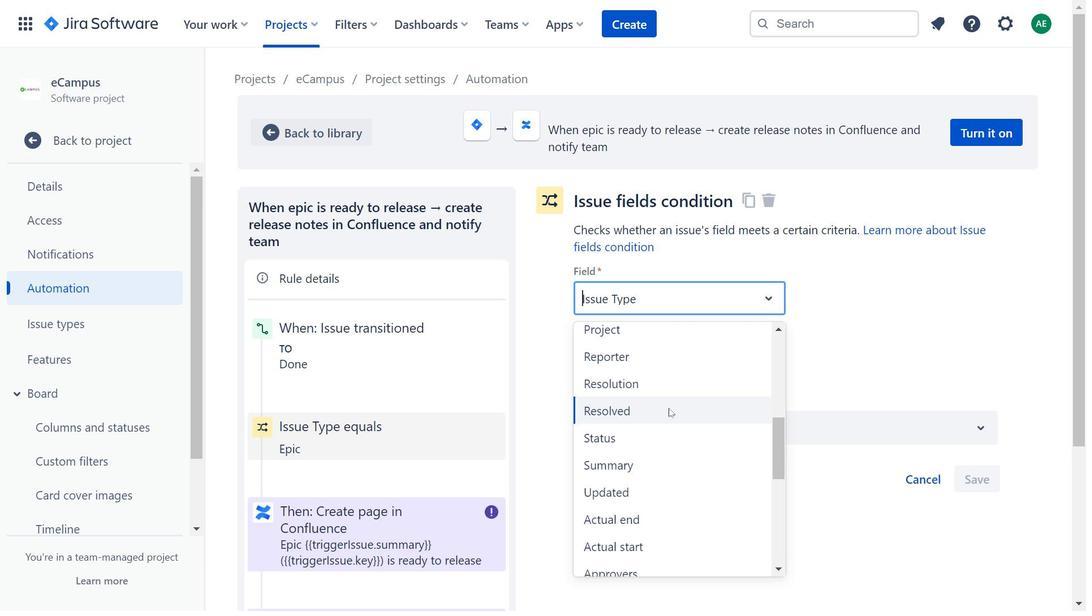 
Action: Mouse scrolled (669, 408) with delta (0, 0)
Screenshot: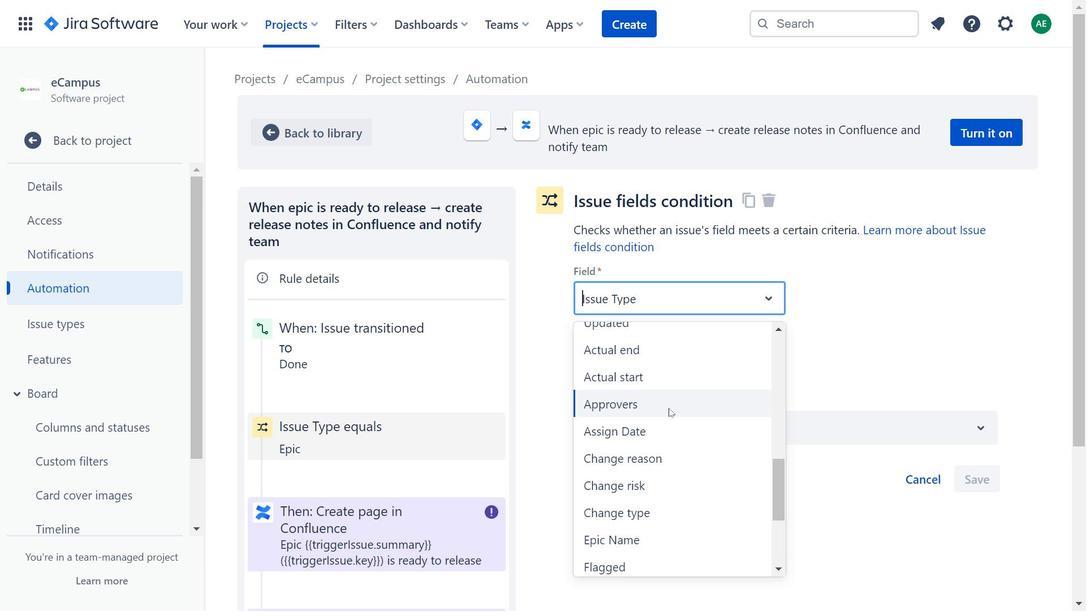 
Action: Mouse scrolled (669, 408) with delta (0, 0)
Screenshot: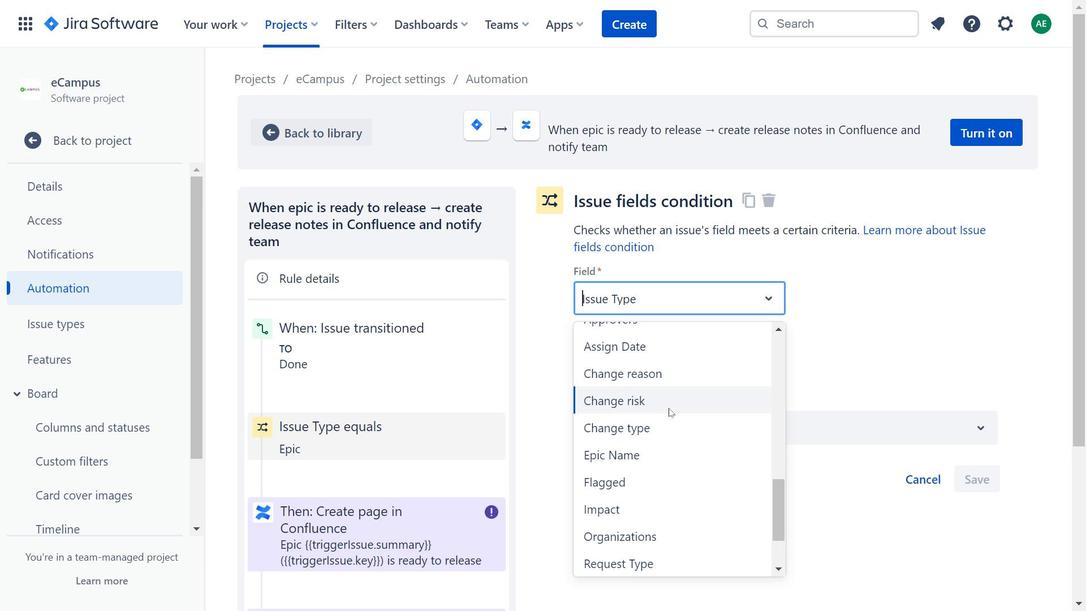
Action: Mouse scrolled (669, 409) with delta (0, 0)
Screenshot: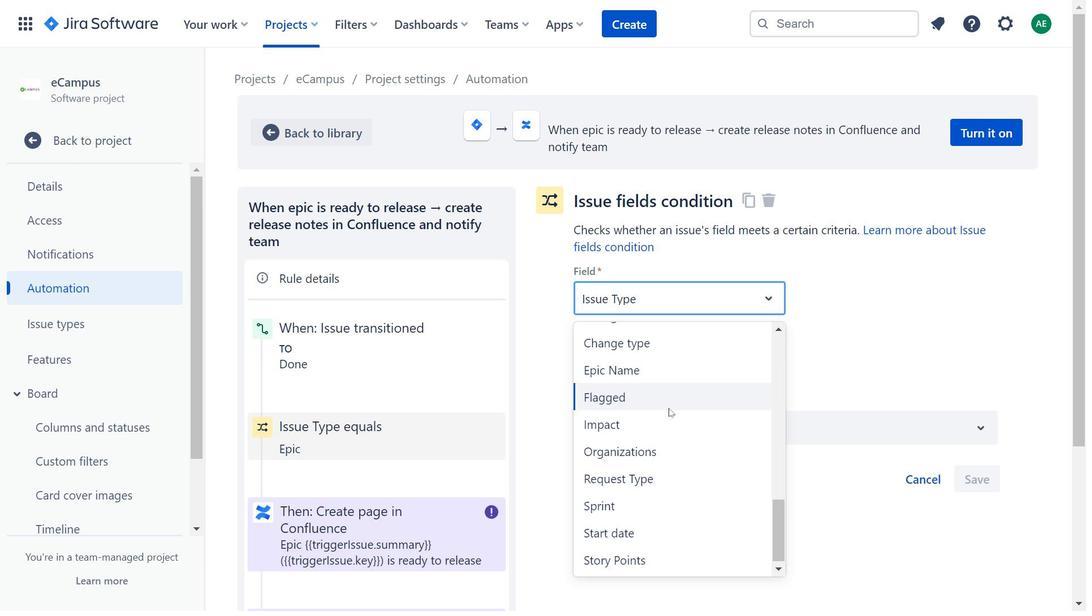 
Action: Mouse scrolled (669, 409) with delta (0, 0)
Screenshot: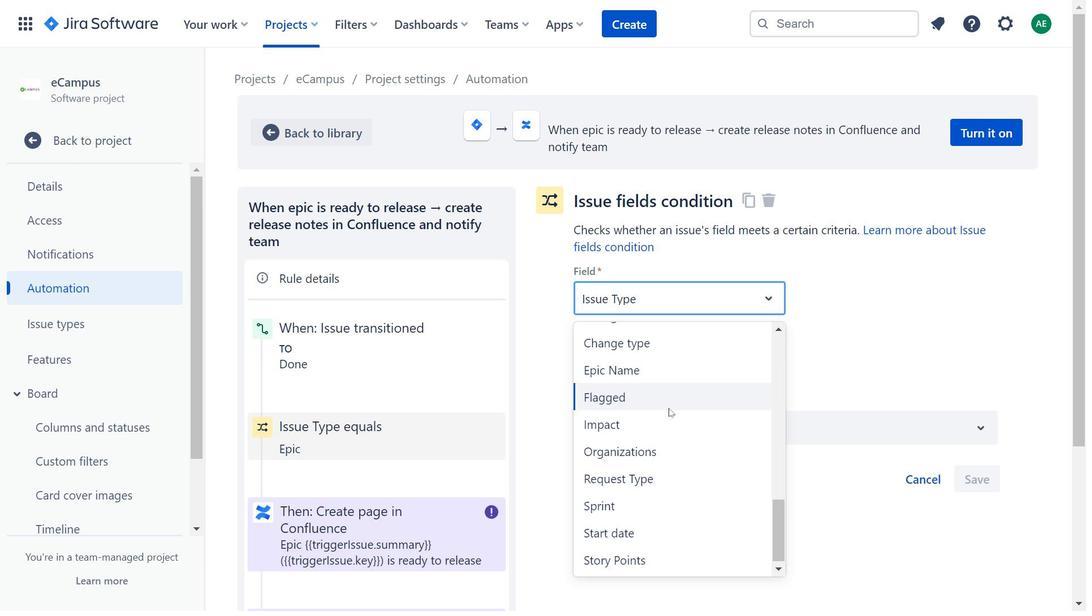 
Action: Mouse moved to (533, 366)
Screenshot: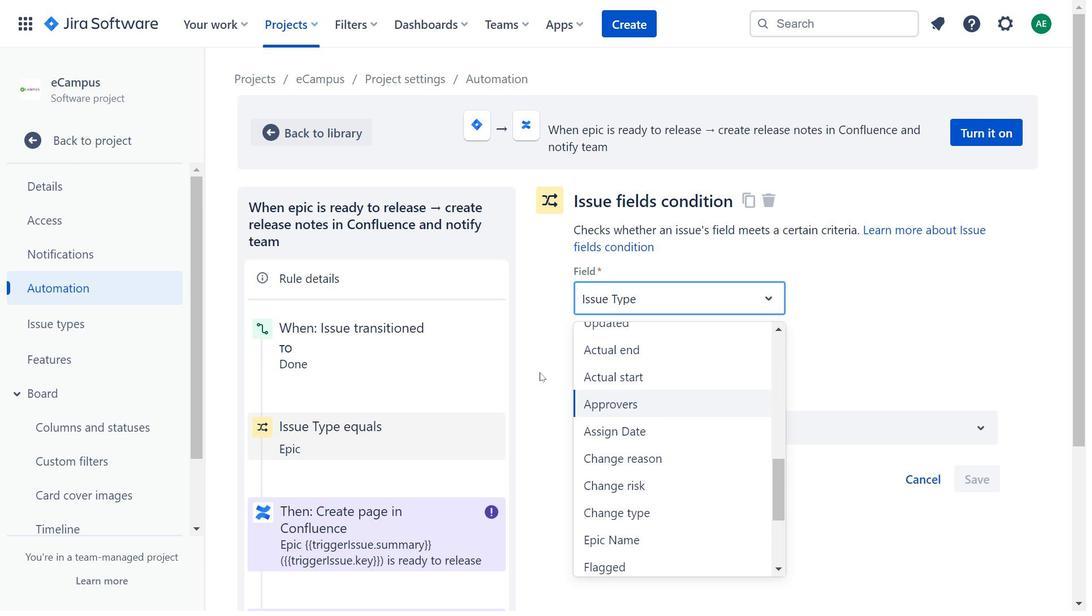 
Action: Mouse pressed left at (533, 366)
Screenshot: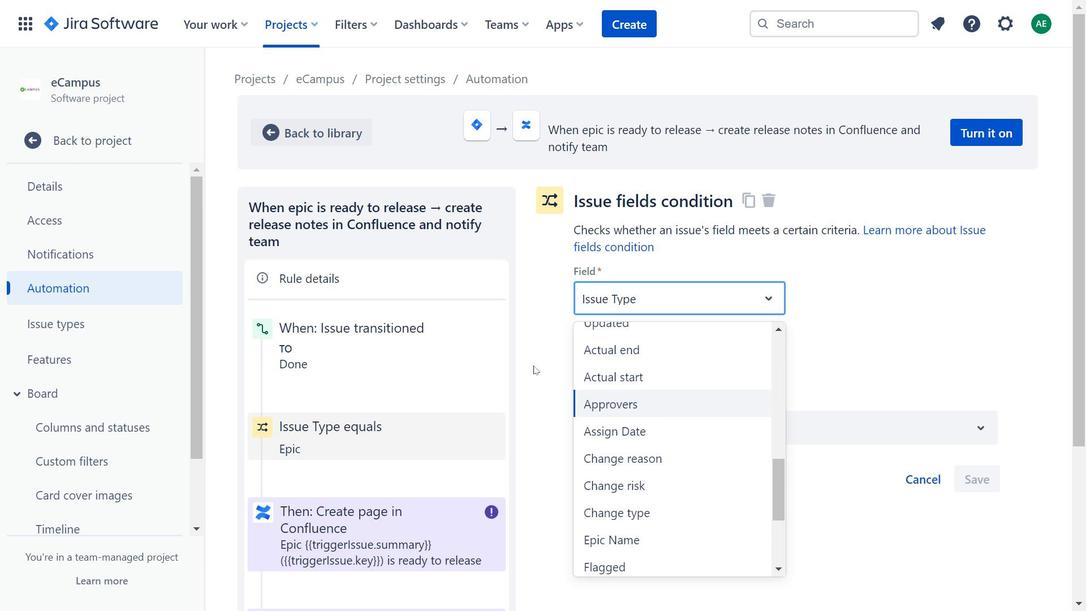 
Action: Mouse moved to (647, 425)
Screenshot: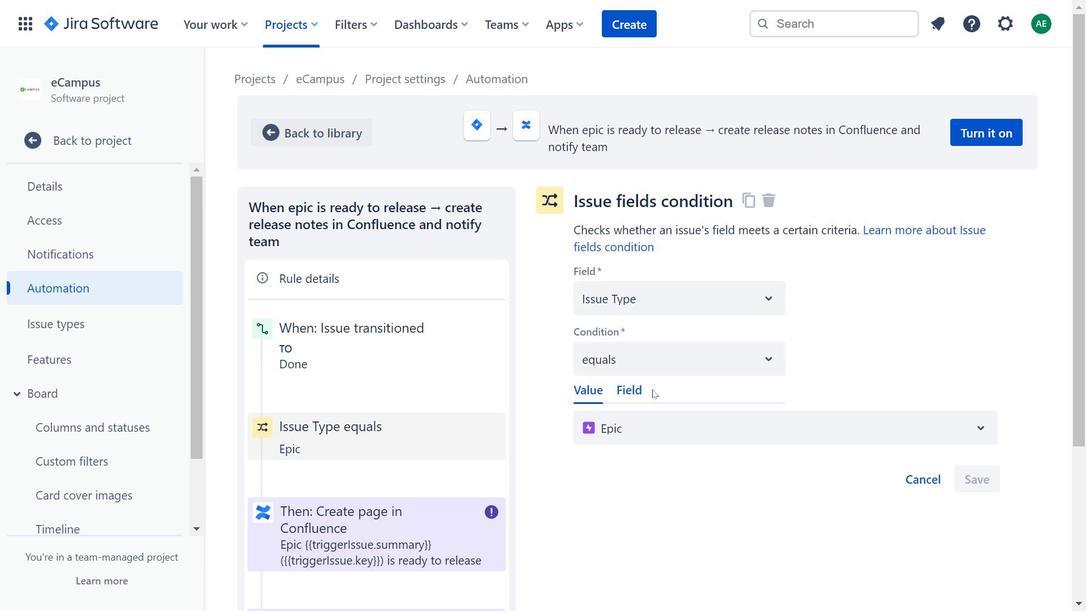 
Action: Mouse pressed left at (647, 425)
Screenshot: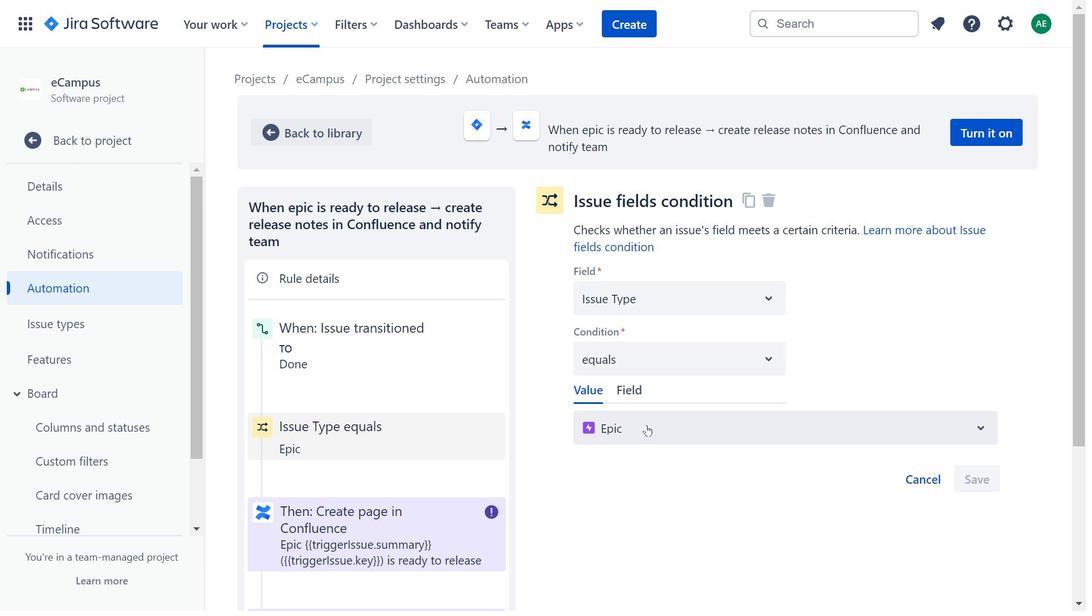 
Action: Mouse moved to (330, 343)
Screenshot: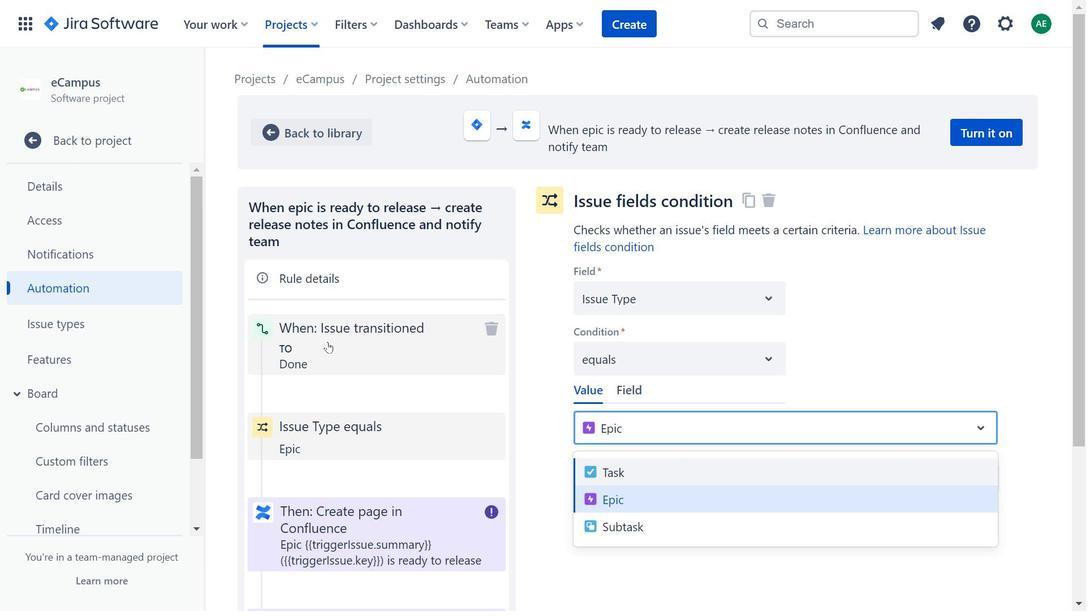 
Action: Mouse pressed left at (330, 343)
Screenshot: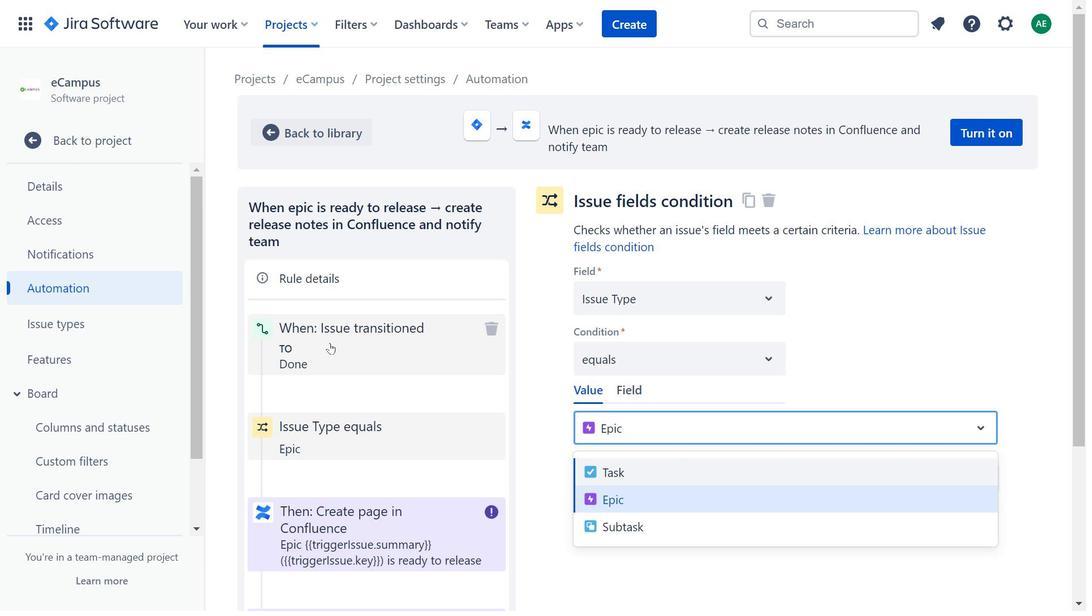 
Action: Mouse moved to (671, 298)
Screenshot: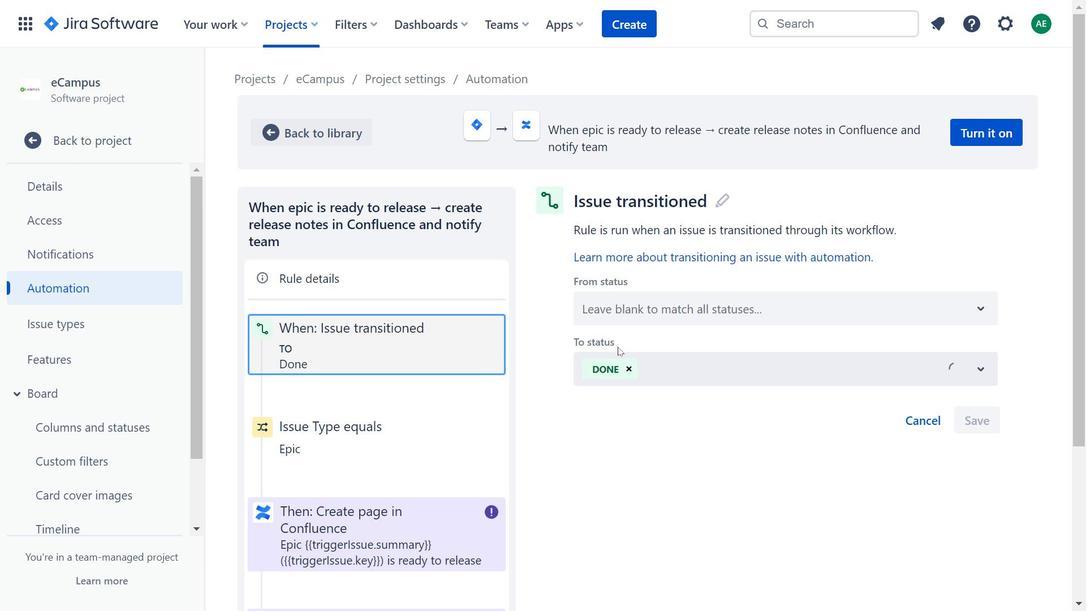 
Action: Mouse pressed left at (671, 298)
Screenshot: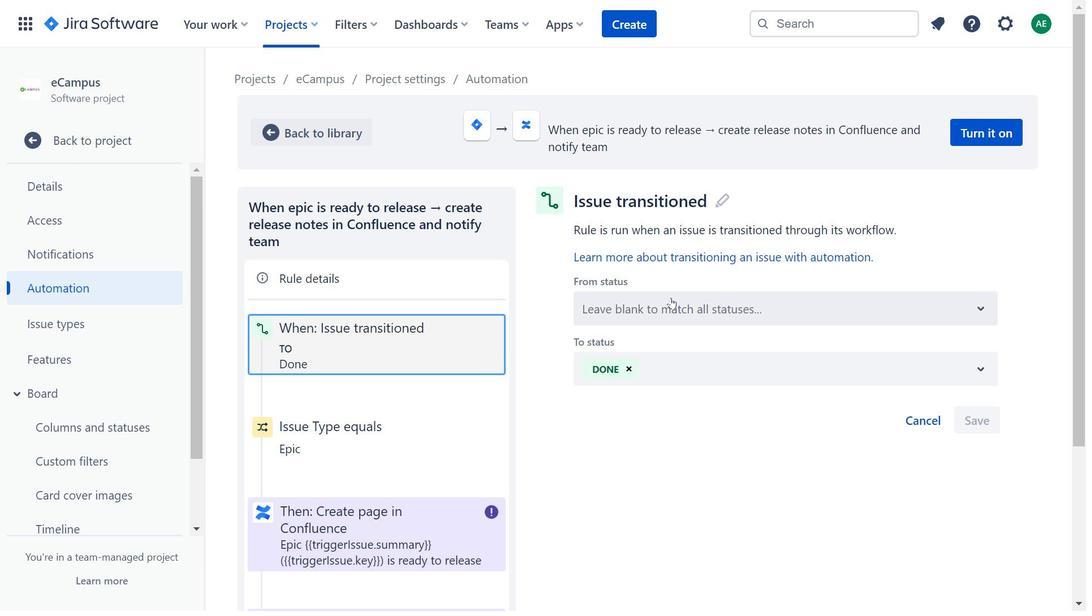 
Action: Mouse moved to (558, 415)
Screenshot: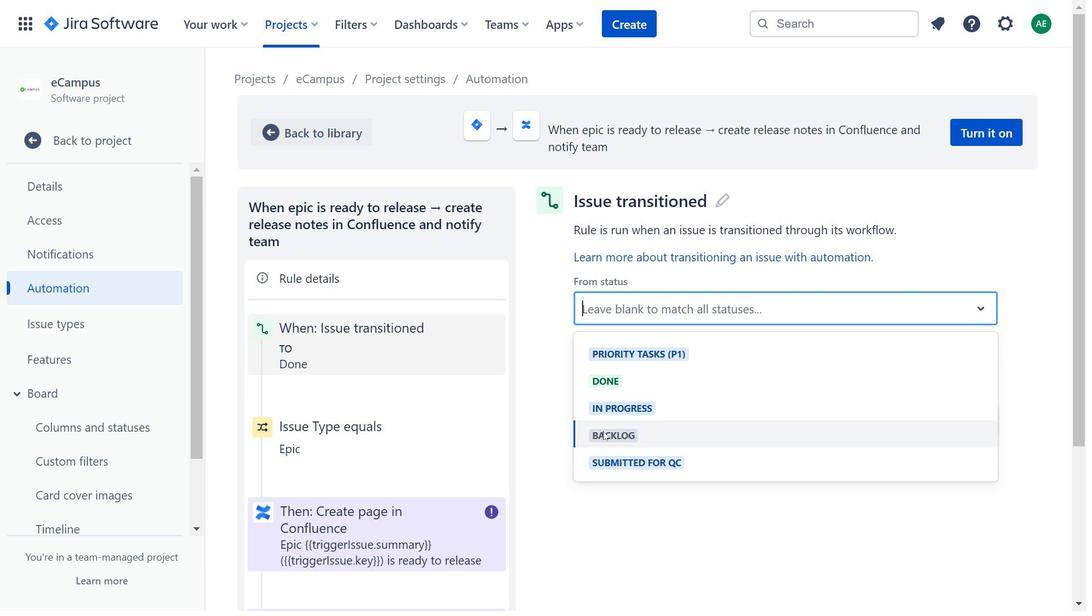 
Action: Mouse pressed left at (558, 415)
Screenshot: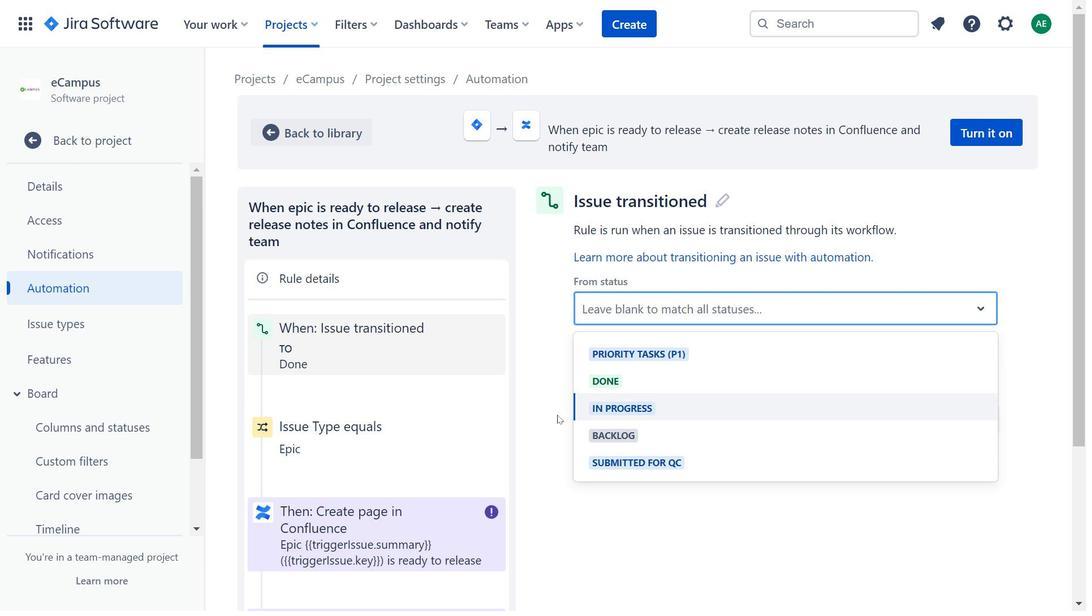 
Action: Mouse moved to (685, 367)
Screenshot: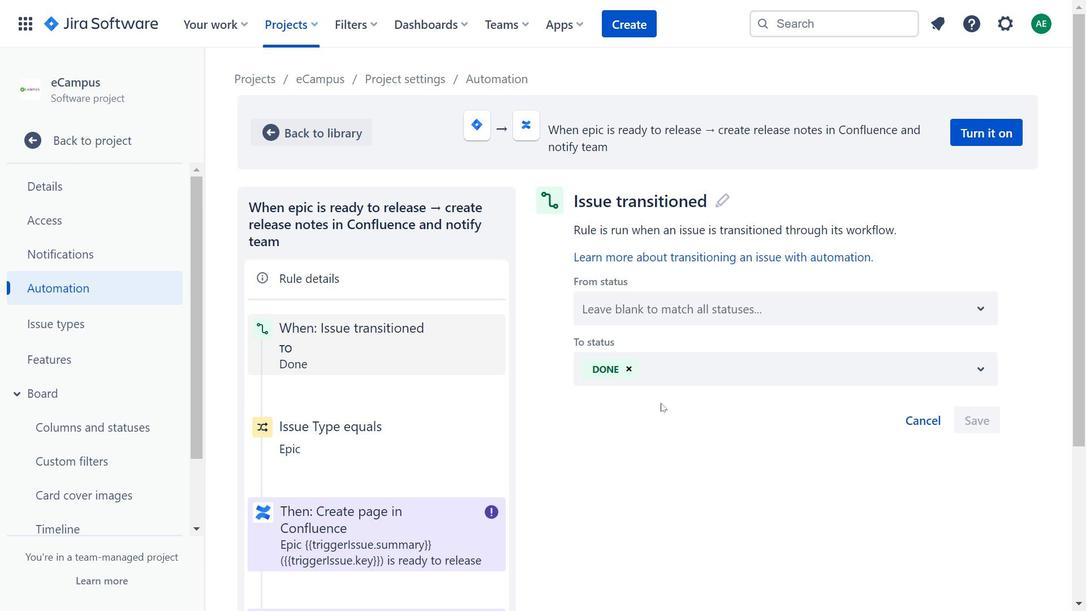 
Action: Mouse pressed left at (685, 367)
Screenshot: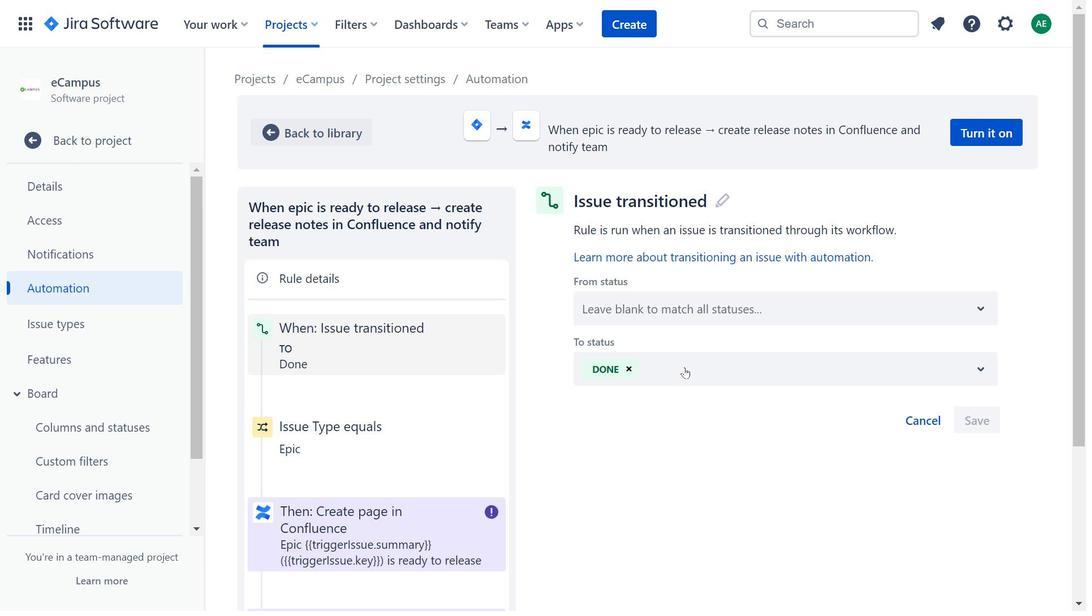 
Action: Mouse moved to (315, 139)
Screenshot: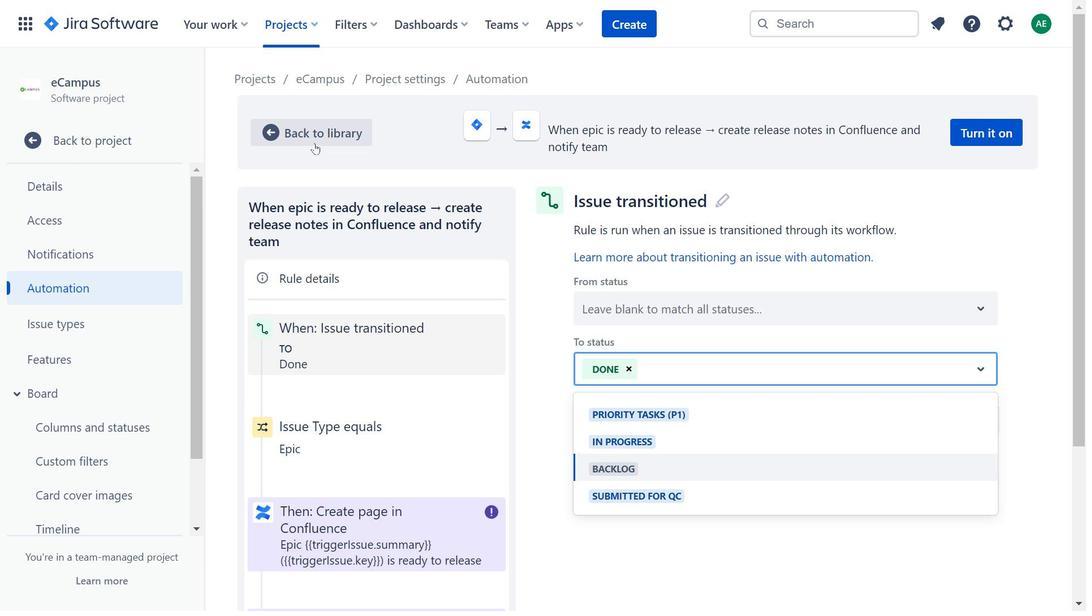 
Action: Mouse pressed left at (315, 139)
Screenshot: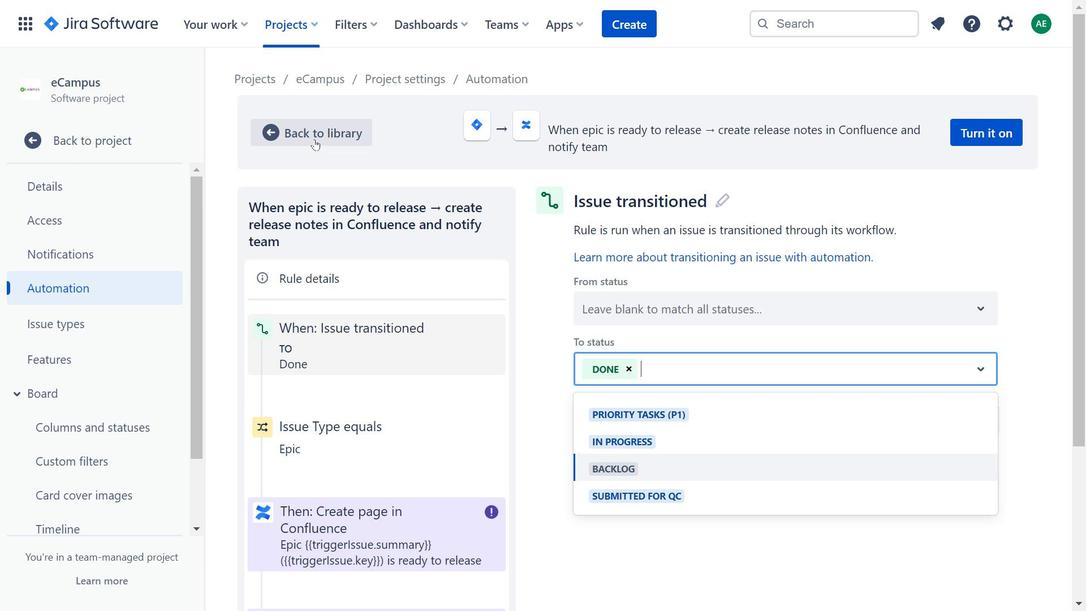 
Action: Mouse moved to (758, 176)
Screenshot: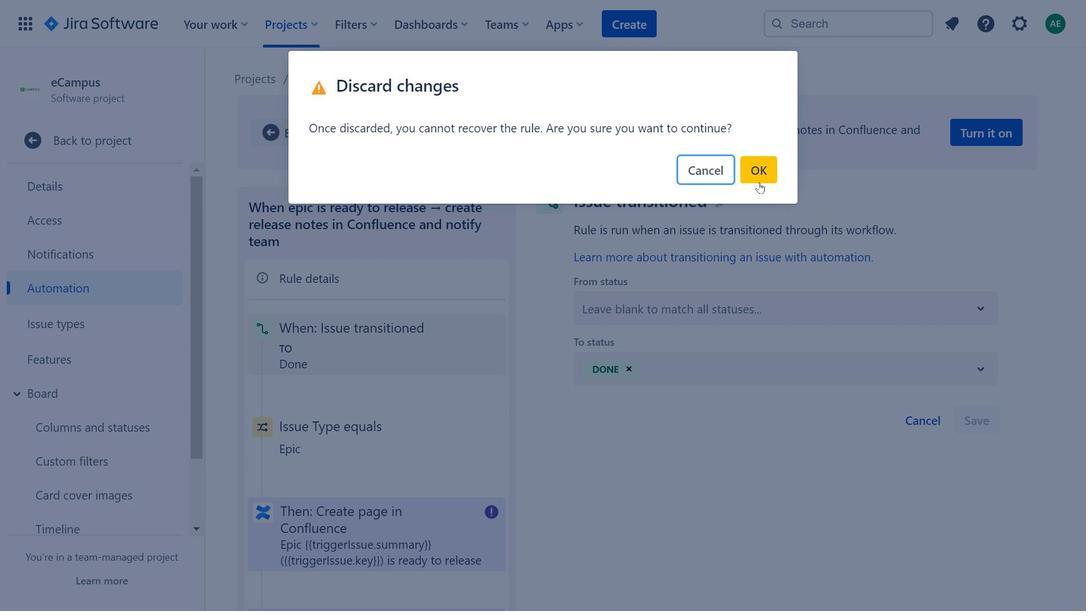 
Action: Mouse pressed left at (758, 176)
Screenshot: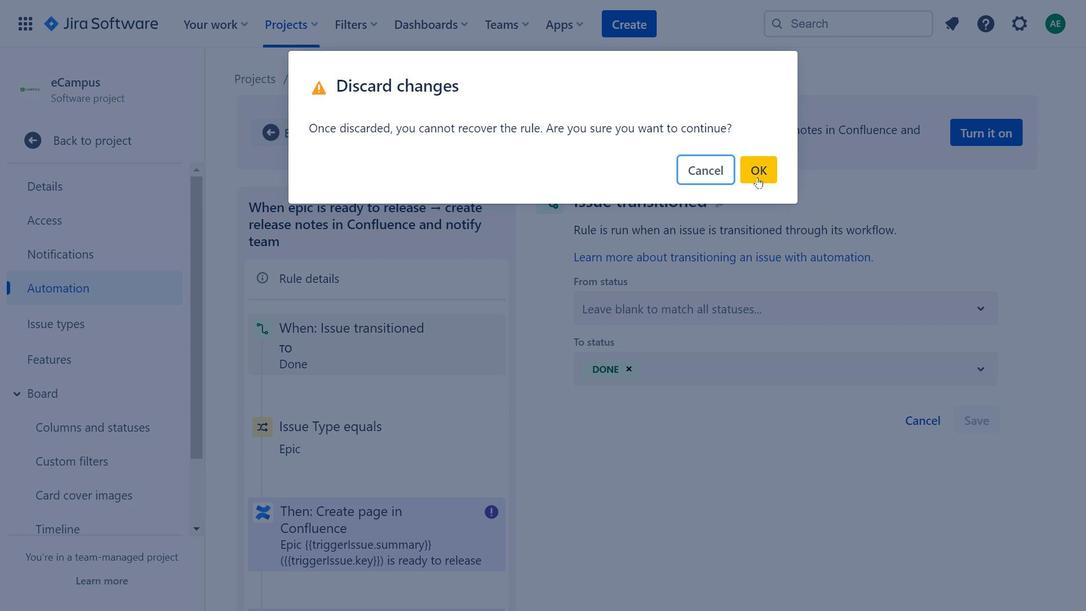 
Action: Mouse moved to (452, 395)
Screenshot: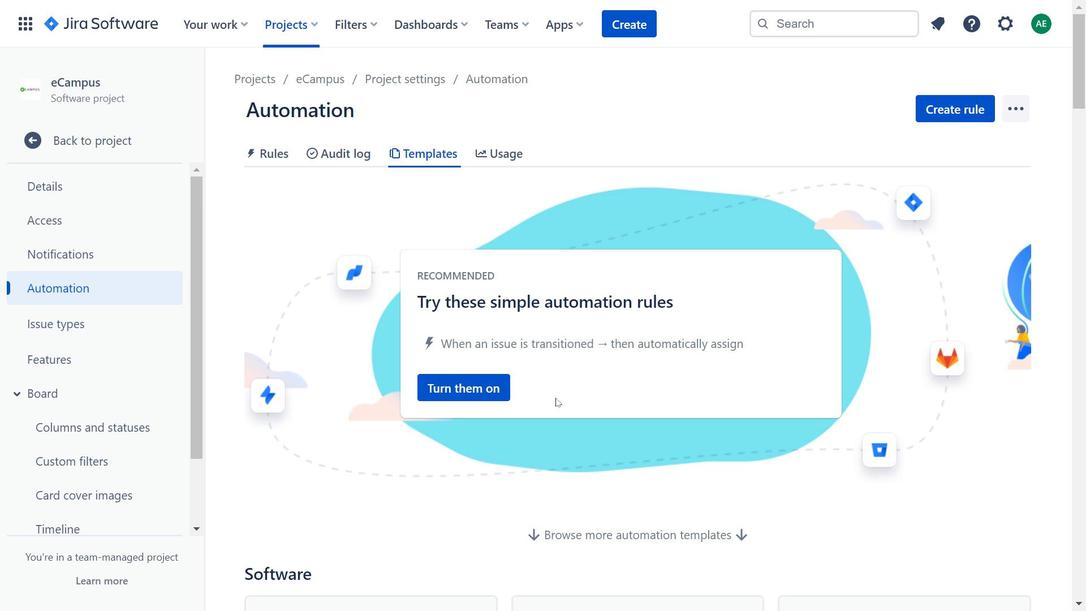 
Action: Mouse scrolled (452, 395) with delta (0, 0)
Screenshot: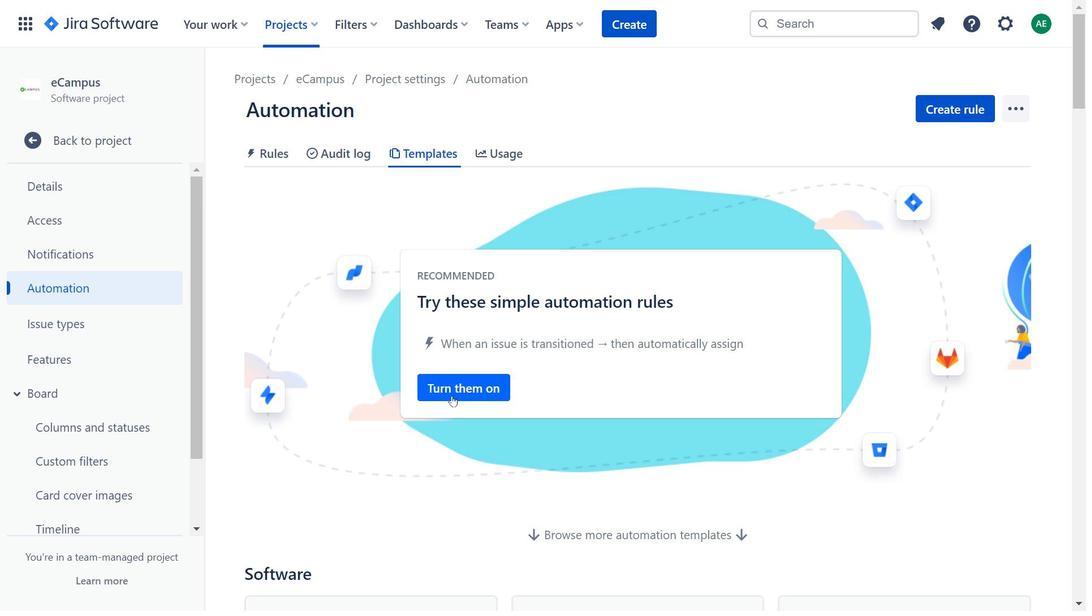 
Action: Mouse scrolled (452, 395) with delta (0, 0)
Screenshot: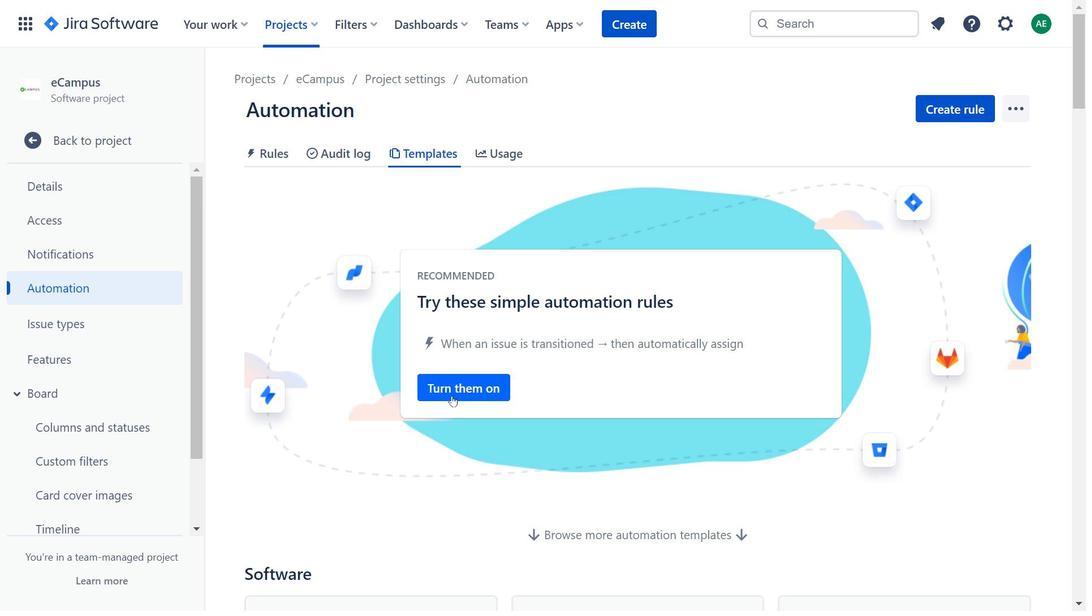 
Action: Mouse moved to (453, 394)
Screenshot: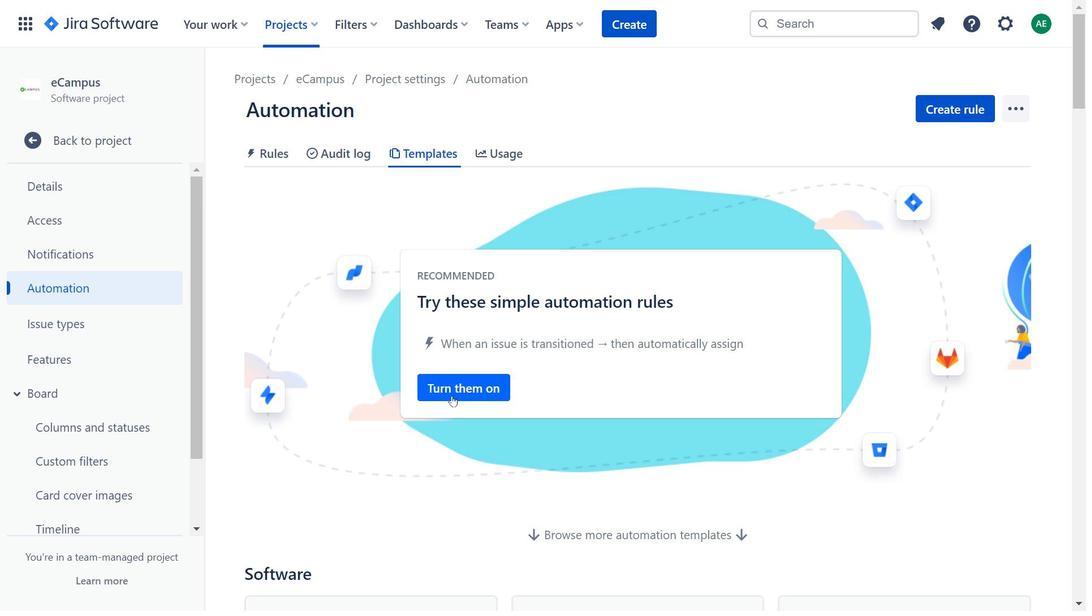 
Action: Mouse scrolled (453, 394) with delta (0, 0)
Screenshot: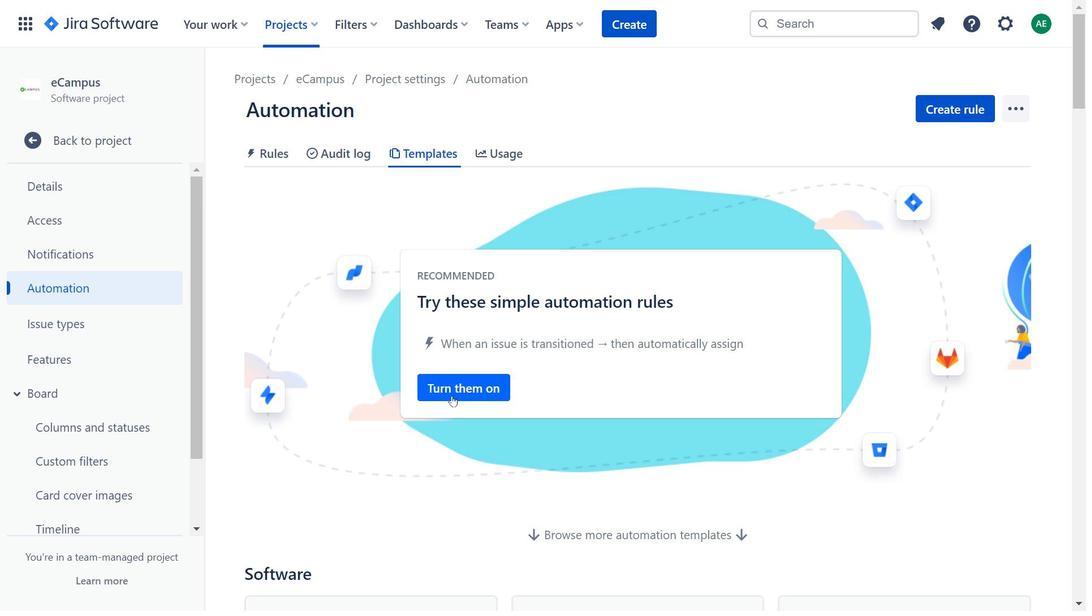 
Action: Mouse scrolled (453, 394) with delta (0, 0)
Screenshot: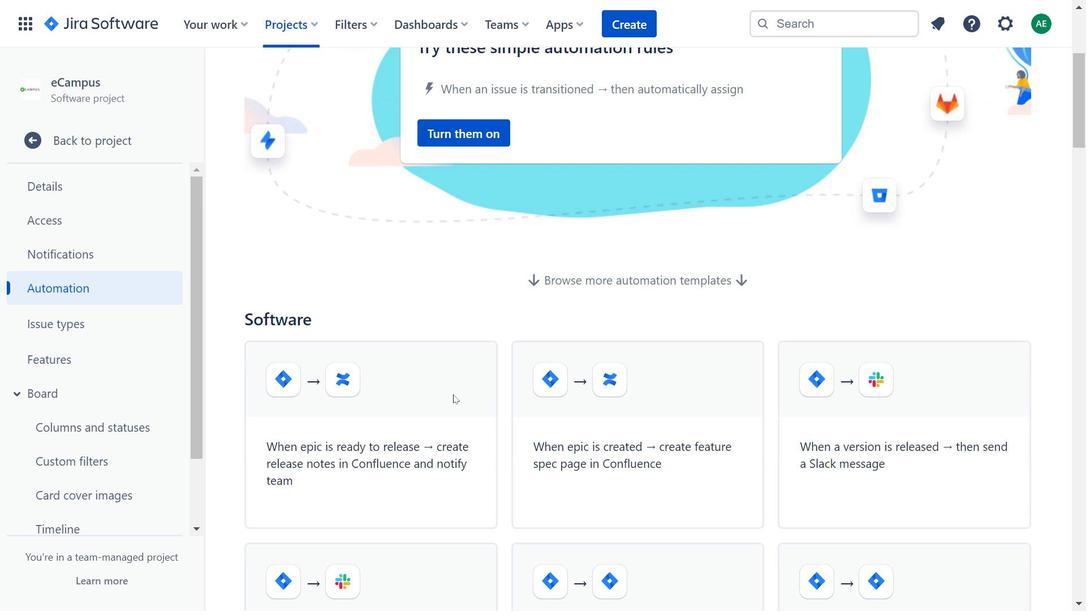 
Action: Mouse scrolled (453, 394) with delta (0, 0)
Screenshot: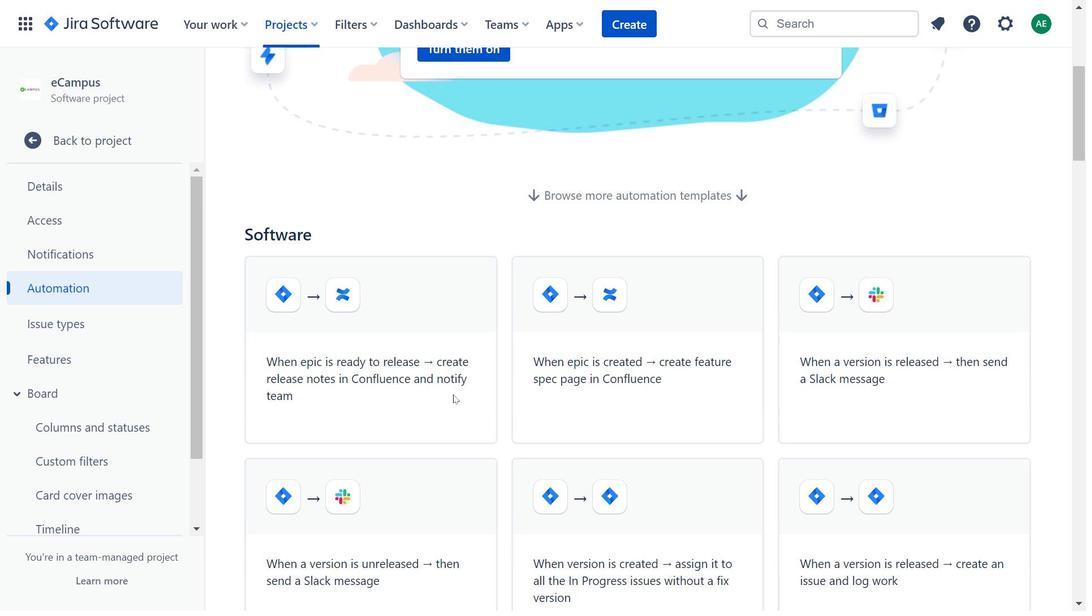 
Action: Mouse scrolled (453, 394) with delta (0, 0)
Screenshot: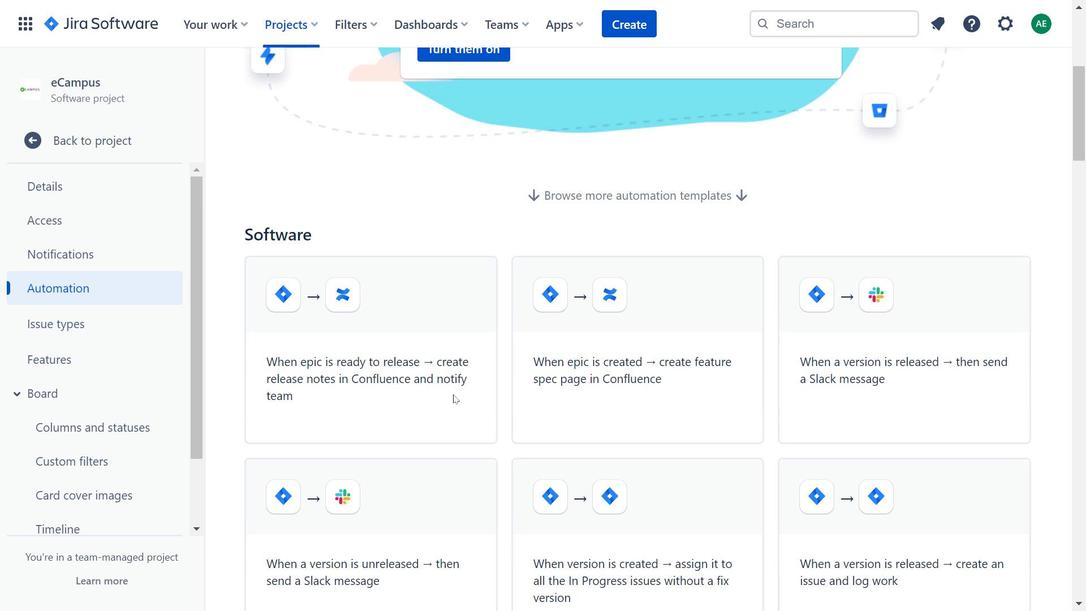 
Action: Mouse scrolled (453, 394) with delta (0, 0)
Screenshot: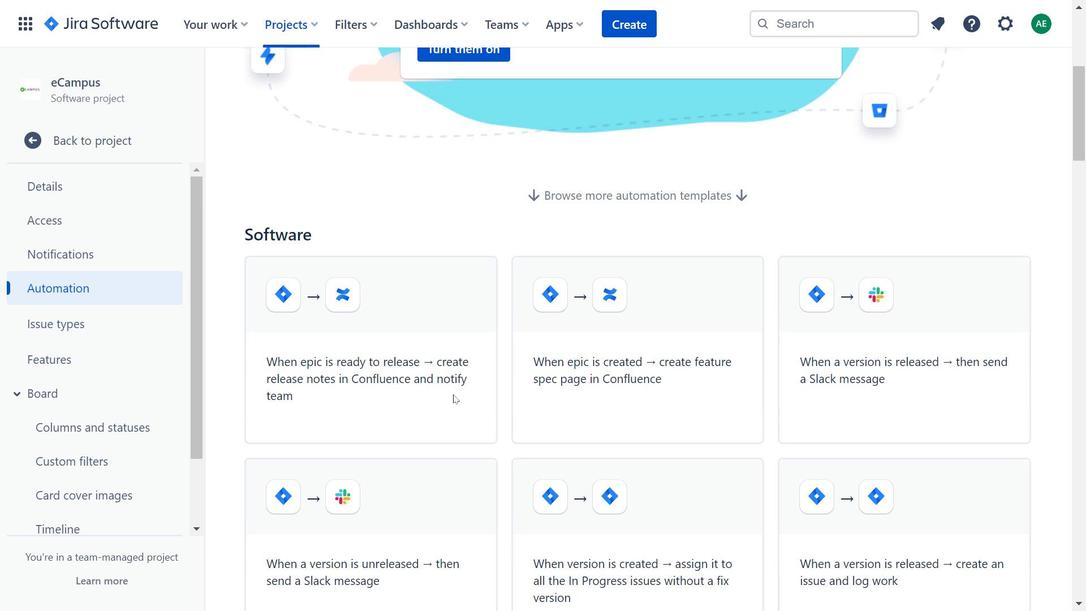 
Action: Mouse scrolled (453, 394) with delta (0, 0)
Screenshot: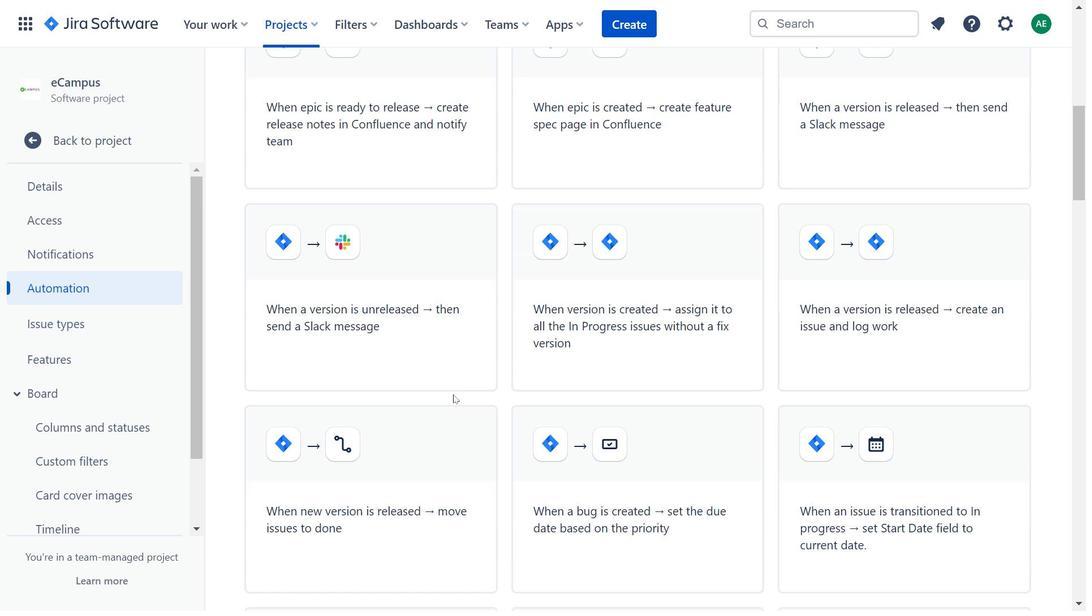 
Action: Mouse scrolled (453, 394) with delta (0, 0)
Screenshot: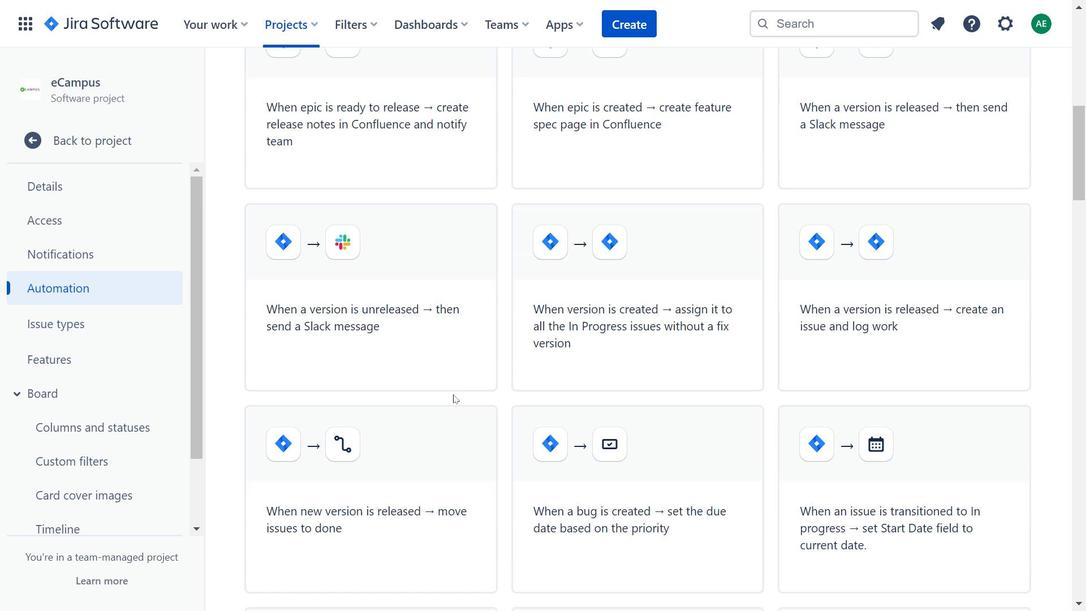 
Action: Mouse moved to (456, 394)
Screenshot: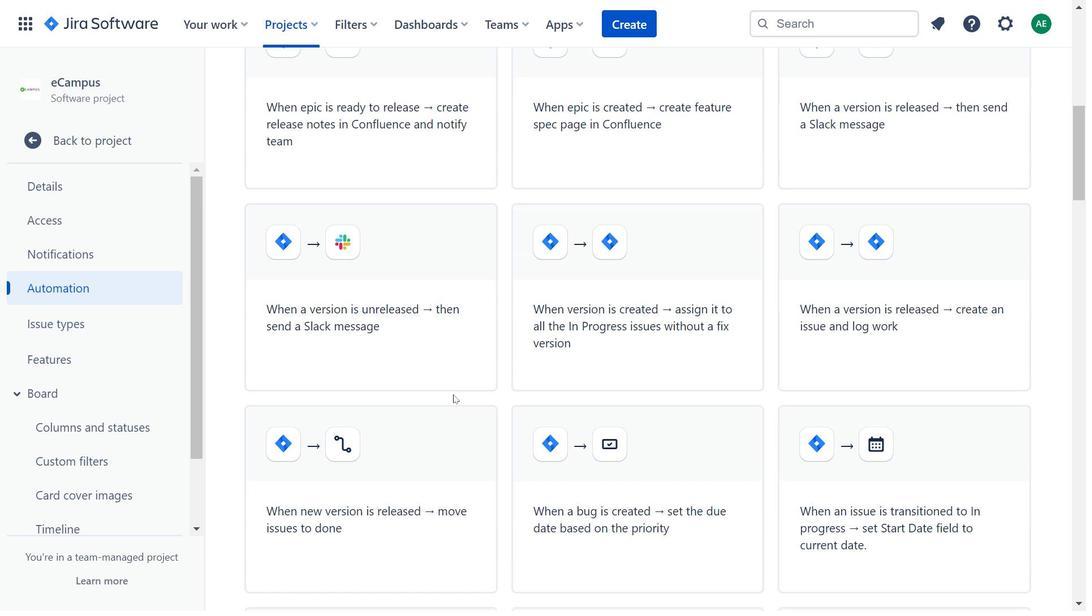 
Action: Mouse scrolled (456, 394) with delta (0, 0)
Screenshot: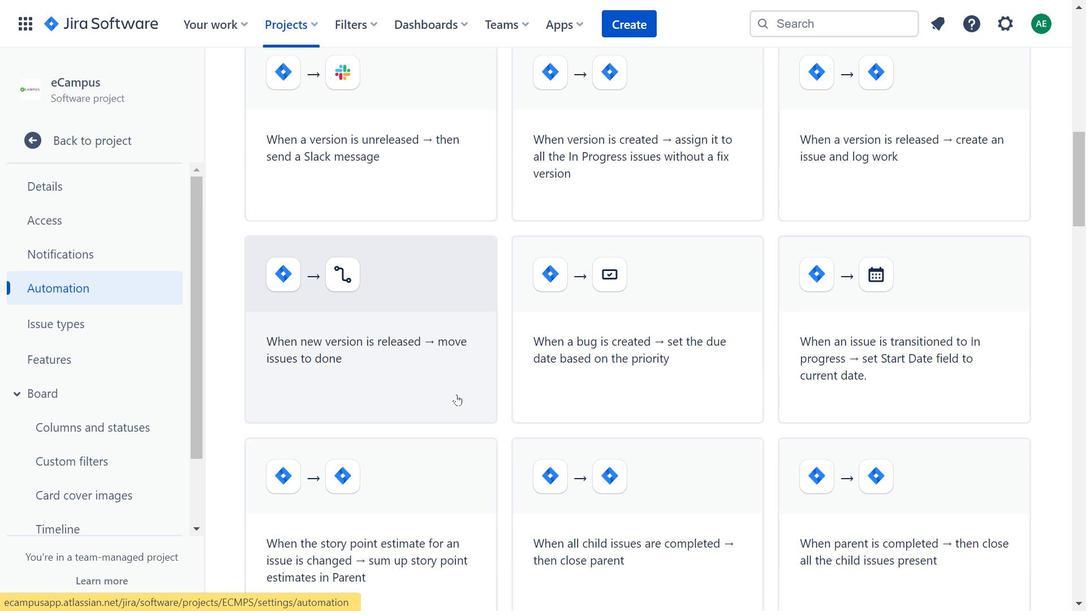 
Action: Mouse scrolled (456, 394) with delta (0, 0)
Screenshot: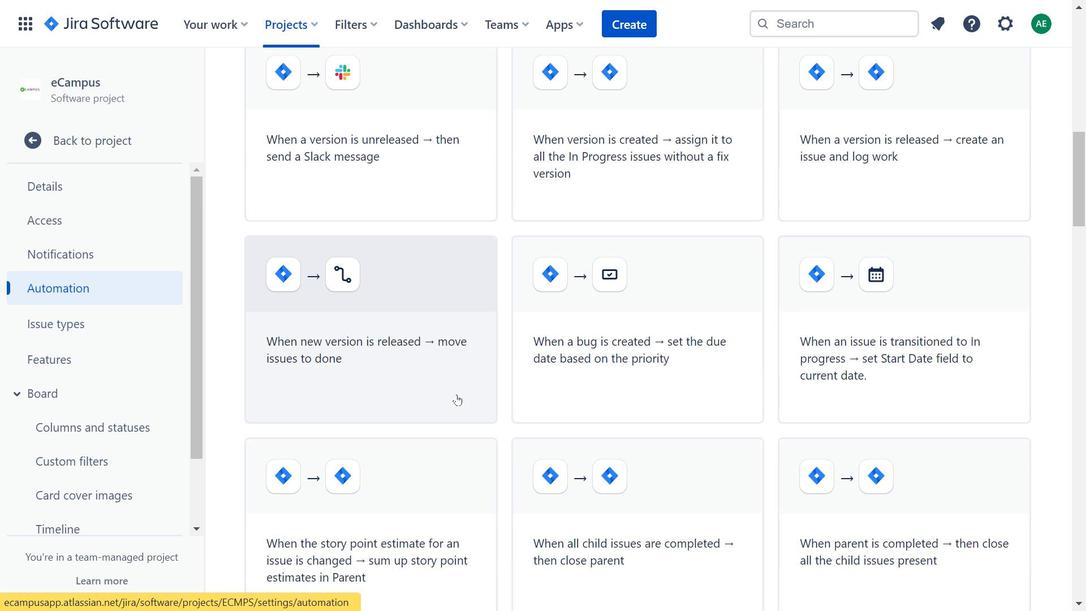 
Action: Mouse scrolled (456, 394) with delta (0, 0)
Screenshot: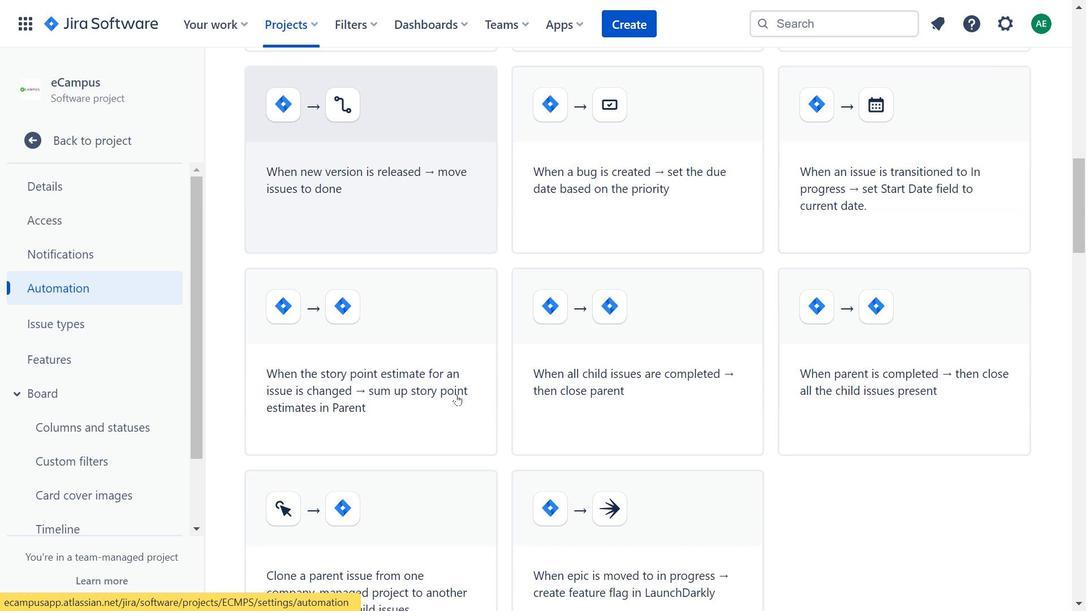 
Action: Mouse scrolled (456, 394) with delta (0, 0)
Screenshot: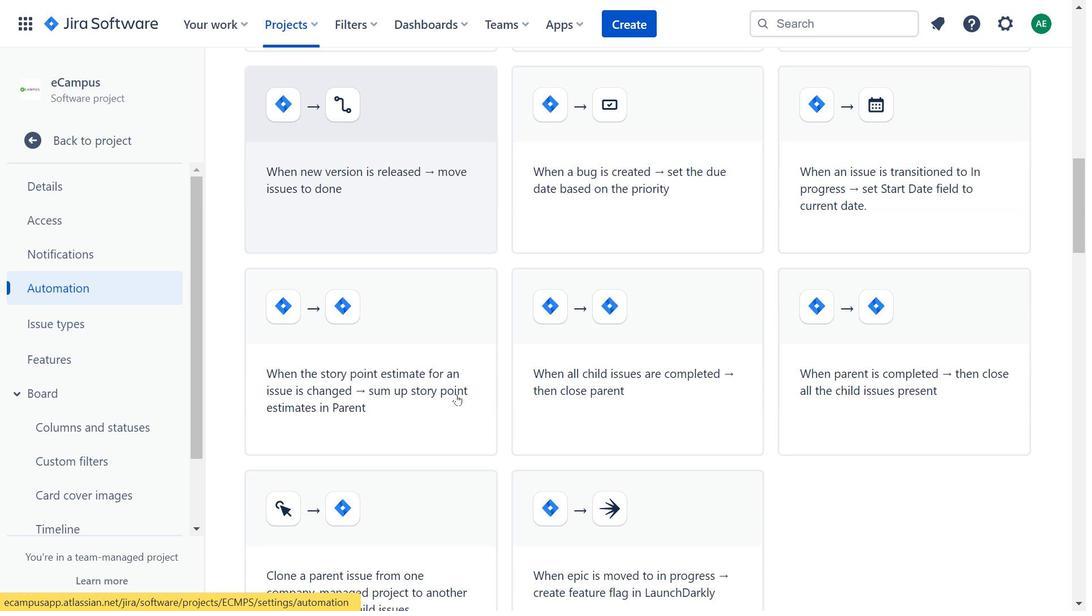 
Action: Mouse moved to (665, 392)
Screenshot: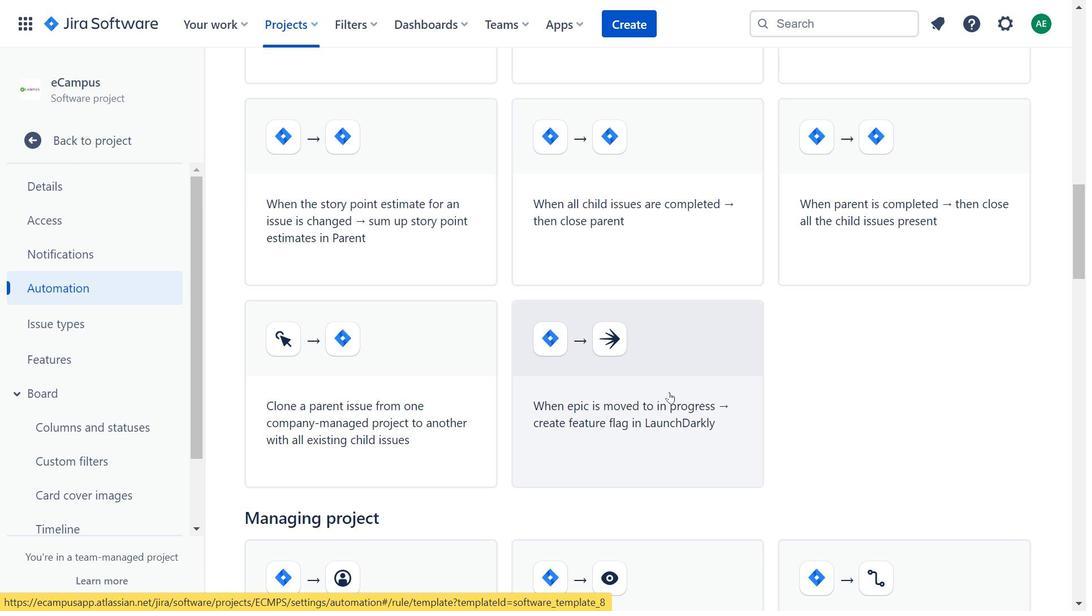 
Action: Mouse scrolled (665, 392) with delta (0, 0)
Screenshot: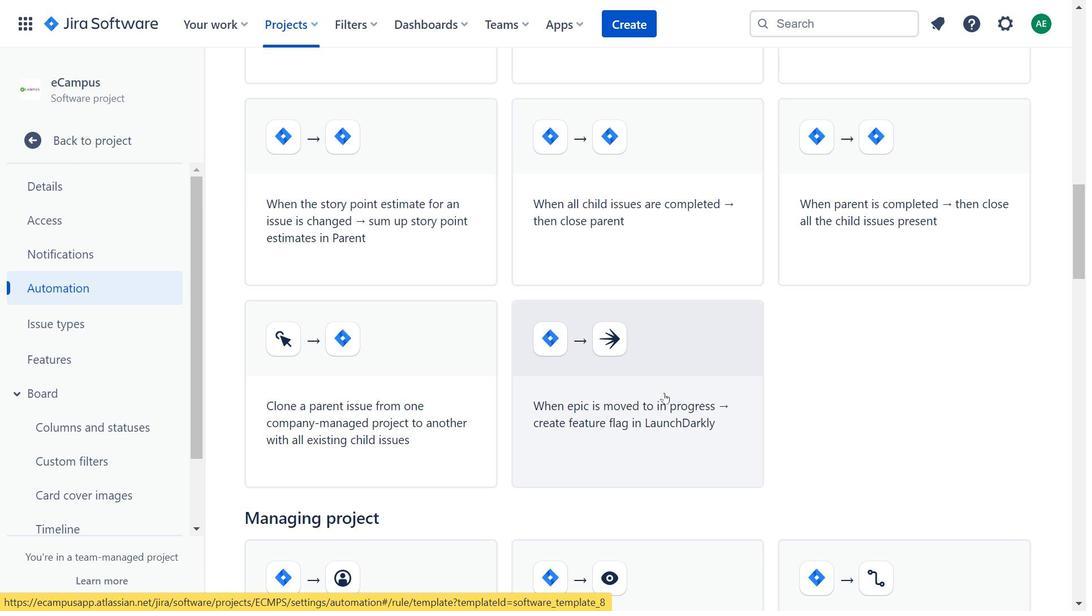 
Action: Mouse scrolled (665, 392) with delta (0, 0)
Screenshot: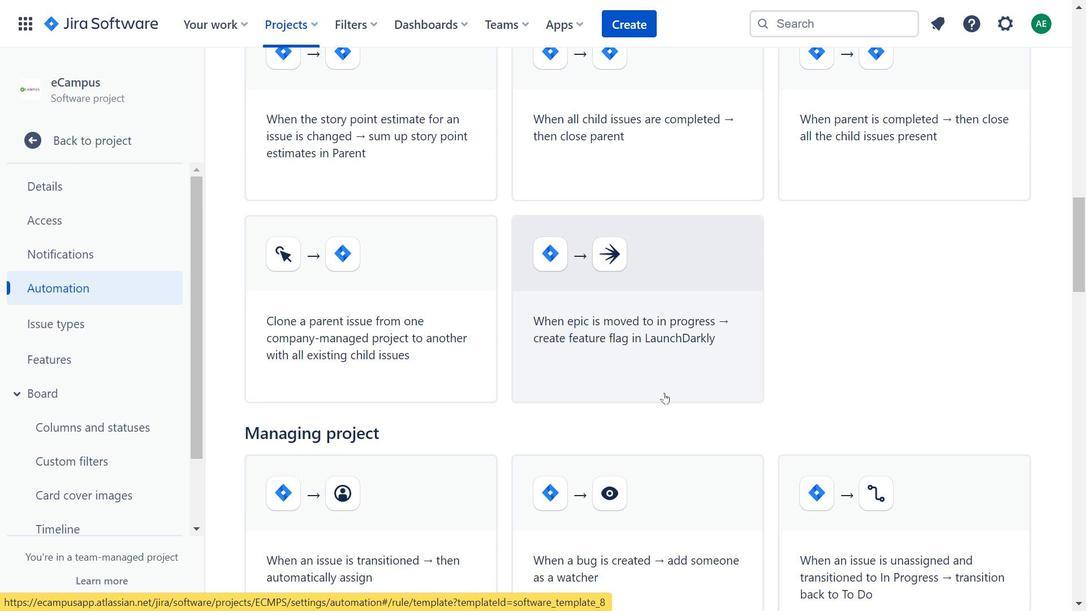 
Action: Mouse moved to (663, 425)
Screenshot: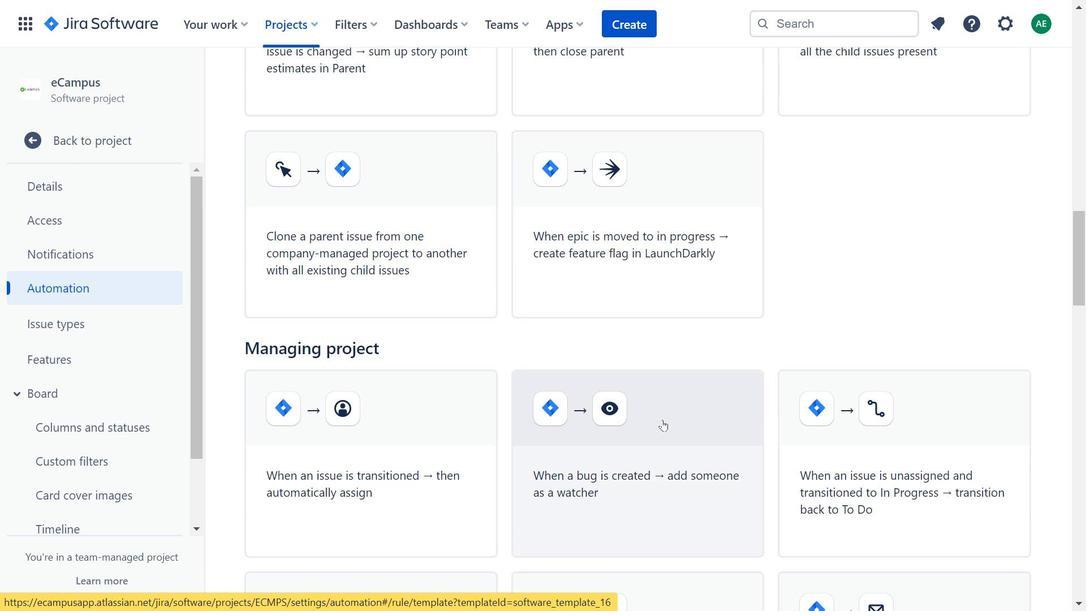 
Action: Mouse scrolled (663, 424) with delta (0, 0)
Screenshot: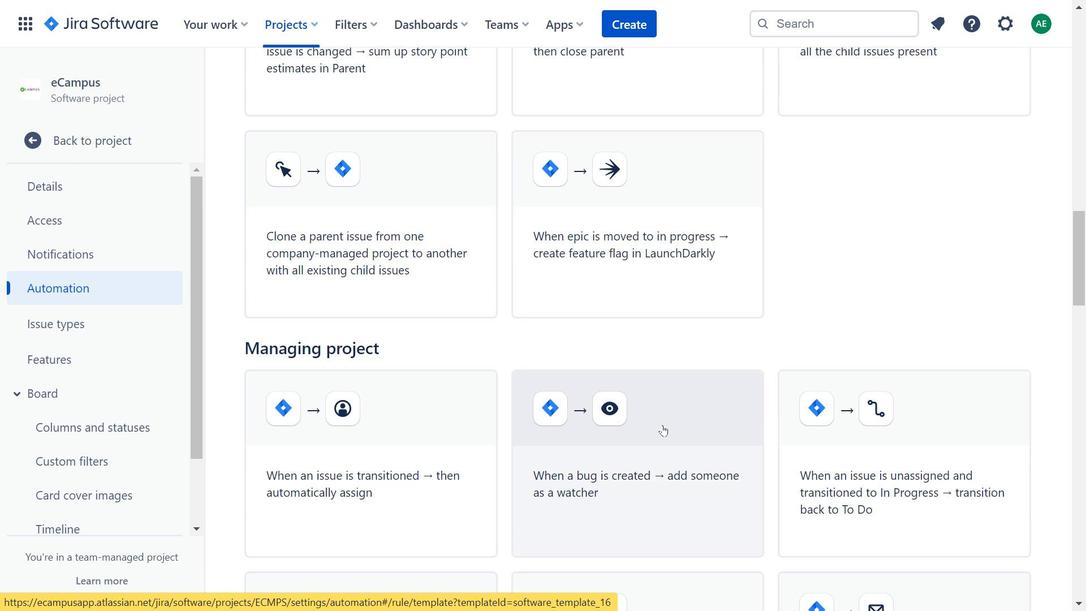 
Action: Mouse scrolled (663, 424) with delta (0, 0)
Screenshot: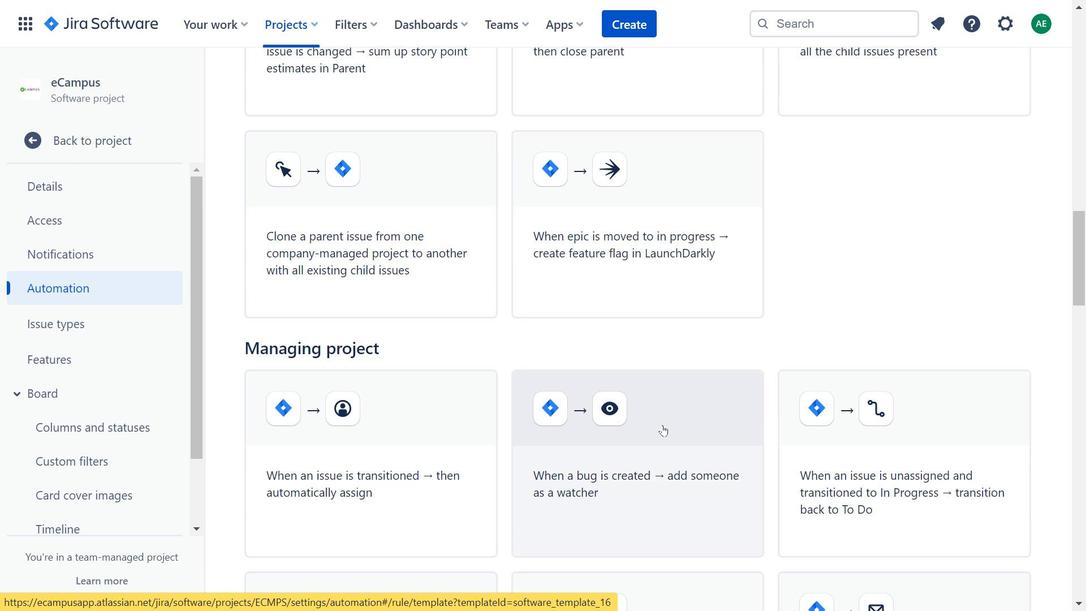 
Action: Mouse scrolled (663, 424) with delta (0, 0)
Screenshot: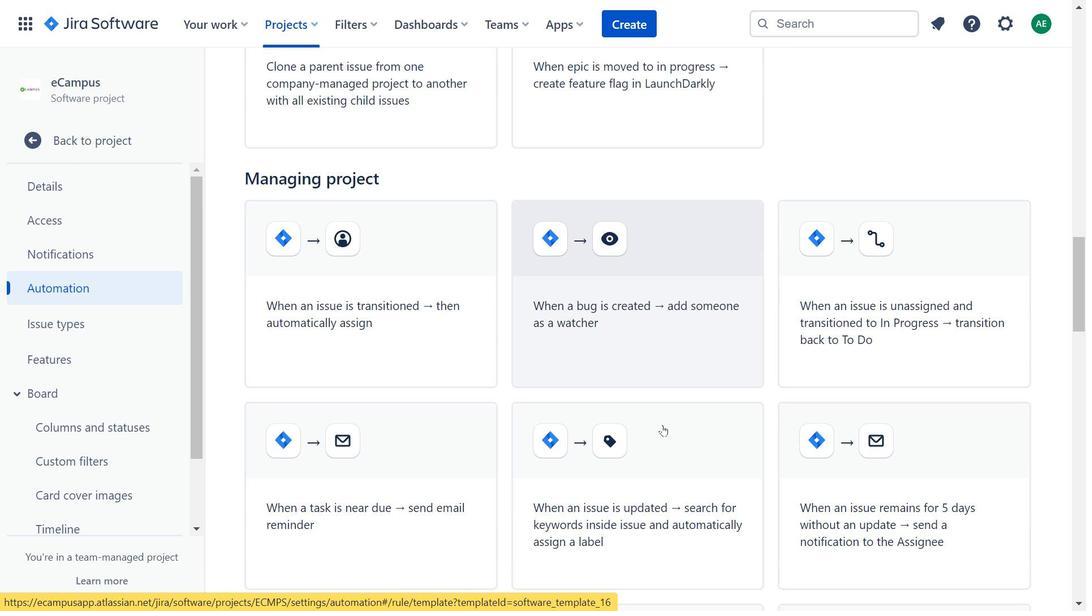 
Action: Mouse scrolled (663, 424) with delta (0, 0)
Screenshot: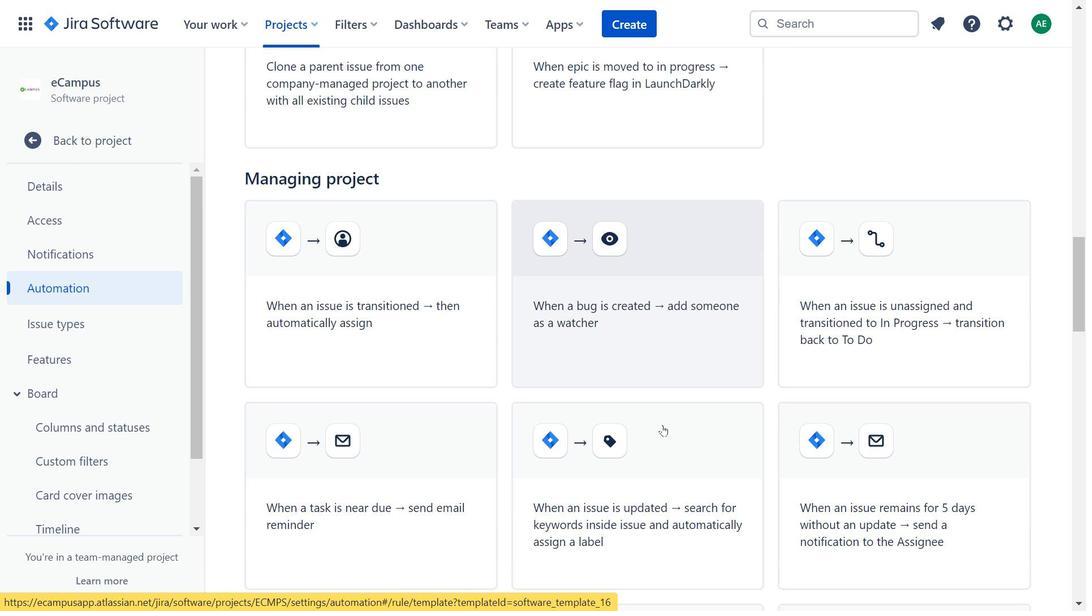 
Action: Mouse moved to (664, 425)
Screenshot: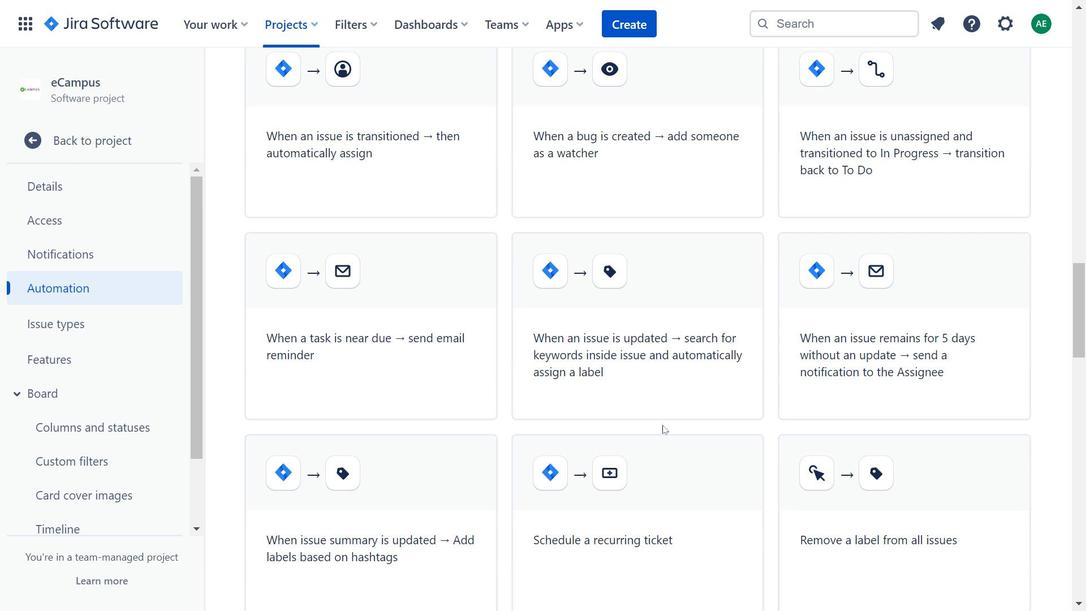 
Action: Mouse scrolled (664, 424) with delta (0, 0)
